 Task: Plan a trip to Shibin al Qanatir, Egypt from 9th November, 2023 to 16th November, 2023 for 2 adults.2 bedrooms having 2 beds and 1 bathroom. Property type can be flat. Booking option can be shelf check-in. Look for 5 properties as per requirement.
Action: Mouse moved to (551, 124)
Screenshot: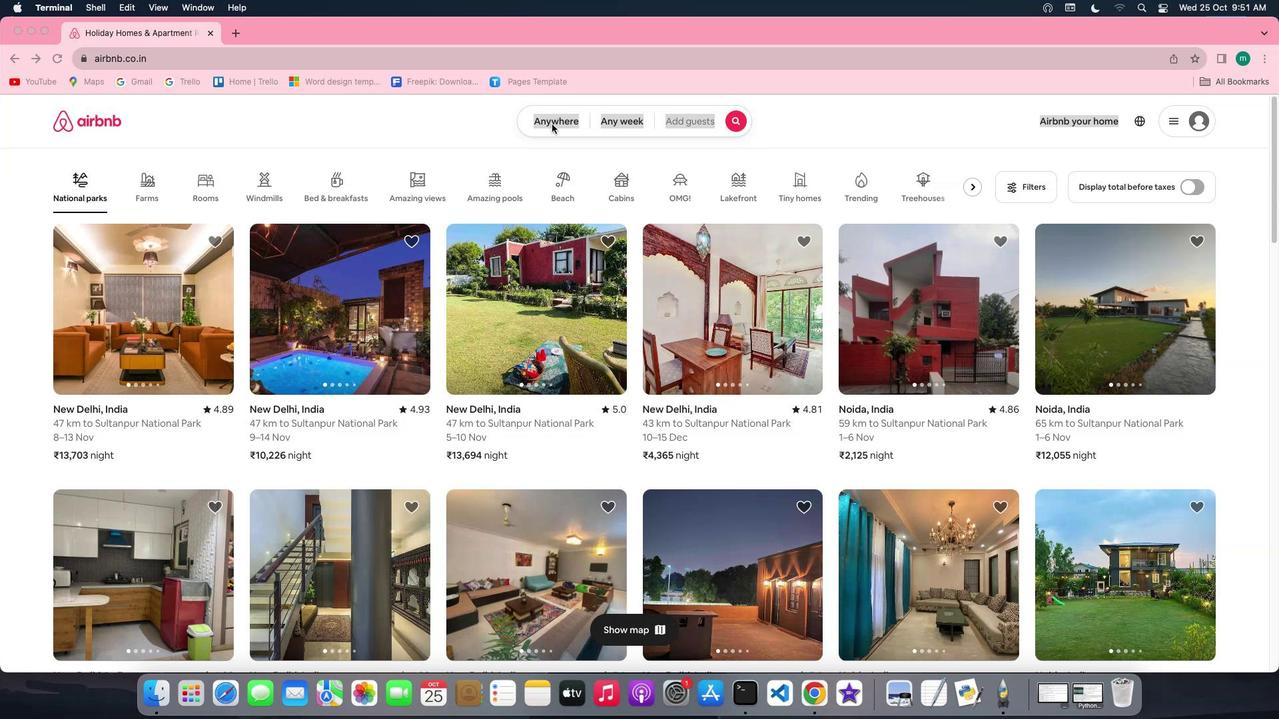 
Action: Mouse pressed left at (551, 124)
Screenshot: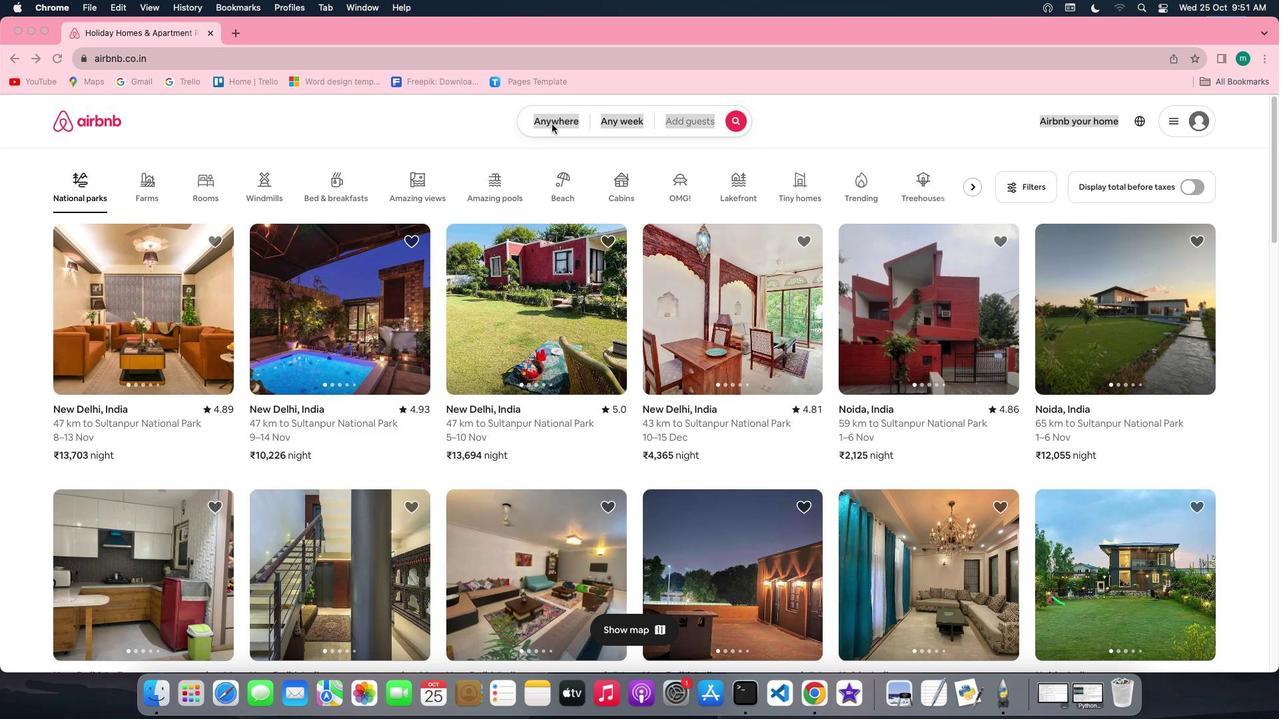 
Action: Mouse pressed left at (551, 124)
Screenshot: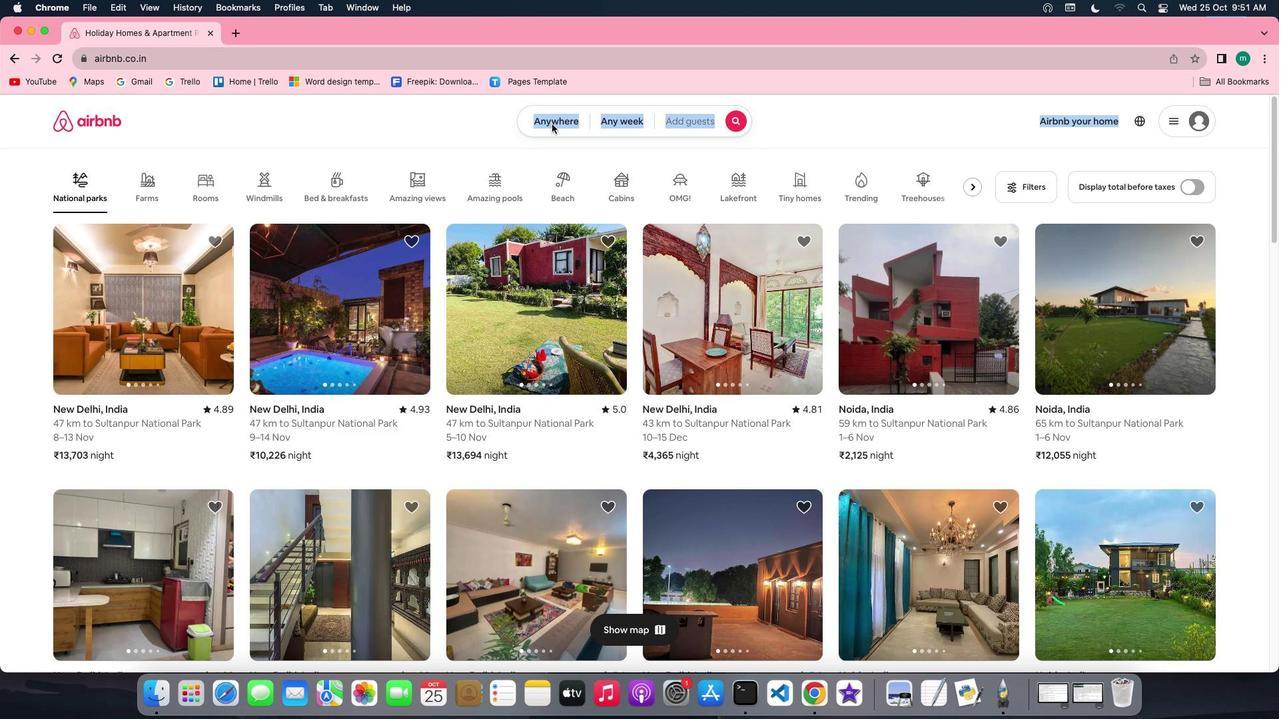 
Action: Mouse moved to (483, 167)
Screenshot: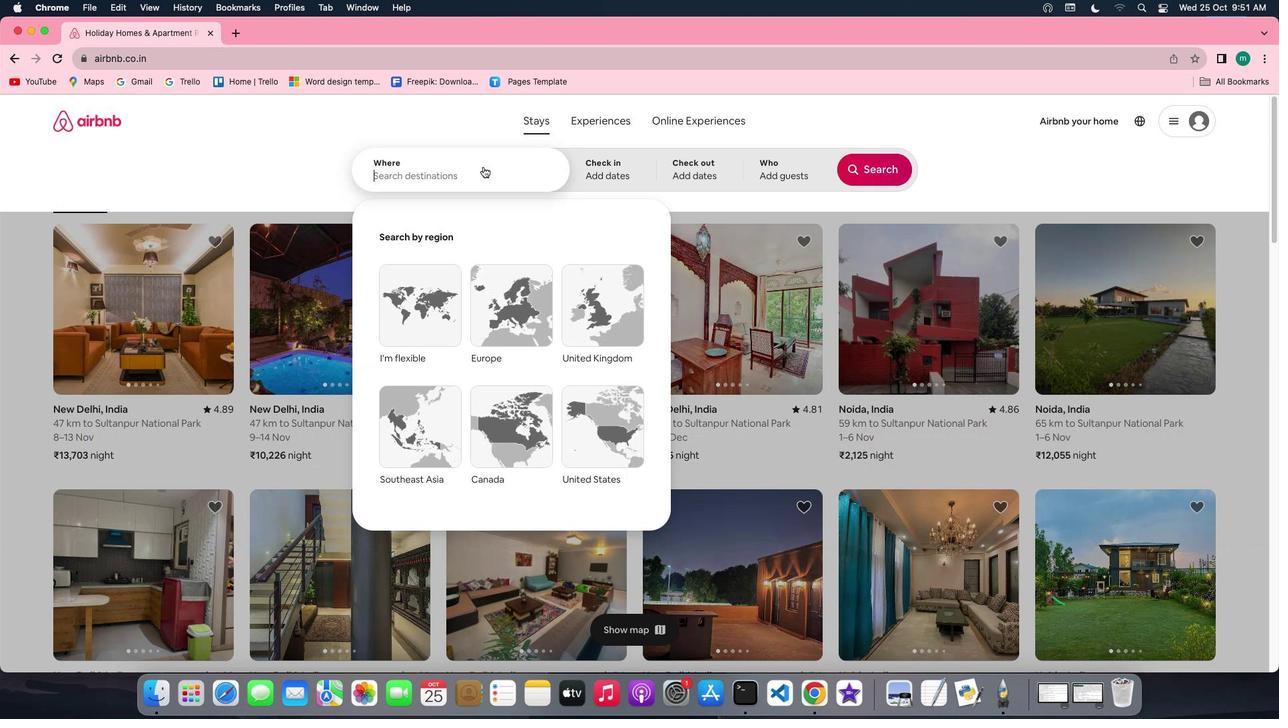 
Action: Key pressed Key.spaceKey.shift'S''h''i''b''i''n'Key.space'a''l'Key.spaceKey.shift'q''a''n''a''t''i''r'','Key.spaceKey.shift'E''g''y''p''t'
Screenshot: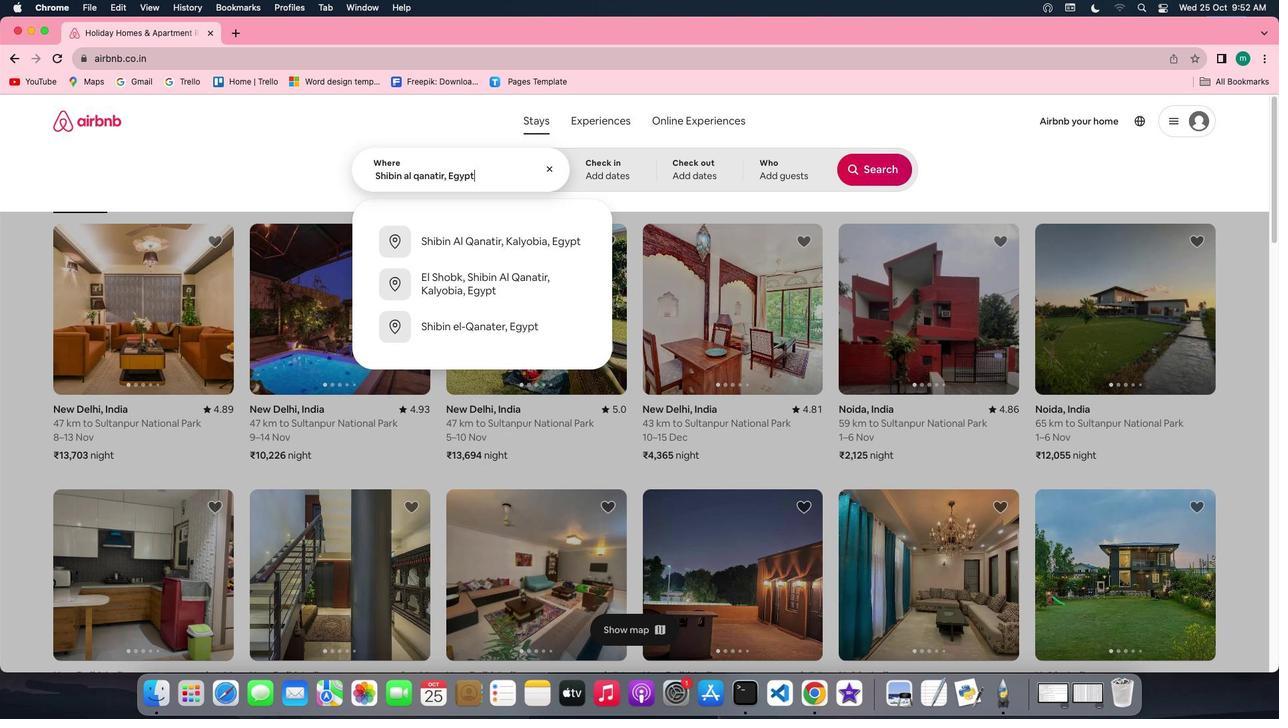 
Action: Mouse moved to (637, 165)
Screenshot: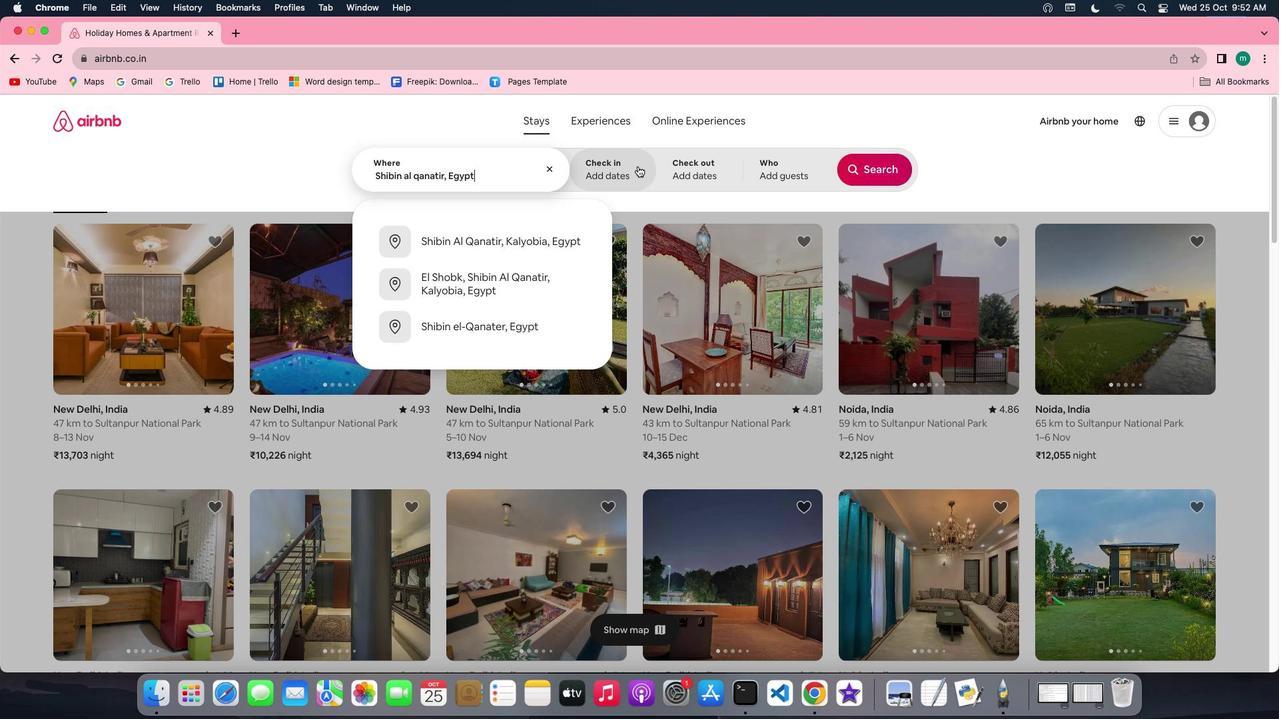 
Action: Mouse pressed left at (637, 165)
Screenshot: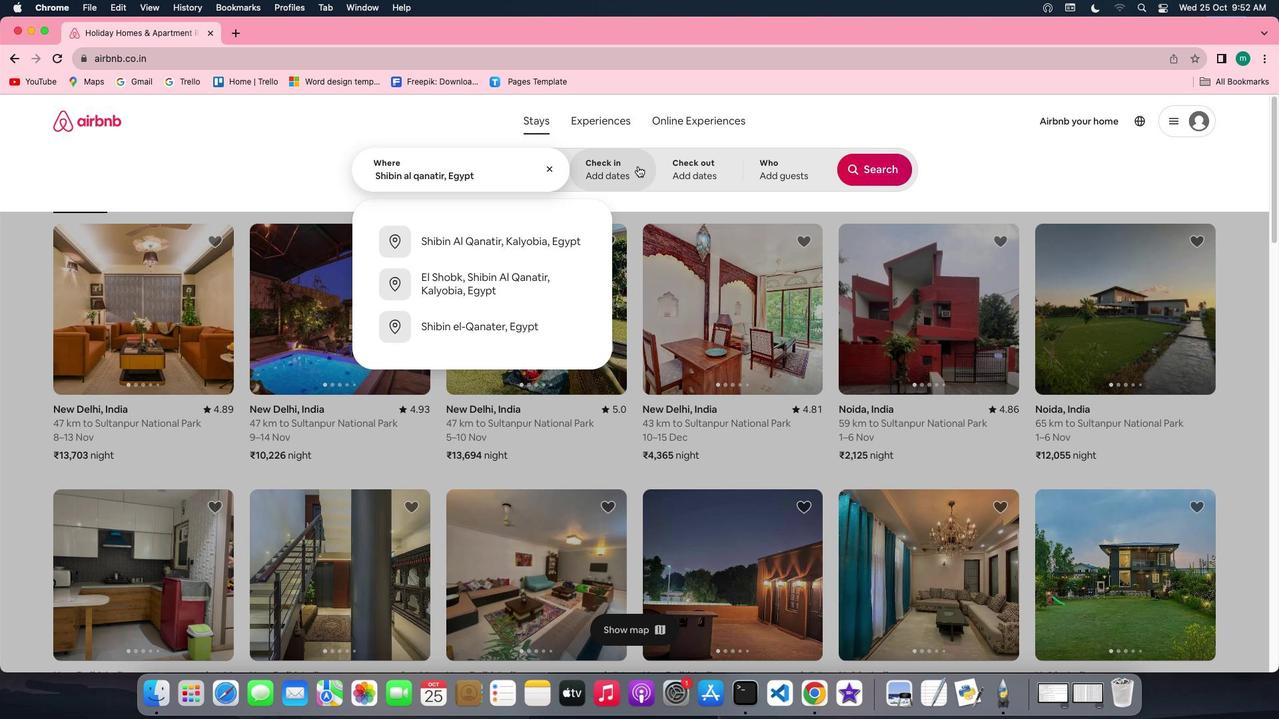 
Action: Mouse moved to (791, 360)
Screenshot: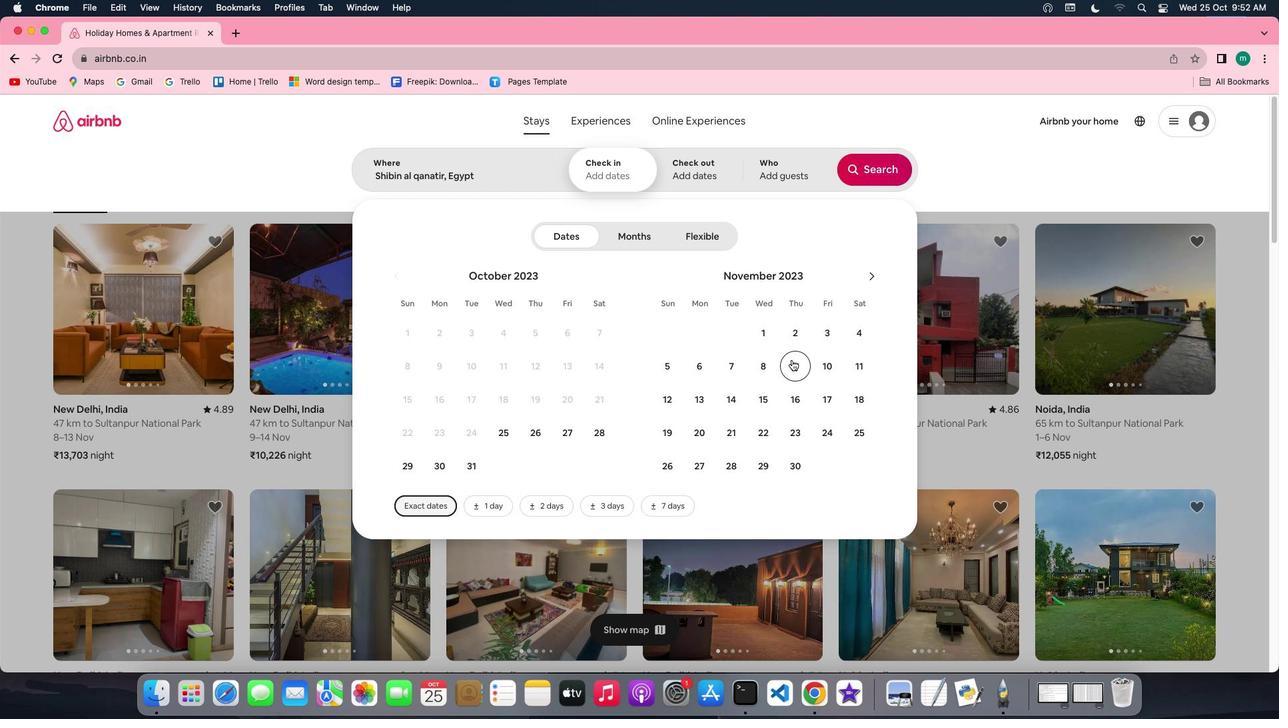 
Action: Mouse pressed left at (791, 360)
Screenshot: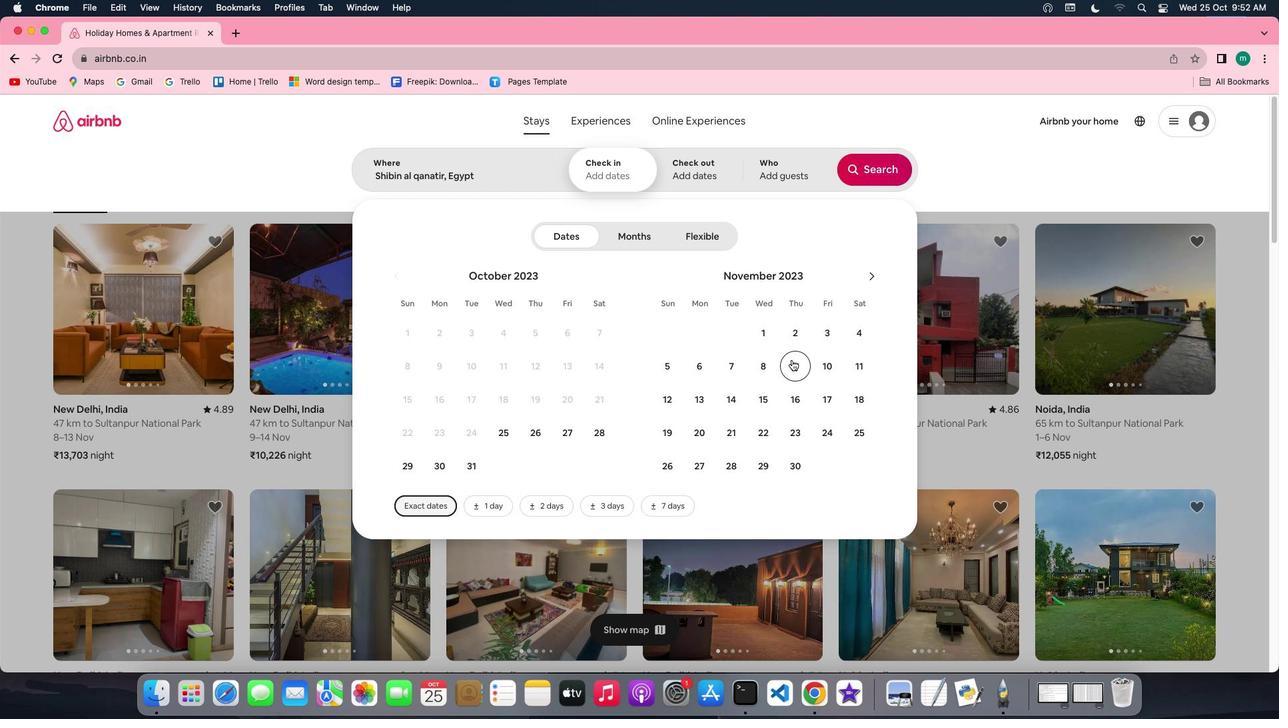 
Action: Mouse moved to (804, 408)
Screenshot: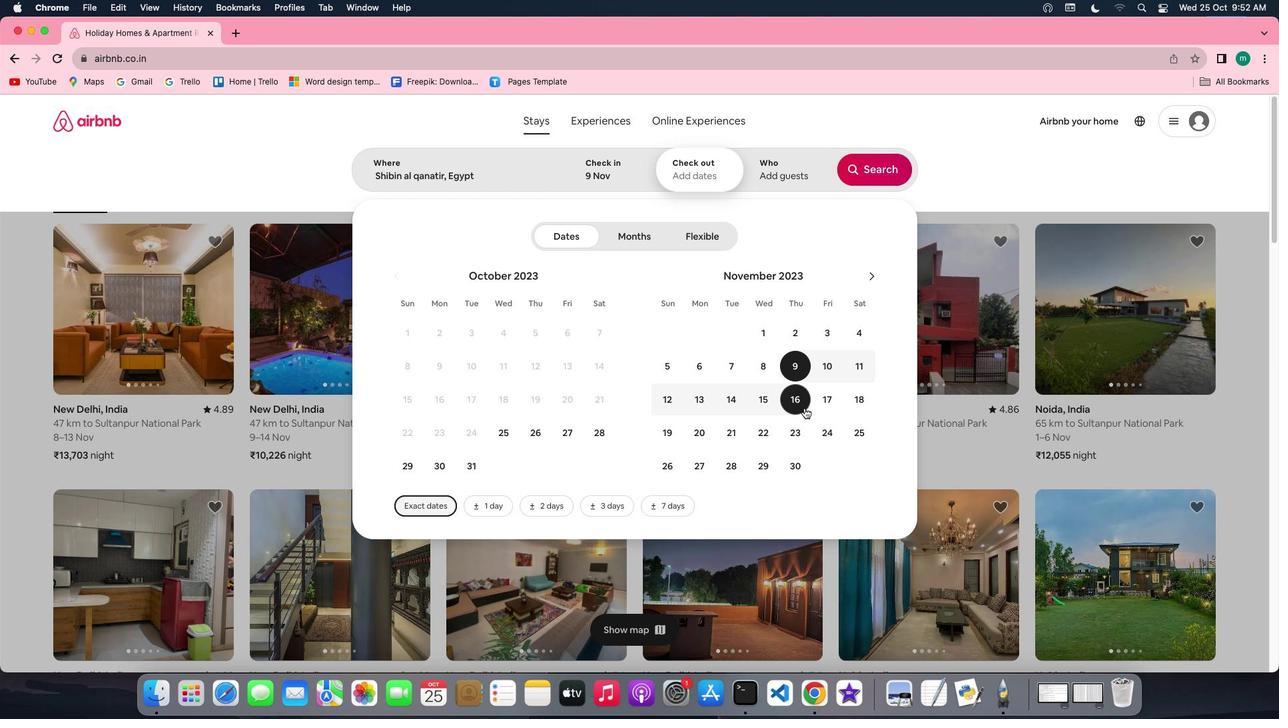 
Action: Mouse pressed left at (804, 408)
Screenshot: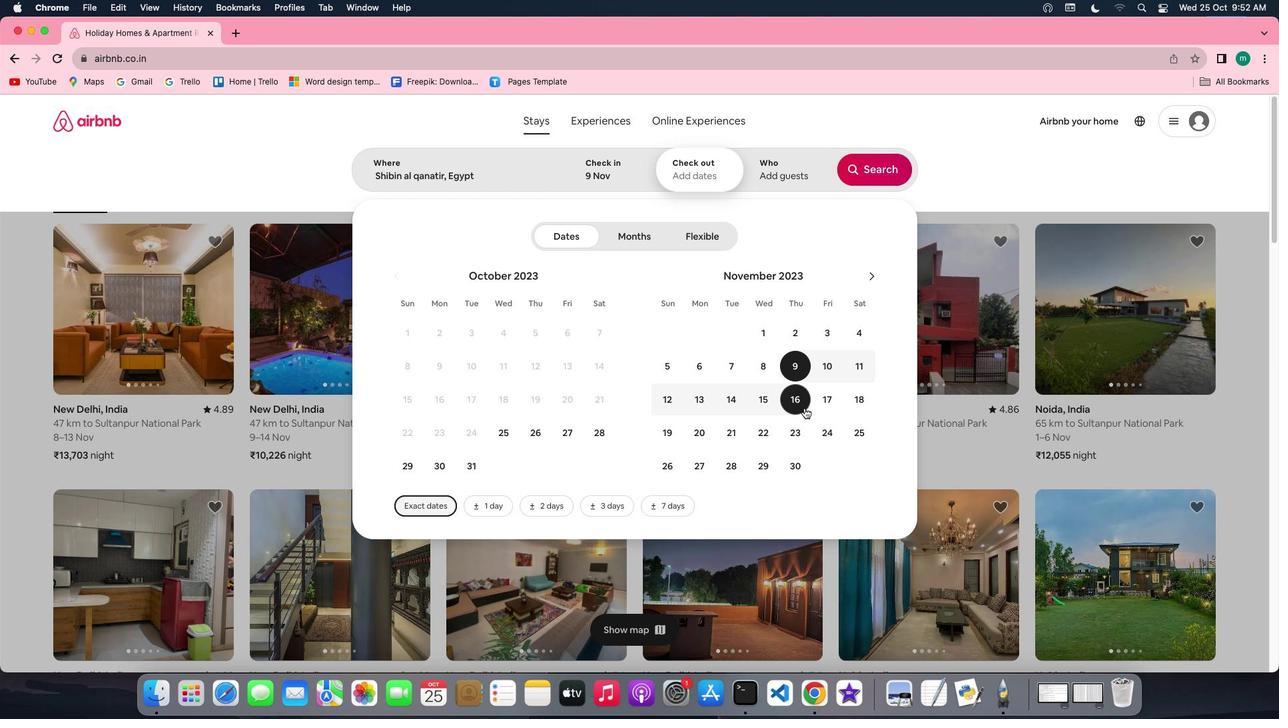 
Action: Mouse moved to (770, 153)
Screenshot: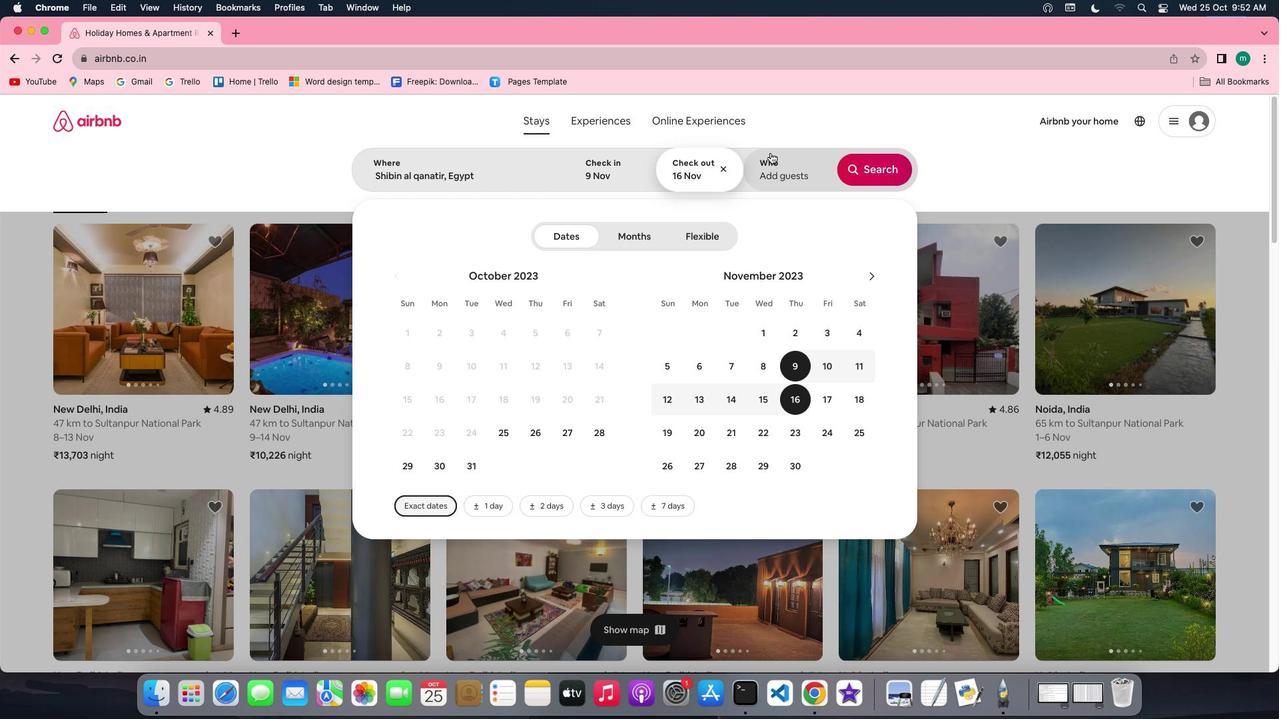 
Action: Mouse pressed left at (770, 153)
Screenshot: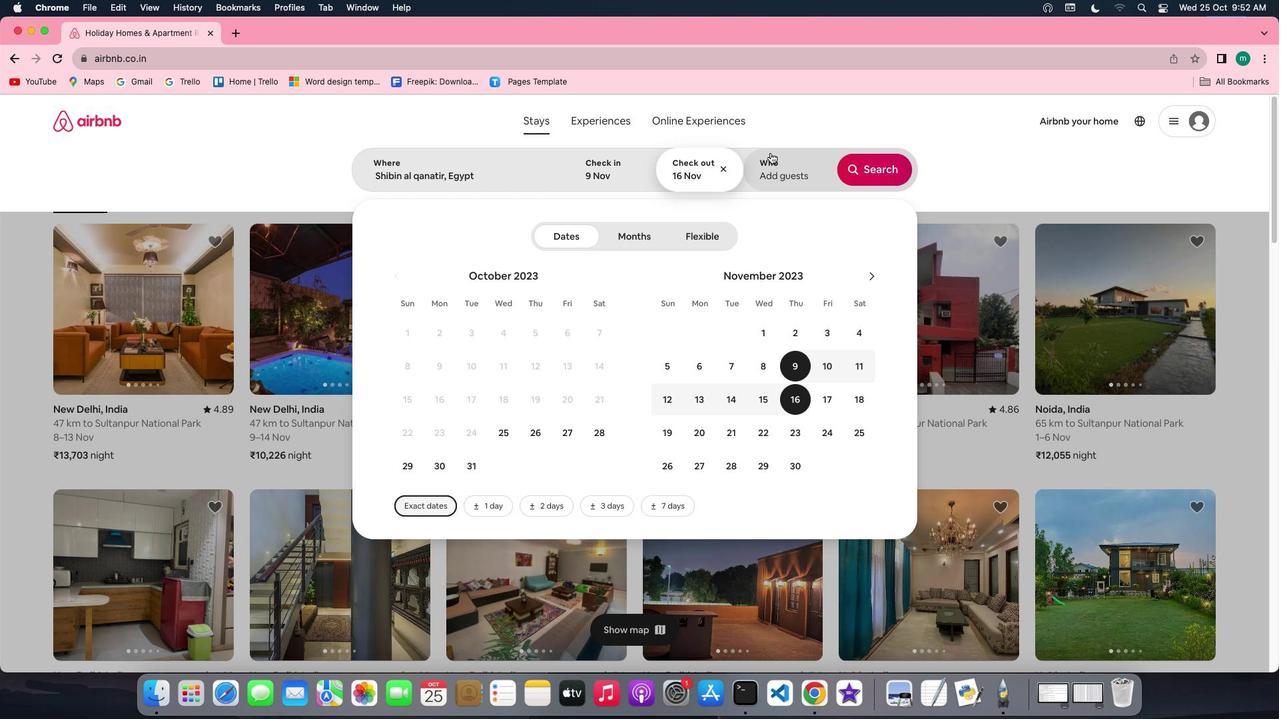 
Action: Mouse moved to (883, 243)
Screenshot: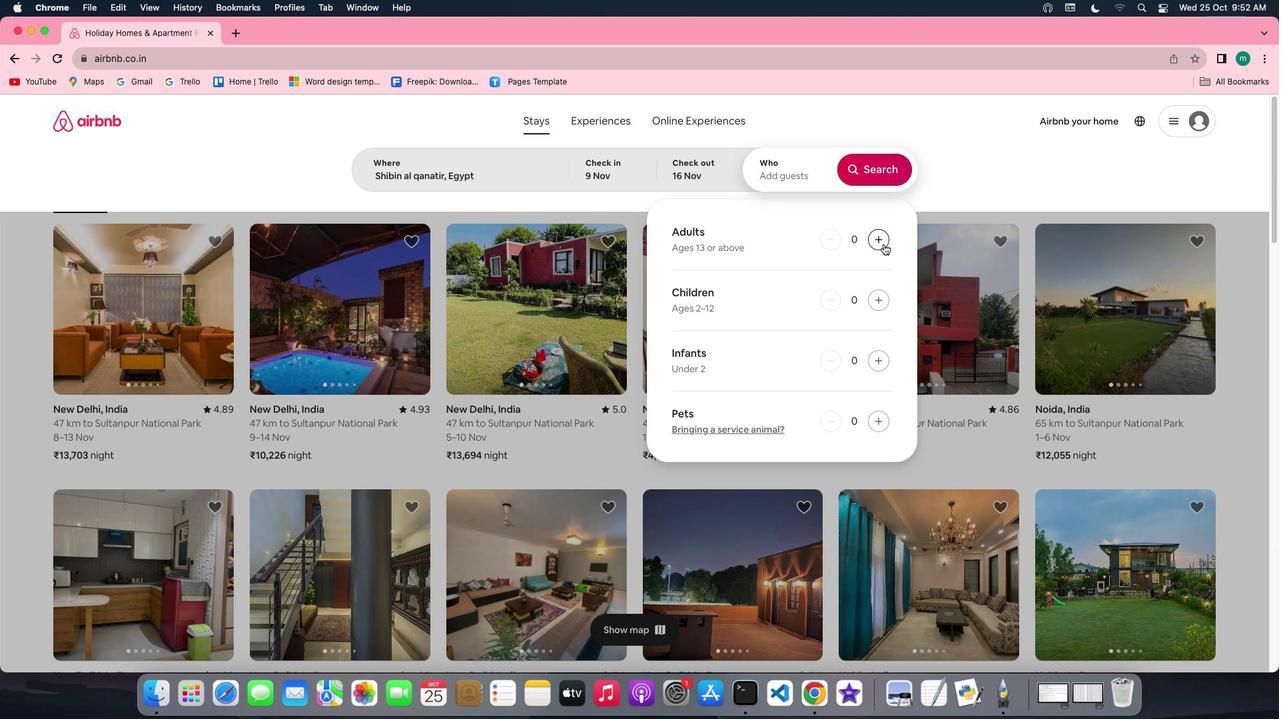 
Action: Mouse pressed left at (883, 243)
Screenshot: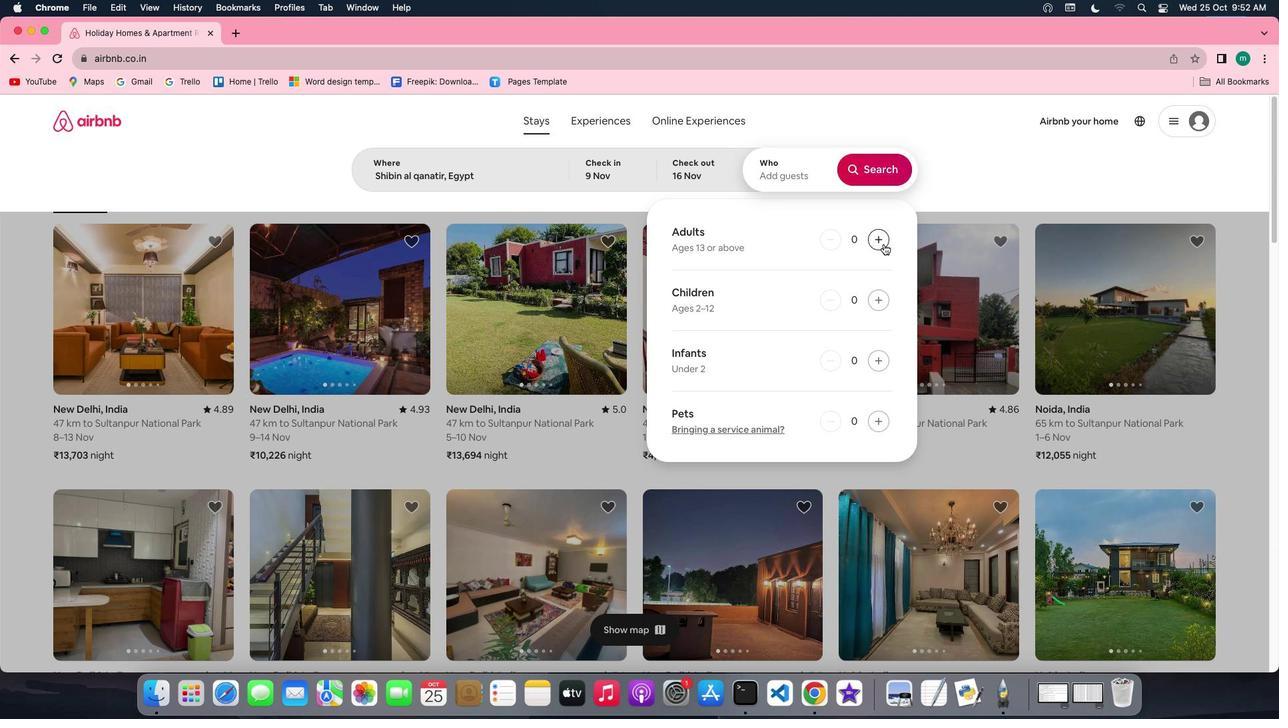 
Action: Mouse pressed left at (883, 243)
Screenshot: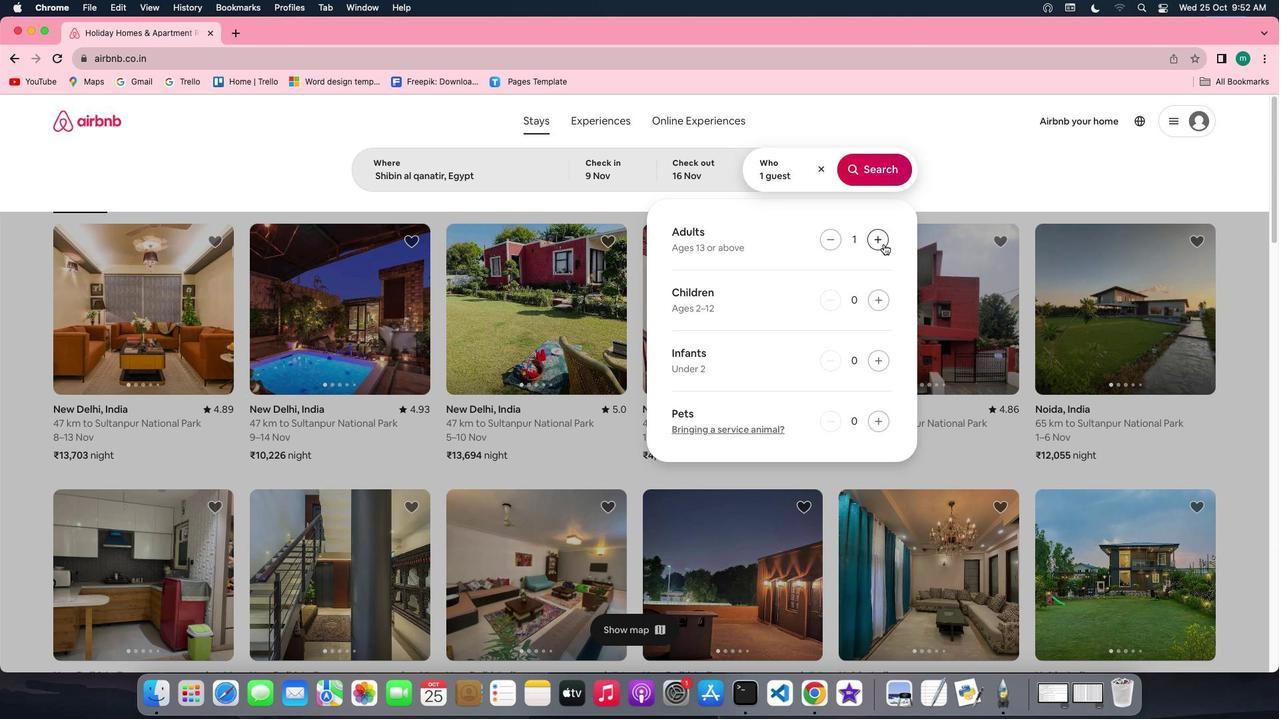
Action: Mouse moved to (871, 162)
Screenshot: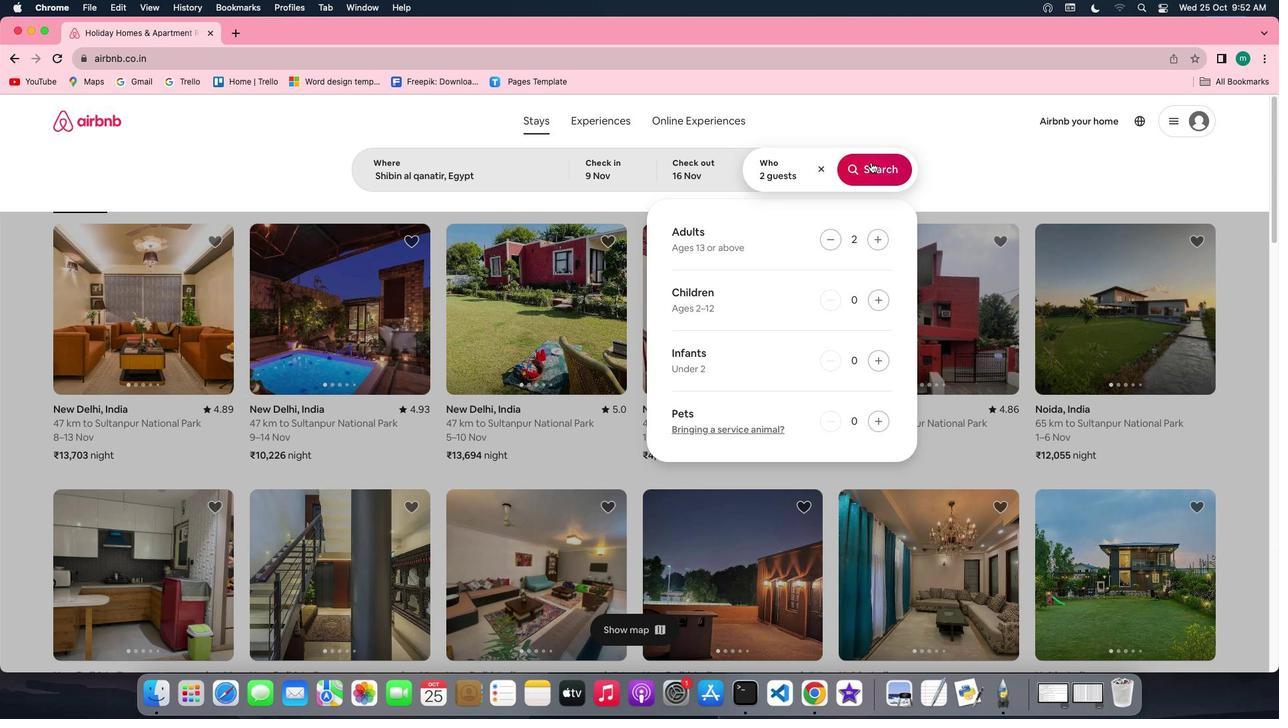 
Action: Mouse pressed left at (871, 162)
Screenshot: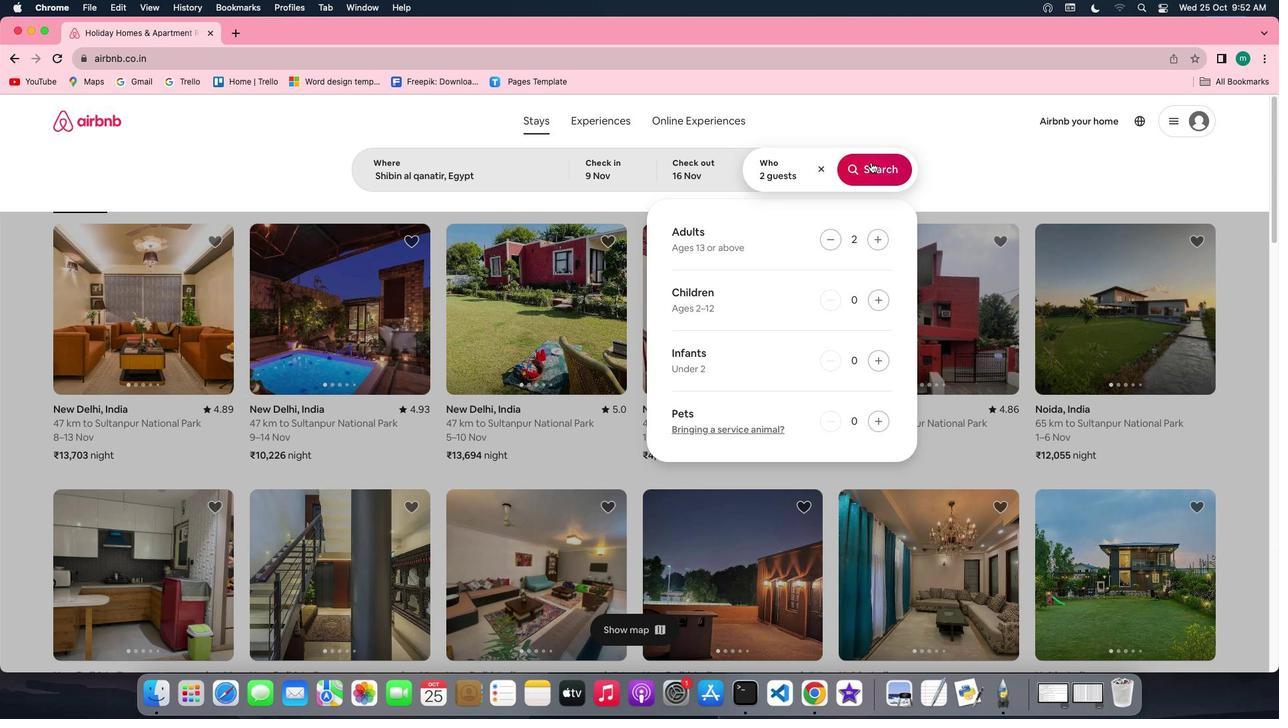
Action: Mouse moved to (1069, 183)
Screenshot: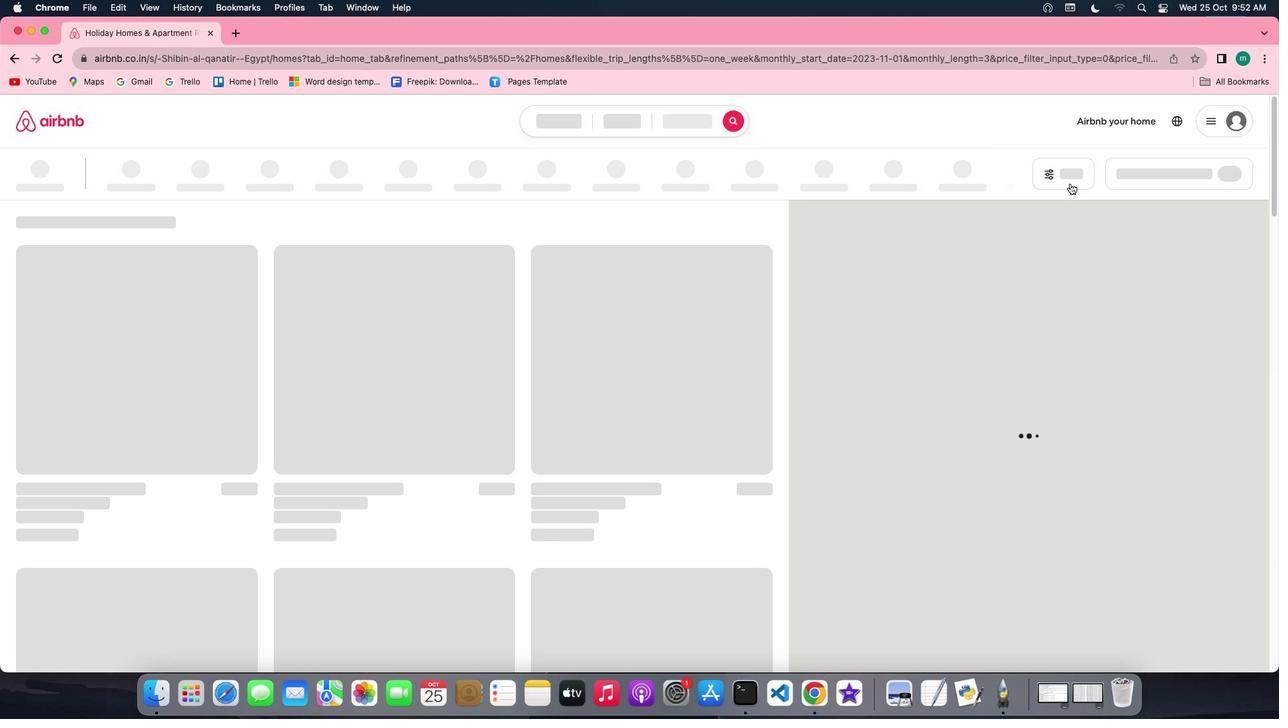 
Action: Mouse pressed left at (1069, 183)
Screenshot: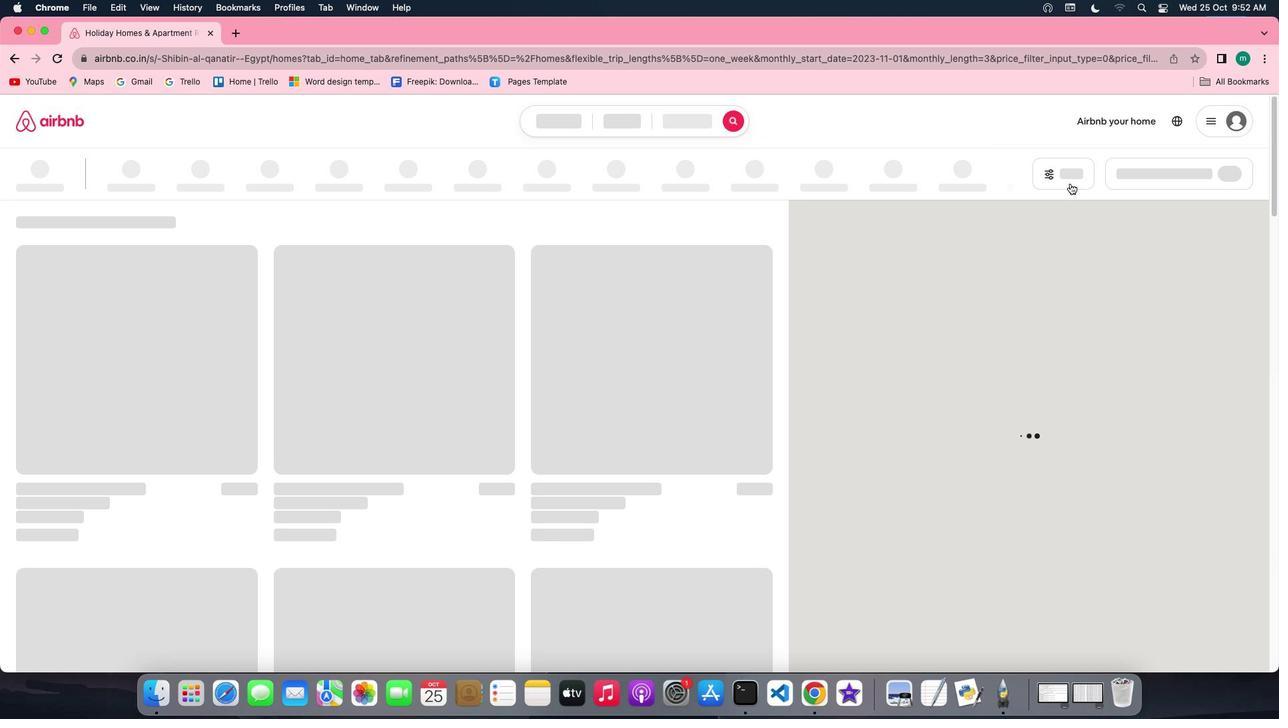 
Action: Mouse moved to (1069, 177)
Screenshot: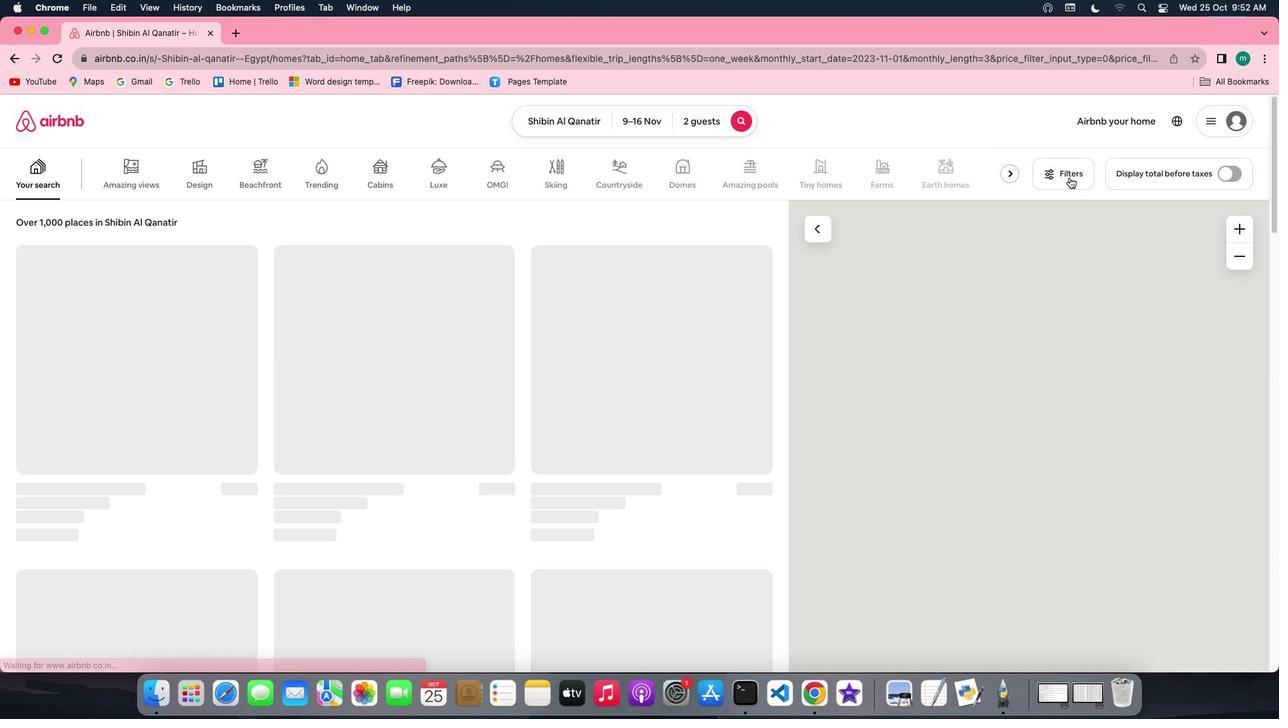 
Action: Mouse pressed left at (1069, 177)
Screenshot: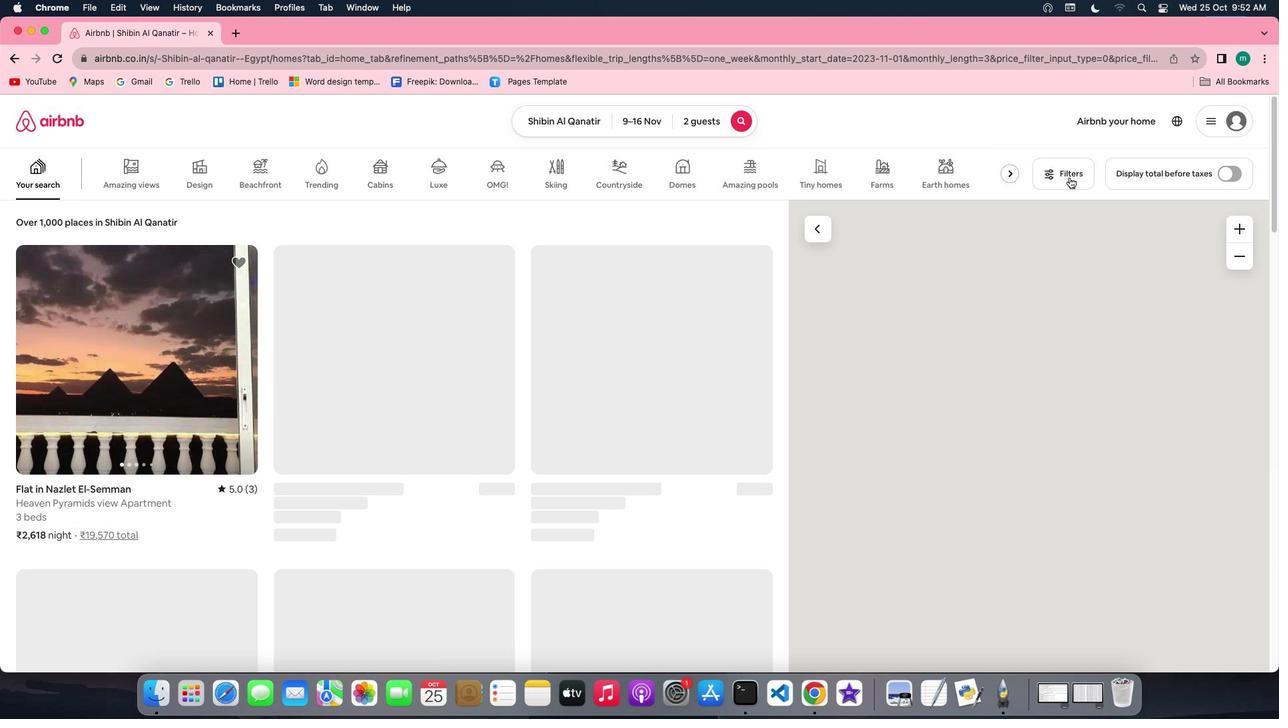 
Action: Mouse moved to (684, 357)
Screenshot: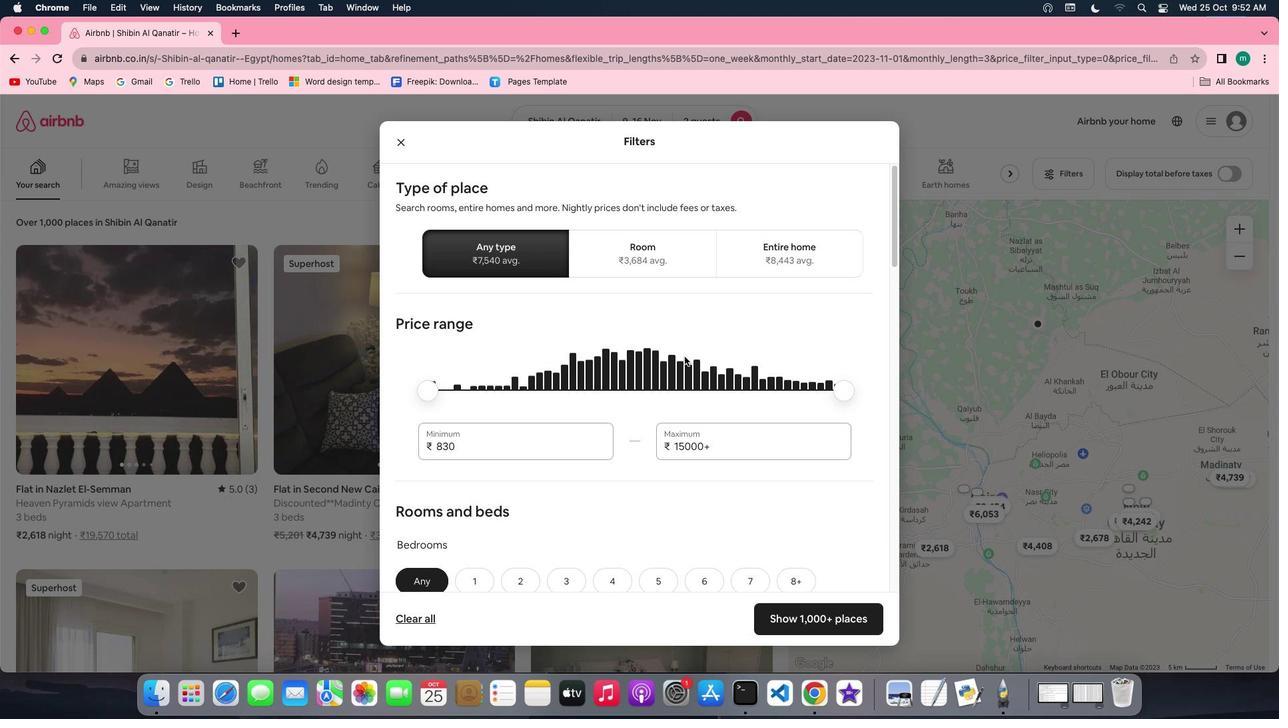 
Action: Mouse scrolled (684, 357) with delta (0, 0)
Screenshot: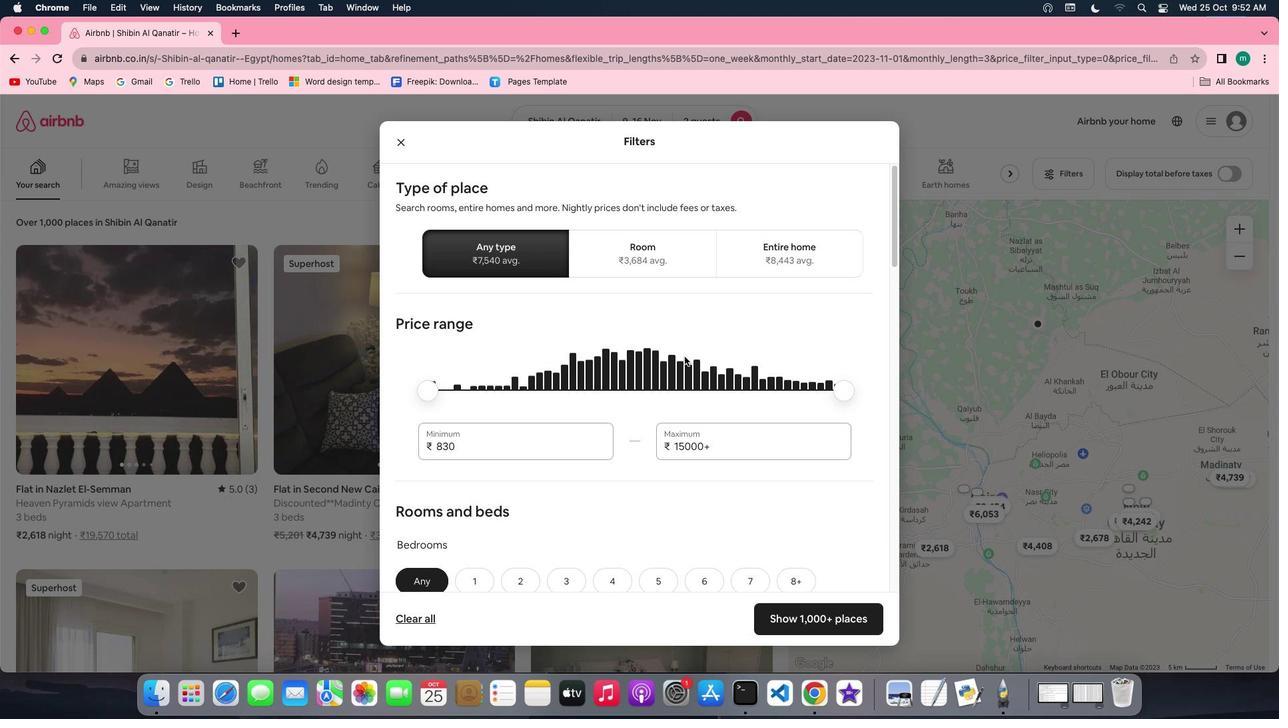 
Action: Mouse scrolled (684, 357) with delta (0, 0)
Screenshot: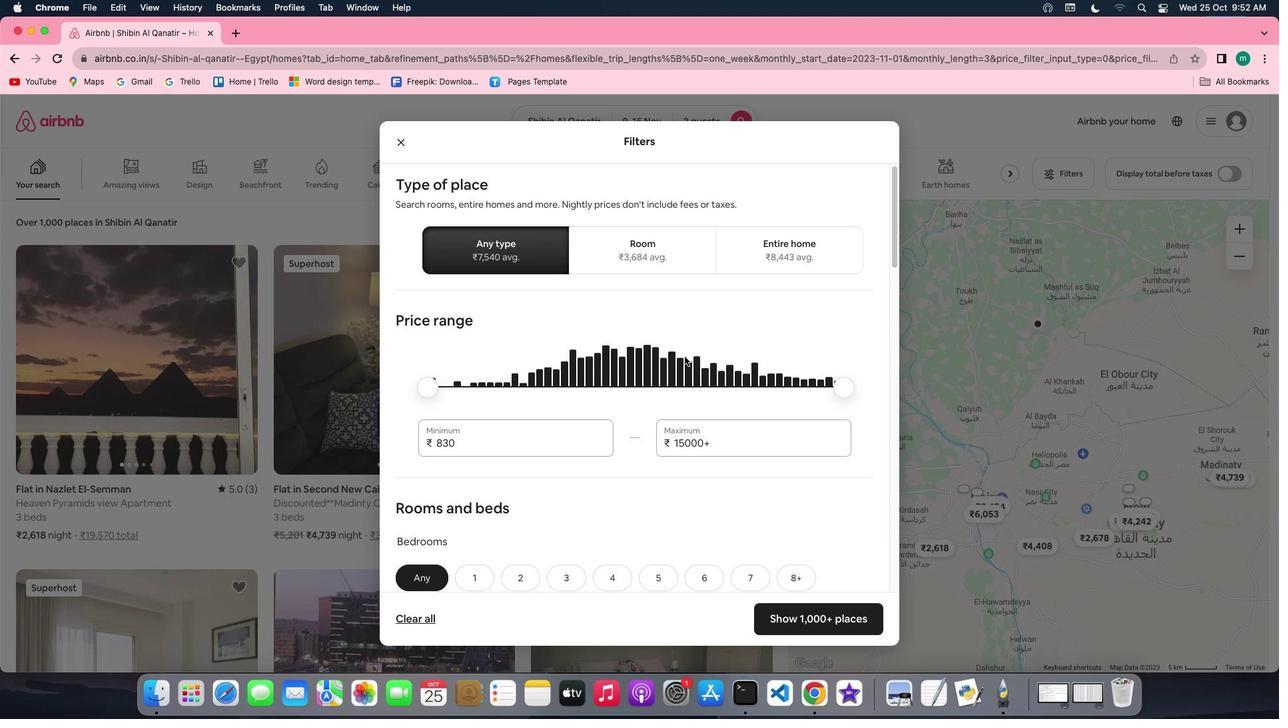 
Action: Mouse scrolled (684, 357) with delta (0, -1)
Screenshot: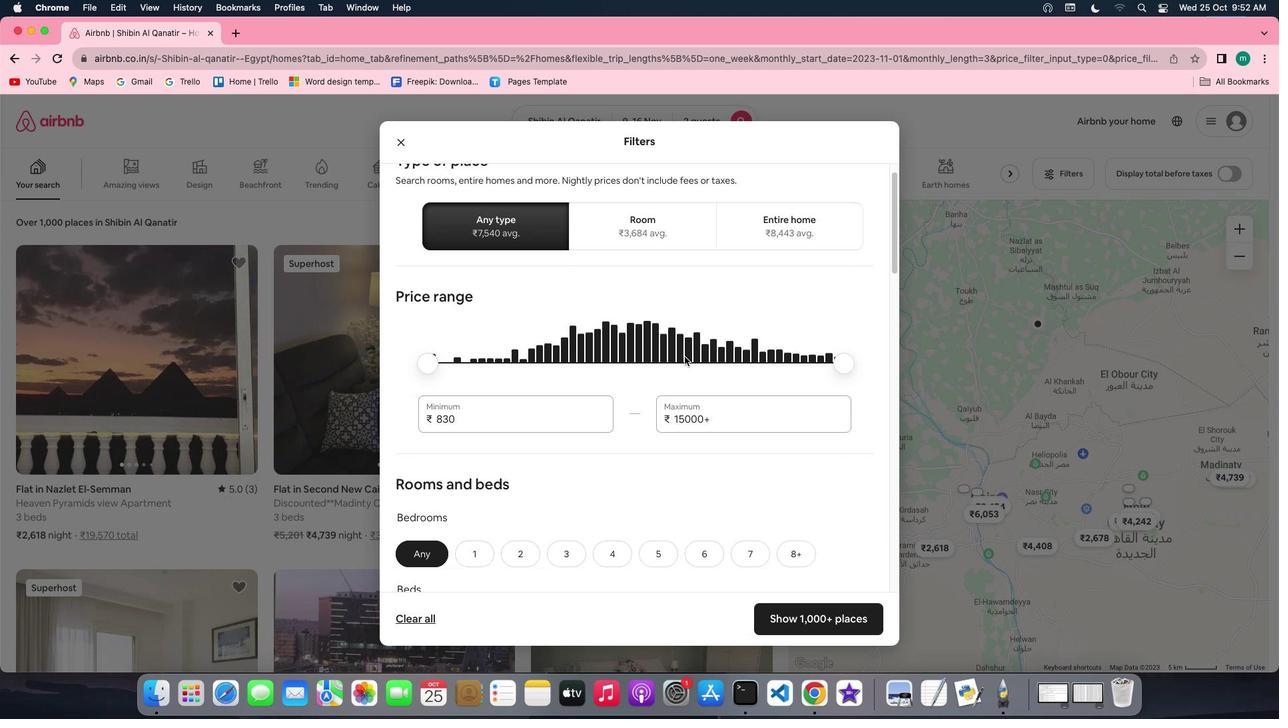 
Action: Mouse scrolled (684, 357) with delta (0, -1)
Screenshot: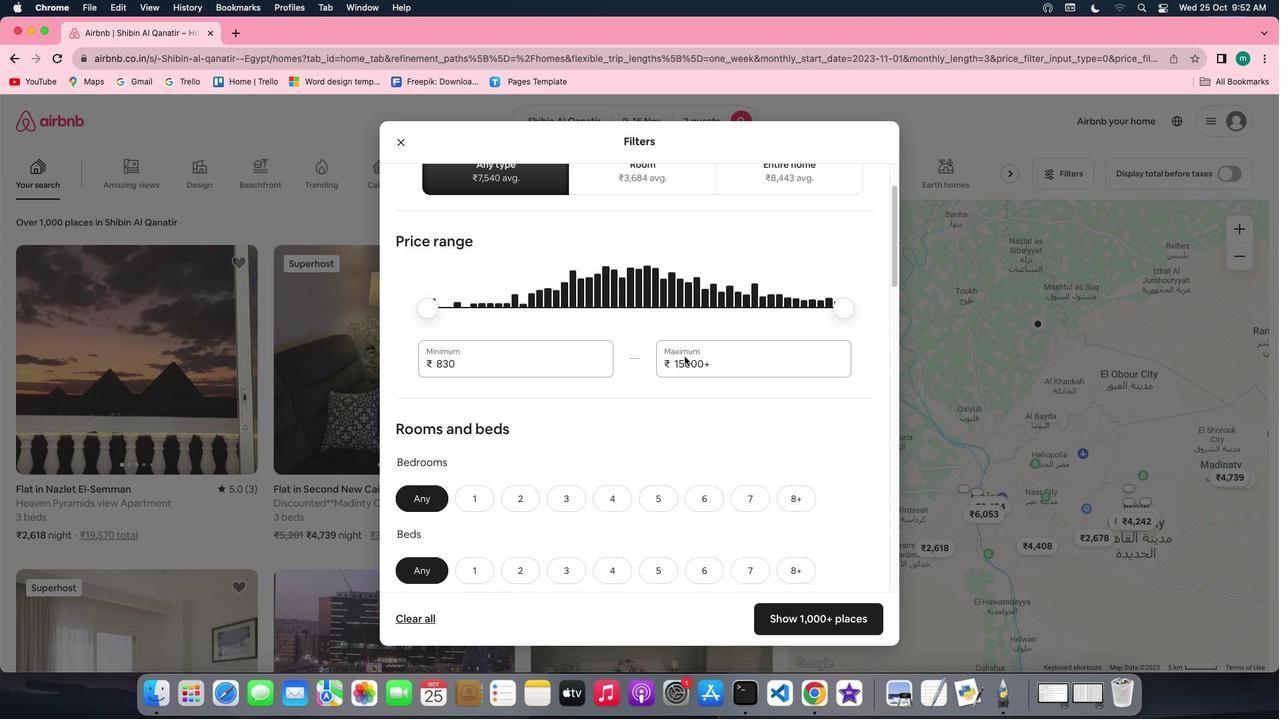 
Action: Mouse scrolled (684, 357) with delta (0, 0)
Screenshot: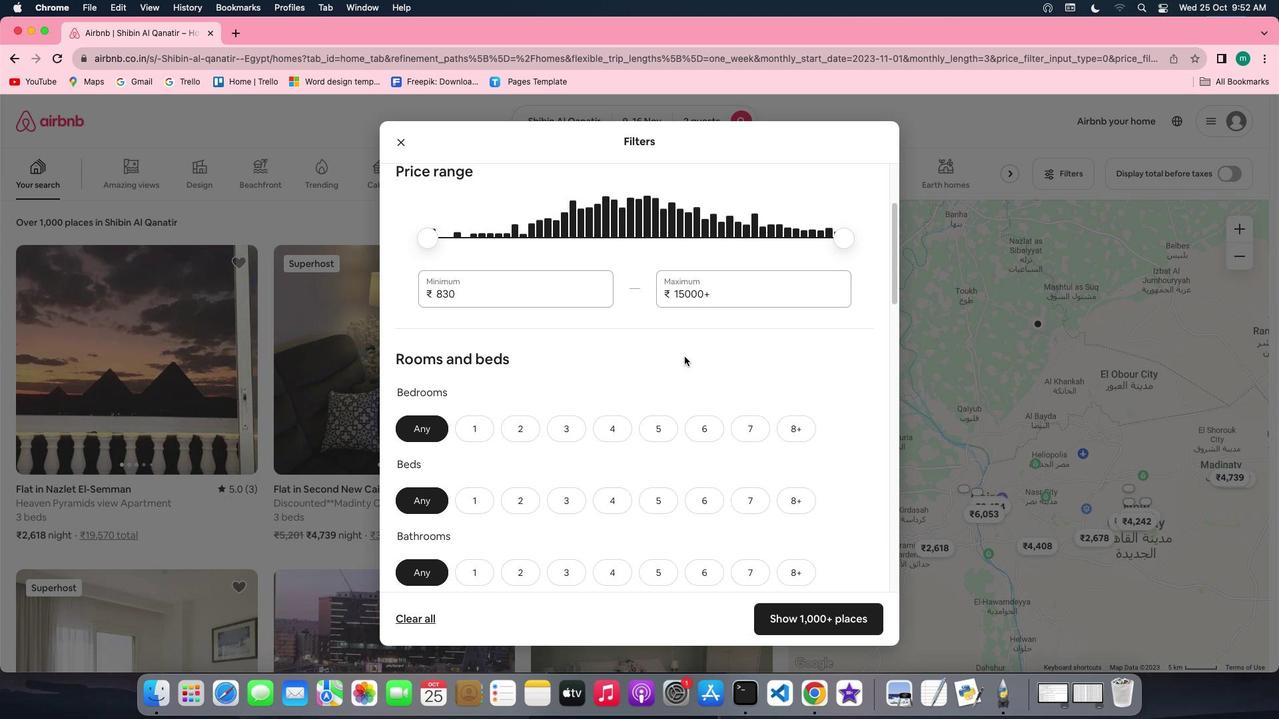 
Action: Mouse scrolled (684, 357) with delta (0, 0)
Screenshot: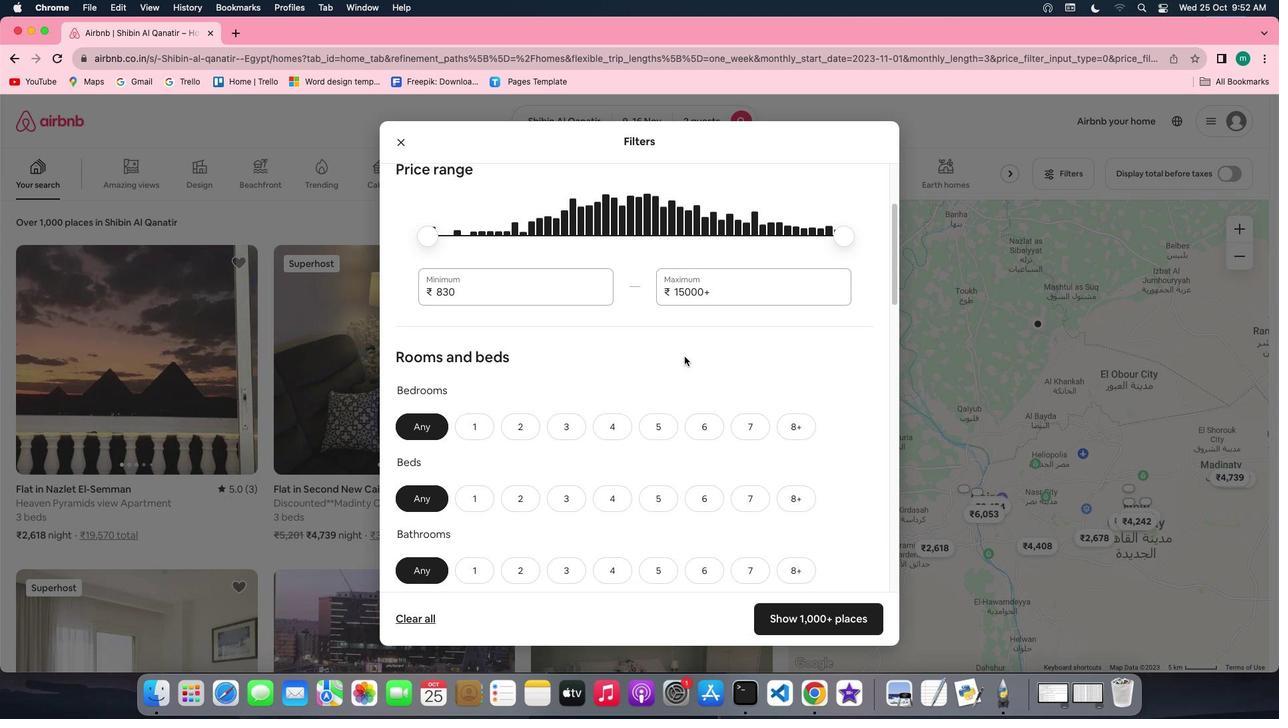 
Action: Mouse scrolled (684, 357) with delta (0, -1)
Screenshot: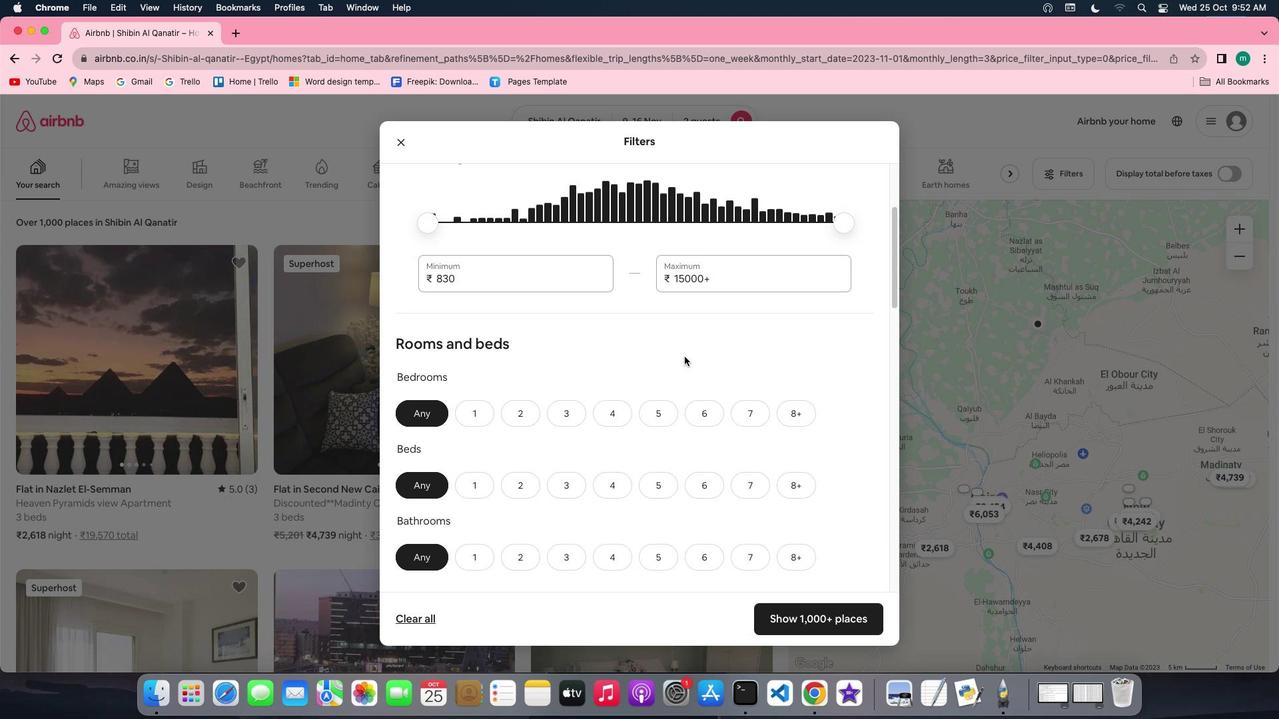 
Action: Mouse scrolled (684, 357) with delta (0, -1)
Screenshot: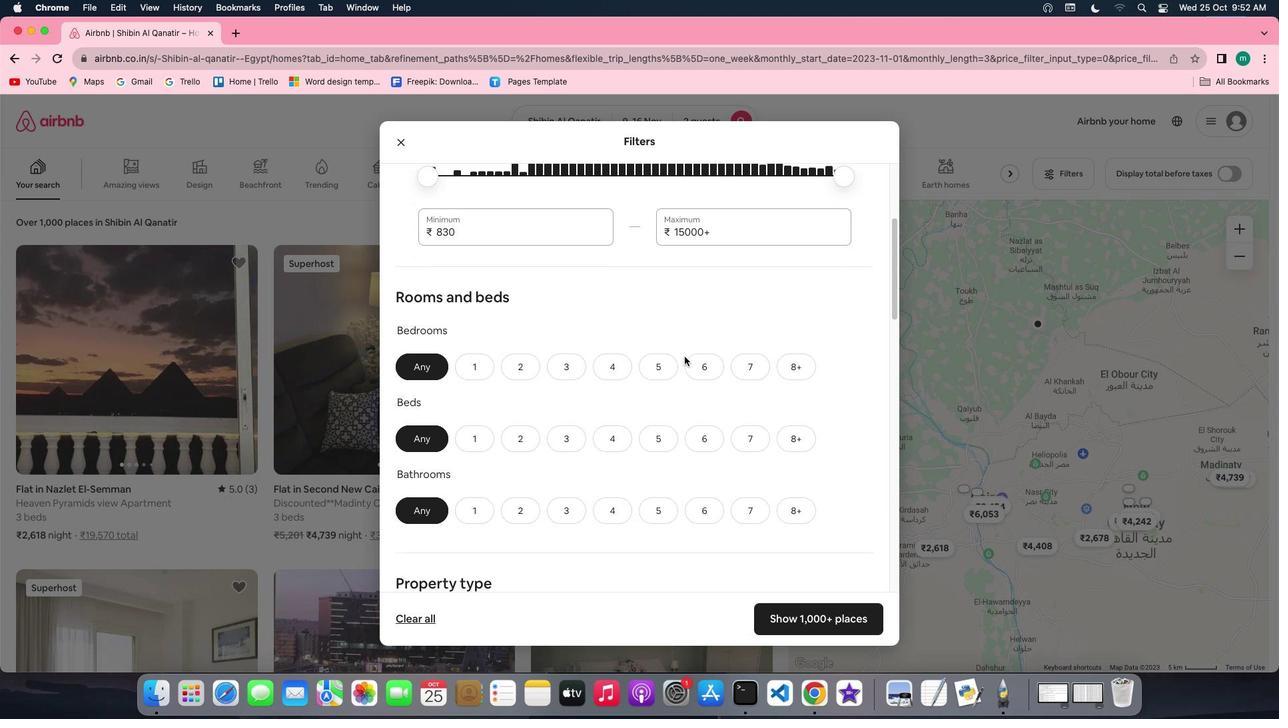 
Action: Mouse scrolled (684, 357) with delta (0, 0)
Screenshot: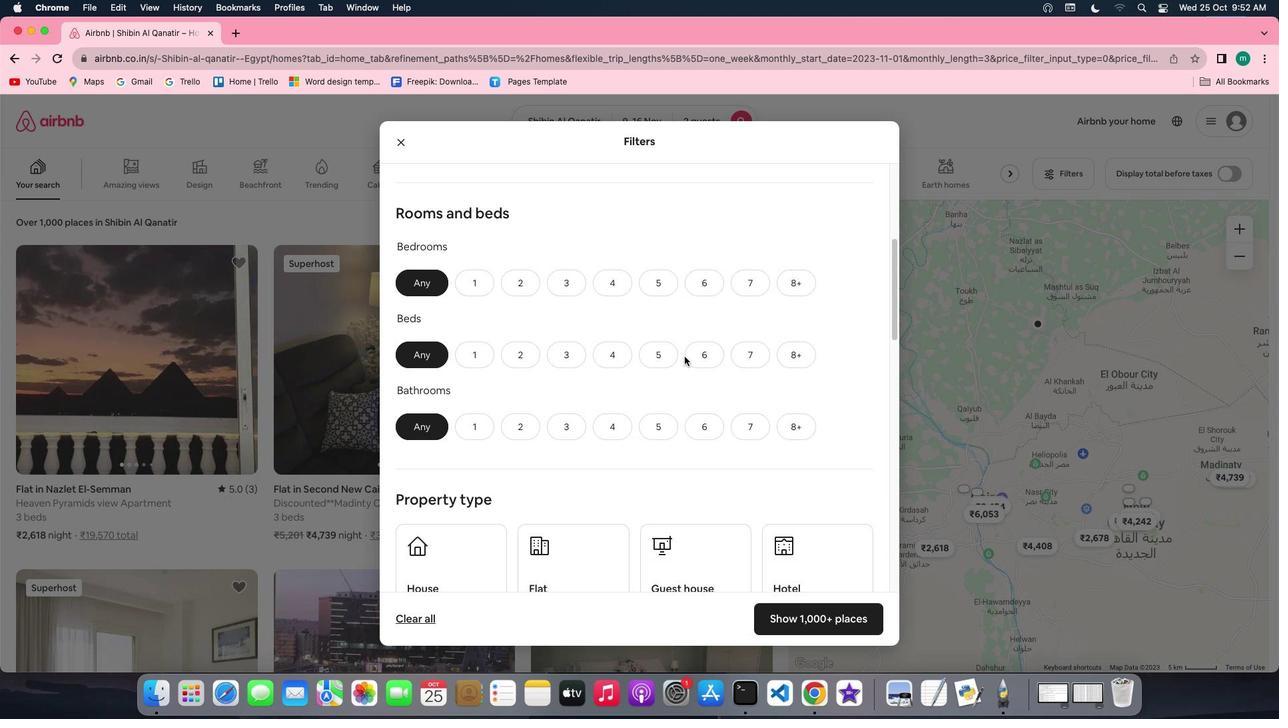 
Action: Mouse moved to (512, 275)
Screenshot: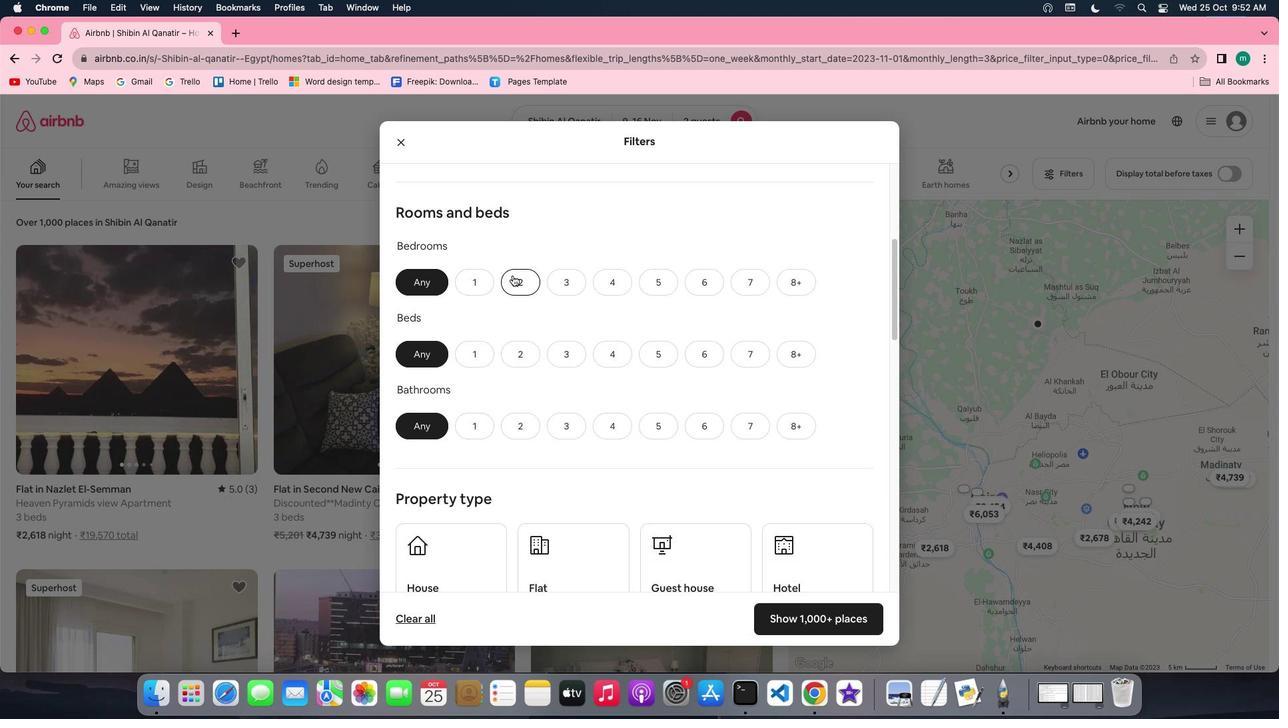 
Action: Mouse pressed left at (512, 275)
Screenshot: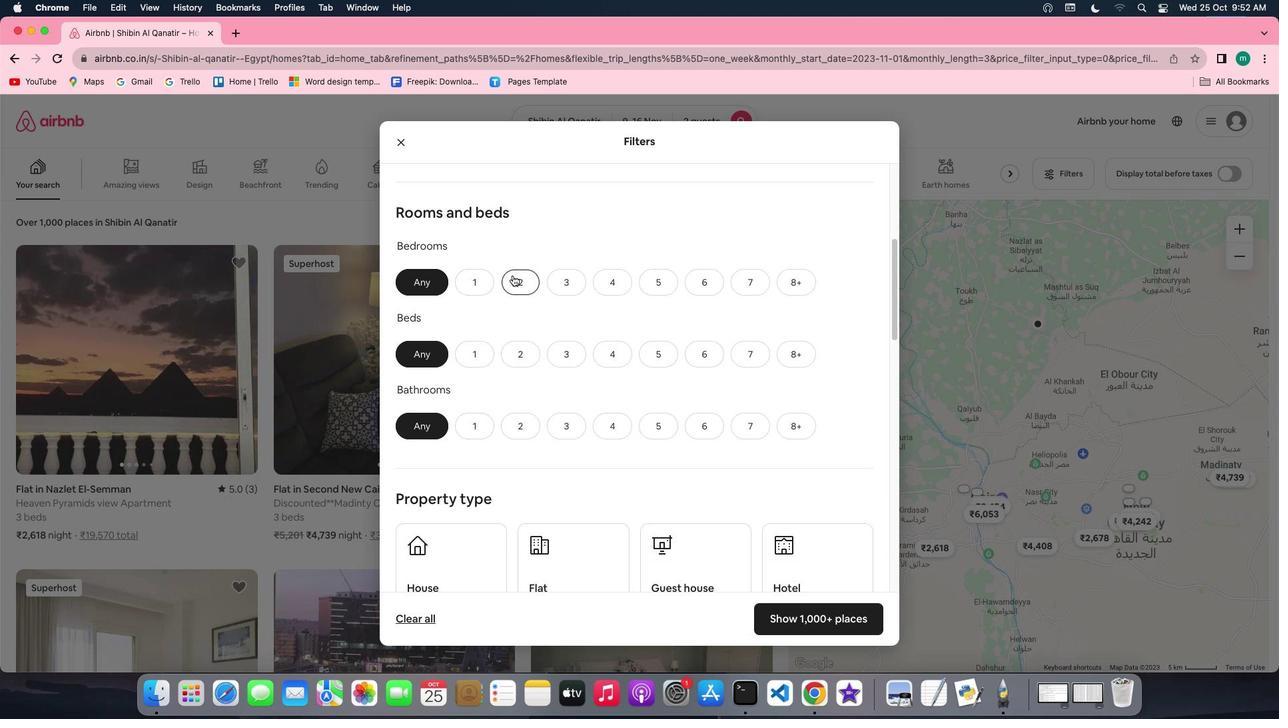 
Action: Mouse moved to (518, 361)
Screenshot: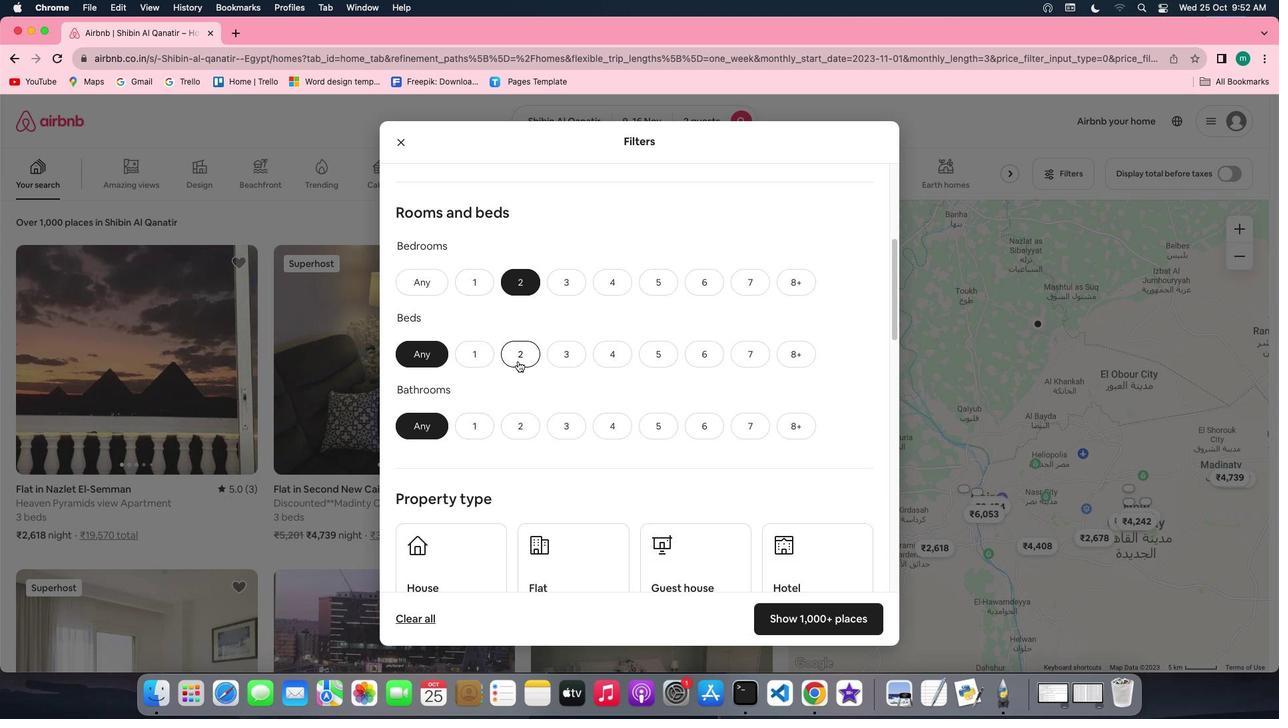 
Action: Mouse pressed left at (518, 361)
Screenshot: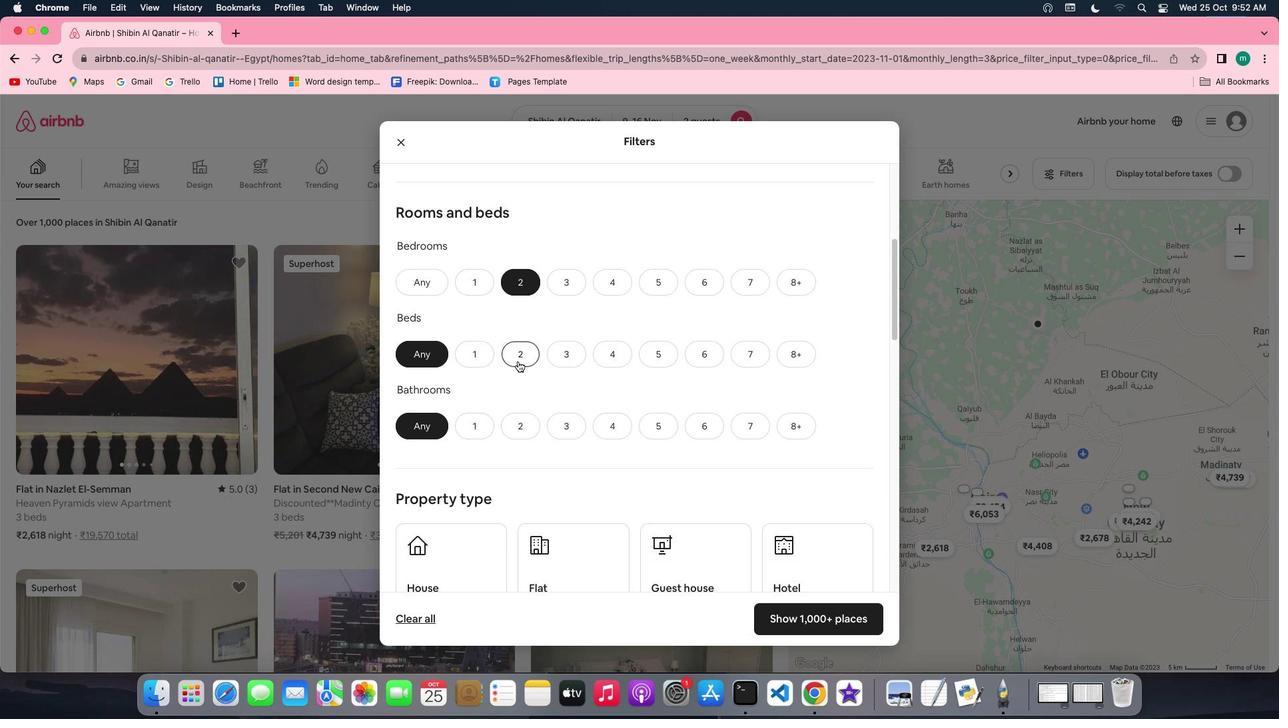 
Action: Mouse moved to (485, 421)
Screenshot: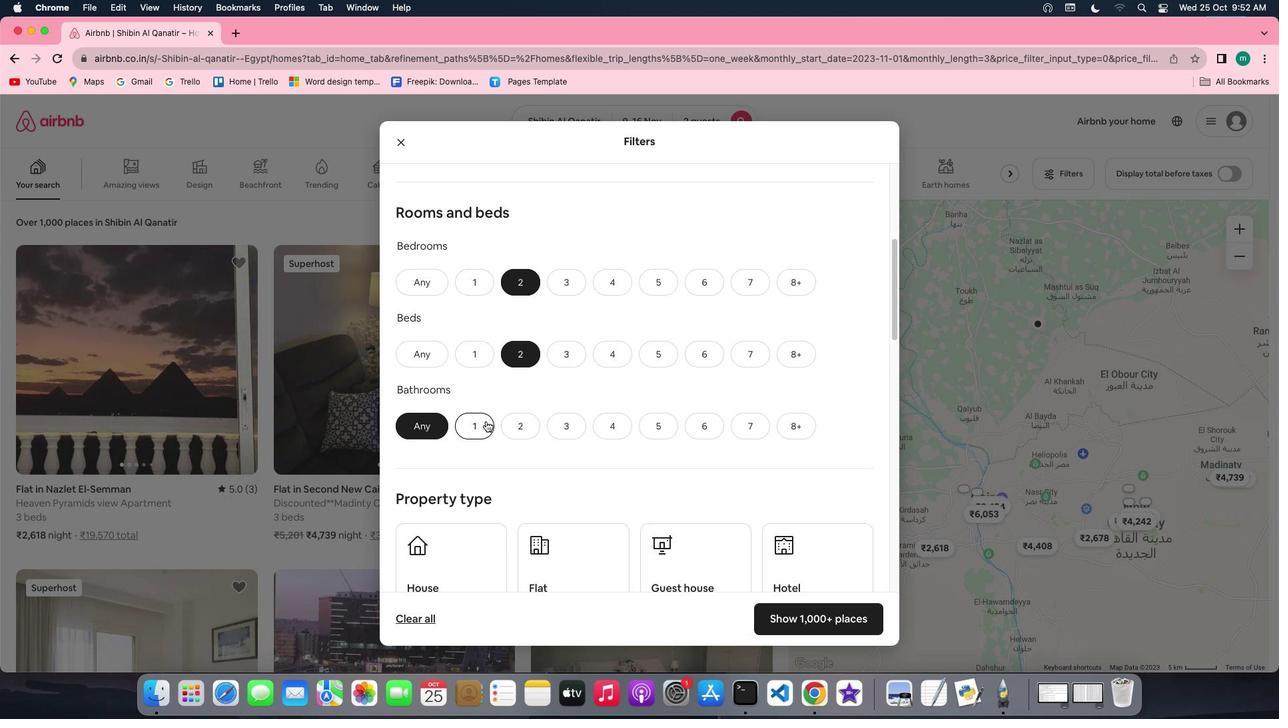 
Action: Mouse pressed left at (485, 421)
Screenshot: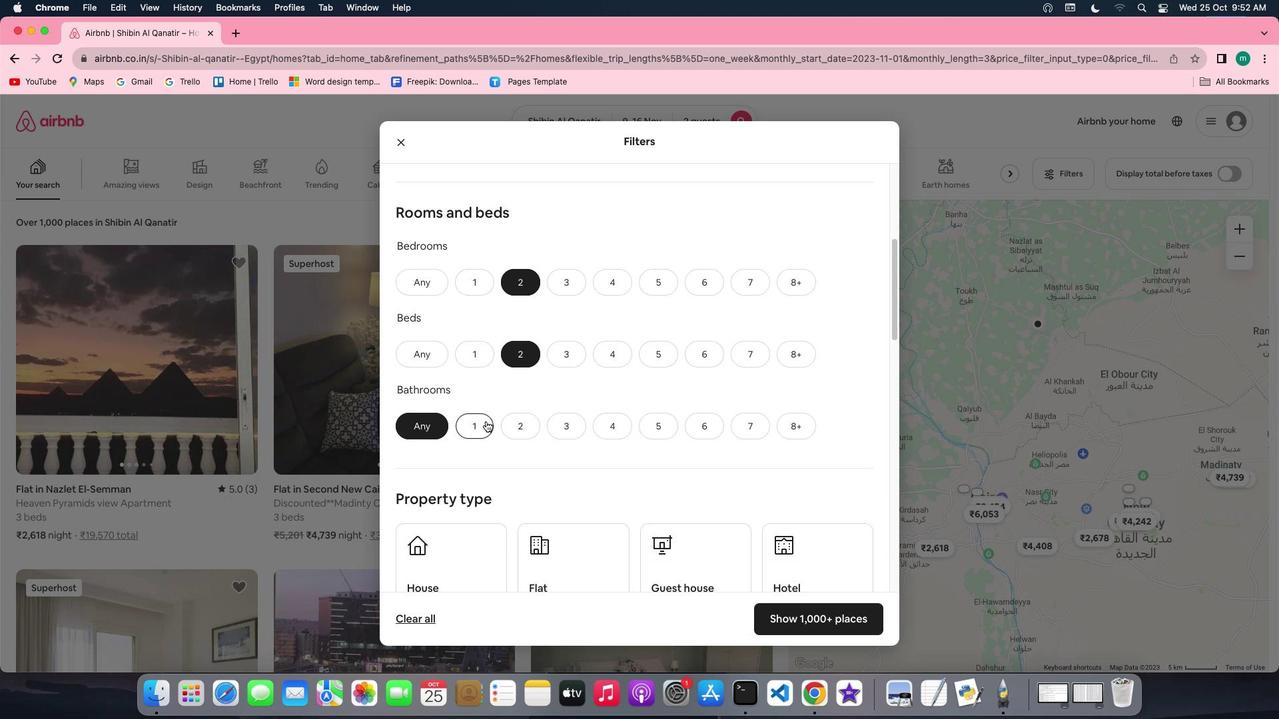 
Action: Mouse moved to (648, 420)
Screenshot: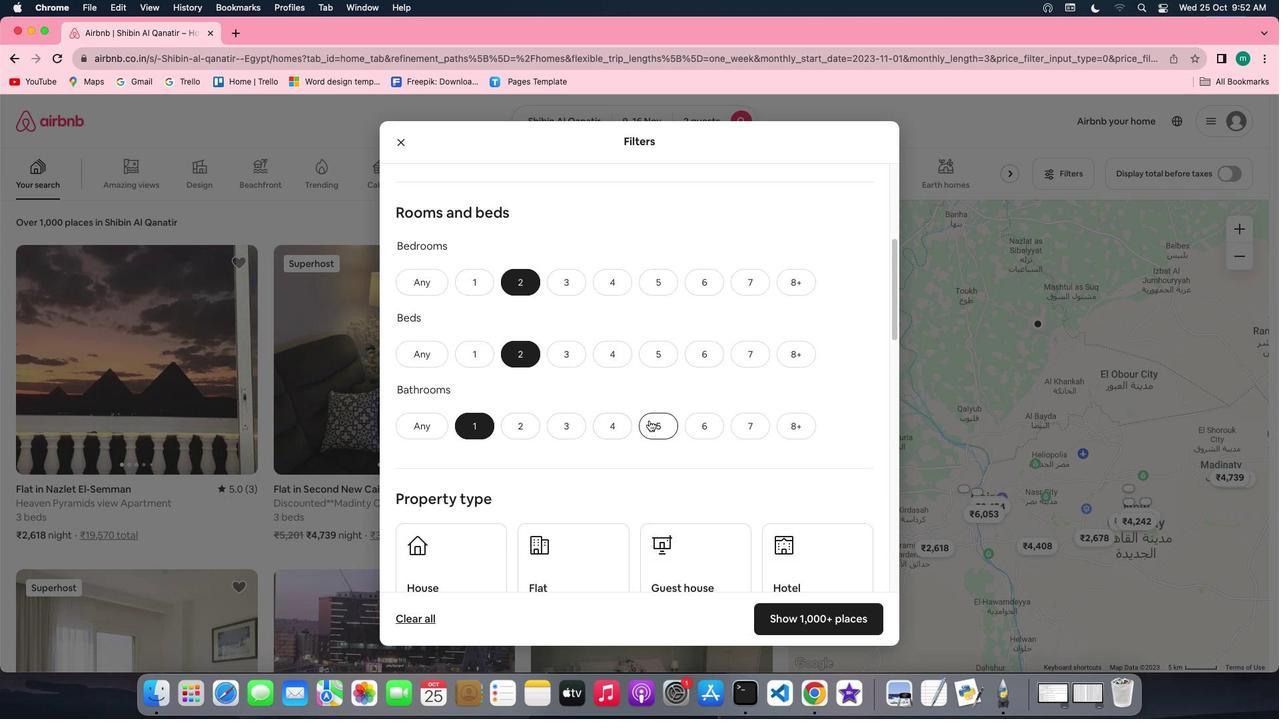 
Action: Mouse scrolled (648, 420) with delta (0, 0)
Screenshot: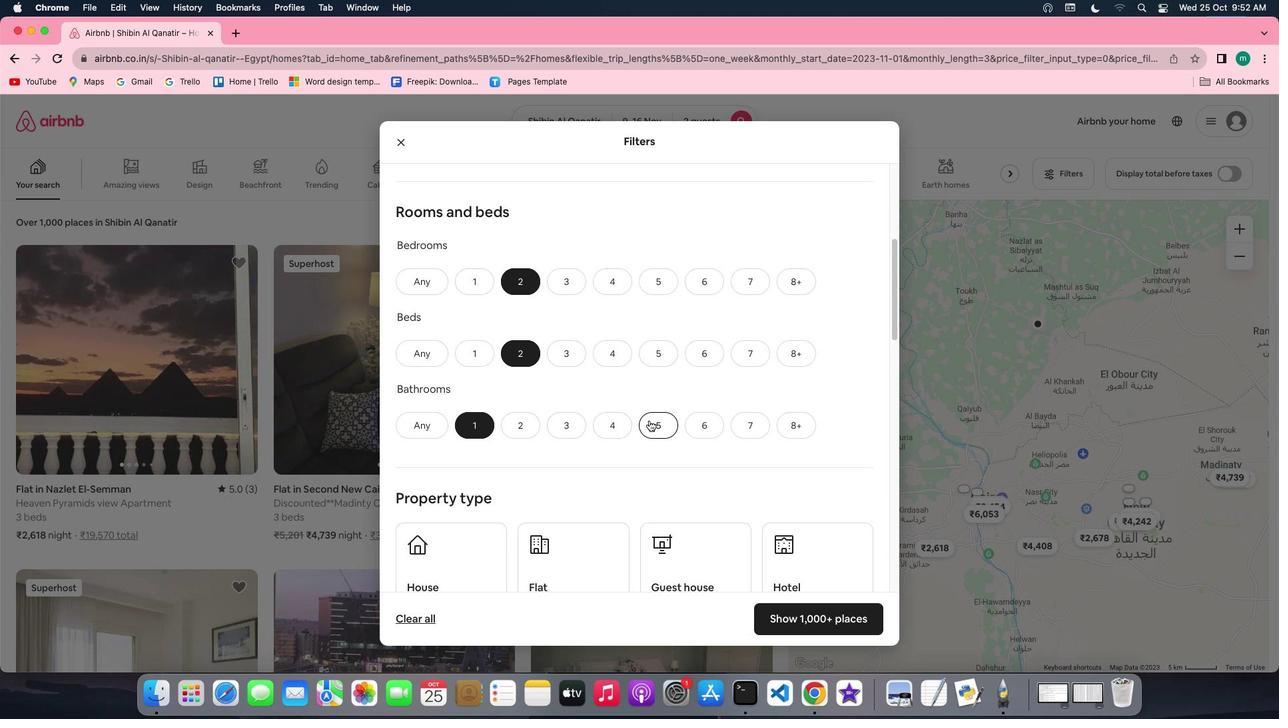 
Action: Mouse scrolled (648, 420) with delta (0, 0)
Screenshot: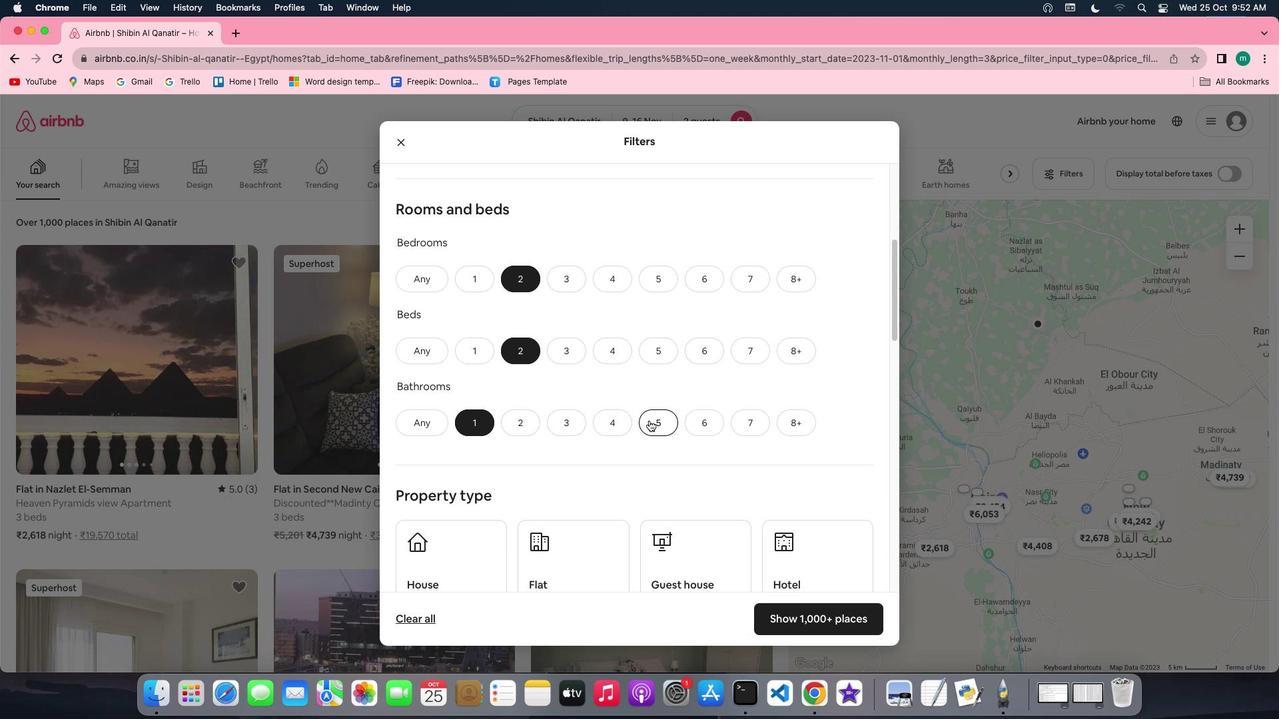 
Action: Mouse scrolled (648, 420) with delta (0, 0)
Screenshot: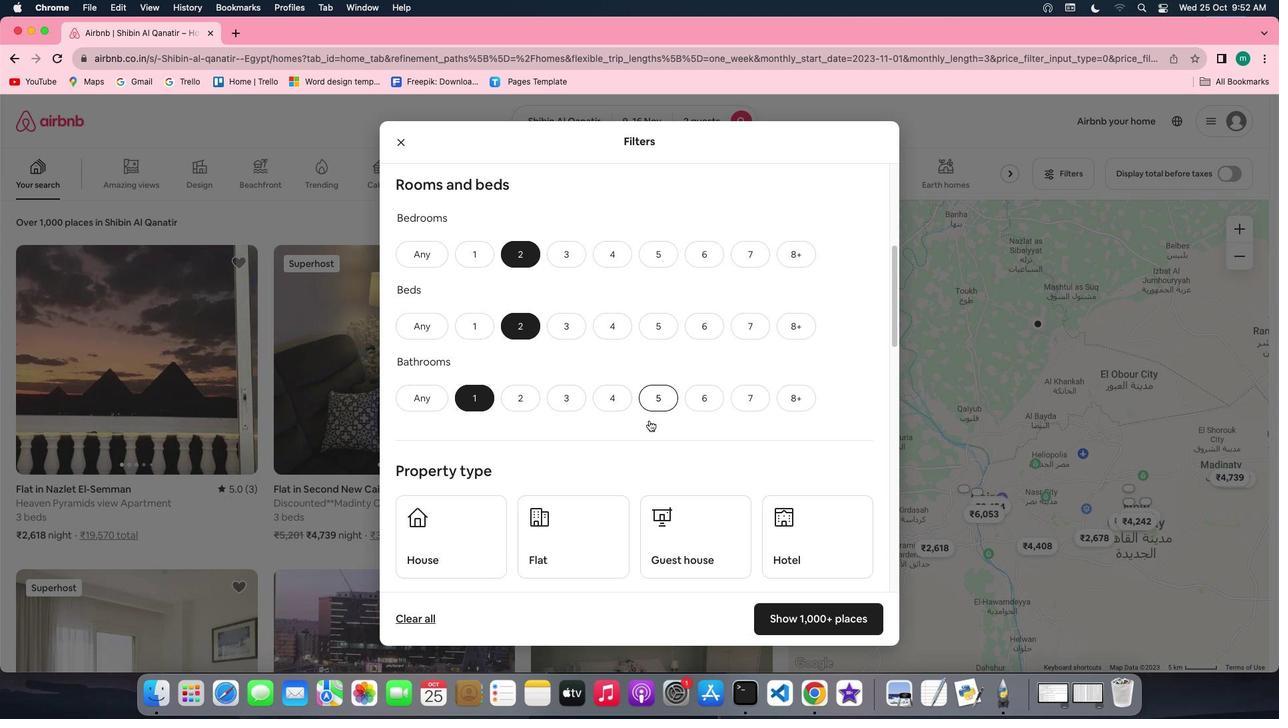 
Action: Mouse scrolled (648, 420) with delta (0, 0)
Screenshot: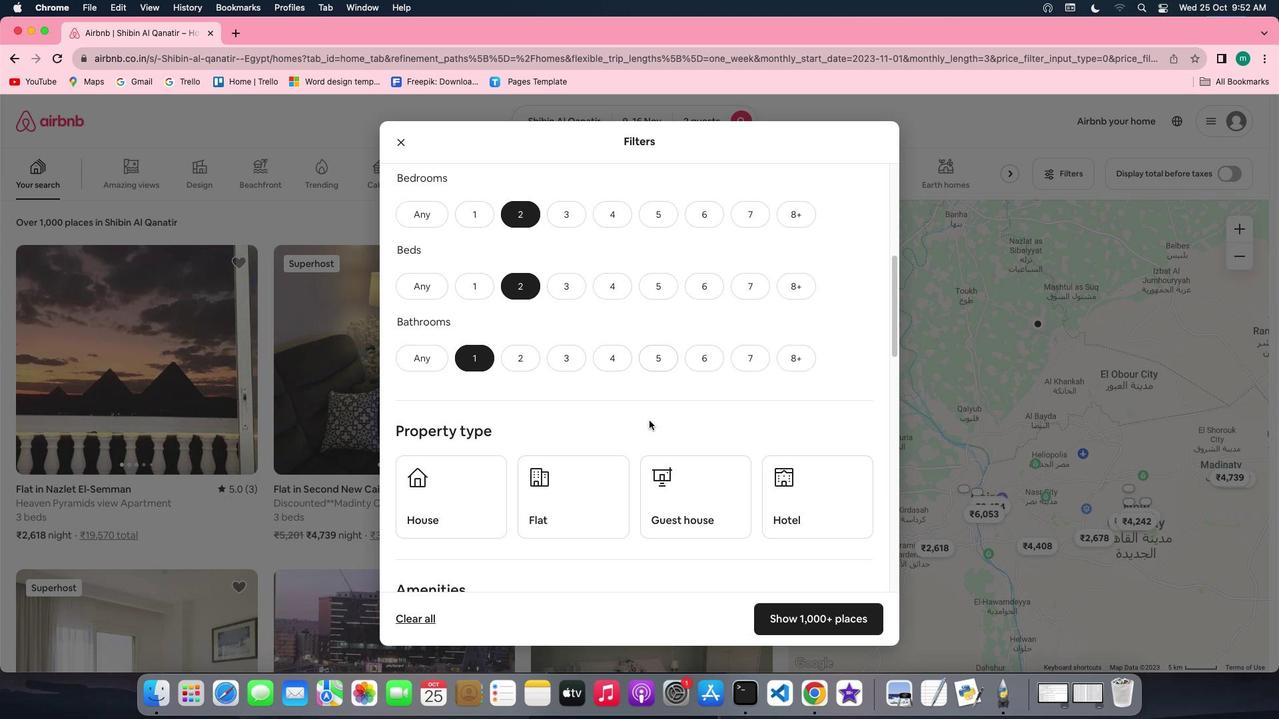 
Action: Mouse scrolled (648, 420) with delta (0, 0)
Screenshot: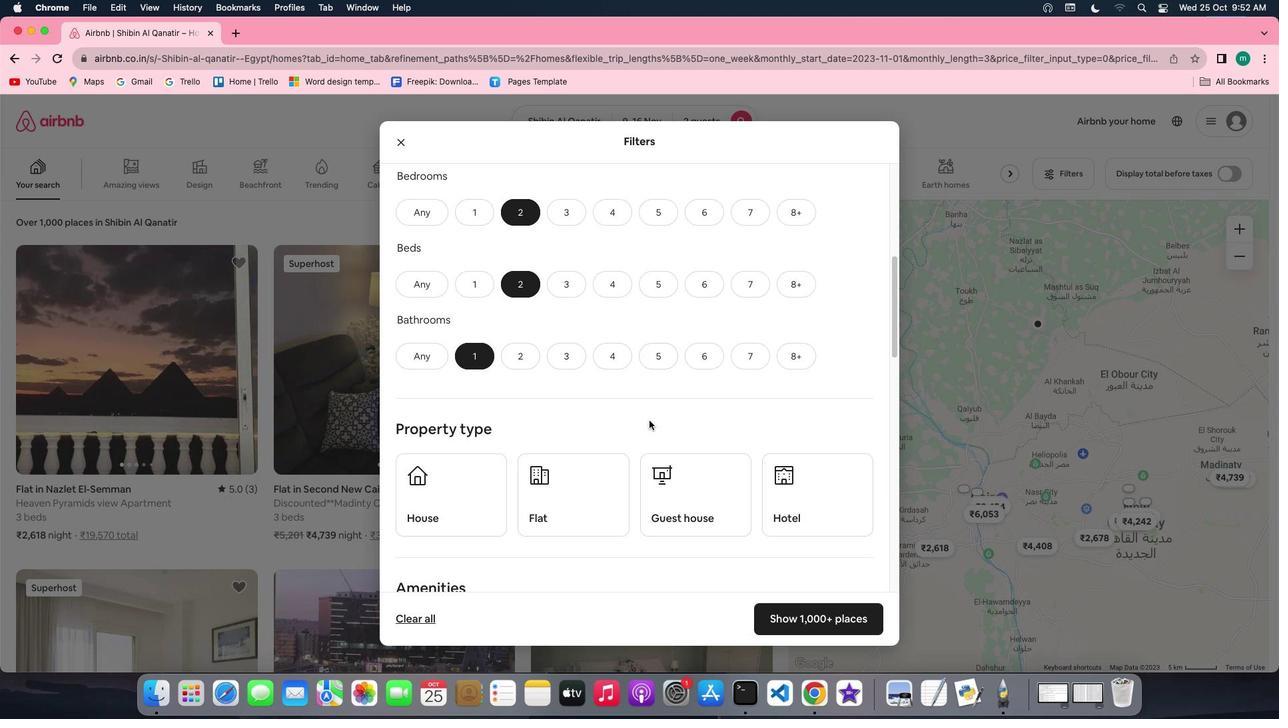 
Action: Mouse scrolled (648, 420) with delta (0, 0)
Screenshot: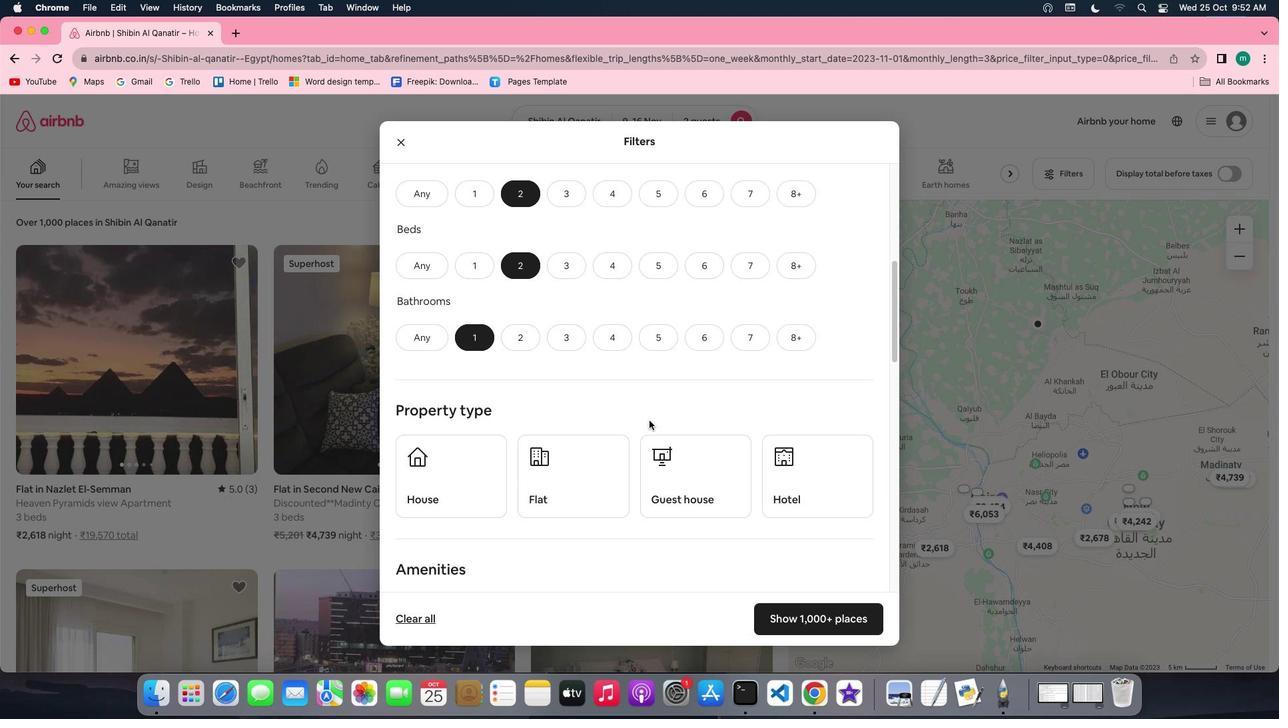 
Action: Mouse scrolled (648, 420) with delta (0, 0)
Screenshot: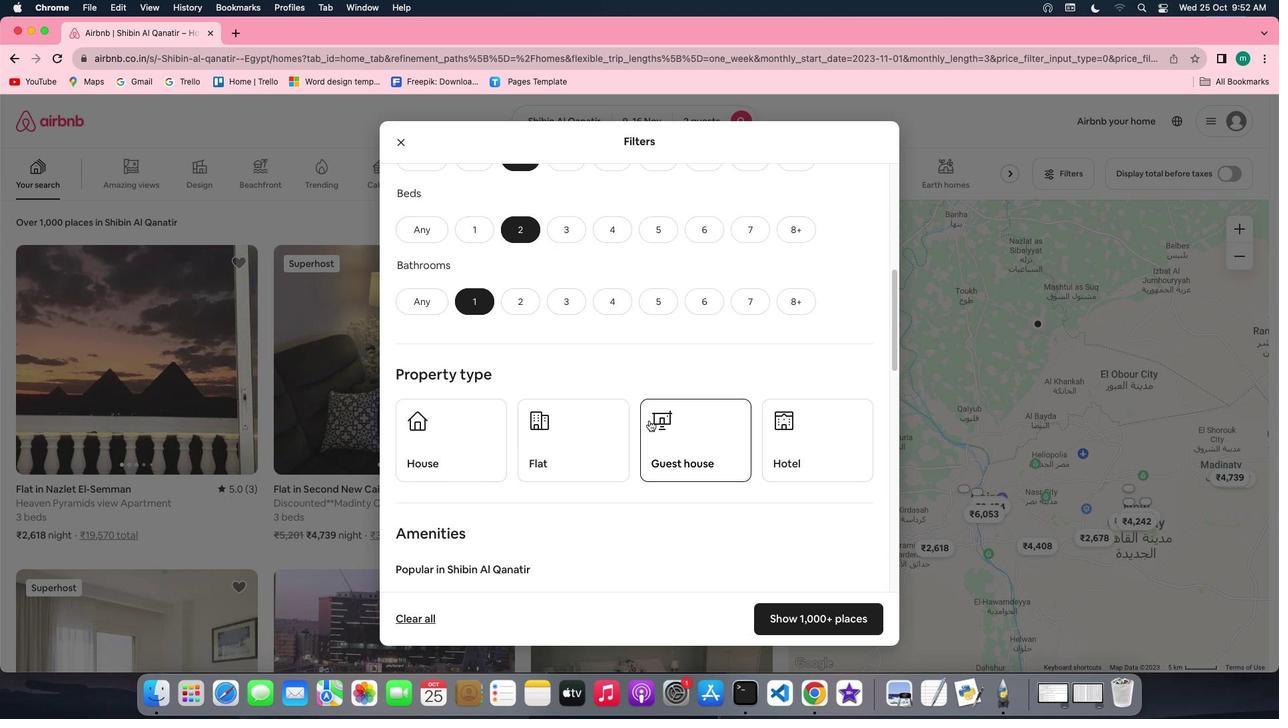 
Action: Mouse scrolled (648, 420) with delta (0, 0)
Screenshot: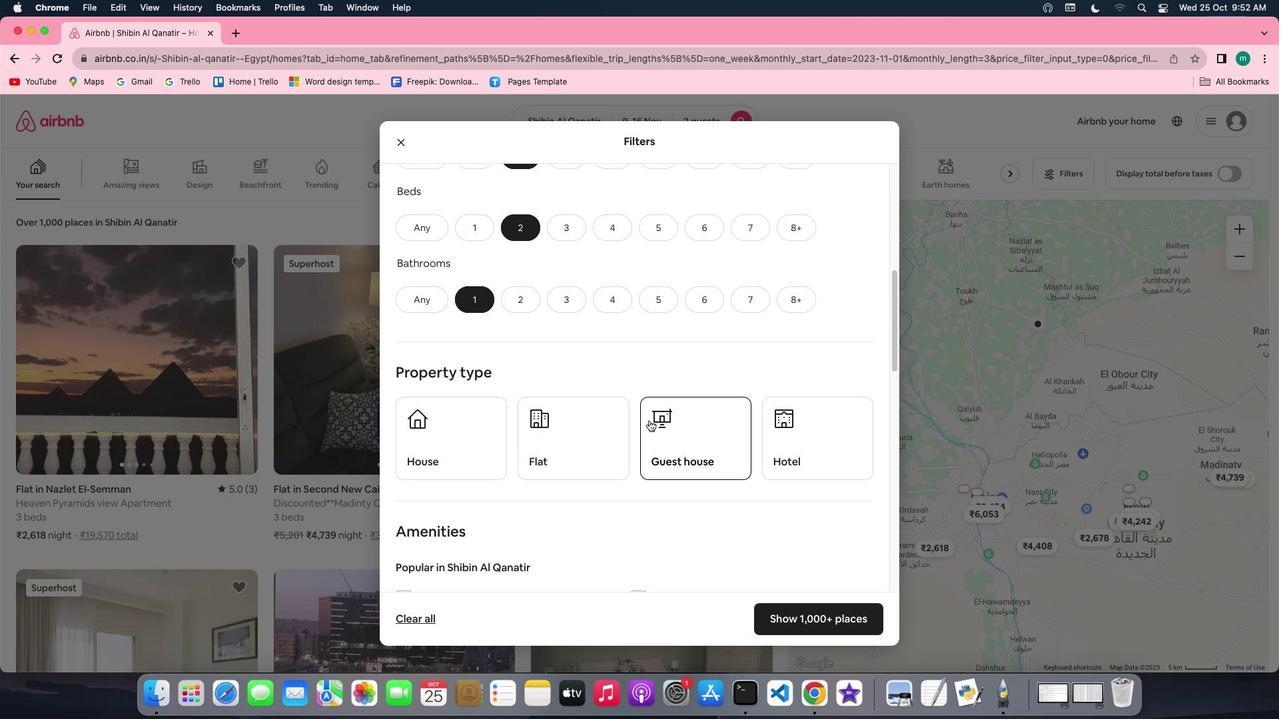 
Action: Mouse scrolled (648, 420) with delta (0, 0)
Screenshot: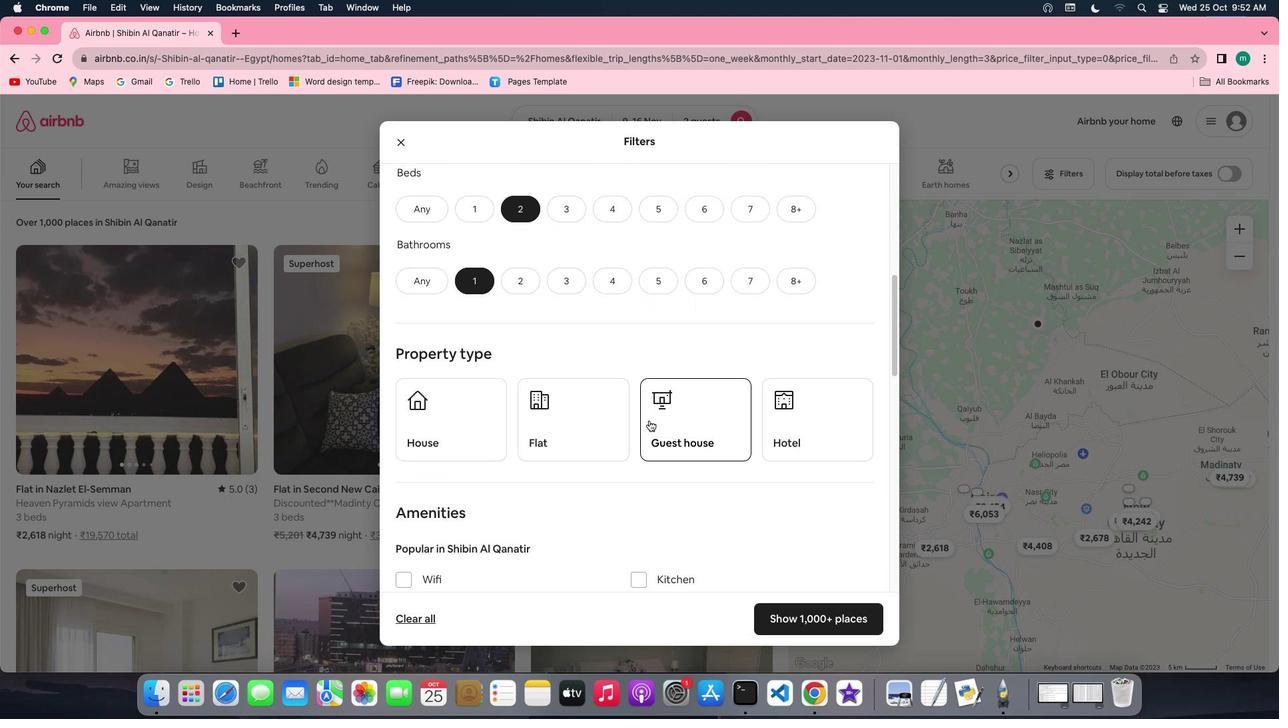 
Action: Mouse moved to (583, 405)
Screenshot: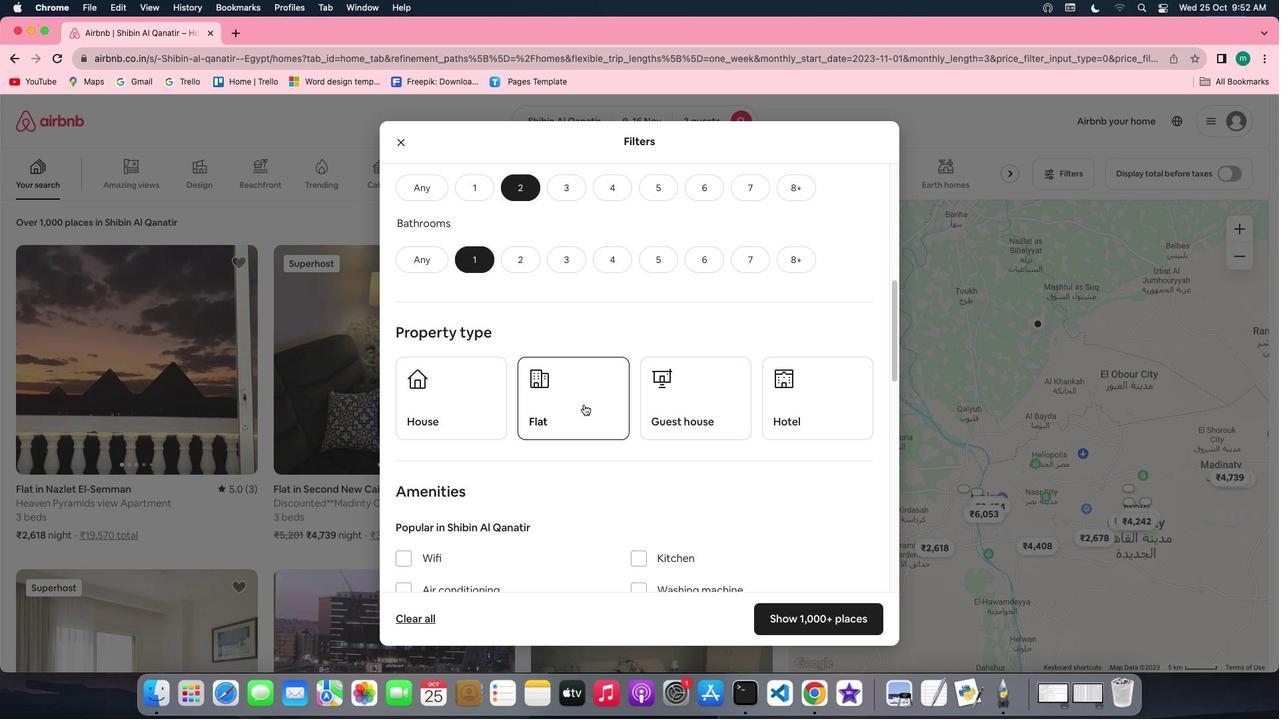 
Action: Mouse pressed left at (583, 405)
Screenshot: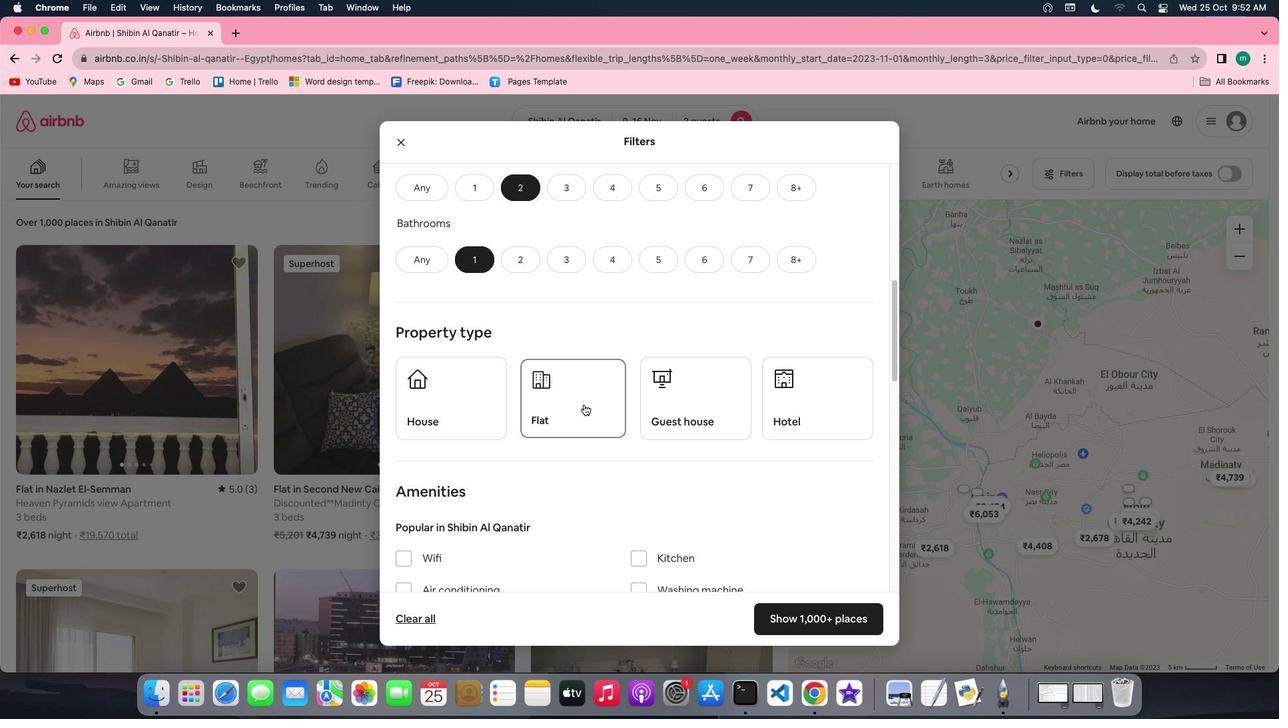 
Action: Mouse moved to (788, 438)
Screenshot: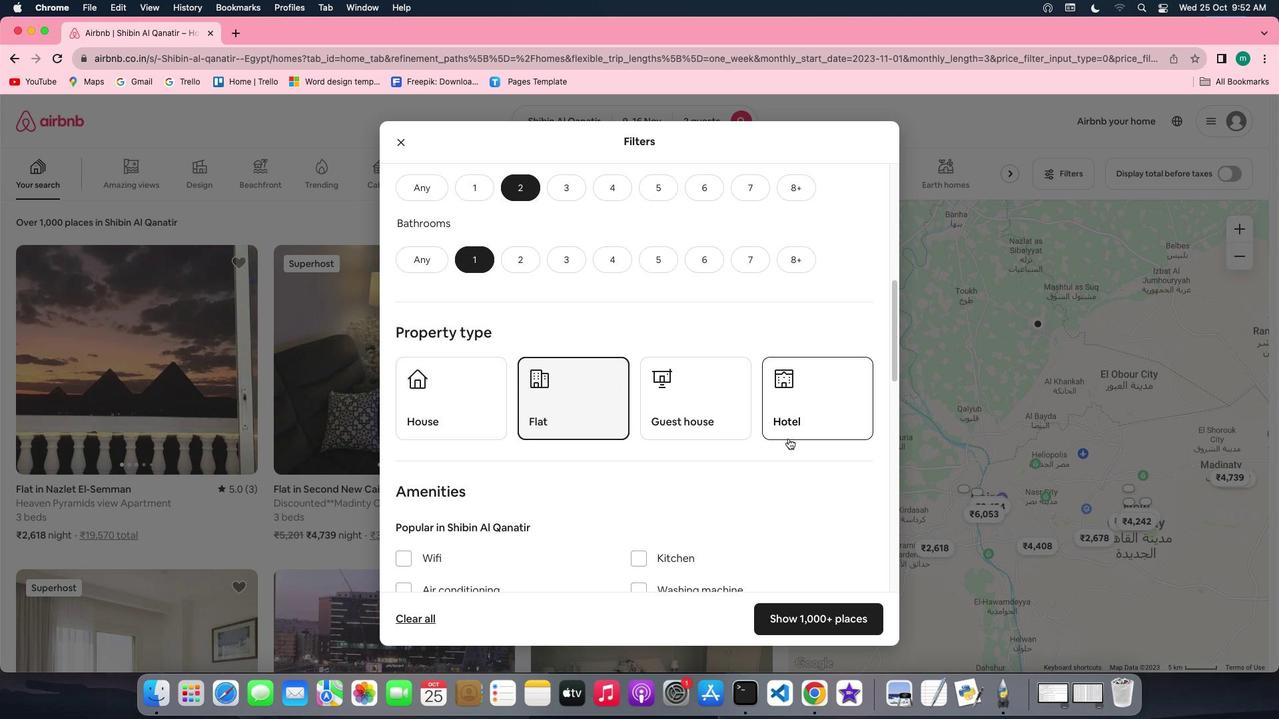
Action: Mouse scrolled (788, 438) with delta (0, 0)
Screenshot: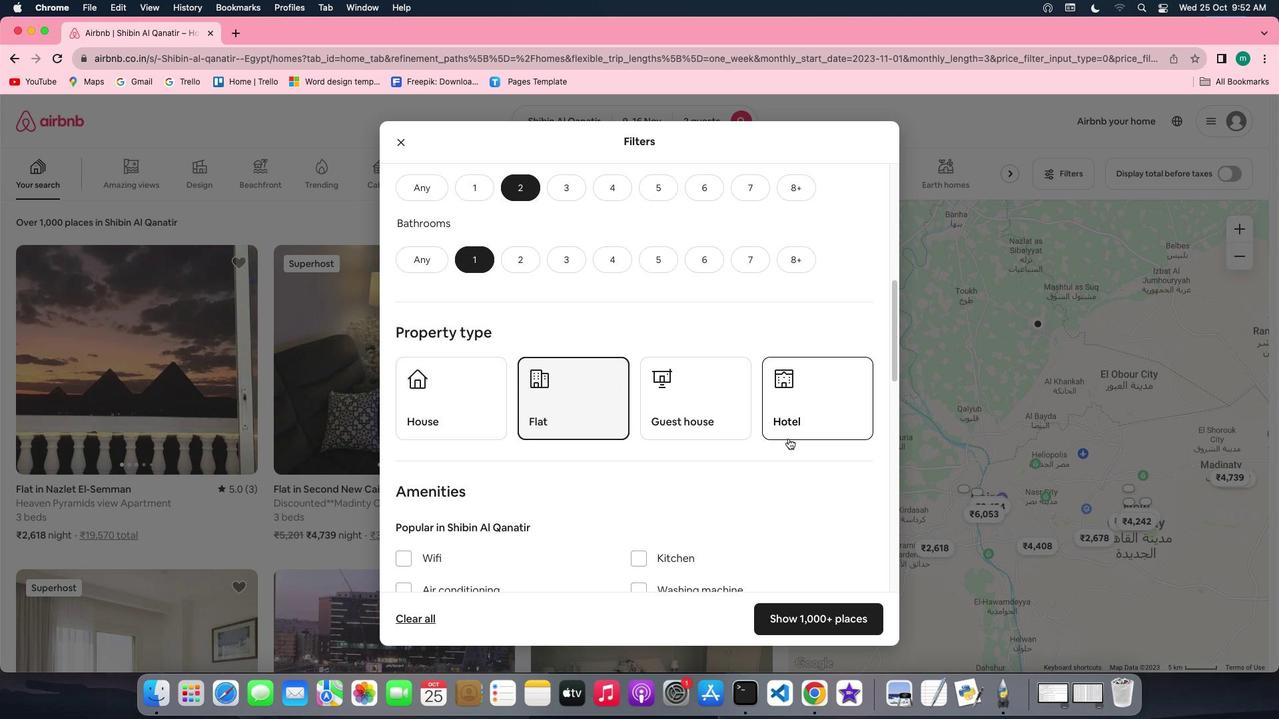 
Action: Mouse scrolled (788, 438) with delta (0, 0)
Screenshot: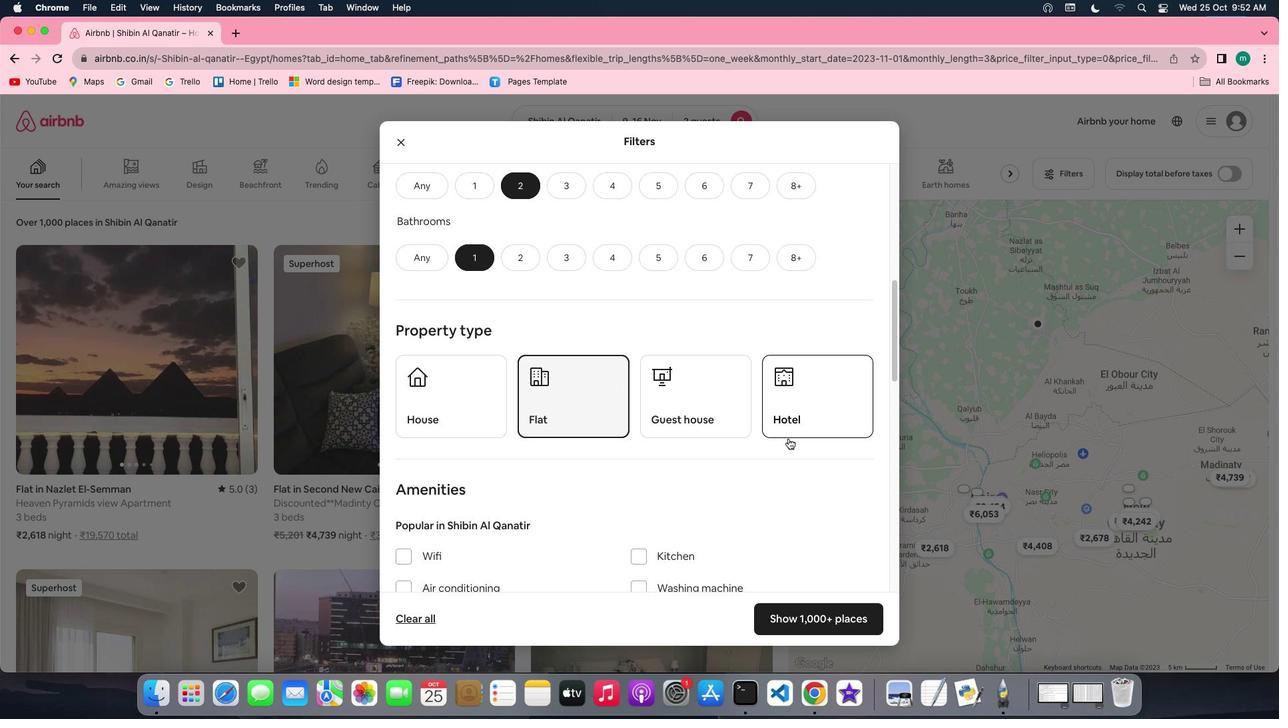 
Action: Mouse scrolled (788, 438) with delta (0, -1)
Screenshot: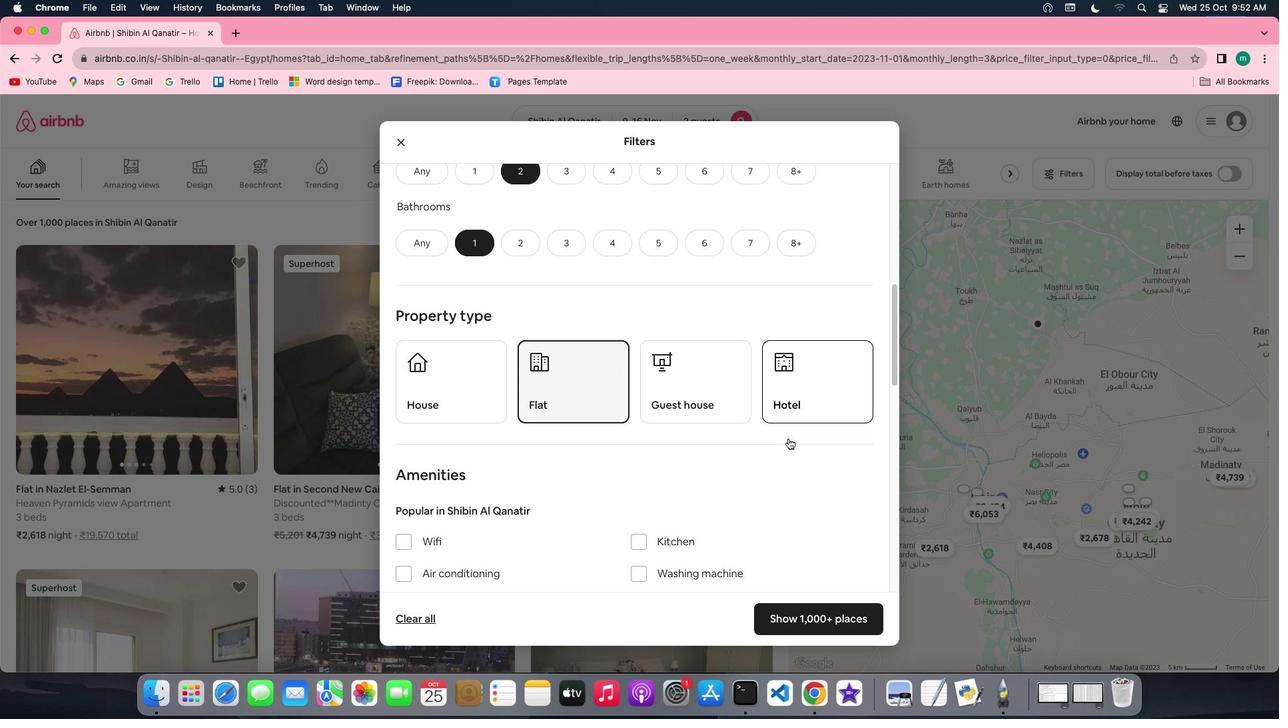 
Action: Mouse scrolled (788, 438) with delta (0, 0)
Screenshot: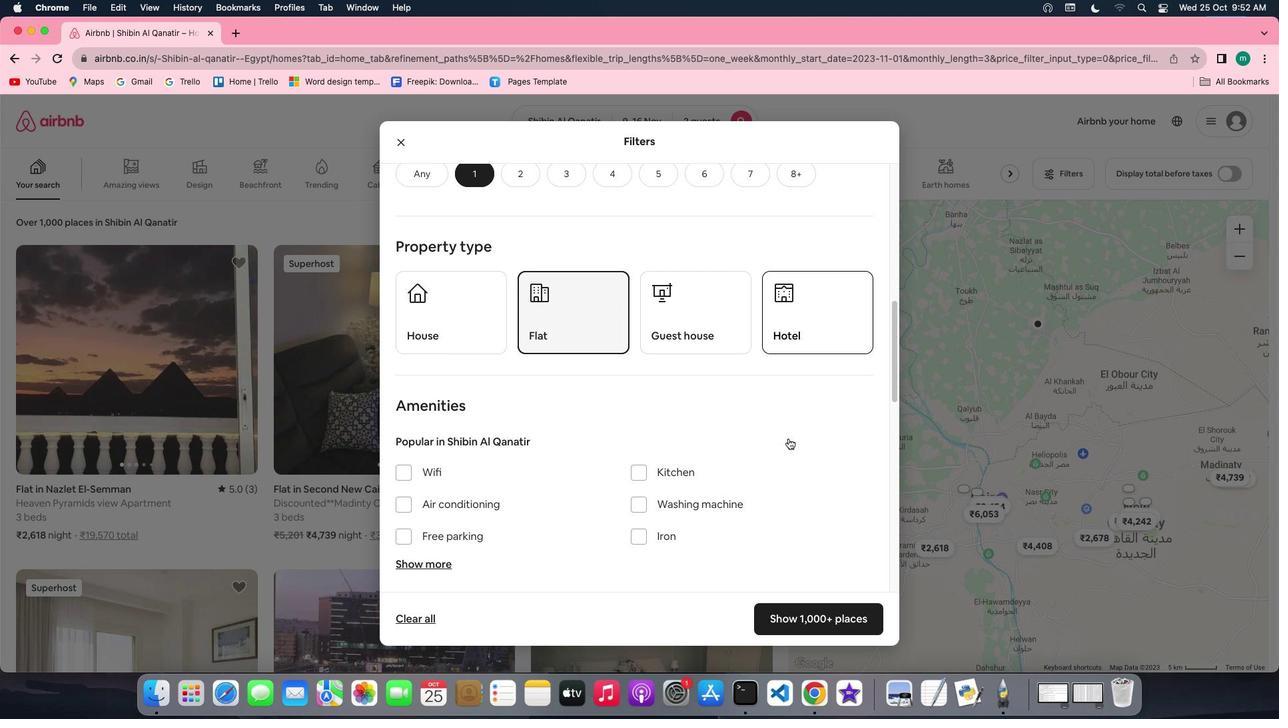 
Action: Mouse scrolled (788, 438) with delta (0, 0)
Screenshot: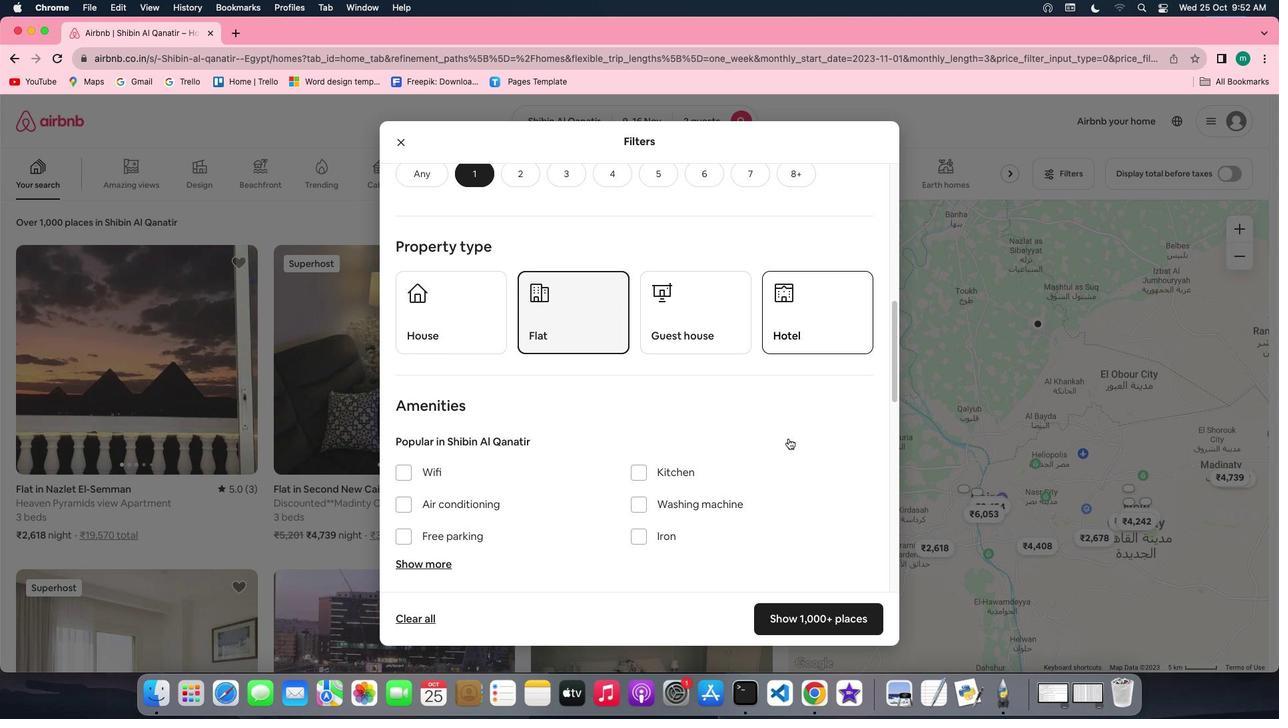 
Action: Mouse scrolled (788, 438) with delta (0, 0)
Screenshot: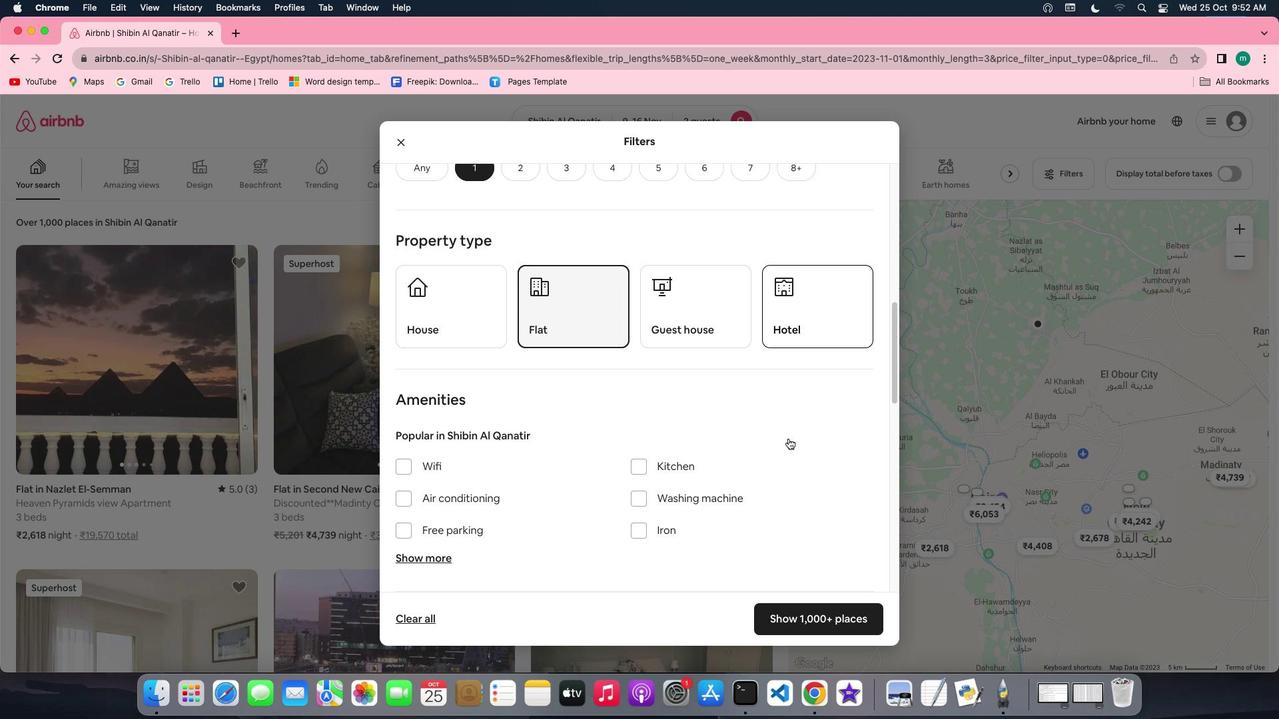 
Action: Mouse scrolled (788, 438) with delta (0, 0)
Screenshot: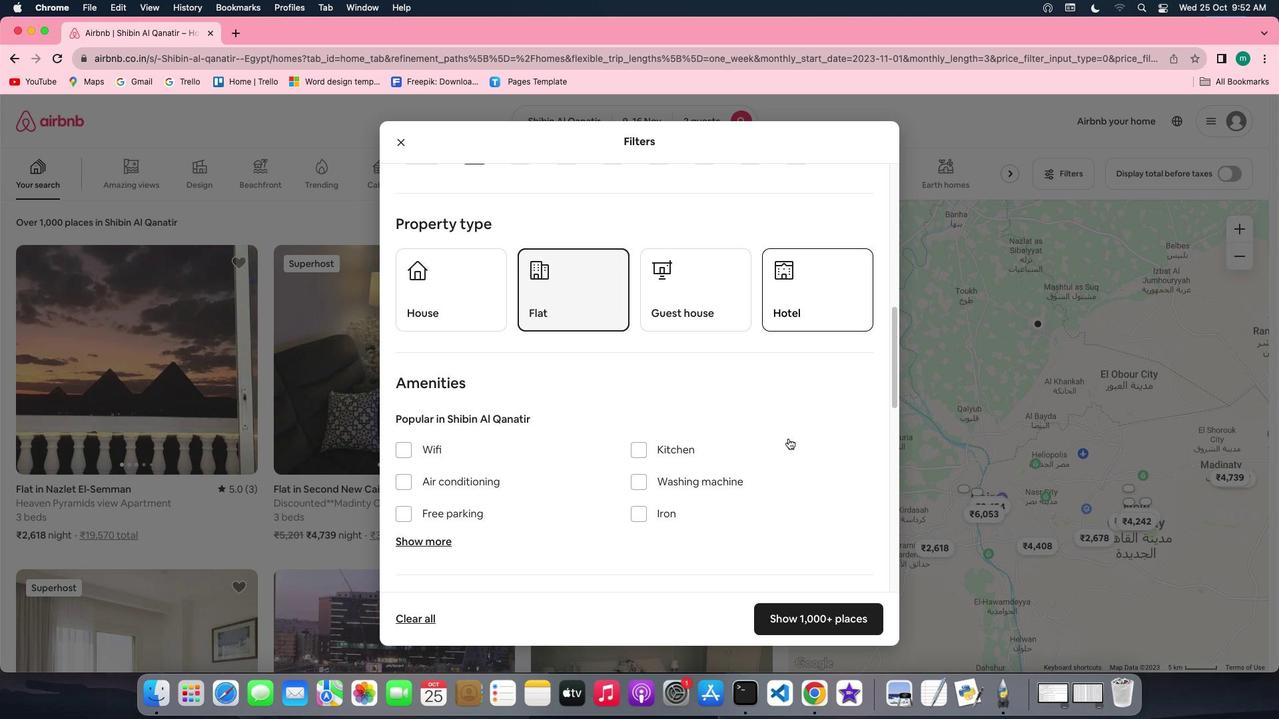 
Action: Mouse scrolled (788, 438) with delta (0, 0)
Screenshot: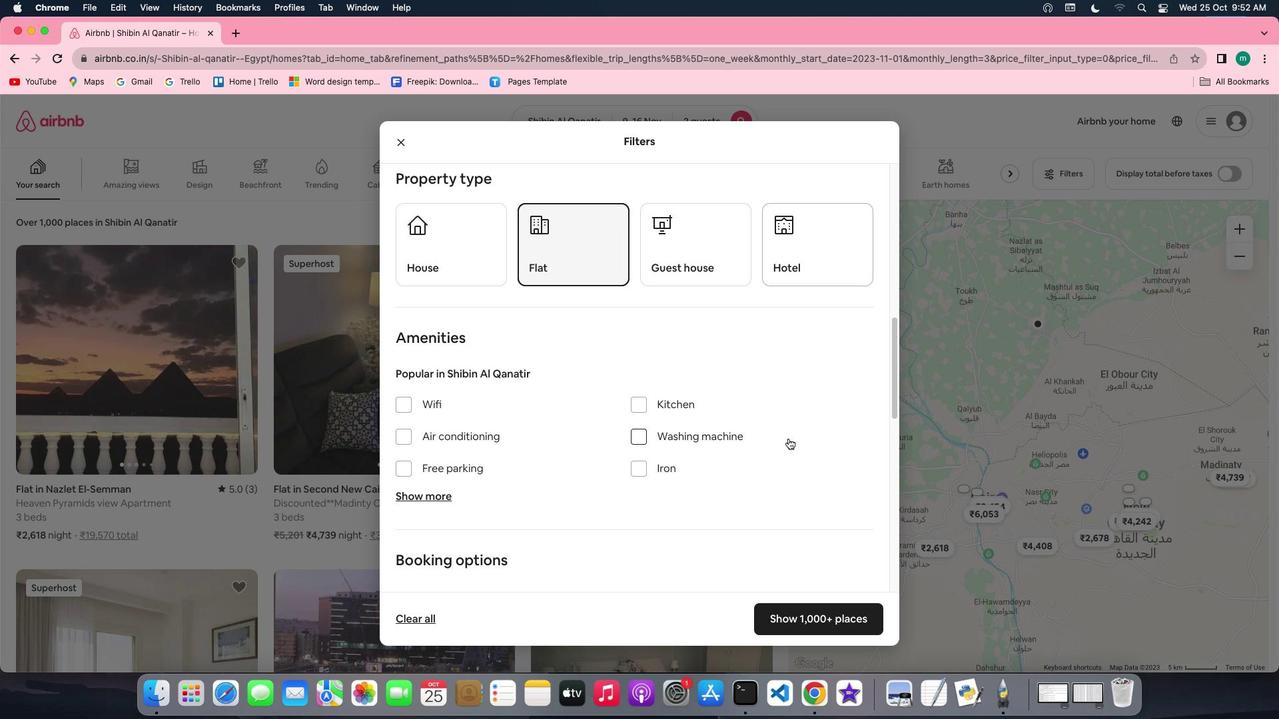 
Action: Mouse scrolled (788, 438) with delta (0, 0)
Screenshot: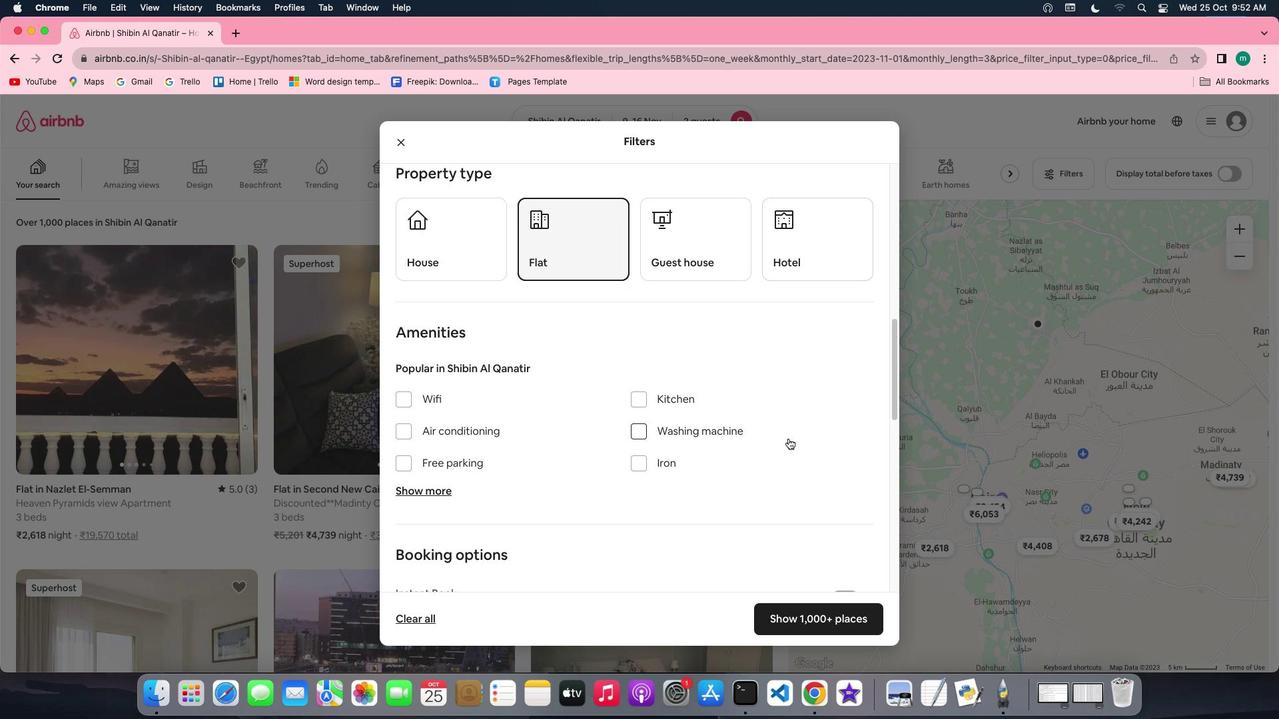 
Action: Mouse scrolled (788, 438) with delta (0, -1)
Screenshot: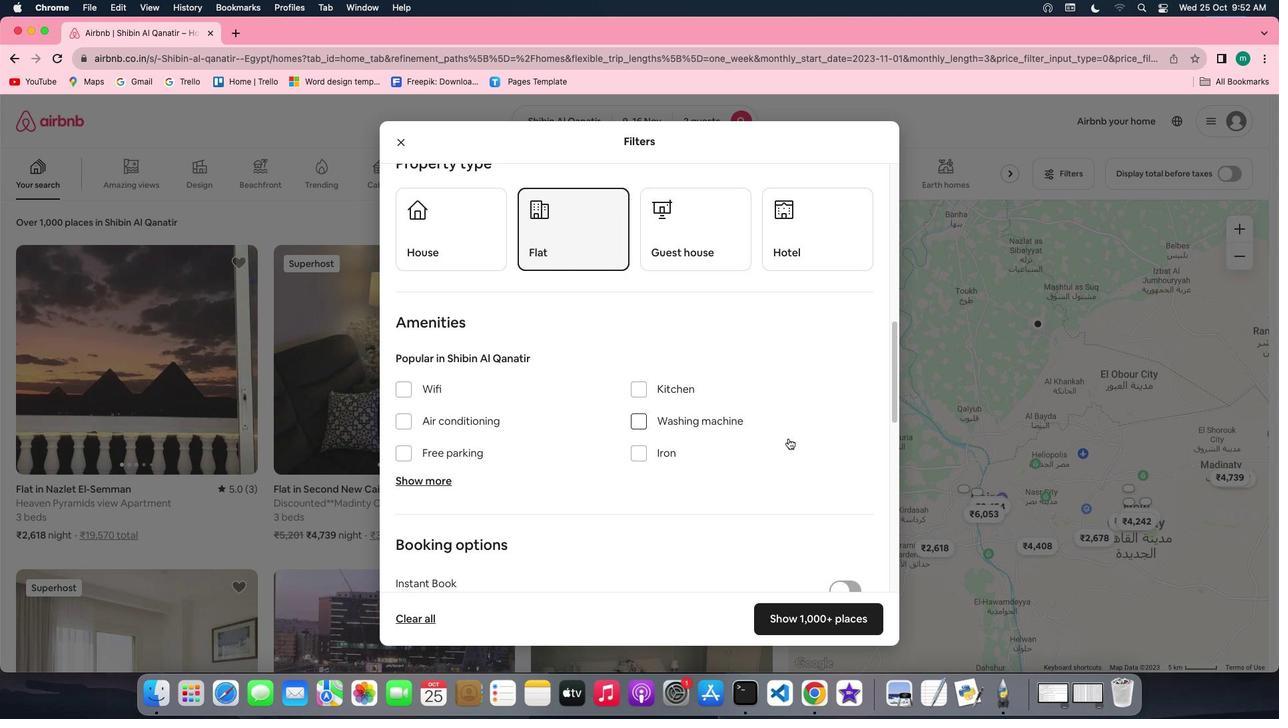 
Action: Mouse scrolled (788, 438) with delta (0, -1)
Screenshot: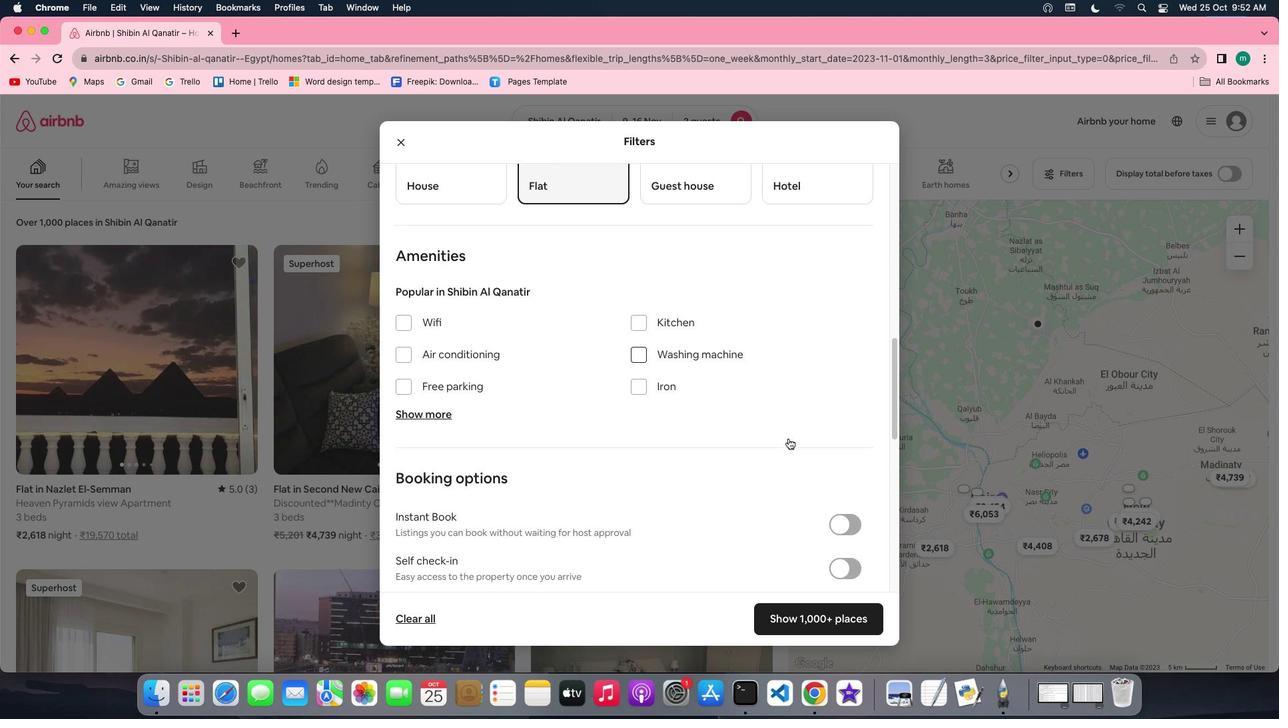 
Action: Mouse scrolled (788, 438) with delta (0, 0)
Screenshot: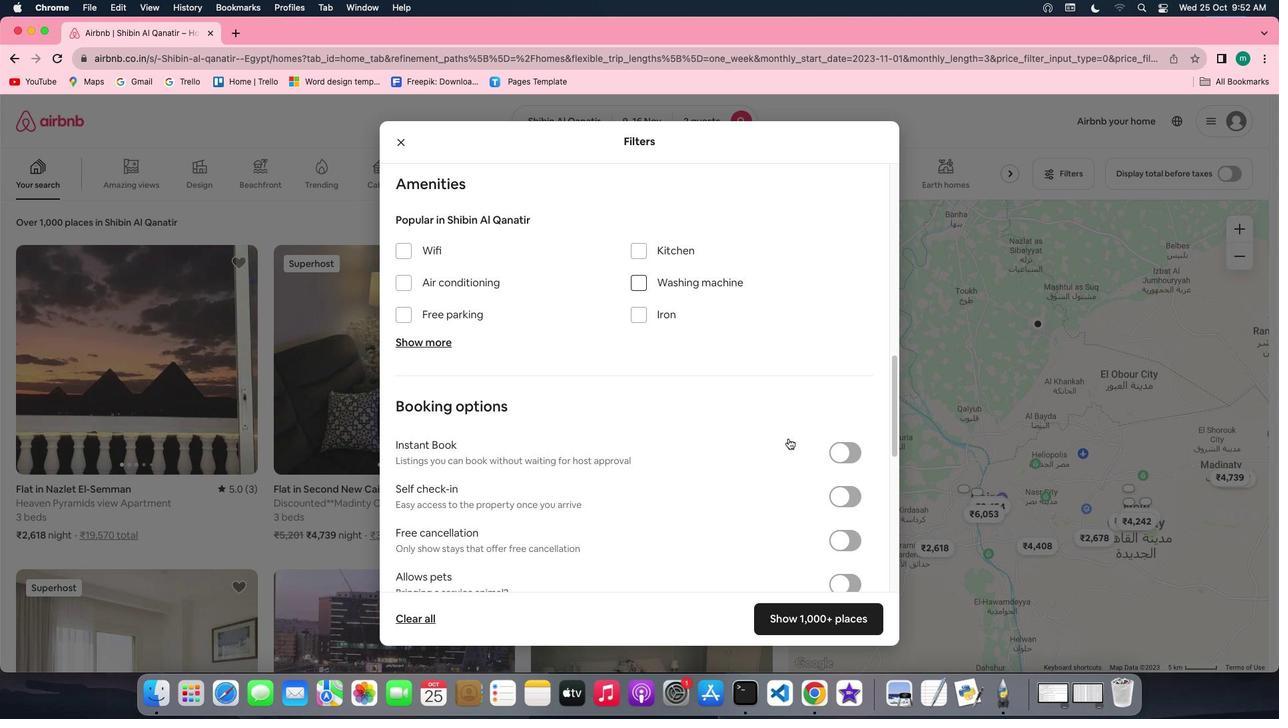 
Action: Mouse scrolled (788, 438) with delta (0, 0)
Screenshot: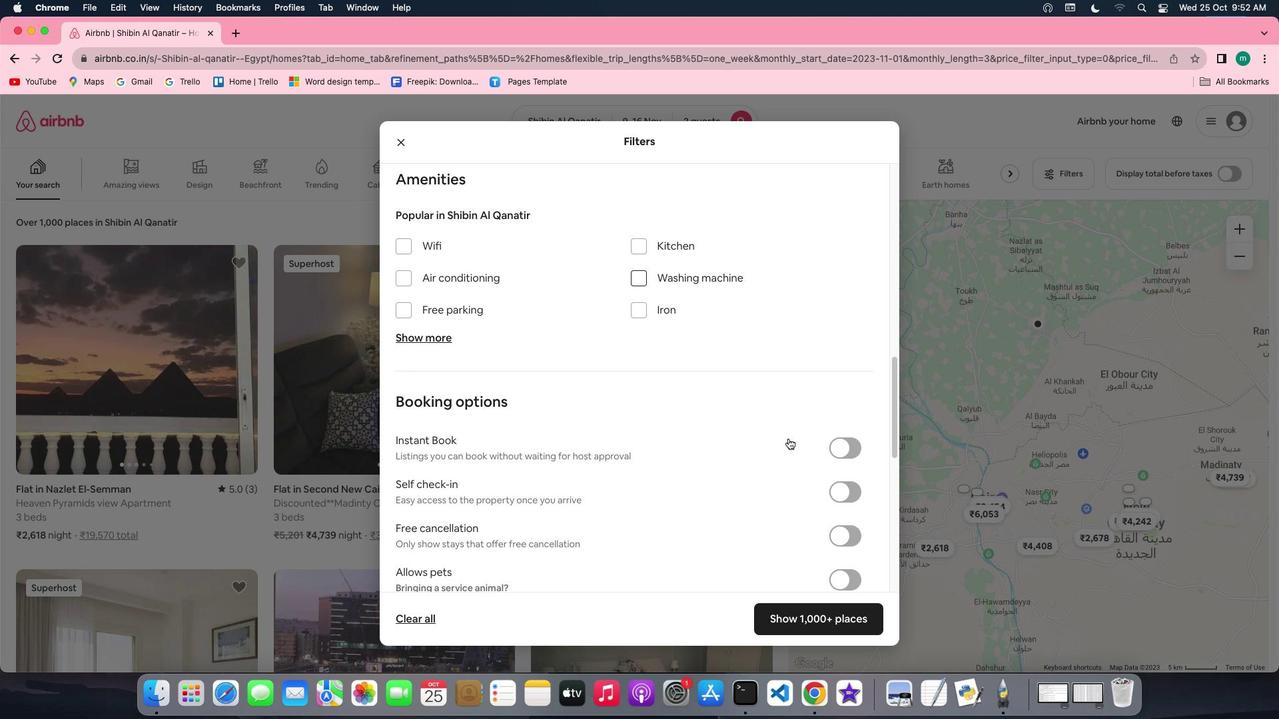 
Action: Mouse scrolled (788, 438) with delta (0, -1)
Screenshot: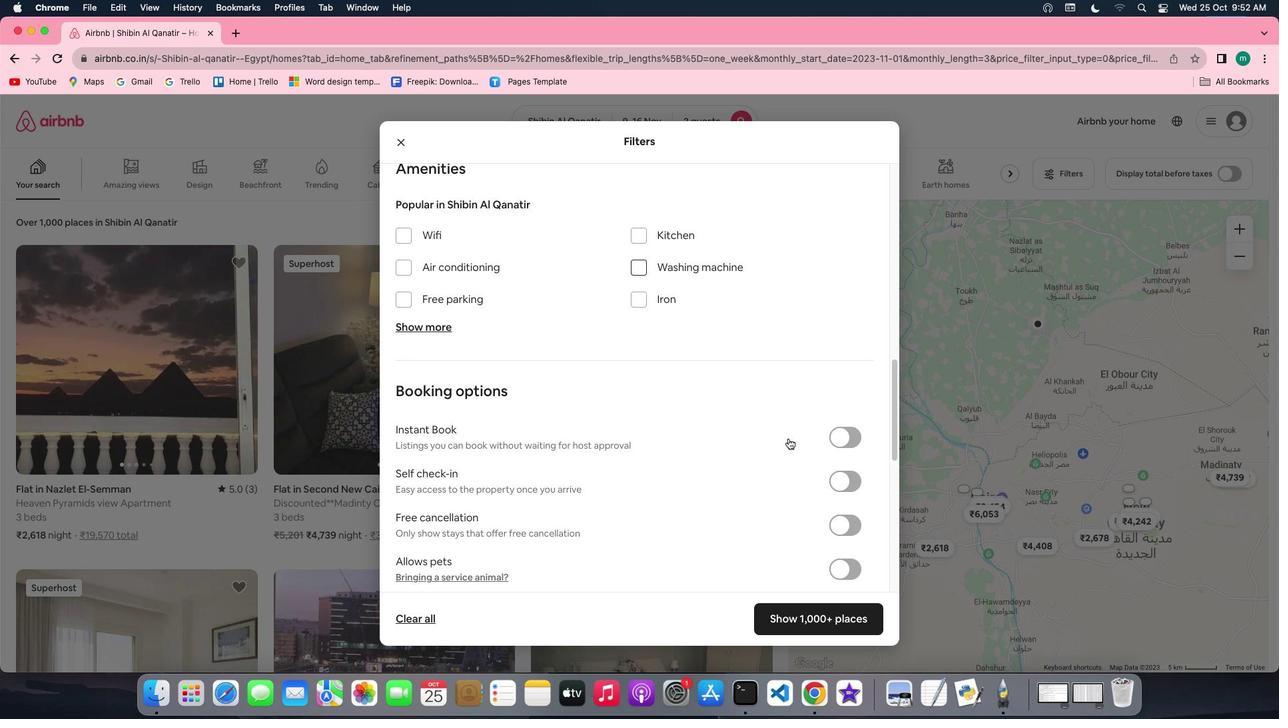 
Action: Mouse scrolled (788, 438) with delta (0, -1)
Screenshot: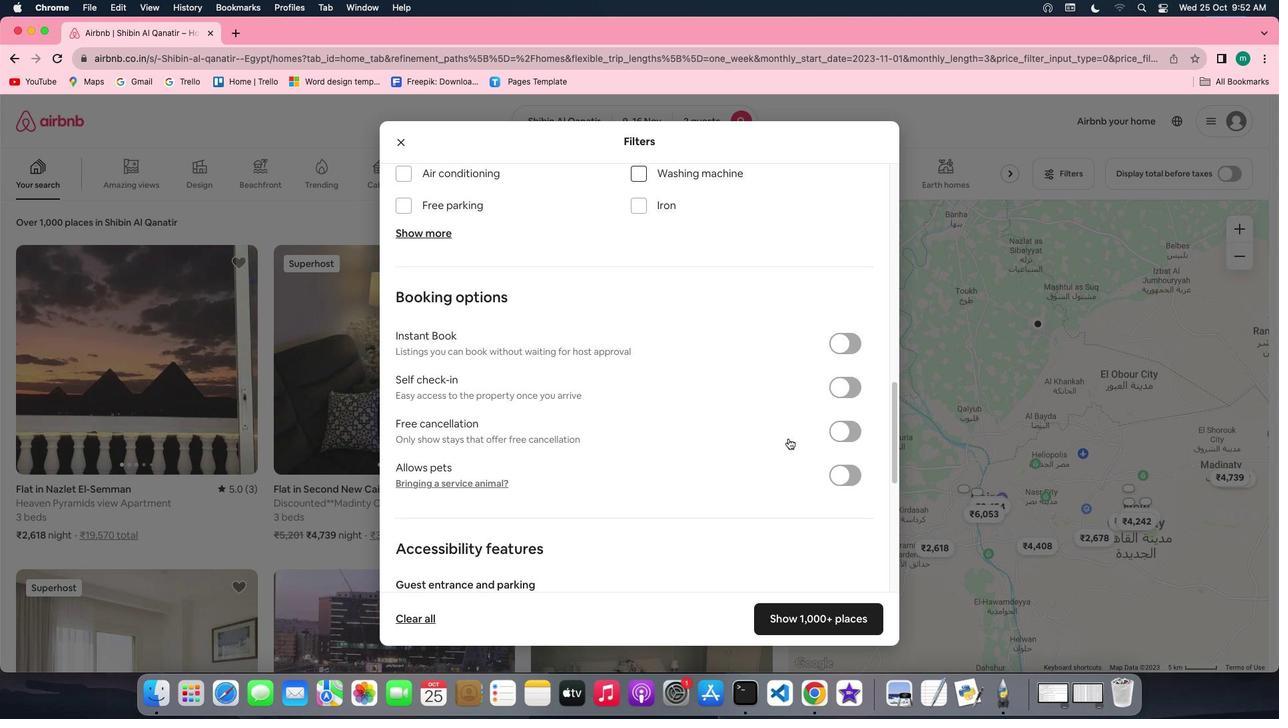 
Action: Mouse moved to (854, 333)
Screenshot: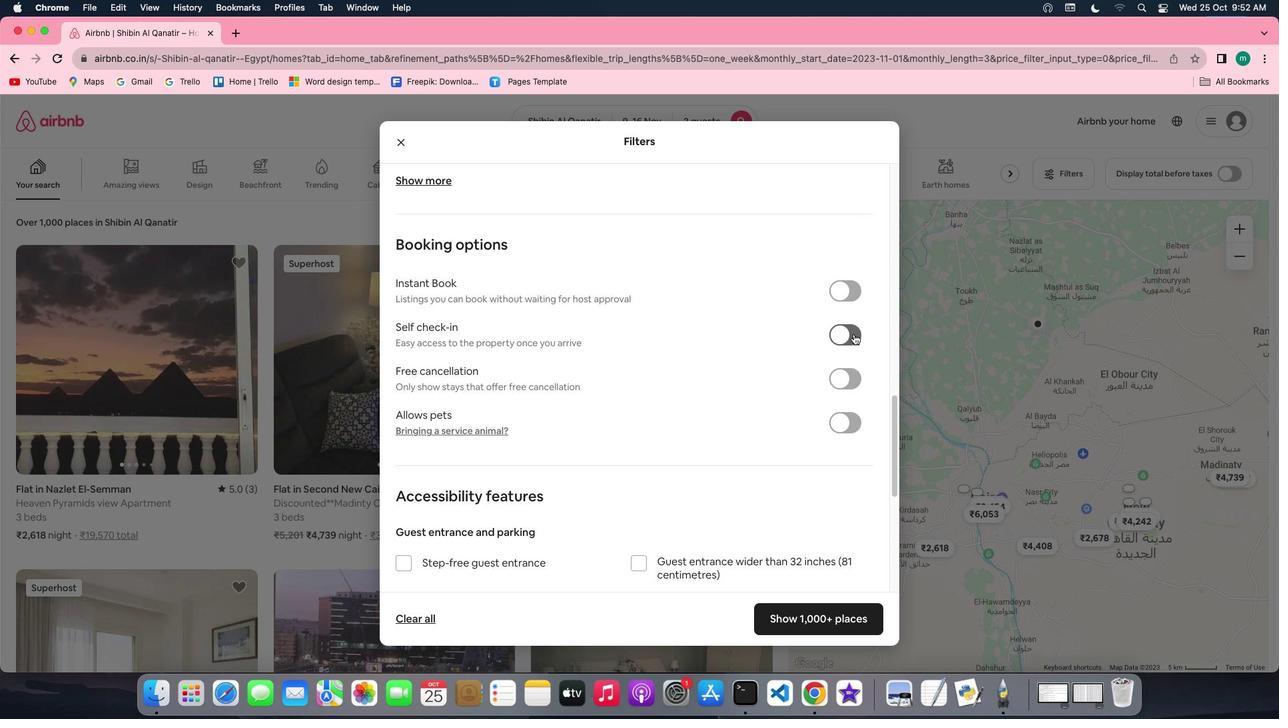 
Action: Mouse pressed left at (854, 333)
Screenshot: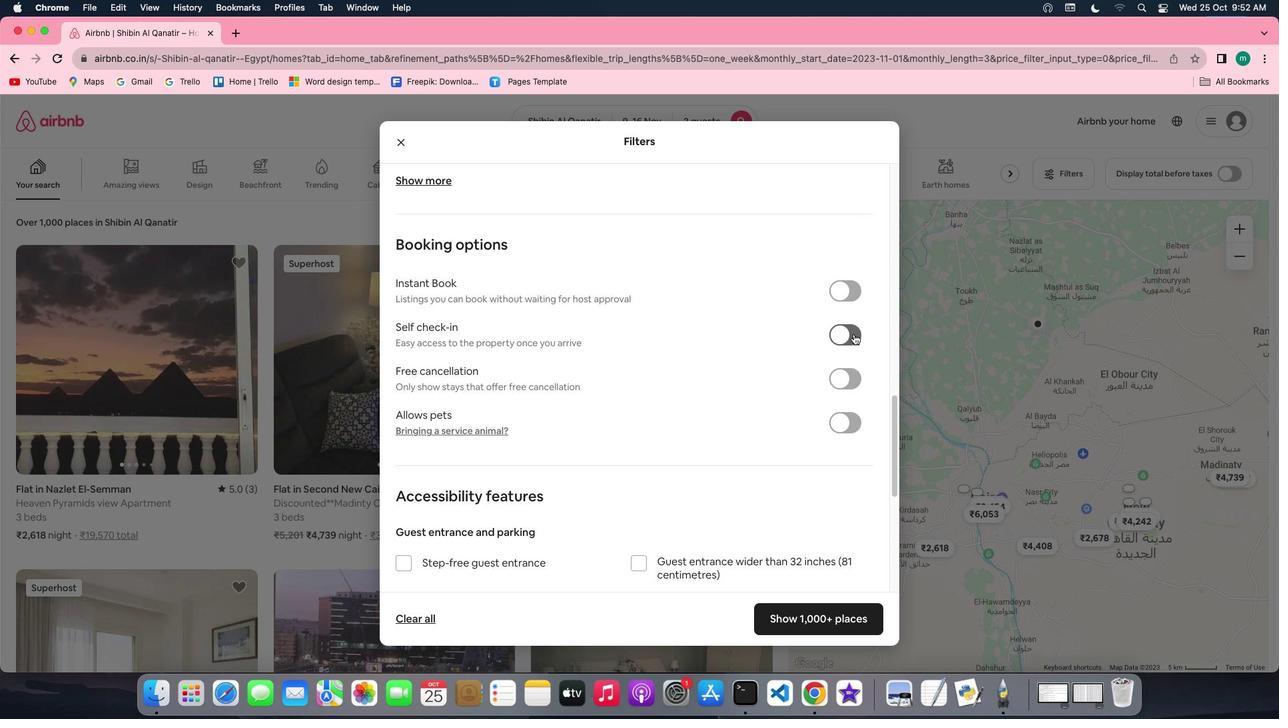 
Action: Mouse moved to (774, 524)
Screenshot: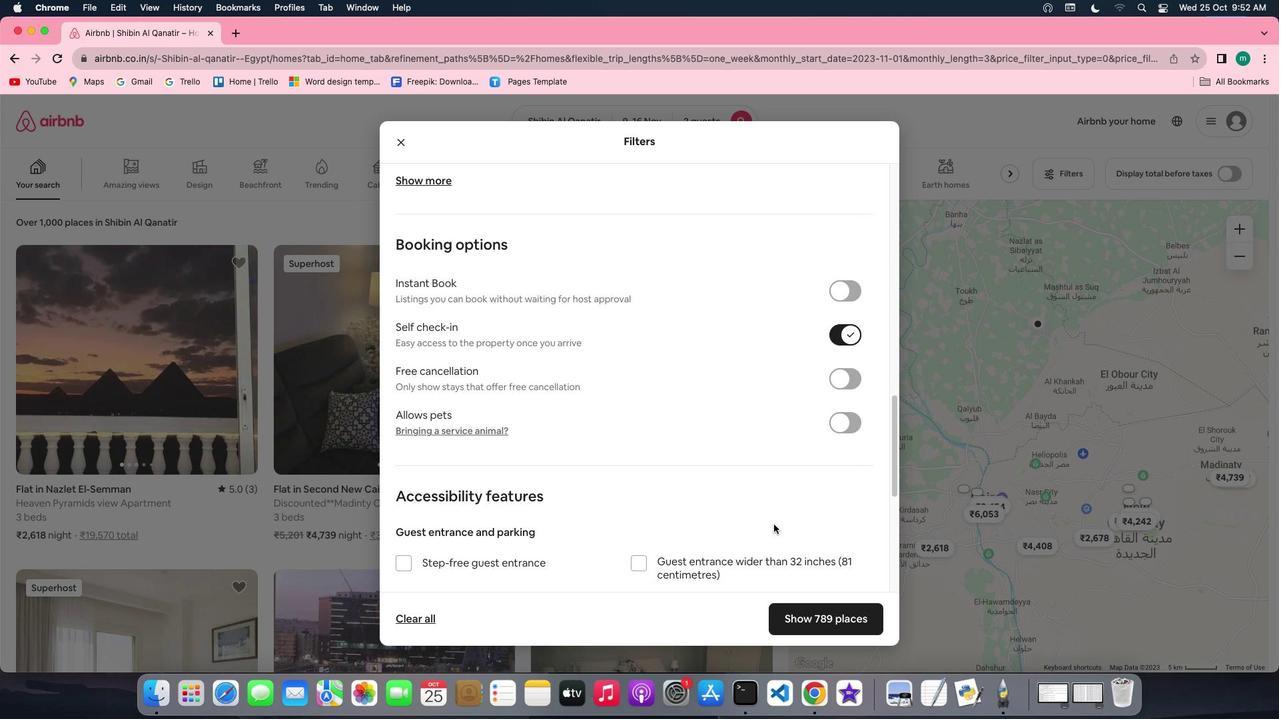
Action: Mouse scrolled (774, 524) with delta (0, 0)
Screenshot: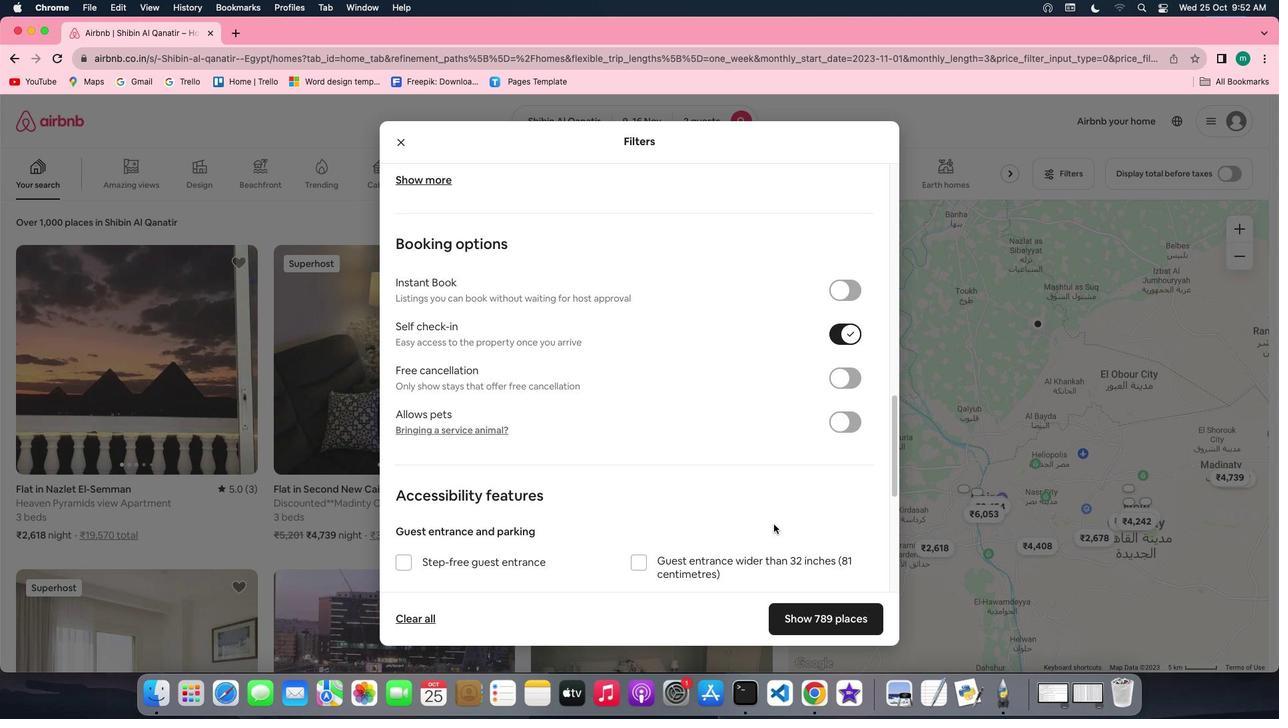 
Action: Mouse scrolled (774, 524) with delta (0, 0)
Screenshot: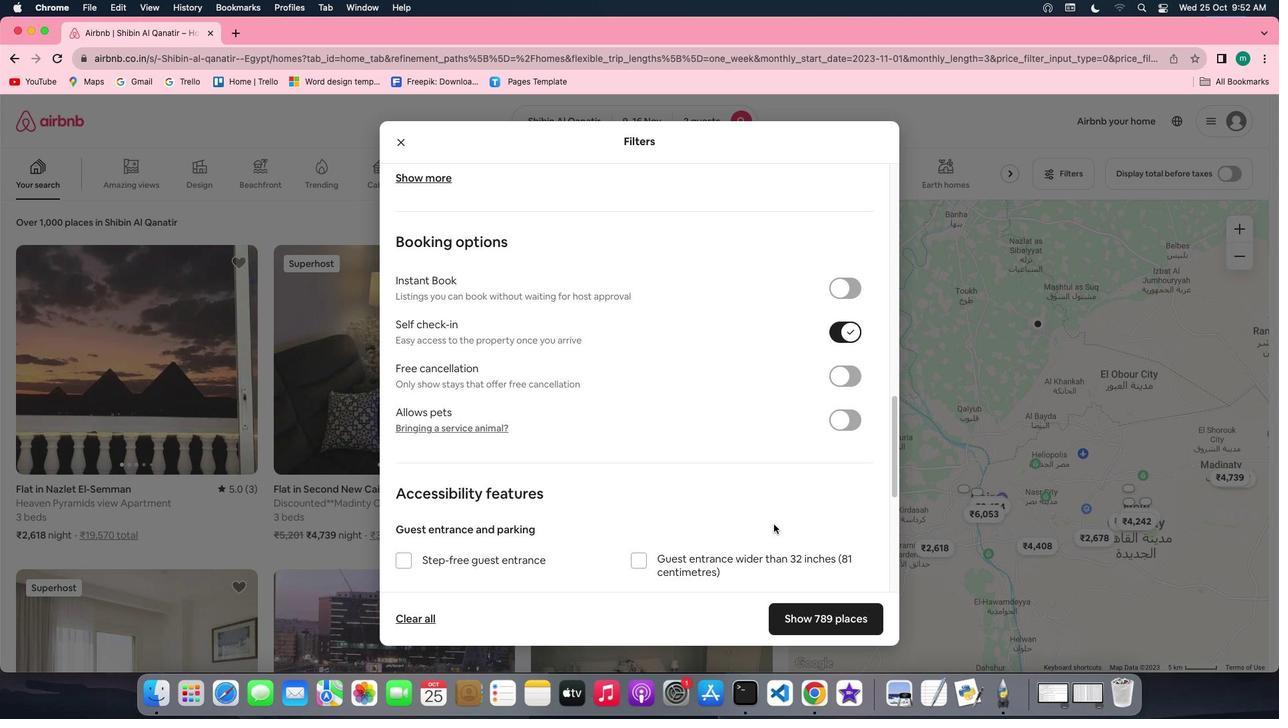 
Action: Mouse scrolled (774, 524) with delta (0, 0)
Screenshot: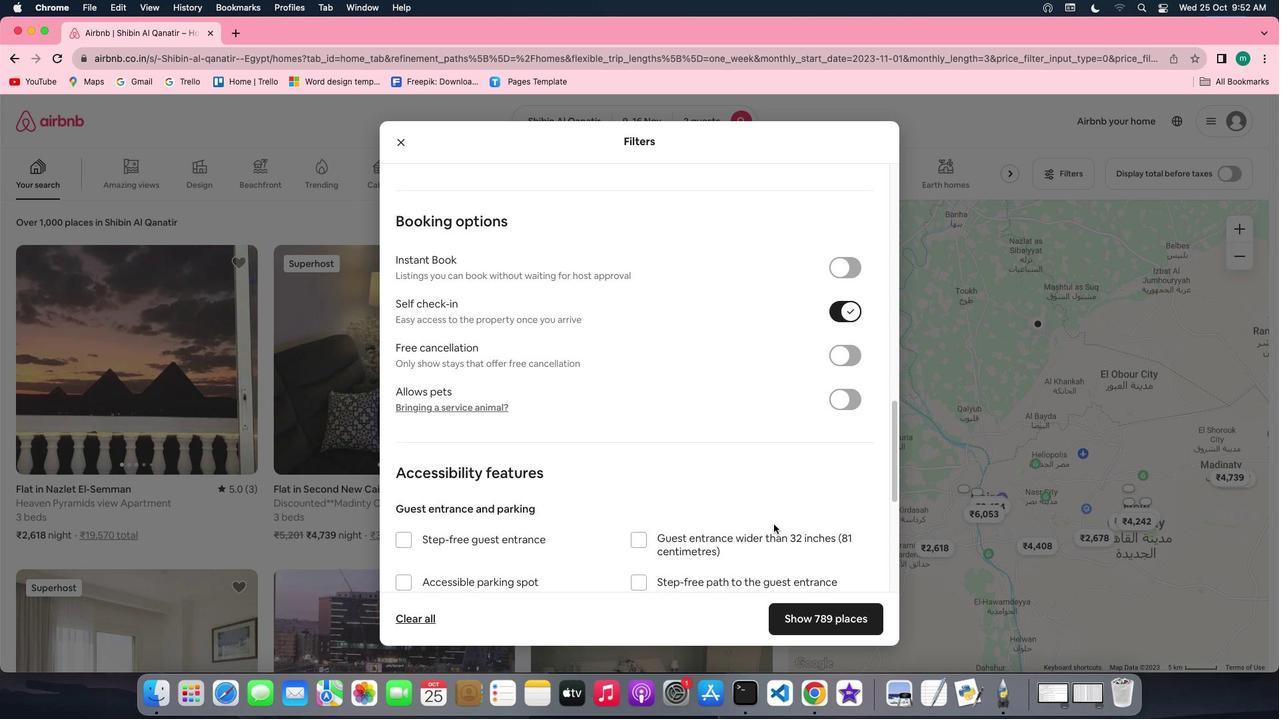 
Action: Mouse scrolled (774, 524) with delta (0, 0)
Screenshot: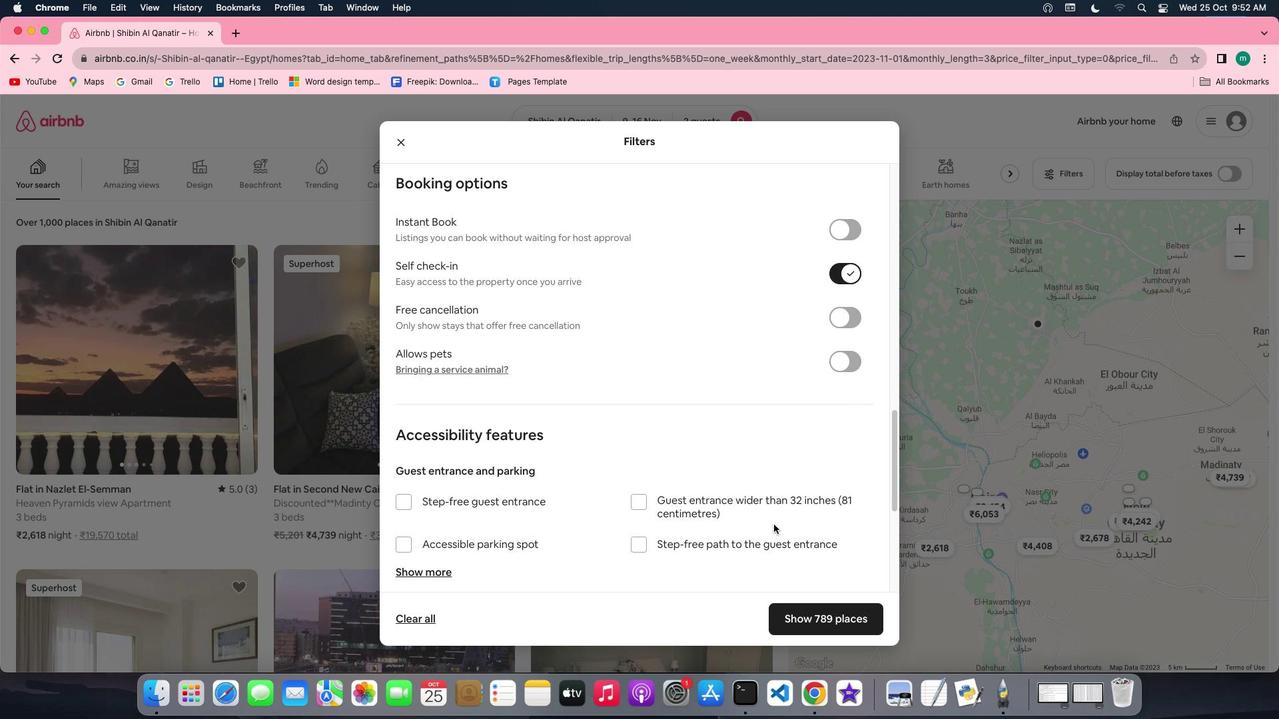 
Action: Mouse moved to (782, 557)
Screenshot: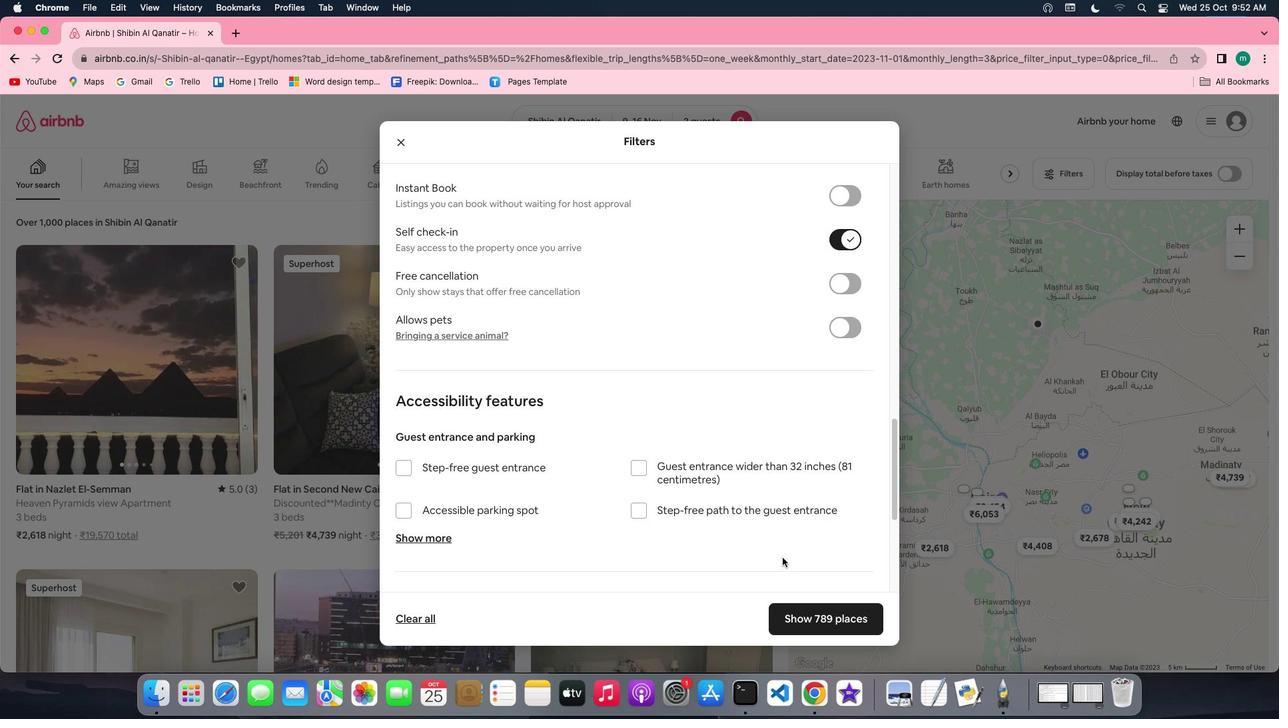 
Action: Mouse scrolled (782, 557) with delta (0, 0)
Screenshot: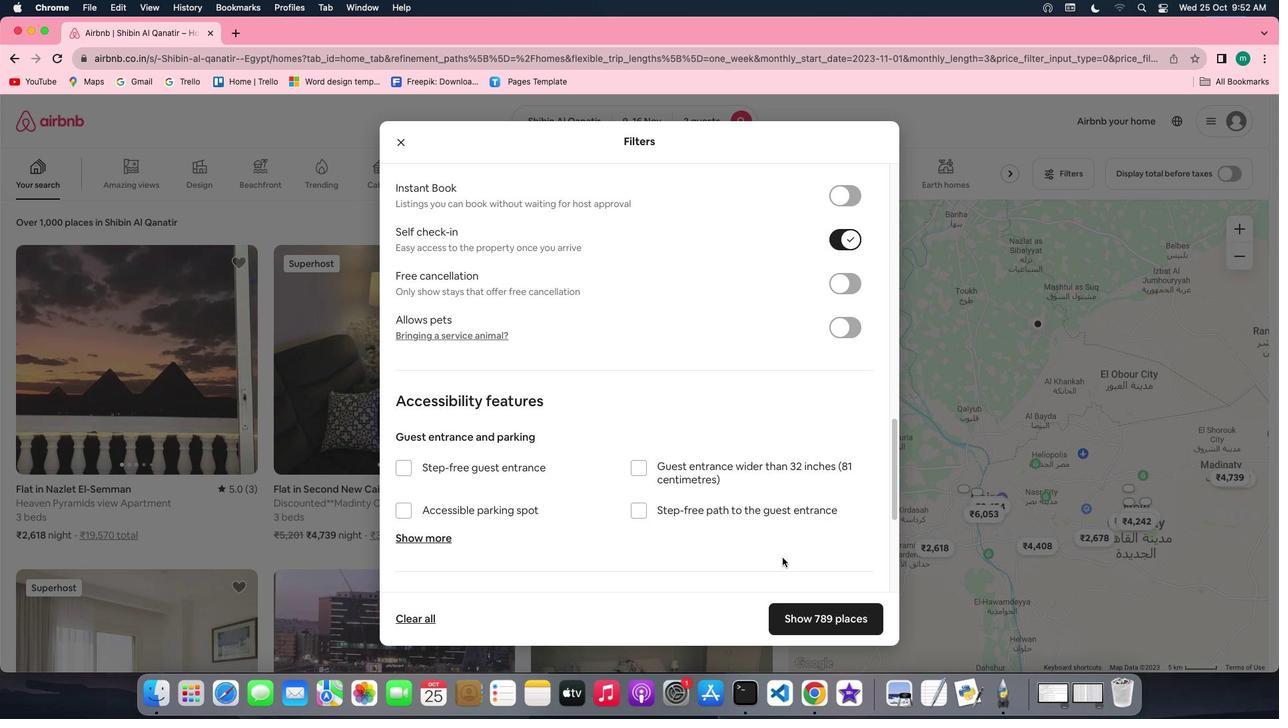 
Action: Mouse moved to (782, 558)
Screenshot: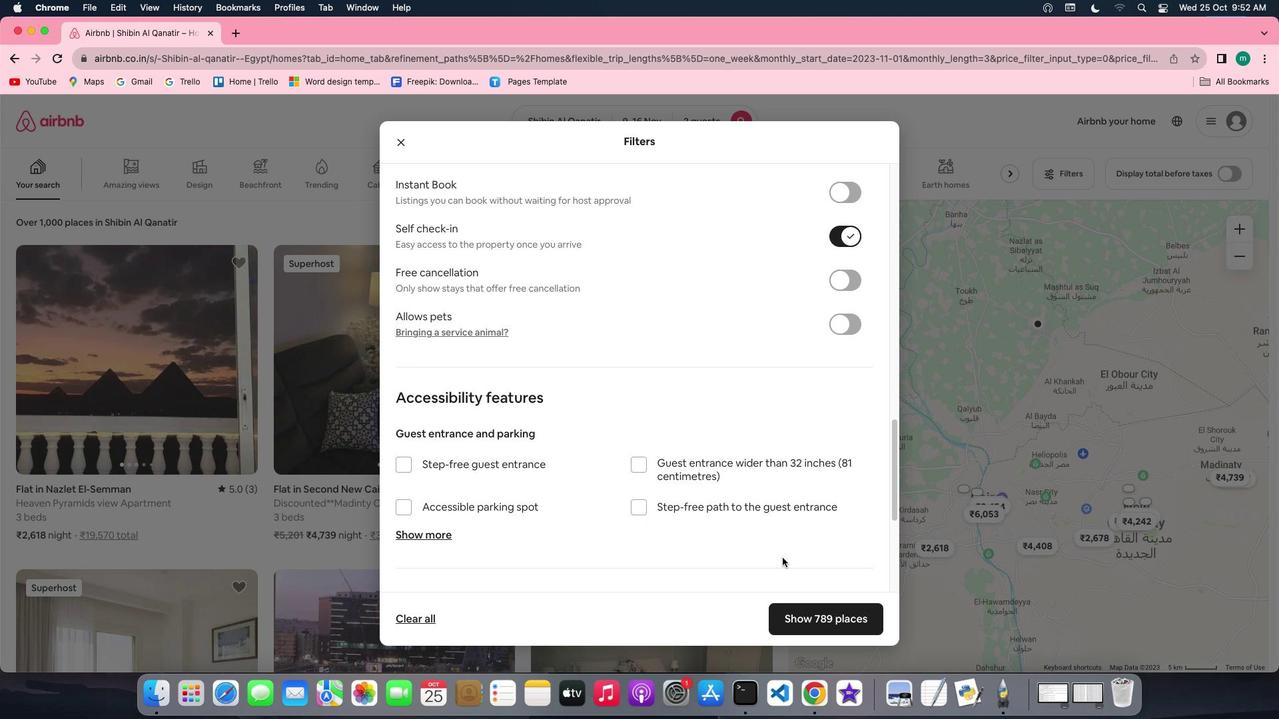 
Action: Mouse scrolled (782, 558) with delta (0, 0)
Screenshot: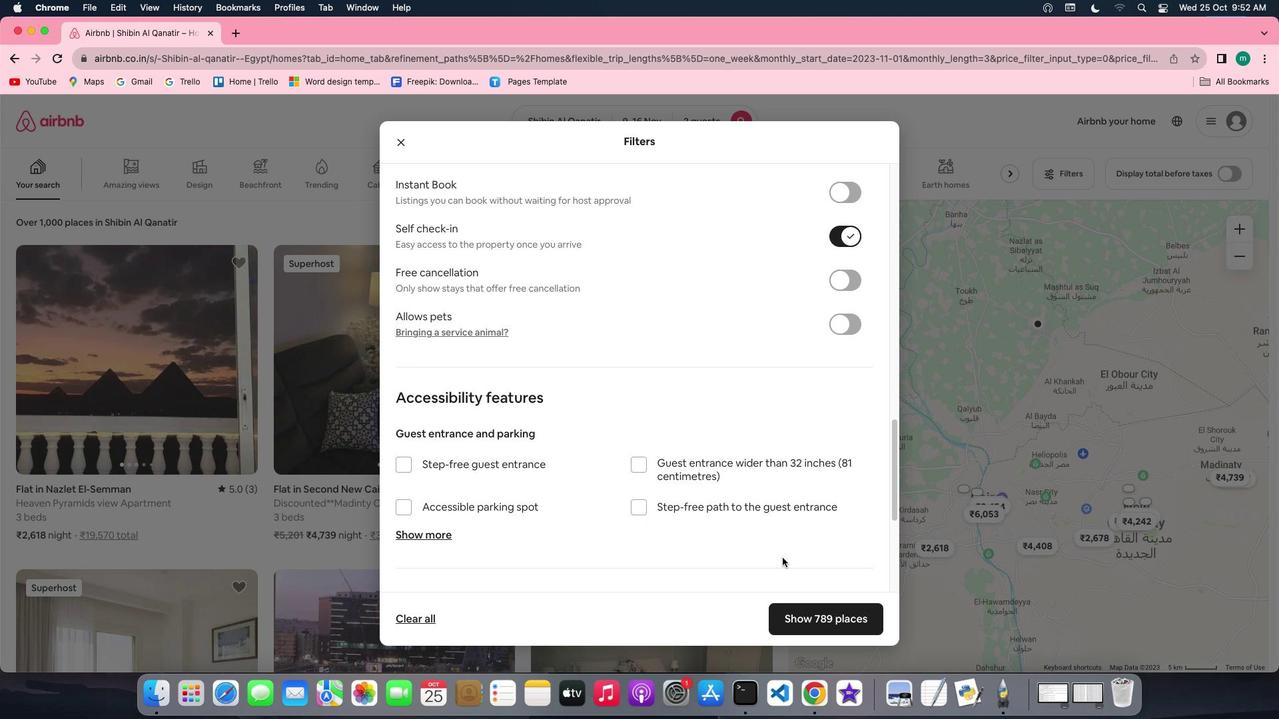 
Action: Mouse scrolled (782, 558) with delta (0, 0)
Screenshot: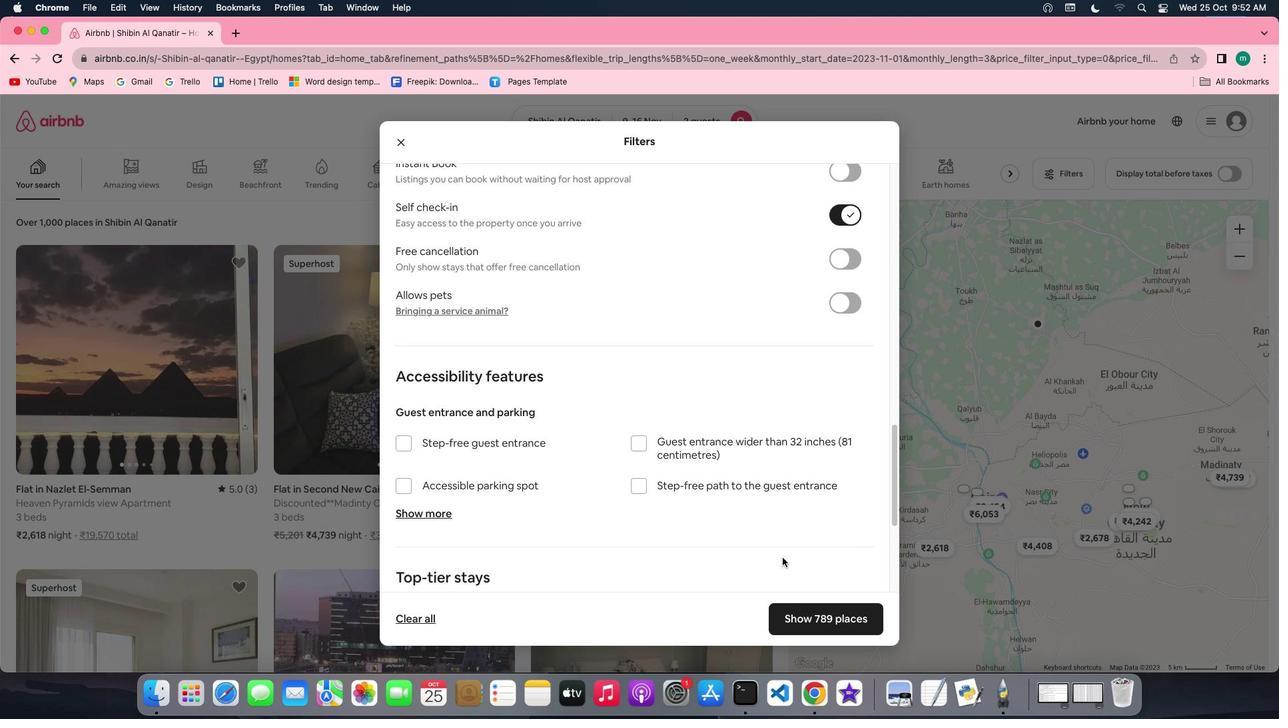 
Action: Mouse scrolled (782, 558) with delta (0, 0)
Screenshot: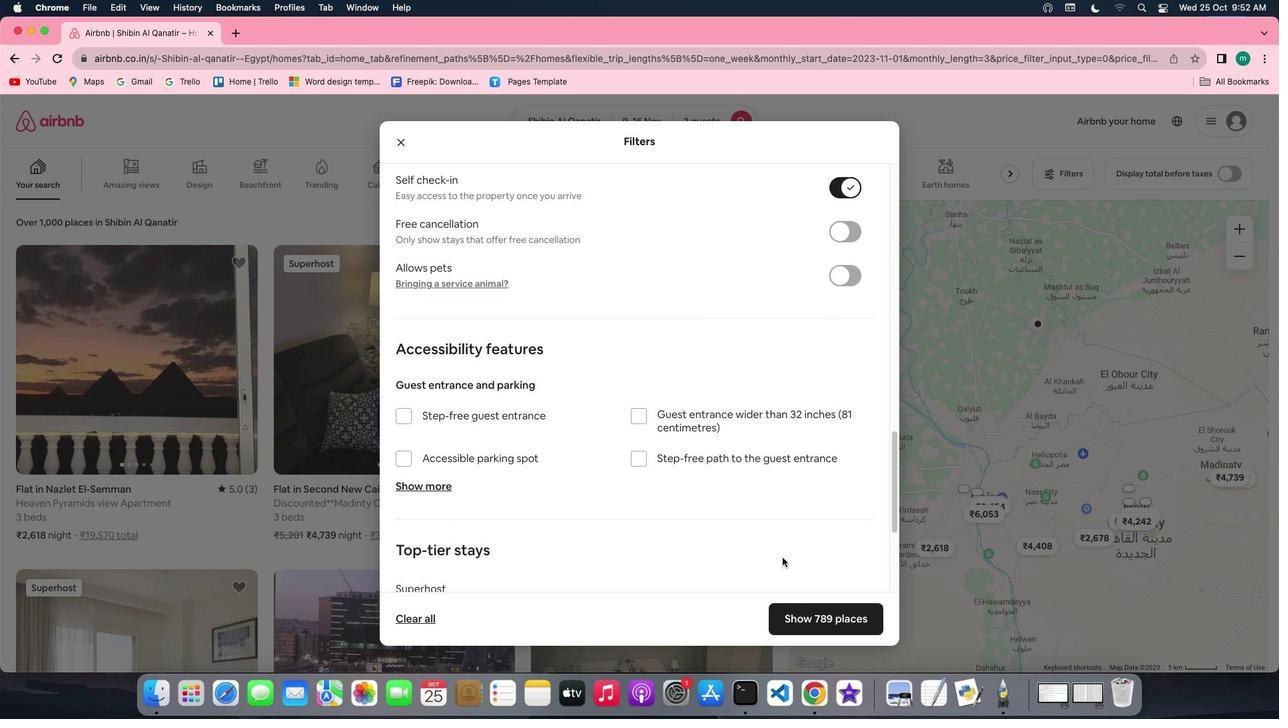 
Action: Mouse scrolled (782, 558) with delta (0, 0)
Screenshot: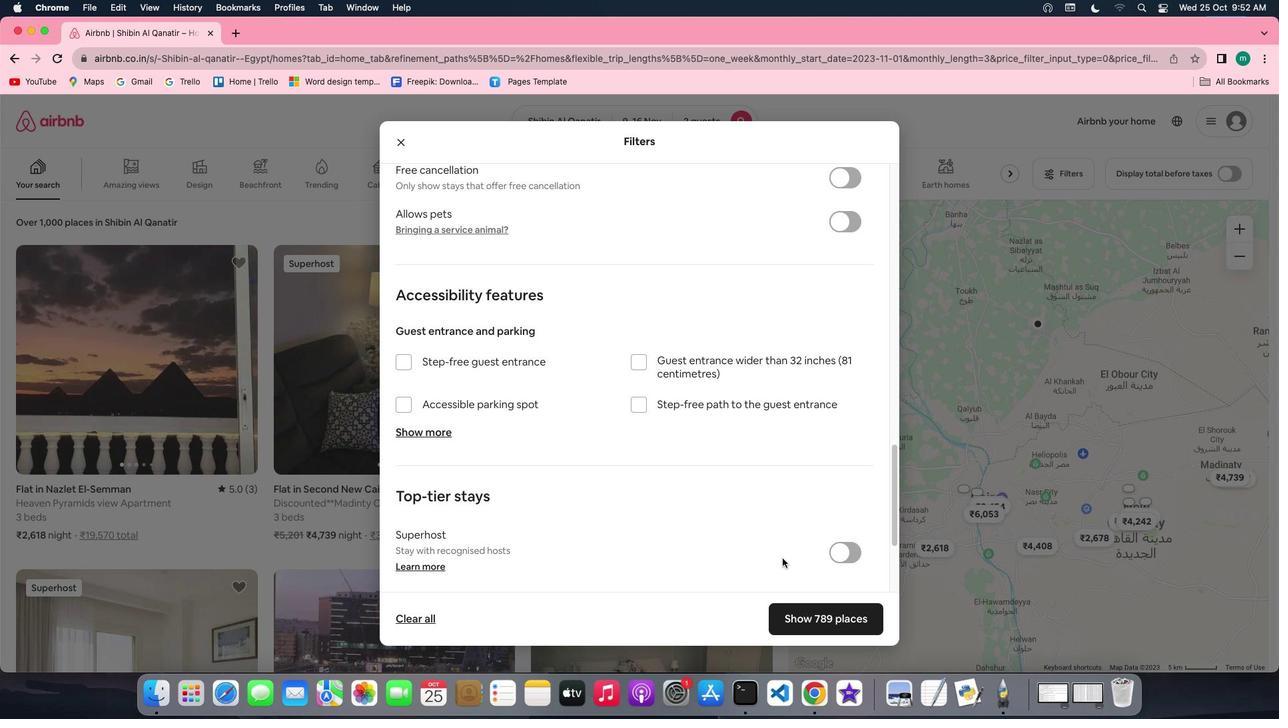 
Action: Mouse scrolled (782, 558) with delta (0, 0)
Screenshot: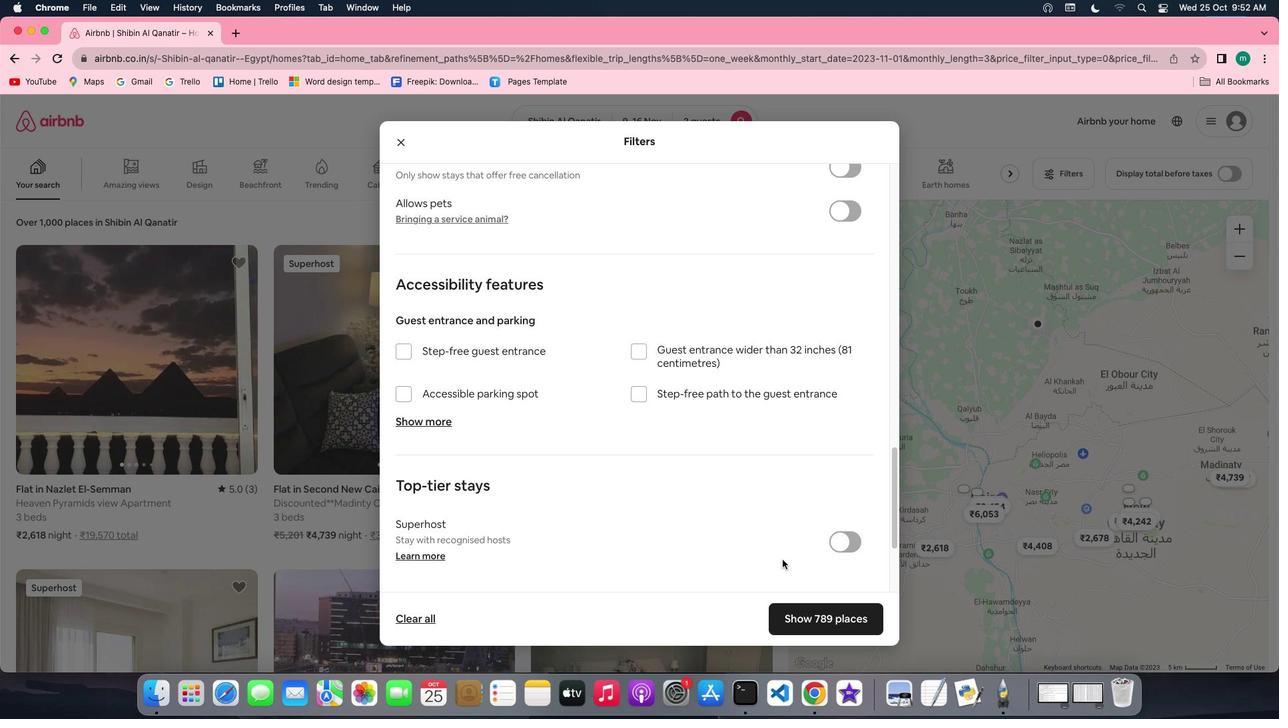
Action: Mouse scrolled (782, 558) with delta (0, -1)
Screenshot: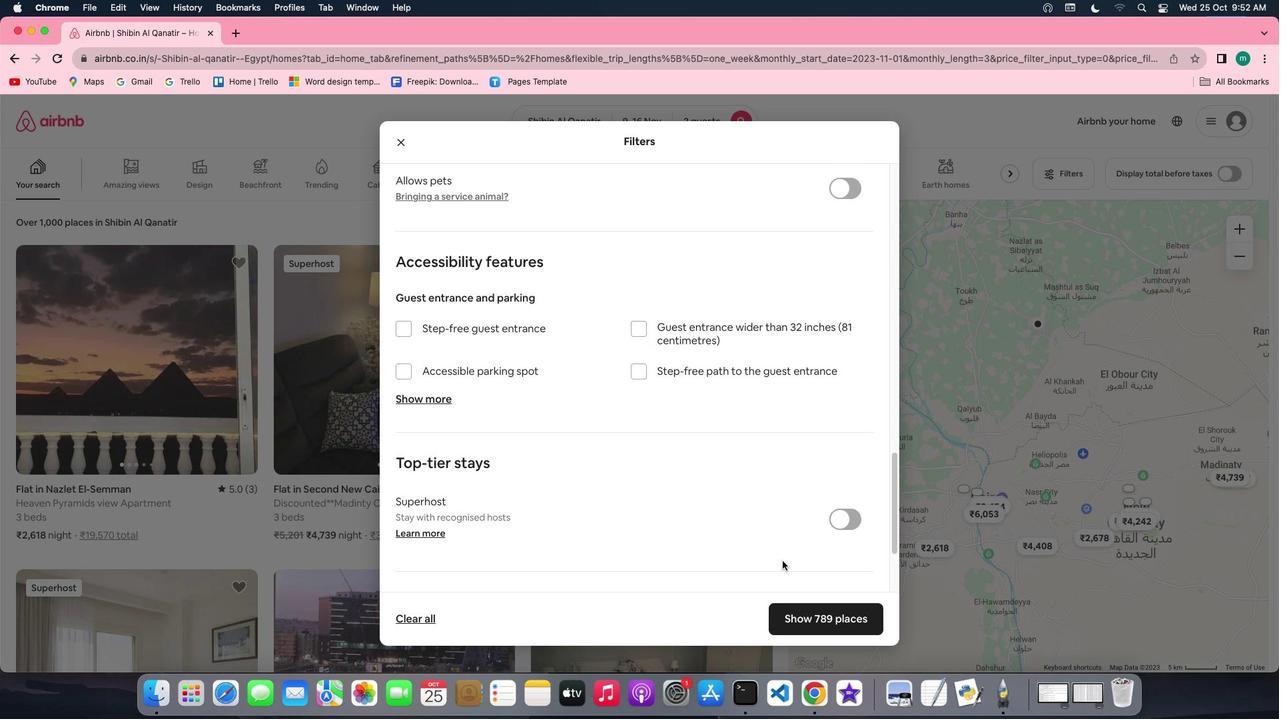 
Action: Mouse moved to (782, 558)
Screenshot: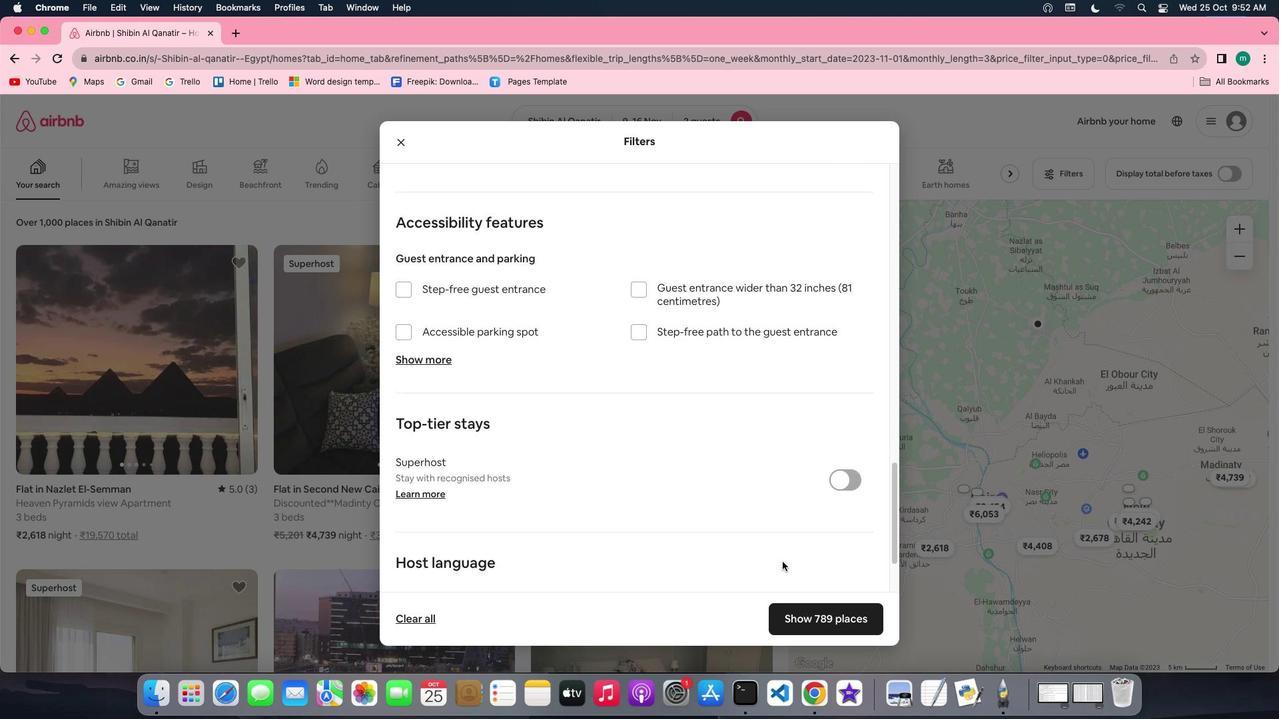 
Action: Mouse scrolled (782, 558) with delta (0, -2)
Screenshot: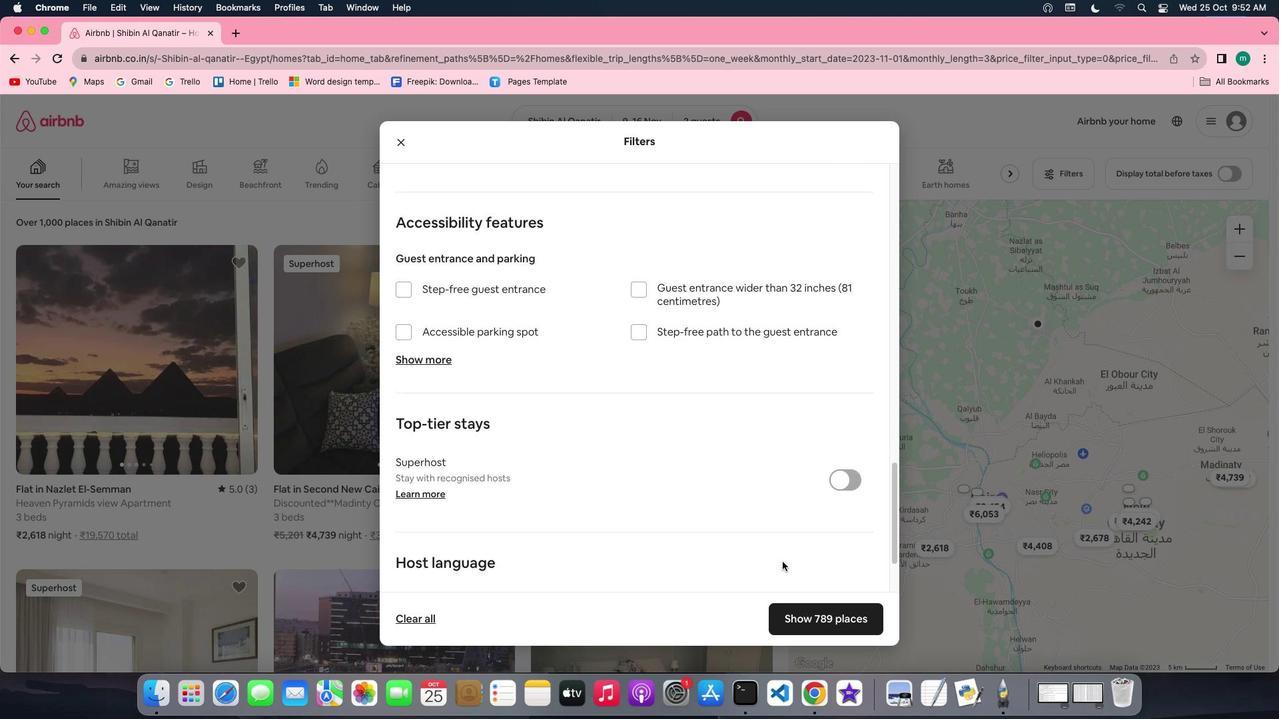 
Action: Mouse moved to (782, 562)
Screenshot: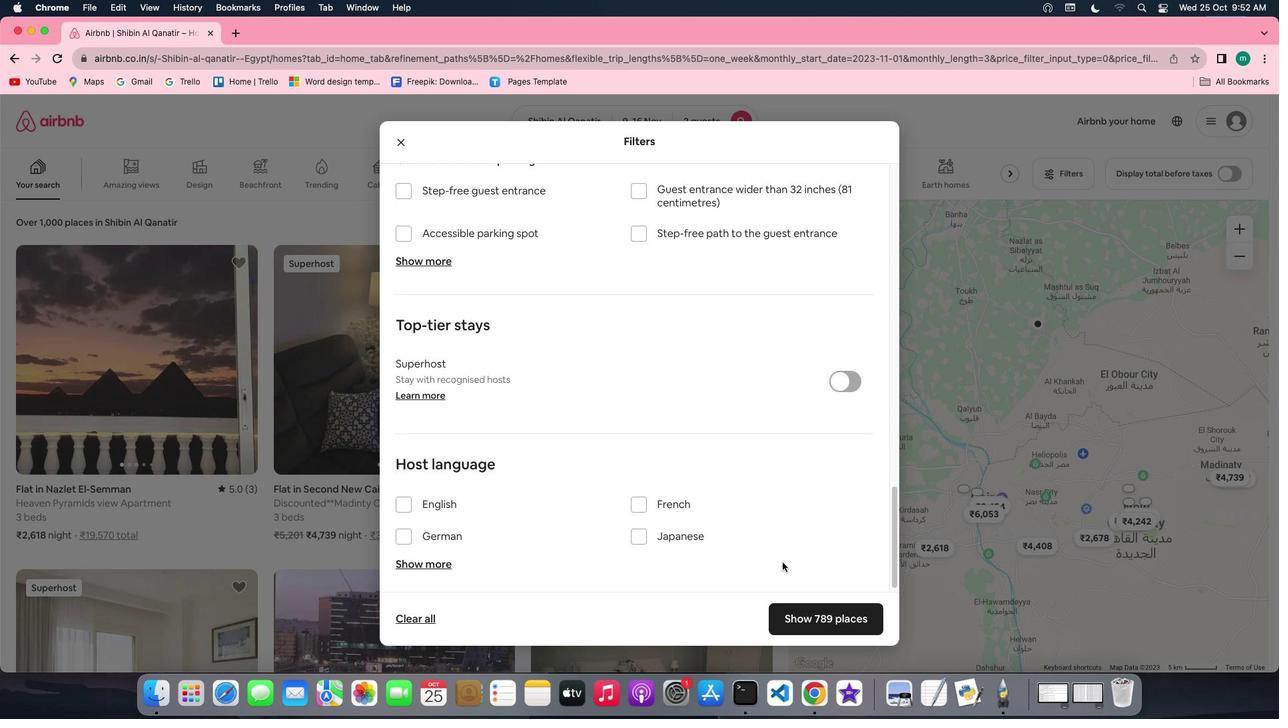 
Action: Mouse scrolled (782, 562) with delta (0, -1)
Screenshot: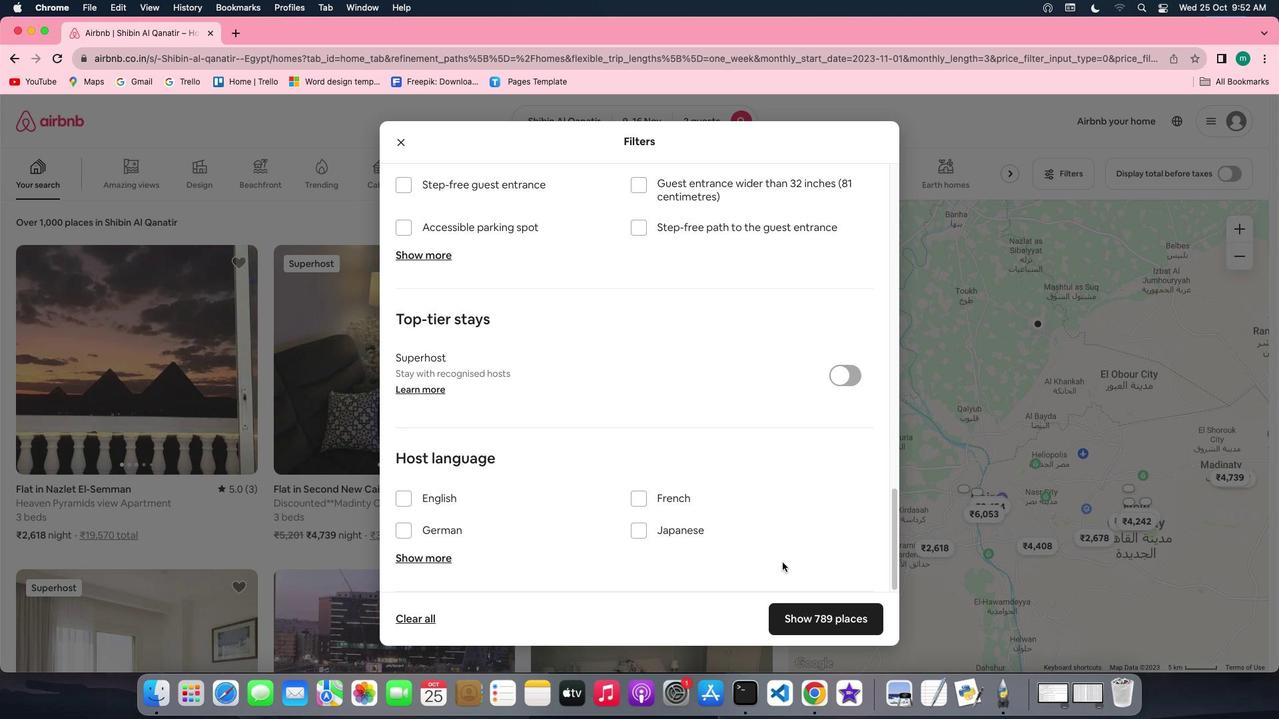 
Action: Mouse moved to (782, 562)
Screenshot: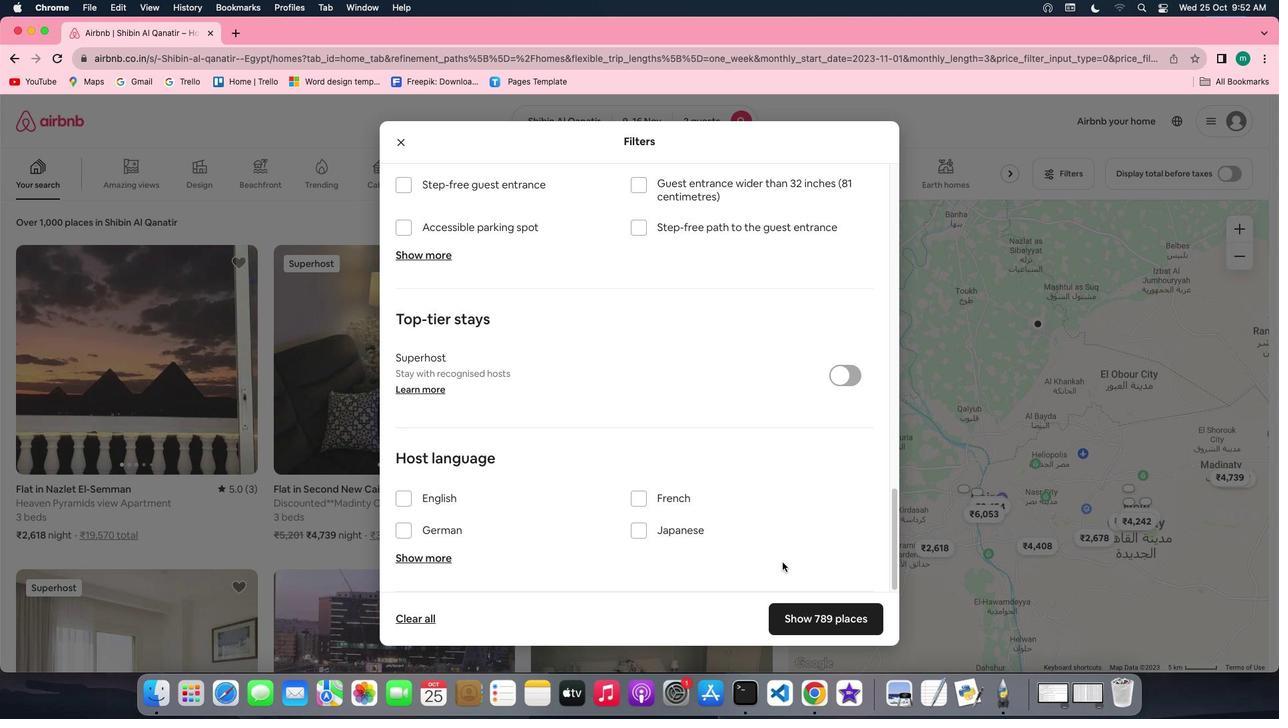 
Action: Mouse scrolled (782, 562) with delta (0, 0)
Screenshot: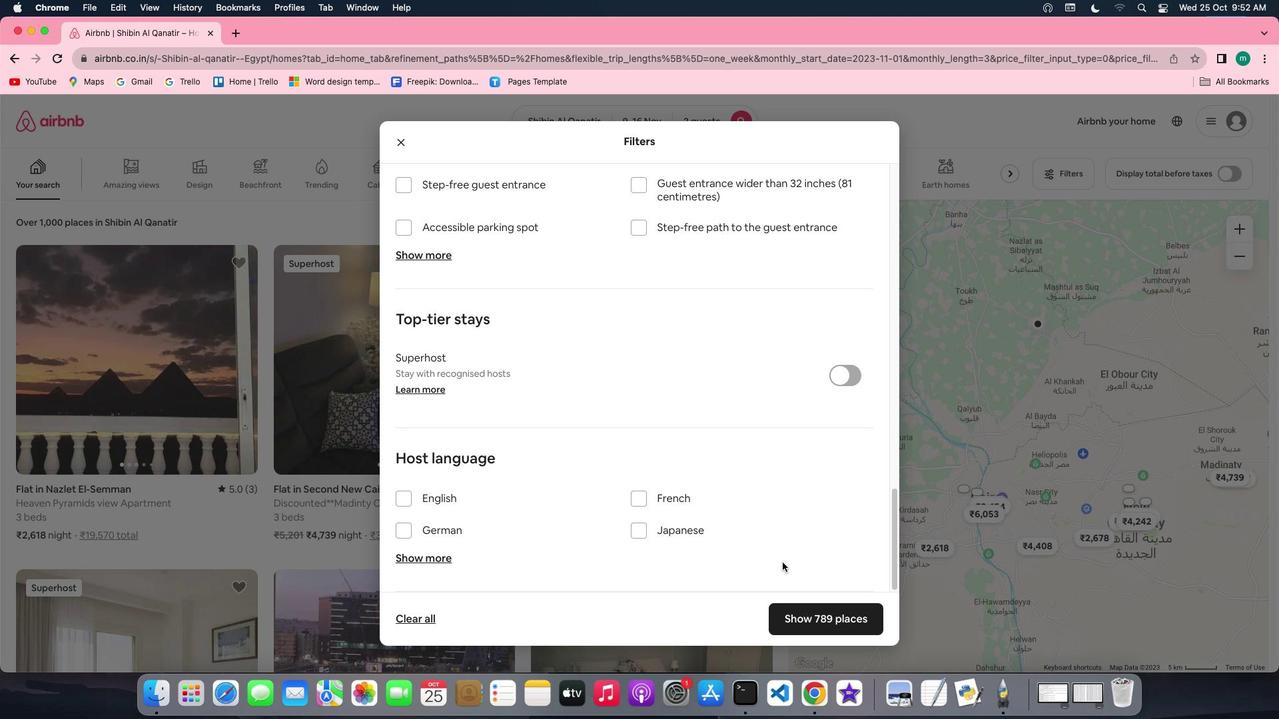 
Action: Mouse scrolled (782, 562) with delta (0, 0)
Screenshot: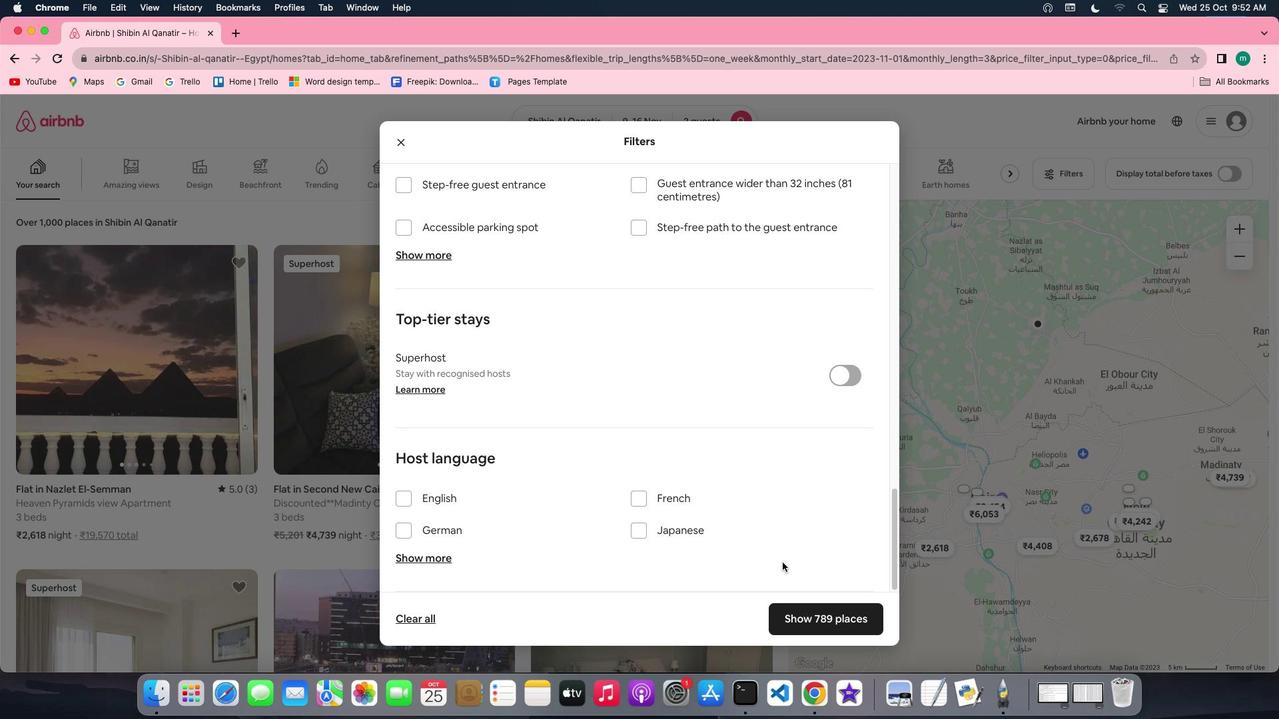 
Action: Mouse scrolled (782, 562) with delta (0, -1)
Screenshot: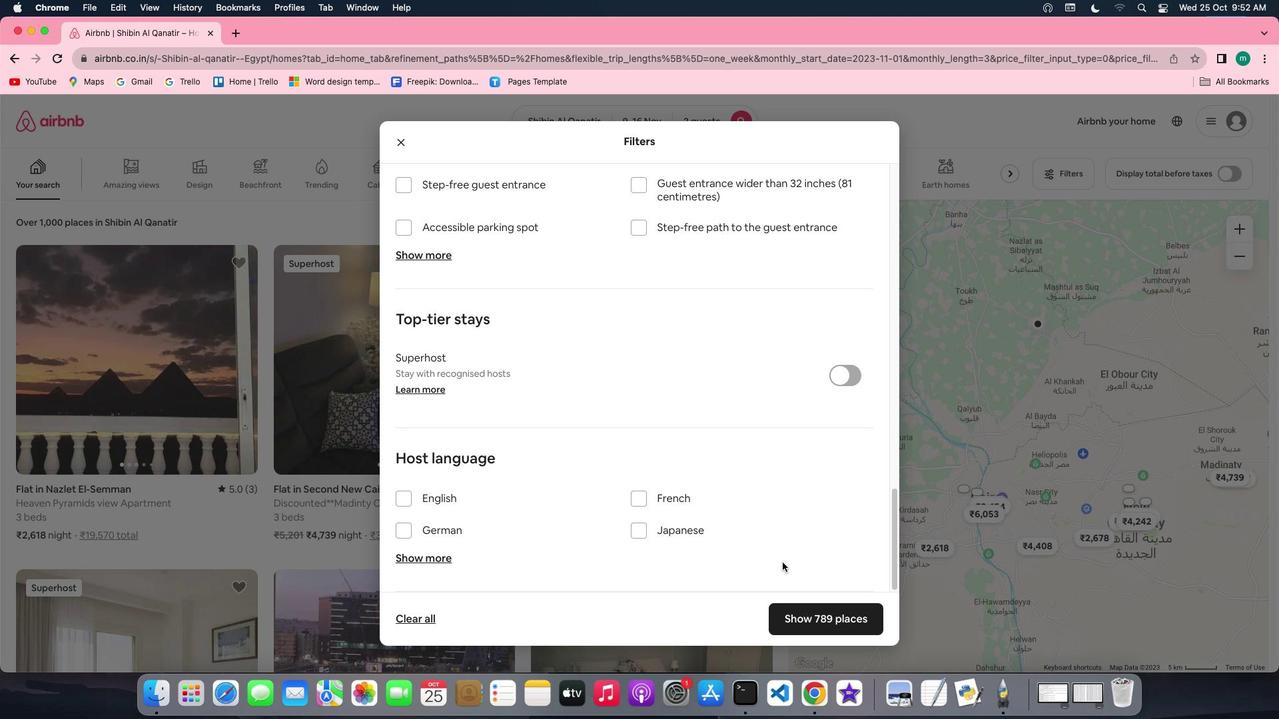 
Action: Mouse scrolled (782, 562) with delta (0, -2)
Screenshot: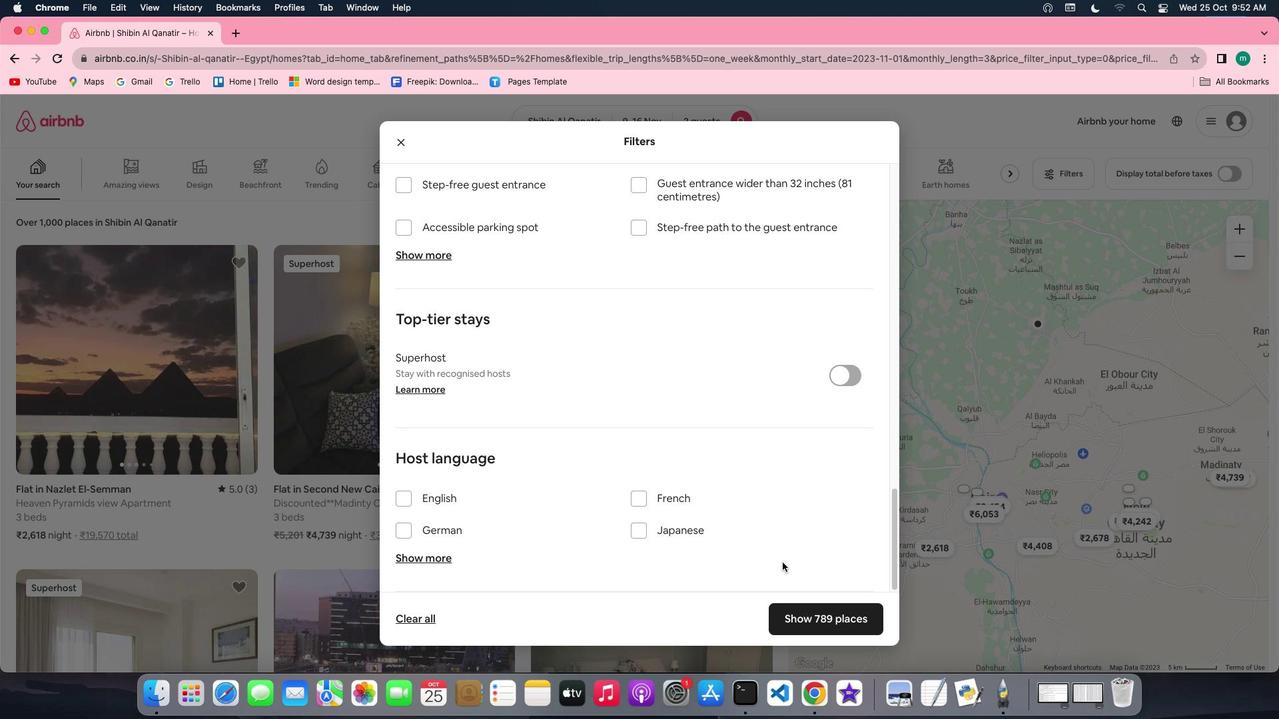 
Action: Mouse scrolled (782, 562) with delta (0, -2)
Screenshot: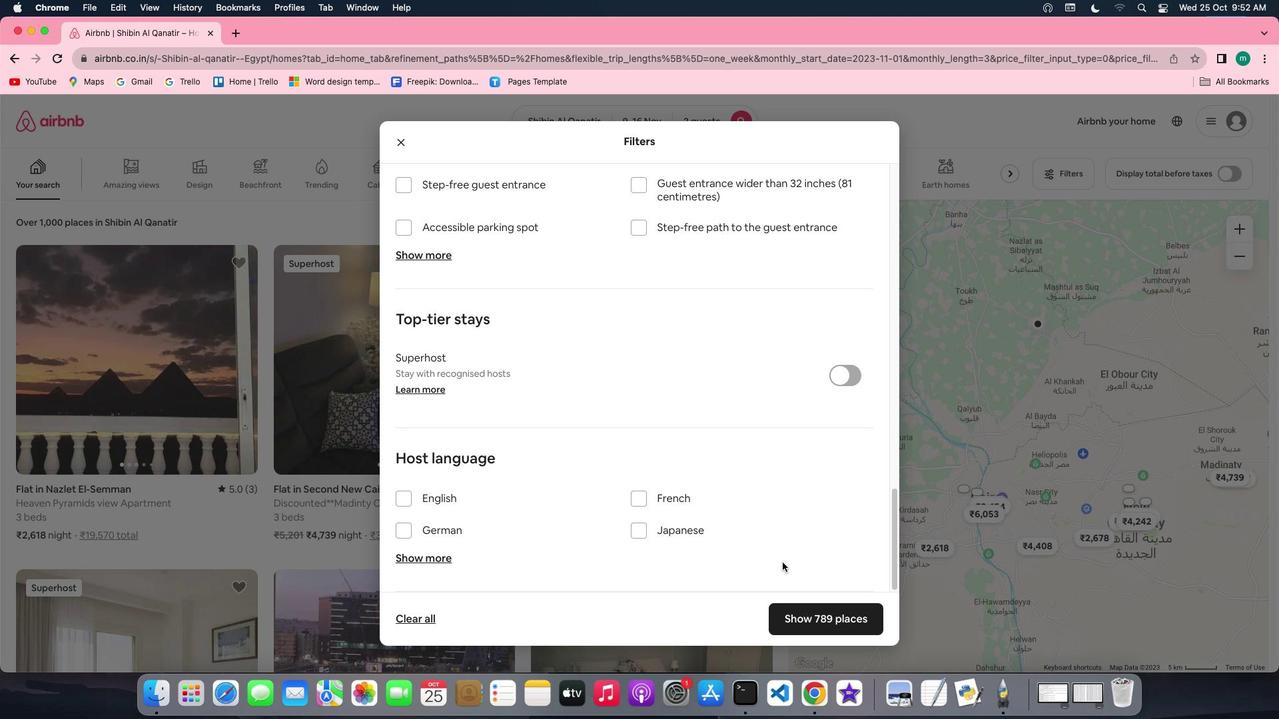 
Action: Mouse moved to (802, 608)
Screenshot: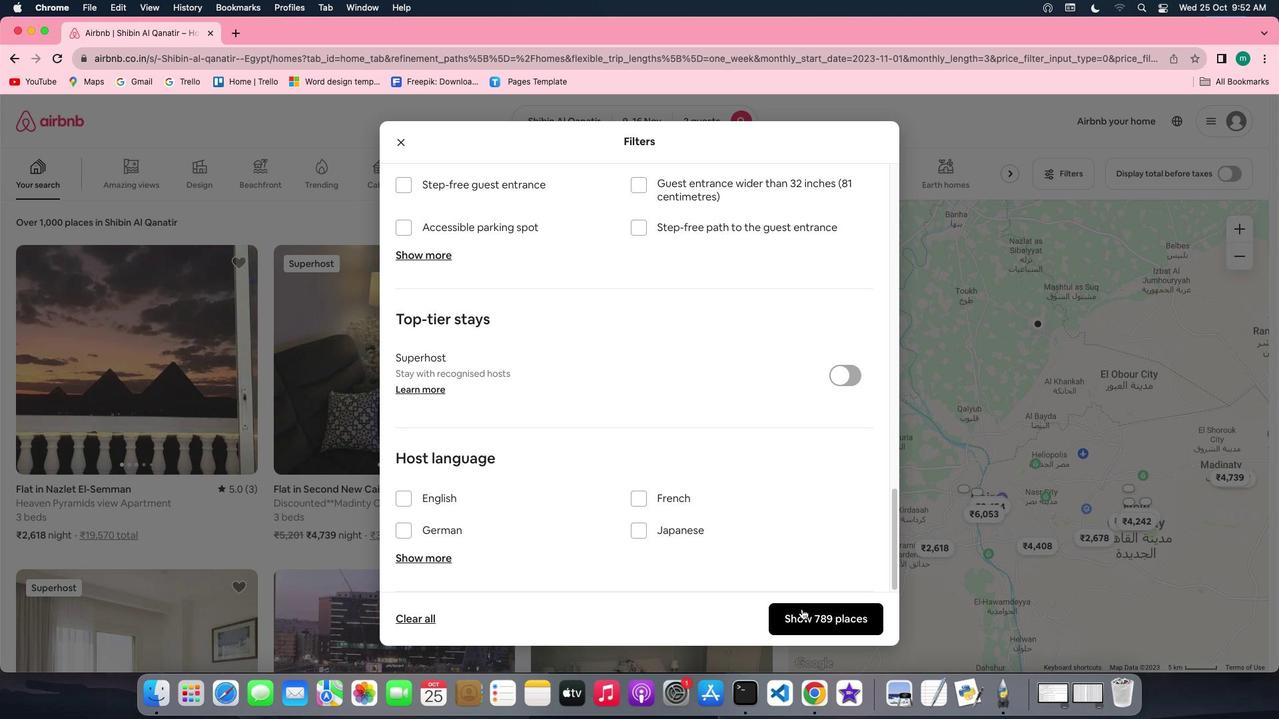
Action: Mouse pressed left at (802, 608)
Screenshot: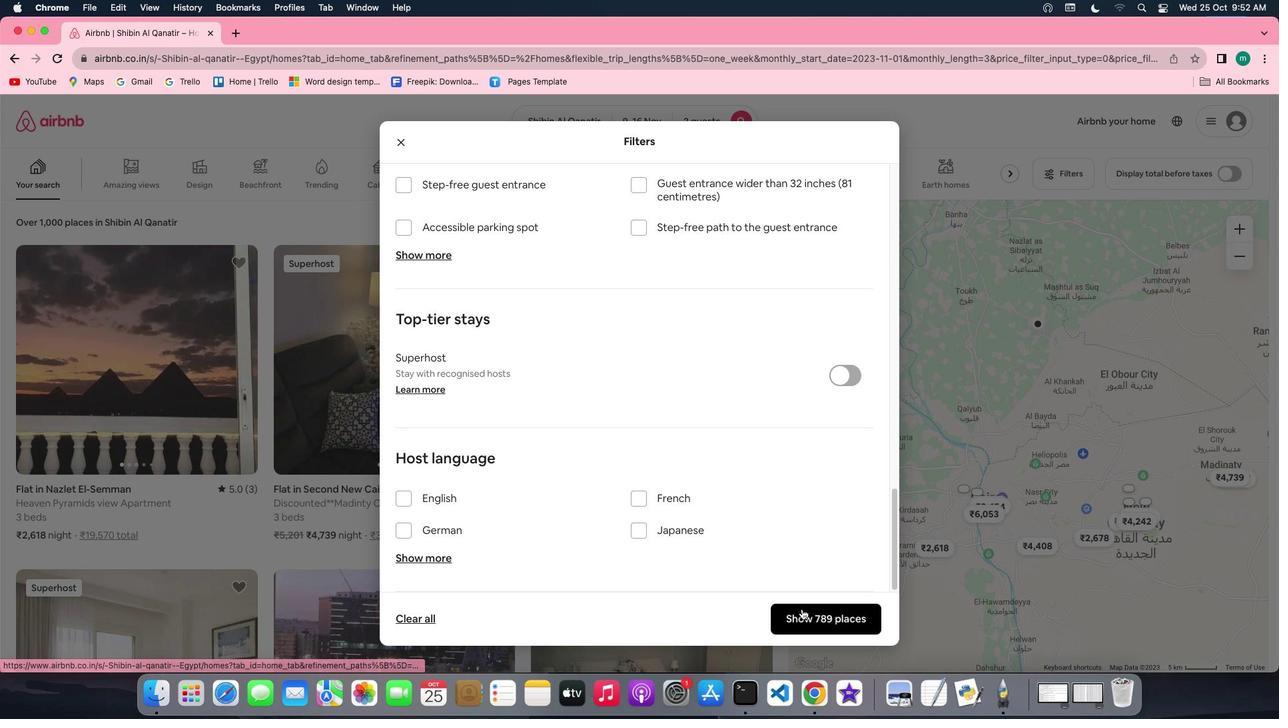 
Action: Mouse moved to (647, 457)
Screenshot: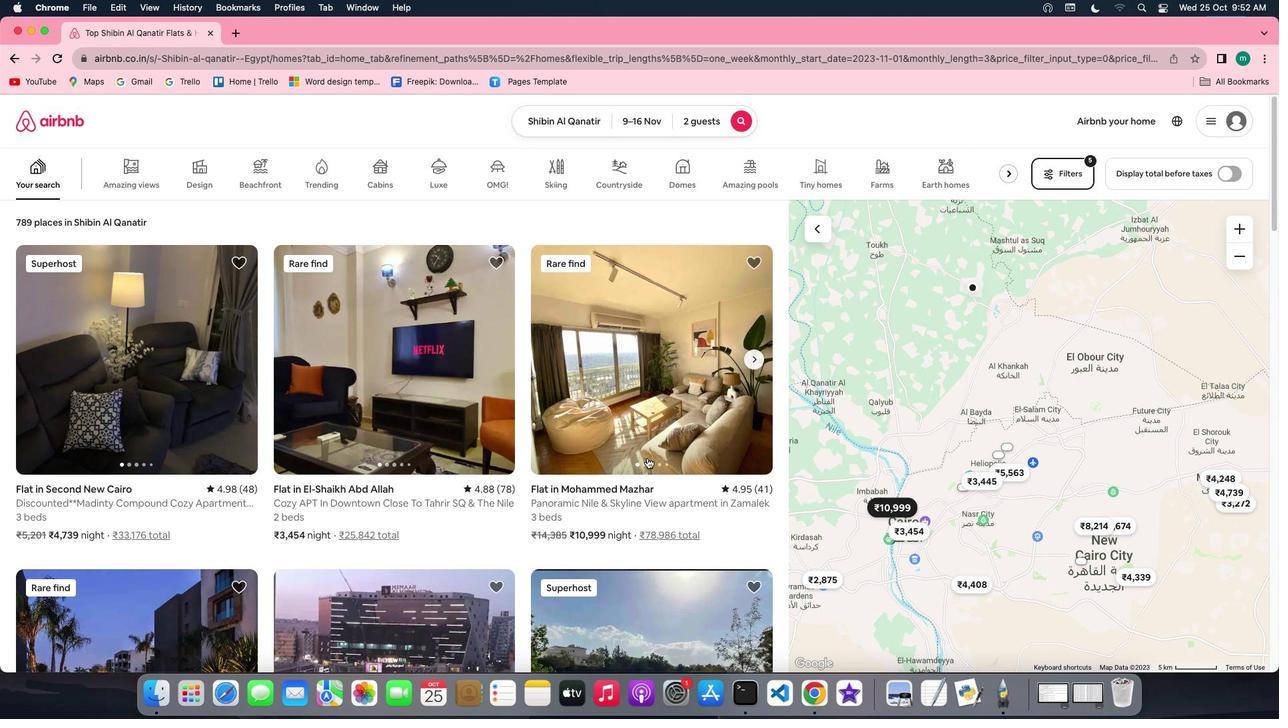 
Action: Mouse pressed left at (647, 457)
Screenshot: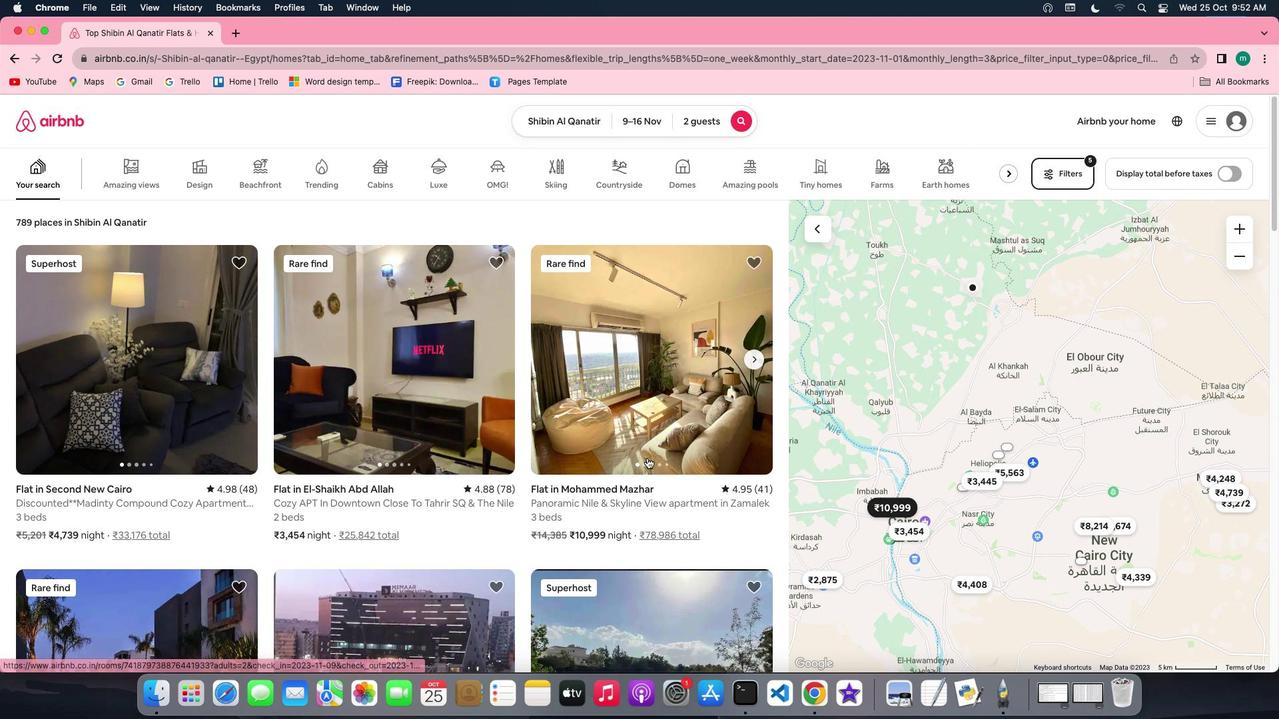 
Action: Mouse moved to (924, 501)
Screenshot: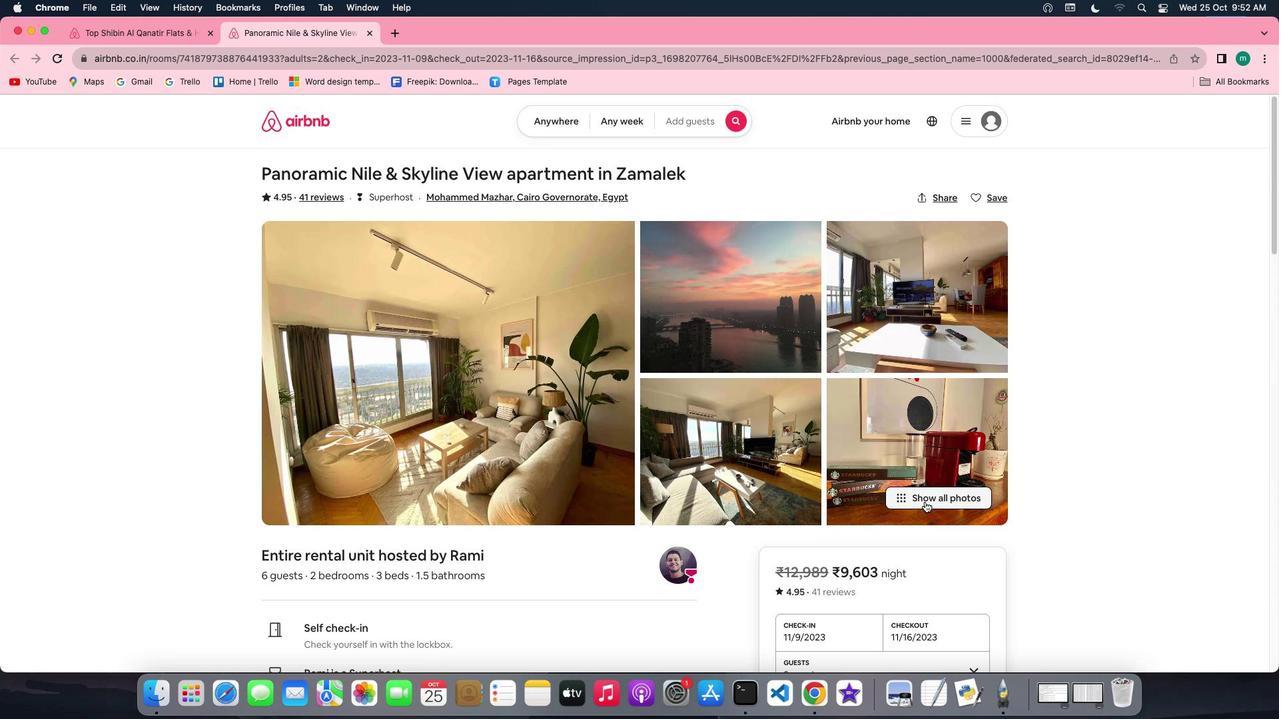 
Action: Mouse pressed left at (924, 501)
Screenshot: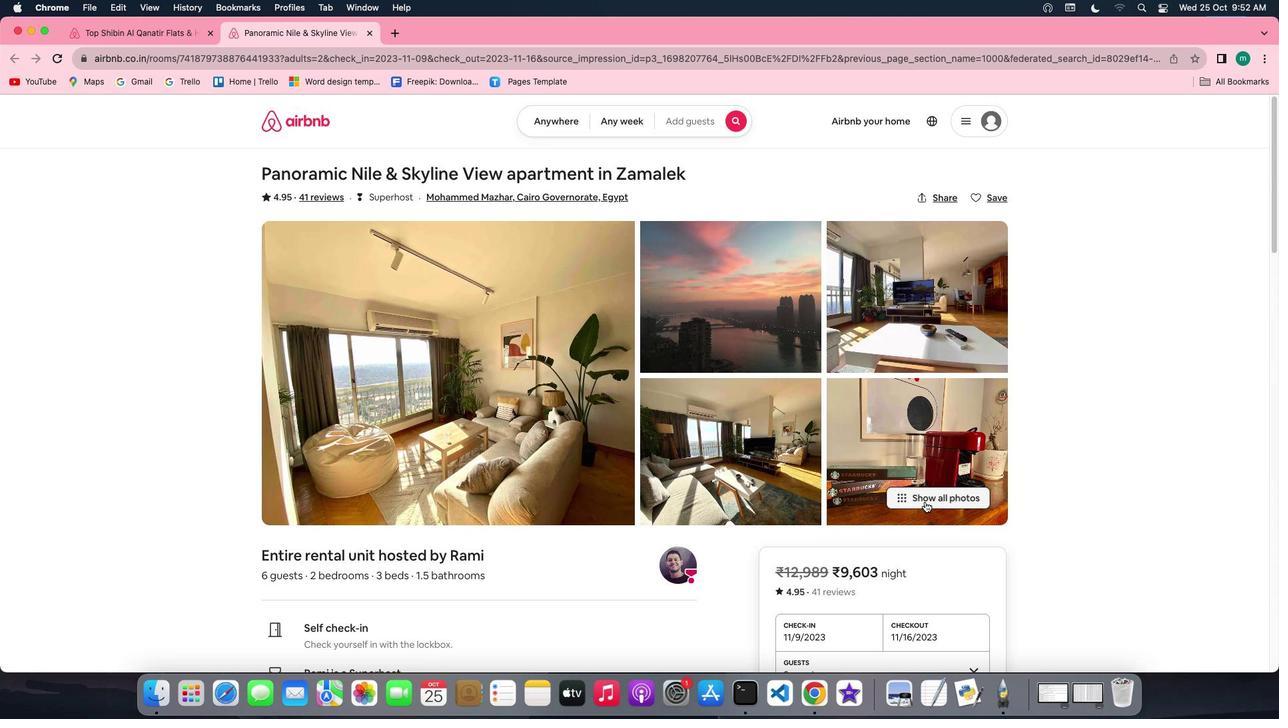 
Action: Mouse moved to (450, 488)
Screenshot: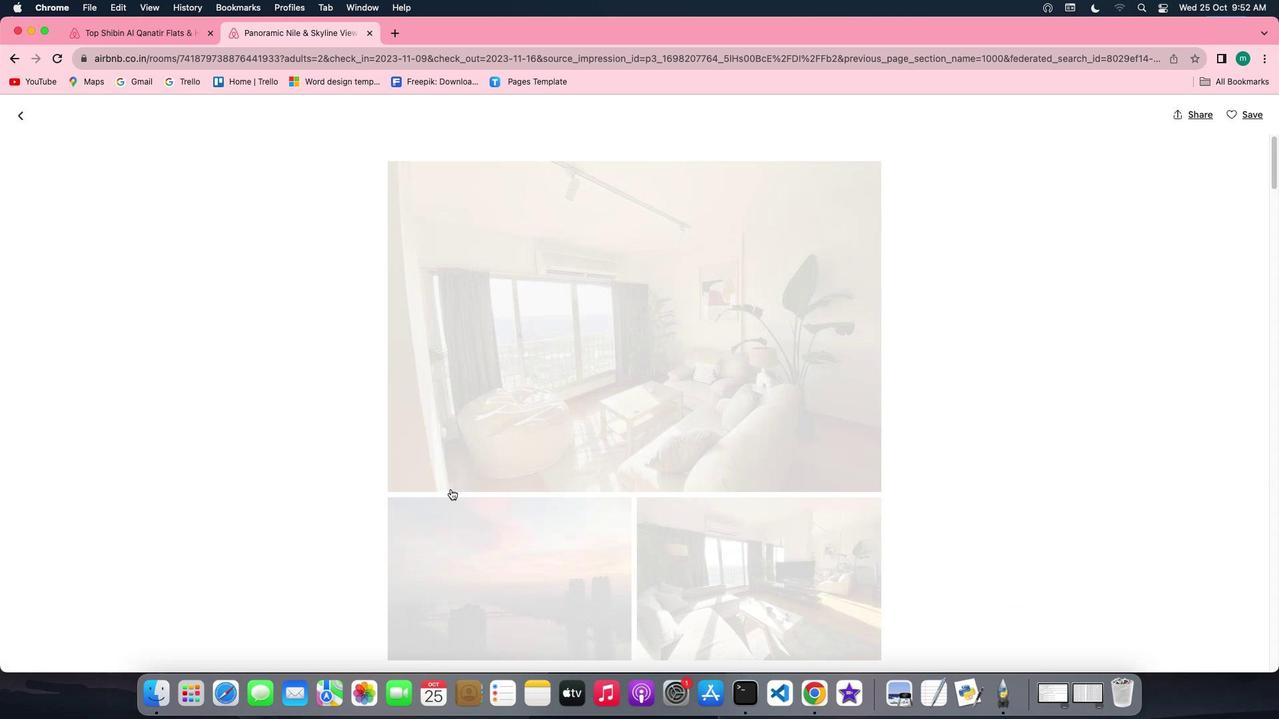 
Action: Mouse scrolled (450, 488) with delta (0, 0)
Screenshot: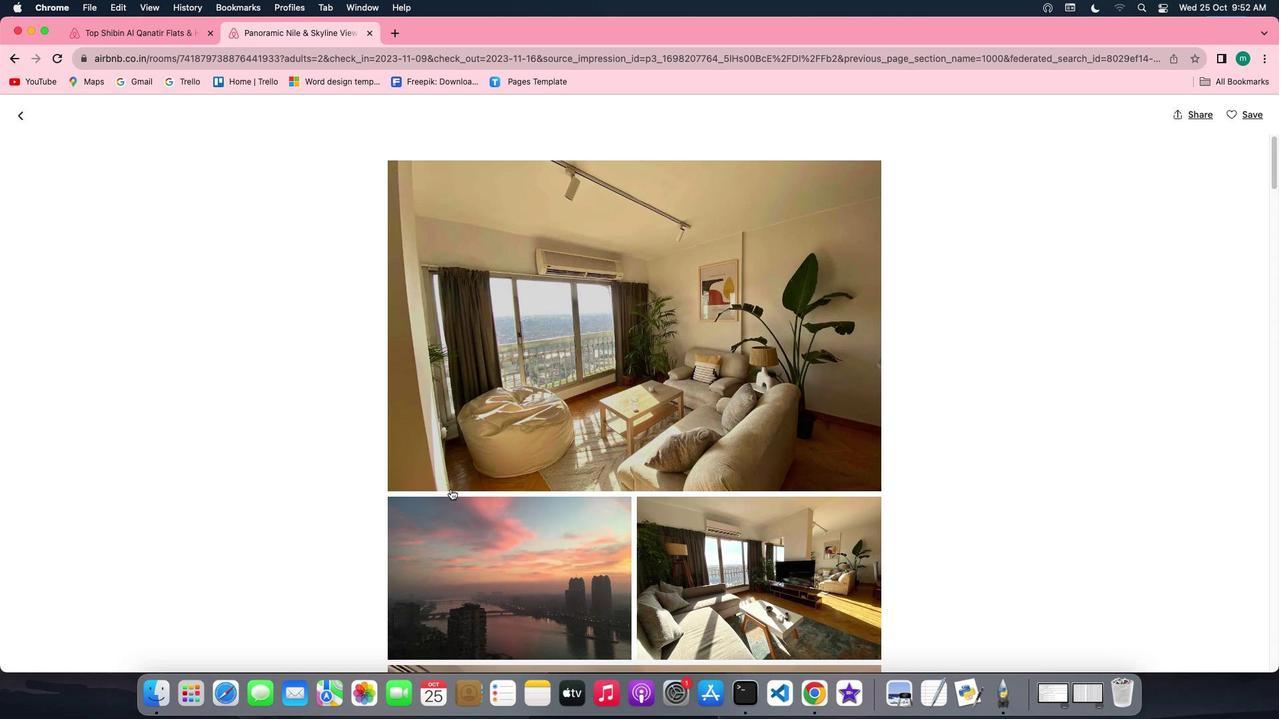 
Action: Mouse scrolled (450, 488) with delta (0, 0)
Screenshot: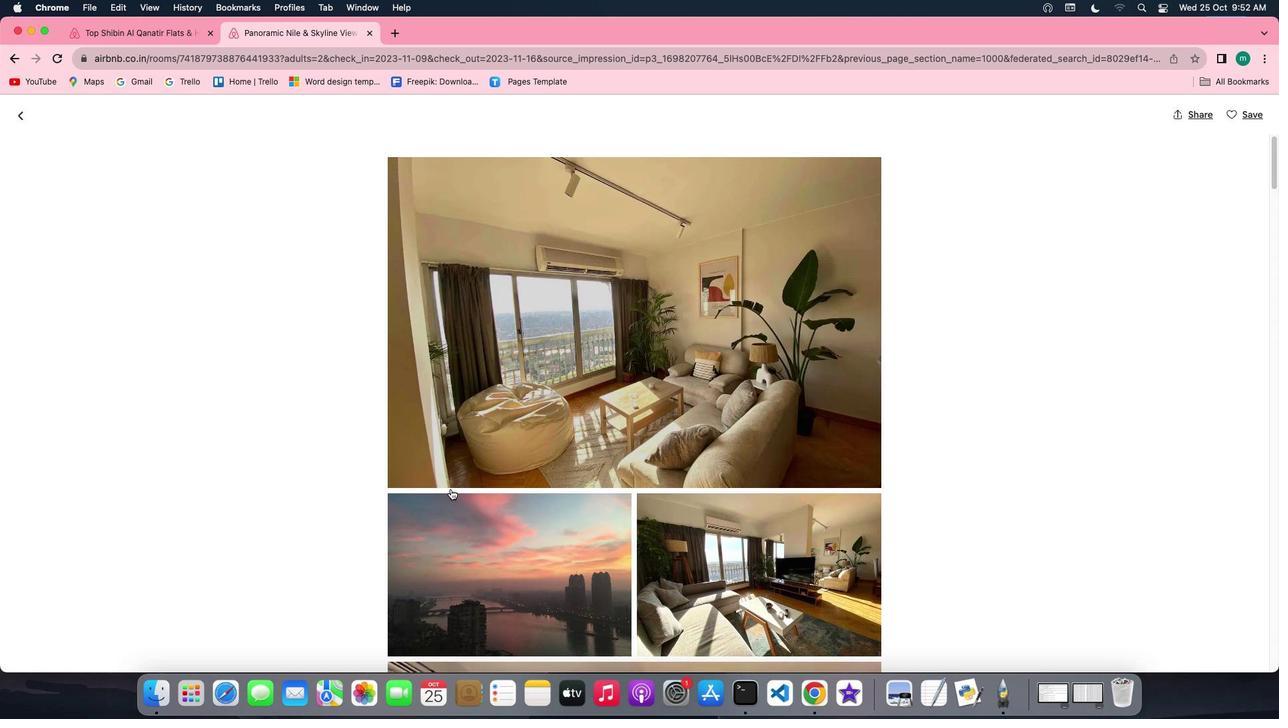 
Action: Mouse scrolled (450, 488) with delta (0, 0)
Screenshot: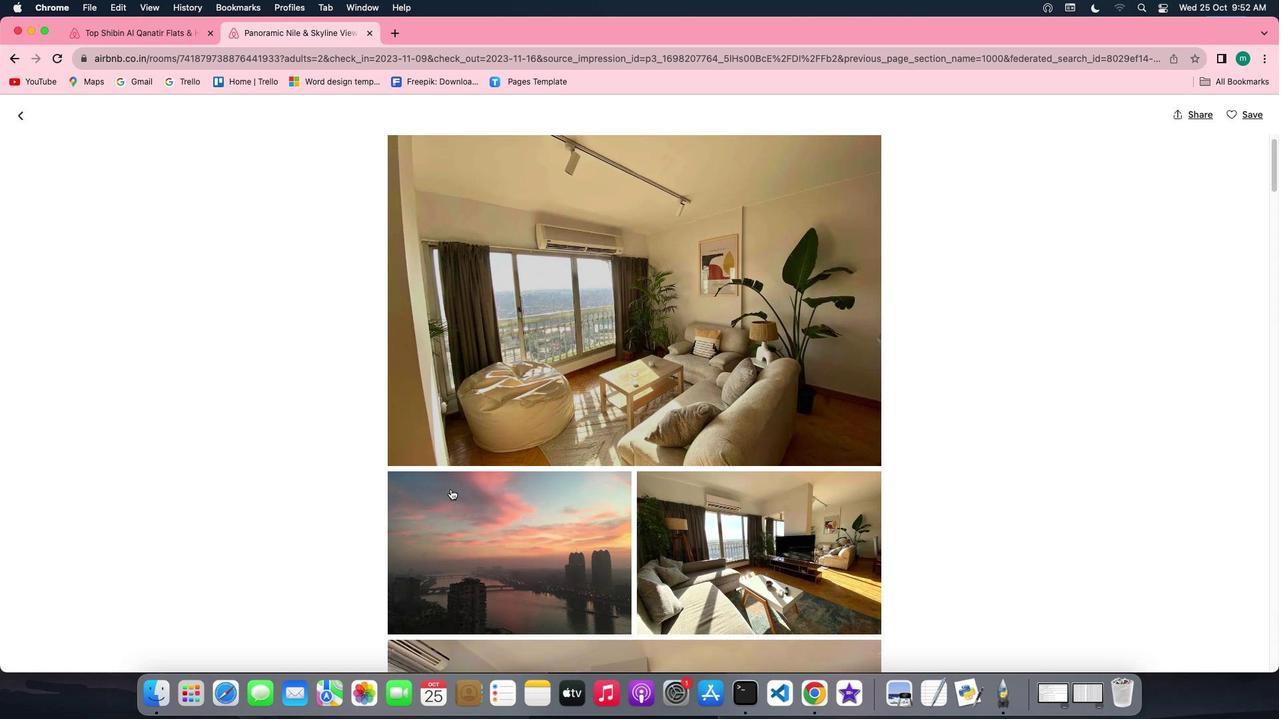 
Action: Mouse scrolled (450, 488) with delta (0, 0)
Screenshot: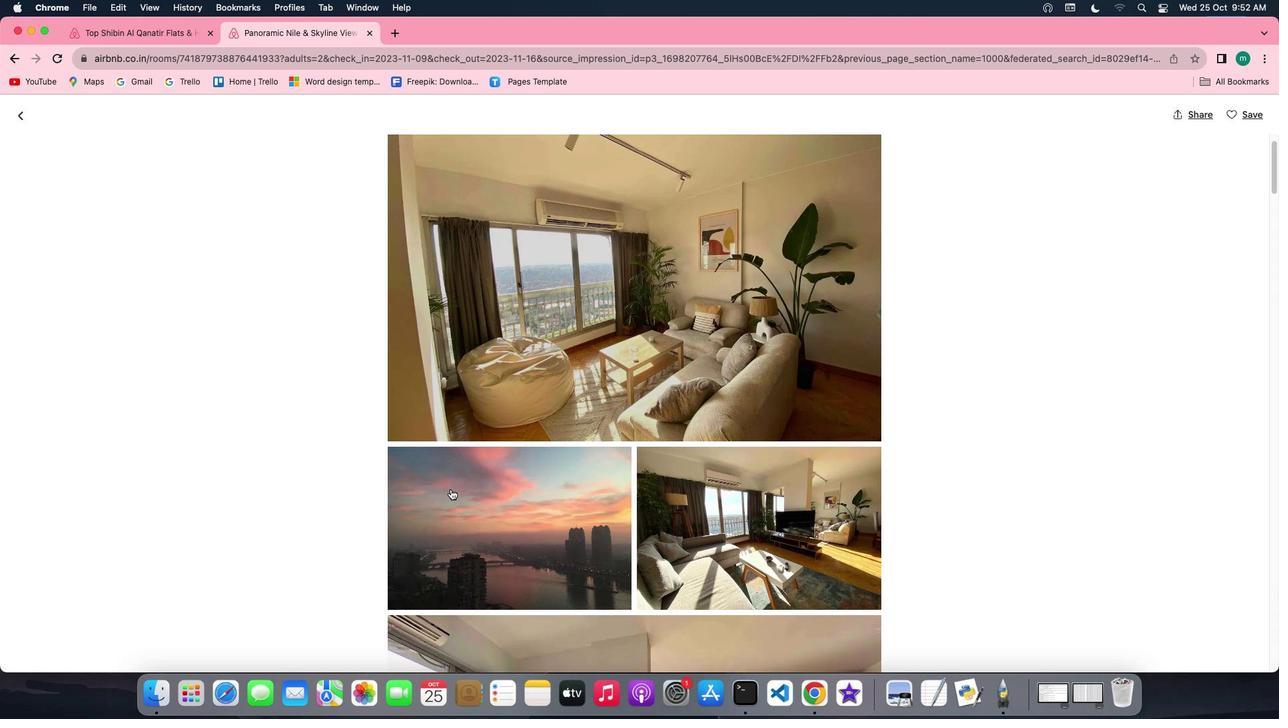 
Action: Mouse scrolled (450, 488) with delta (0, 0)
Screenshot: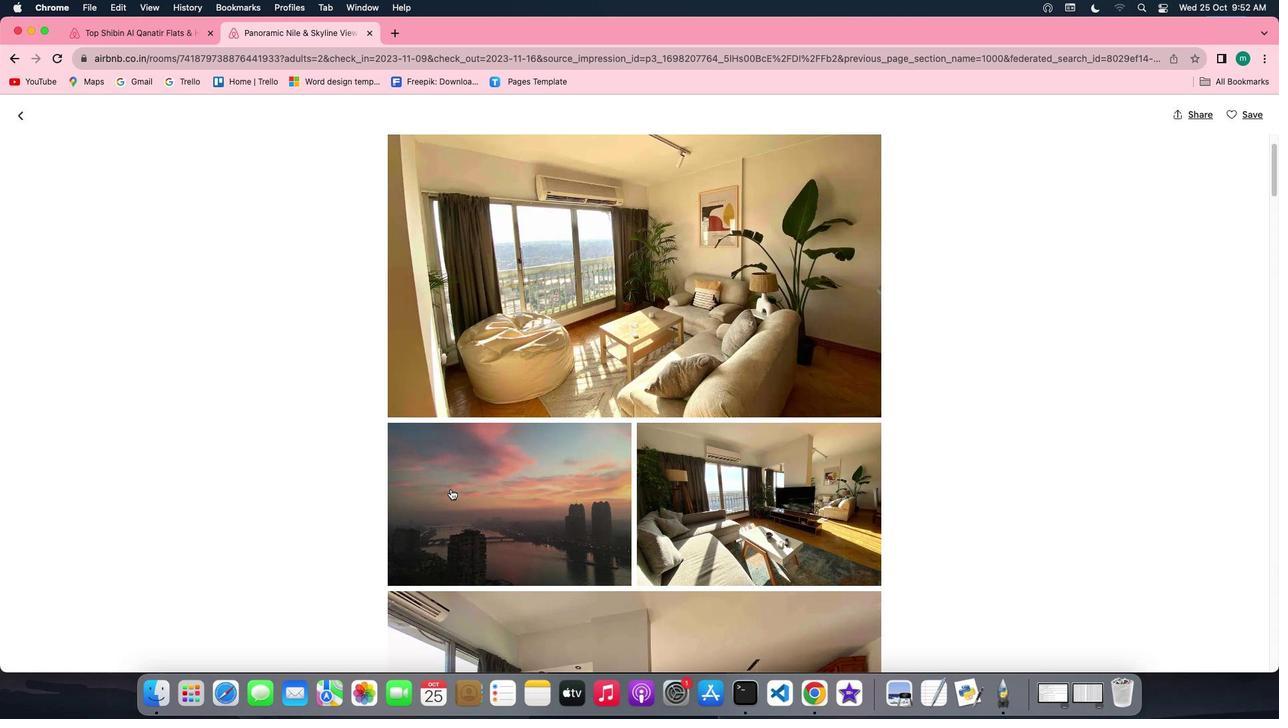 
Action: Mouse scrolled (450, 488) with delta (0, 0)
Screenshot: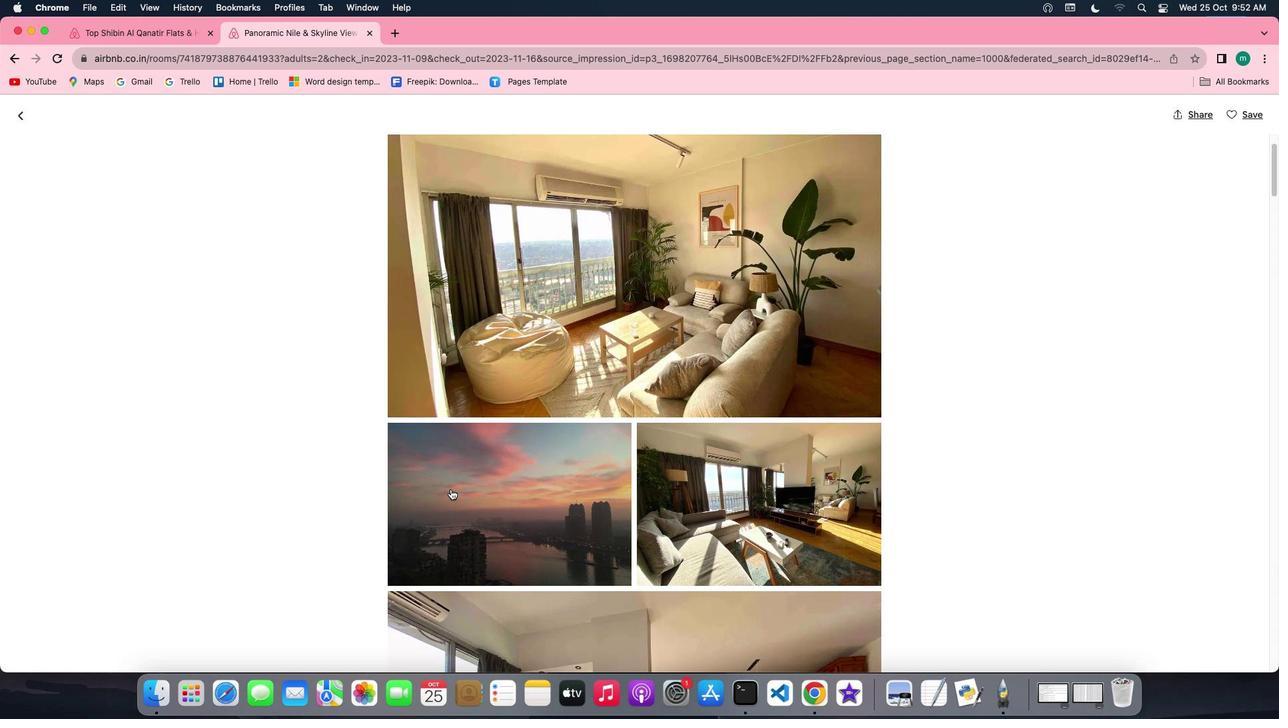 
Action: Mouse scrolled (450, 488) with delta (0, 0)
Screenshot: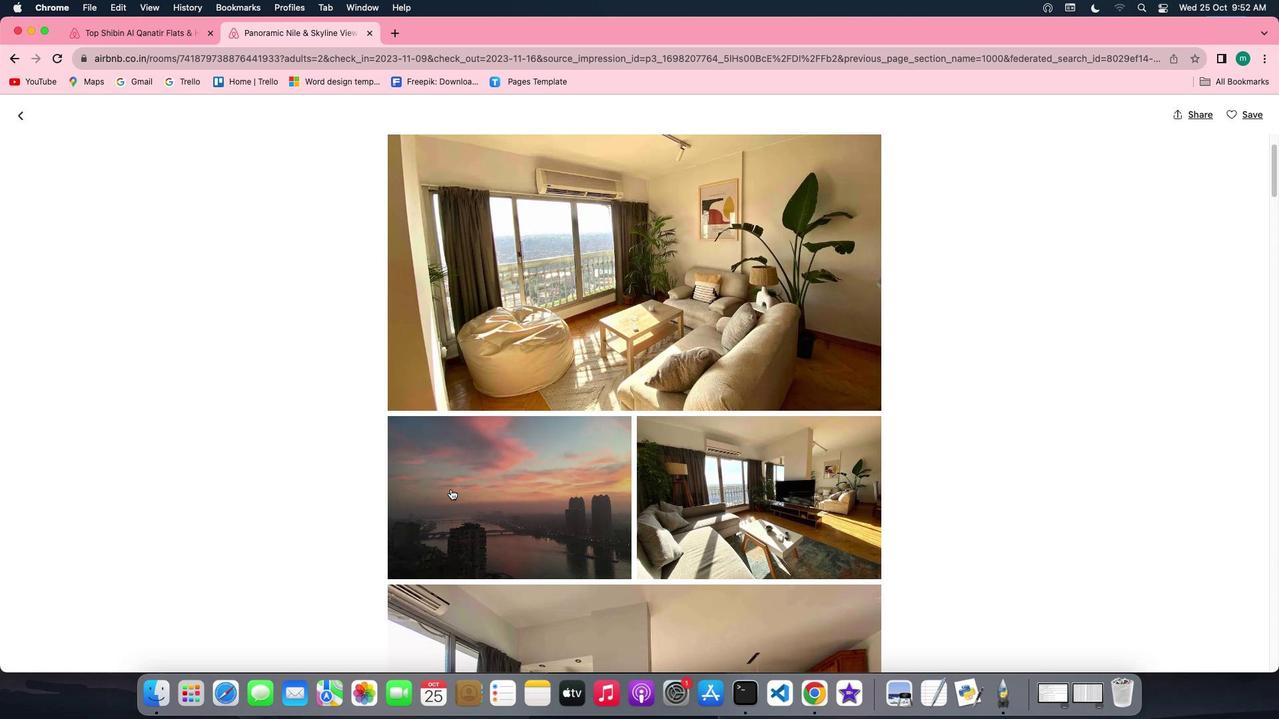 
Action: Mouse scrolled (450, 488) with delta (0, 0)
Screenshot: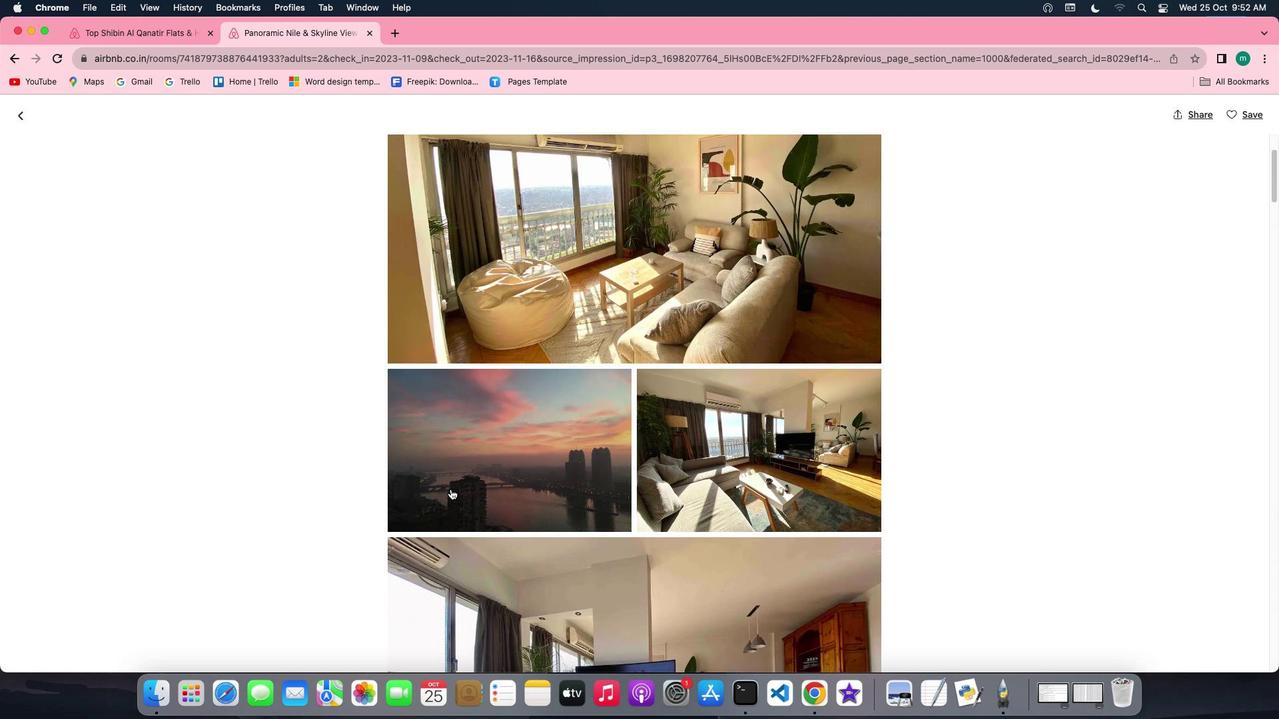 
Action: Mouse scrolled (450, 488) with delta (0, 0)
Screenshot: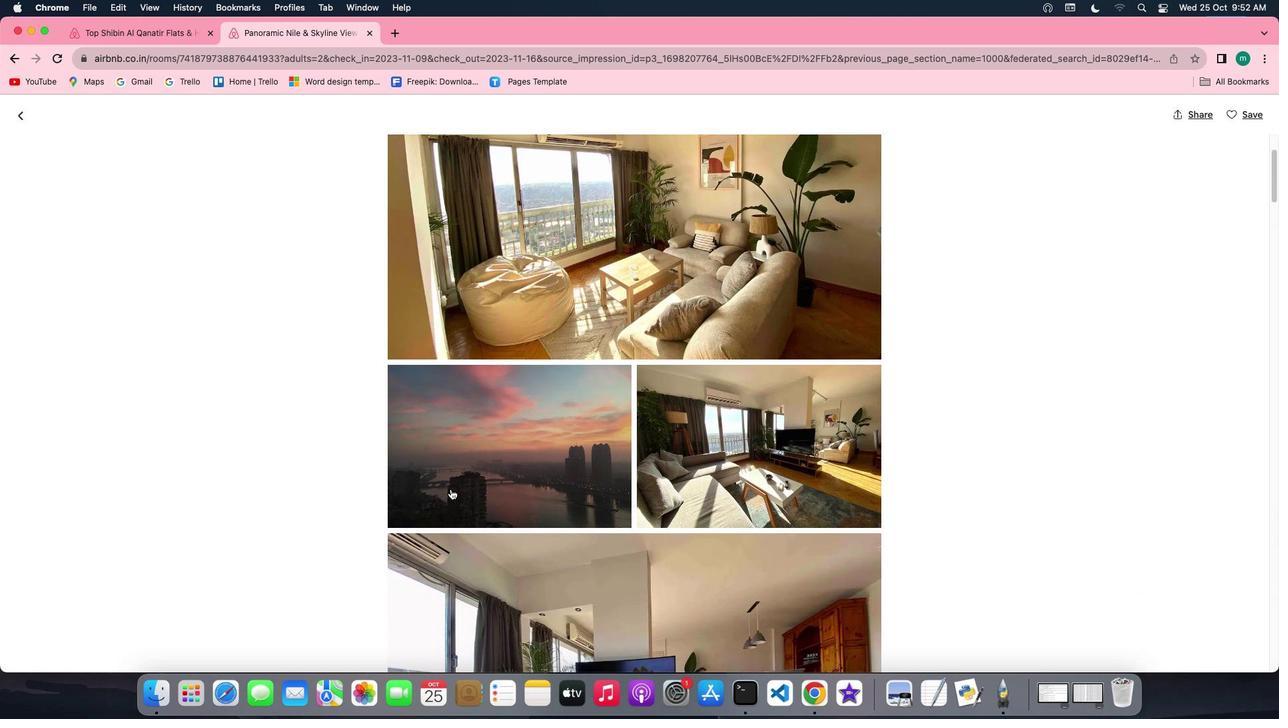 
Action: Mouse scrolled (450, 488) with delta (0, 0)
Screenshot: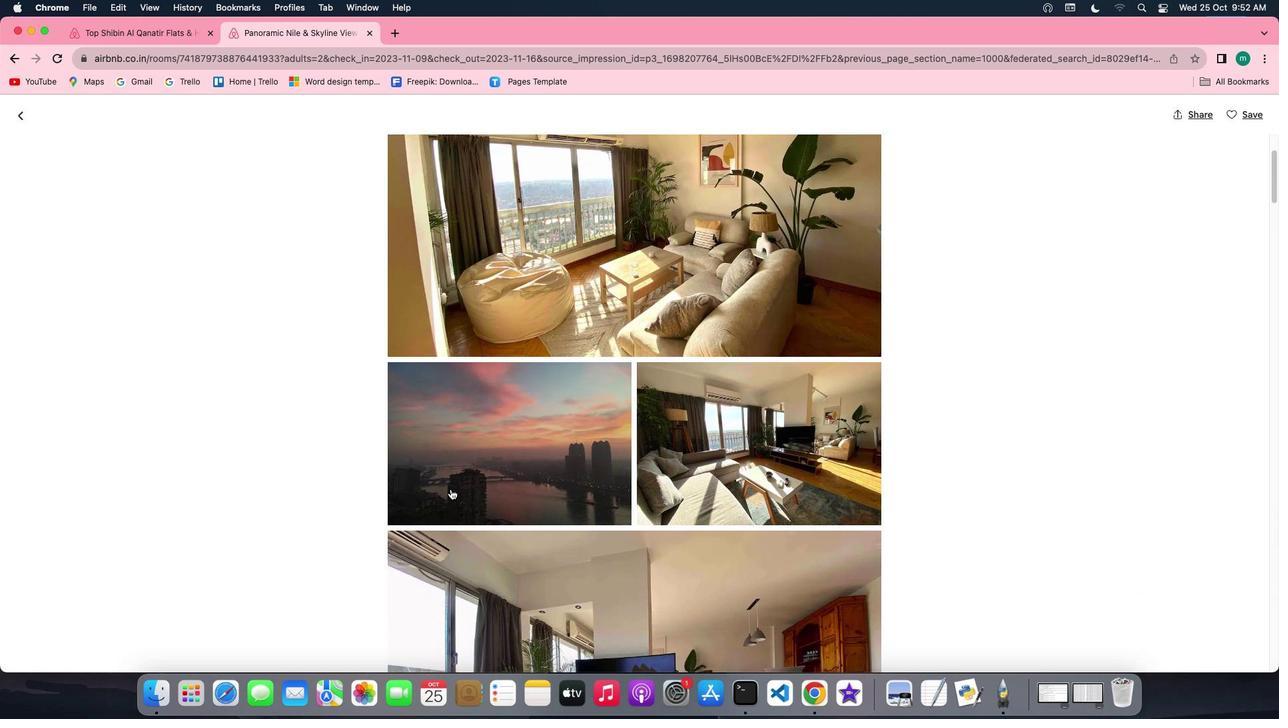 
Action: Mouse scrolled (450, 488) with delta (0, 0)
Screenshot: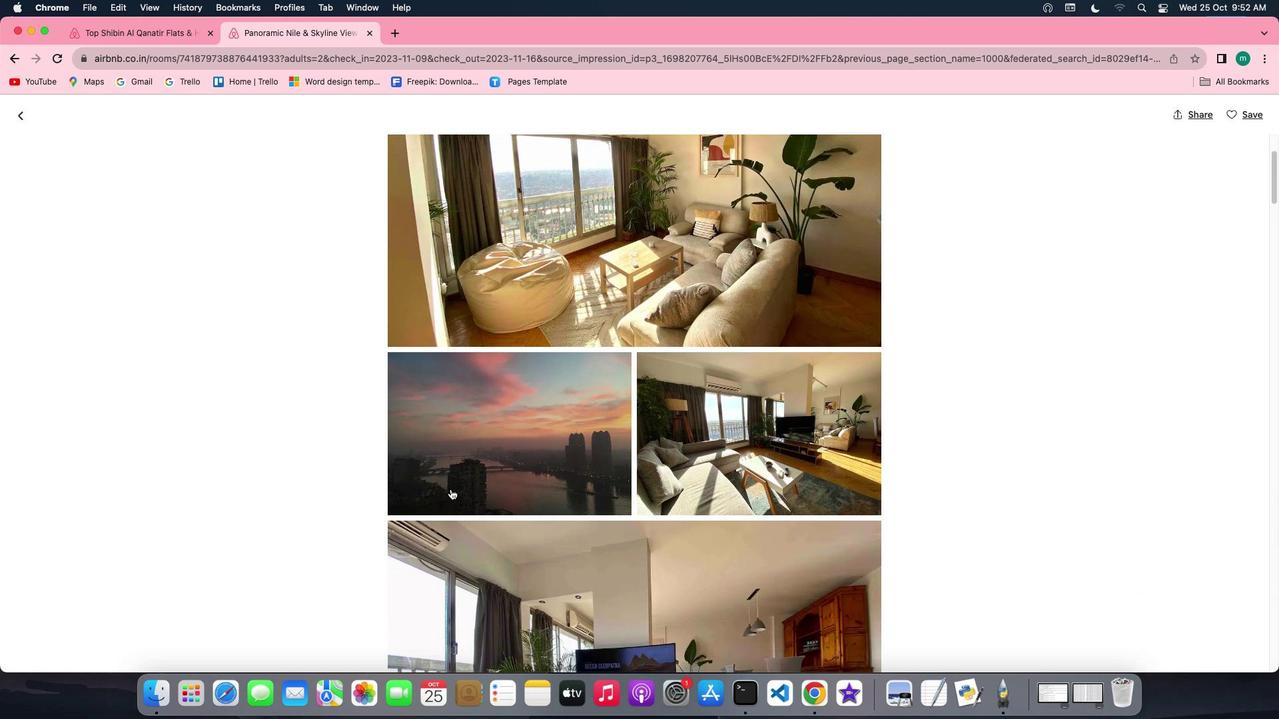 
Action: Mouse scrolled (450, 488) with delta (0, 0)
Screenshot: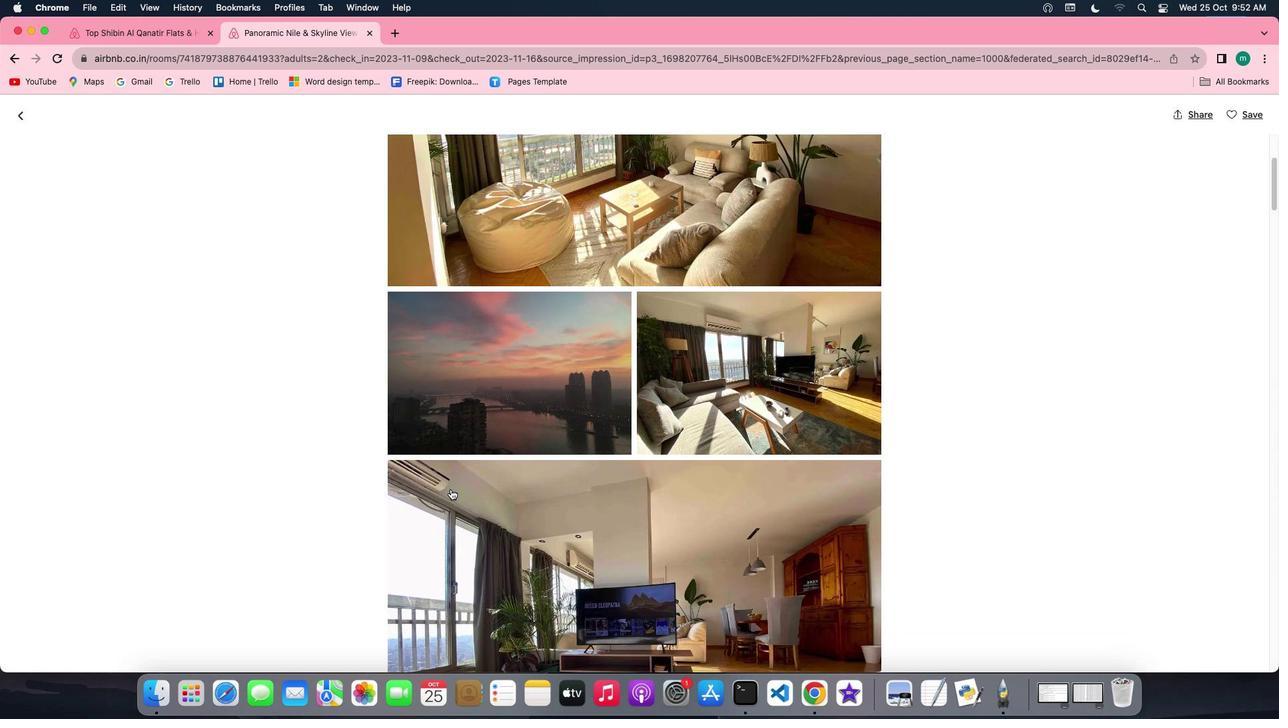 
Action: Mouse scrolled (450, 488) with delta (0, 0)
Screenshot: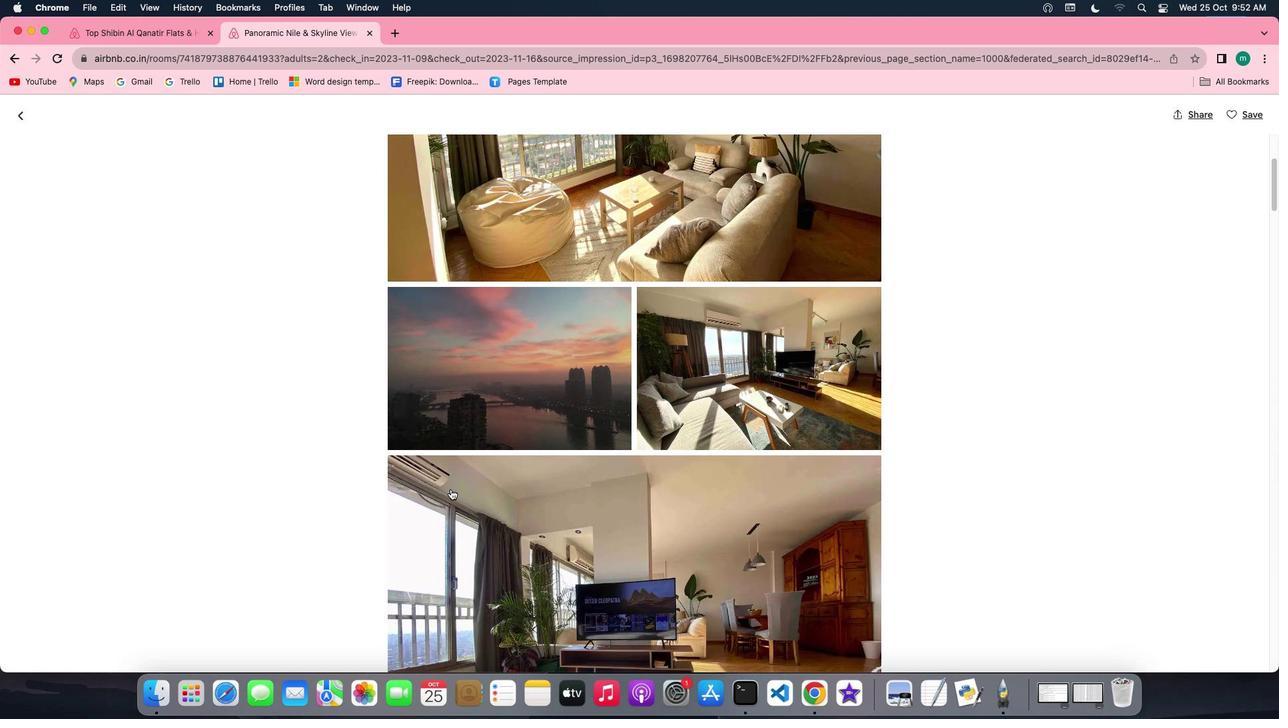 
Action: Mouse scrolled (450, 488) with delta (0, -1)
Screenshot: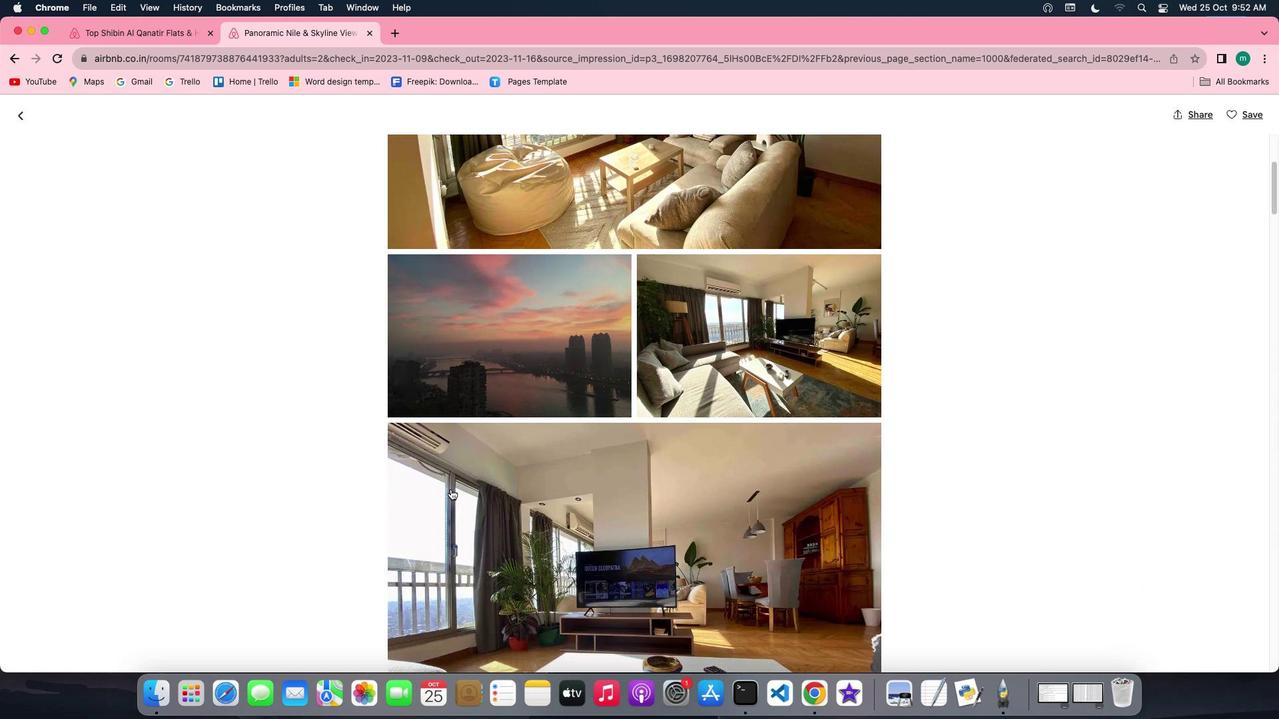 
Action: Mouse scrolled (450, 488) with delta (0, -1)
Screenshot: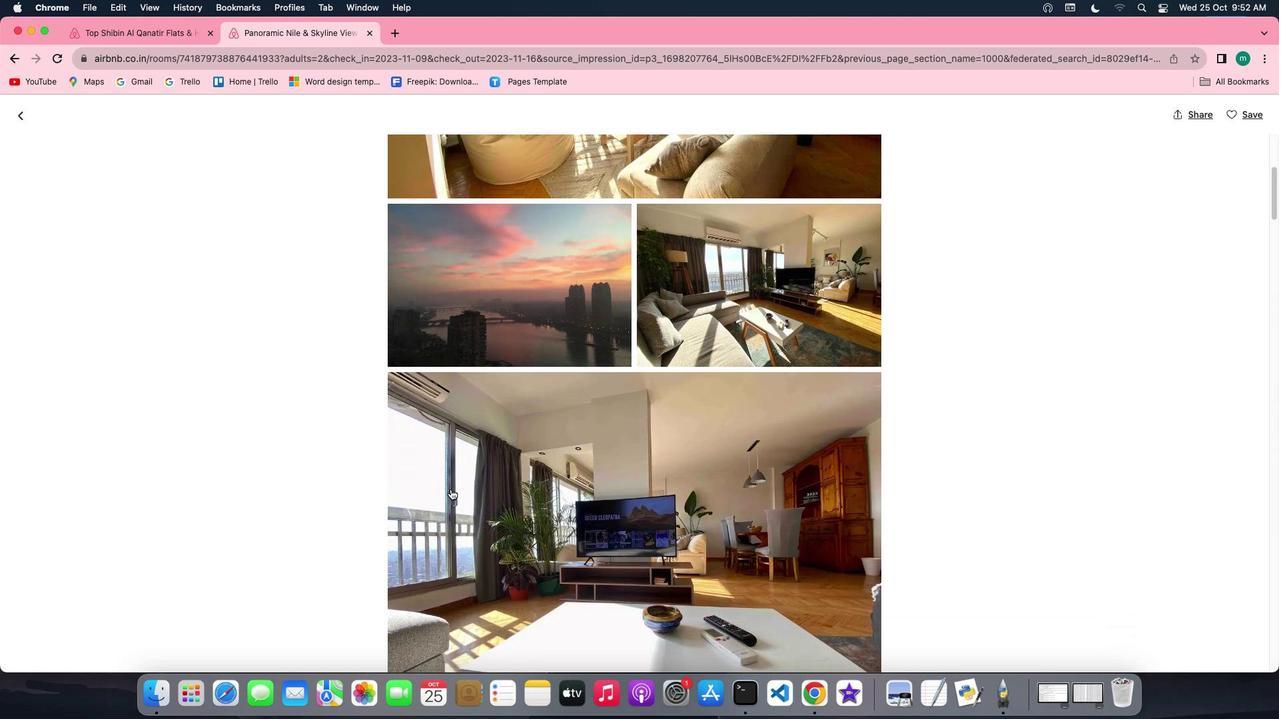 
Action: Mouse scrolled (450, 488) with delta (0, 0)
Screenshot: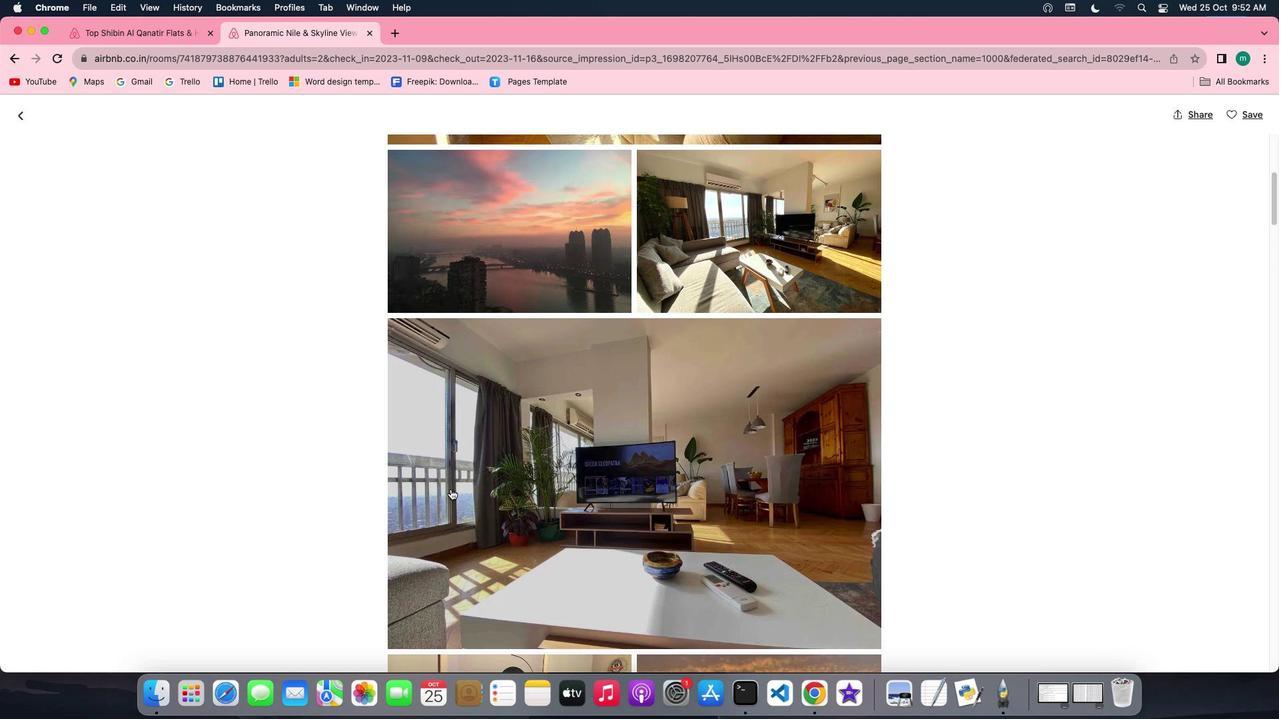 
Action: Mouse scrolled (450, 488) with delta (0, 0)
Screenshot: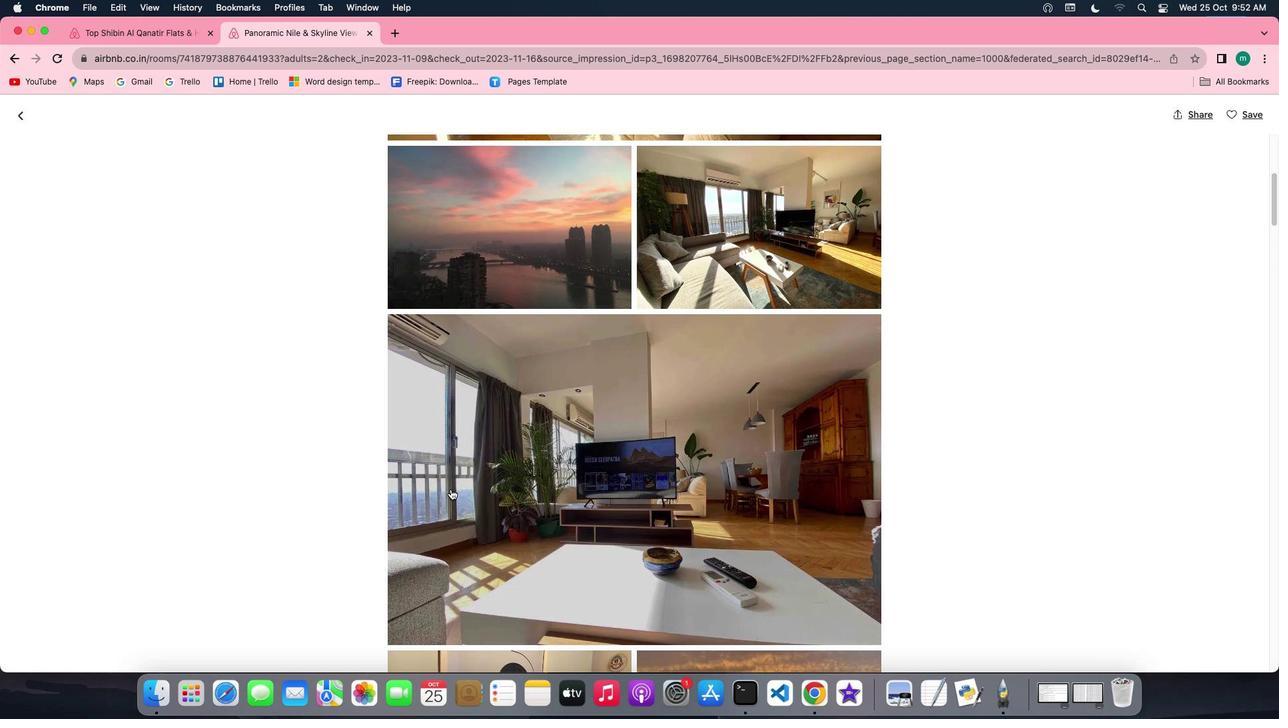 
Action: Mouse scrolled (450, 488) with delta (0, -1)
Screenshot: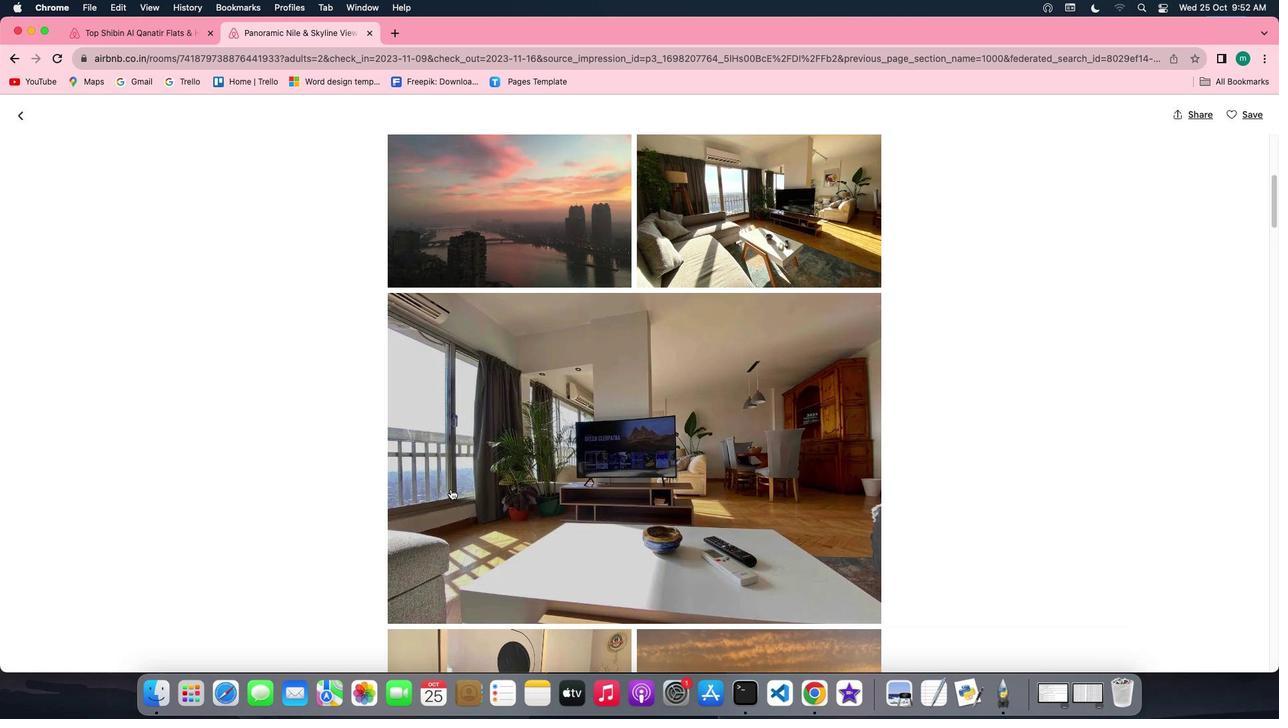 
Action: Mouse scrolled (450, 488) with delta (0, -1)
Screenshot: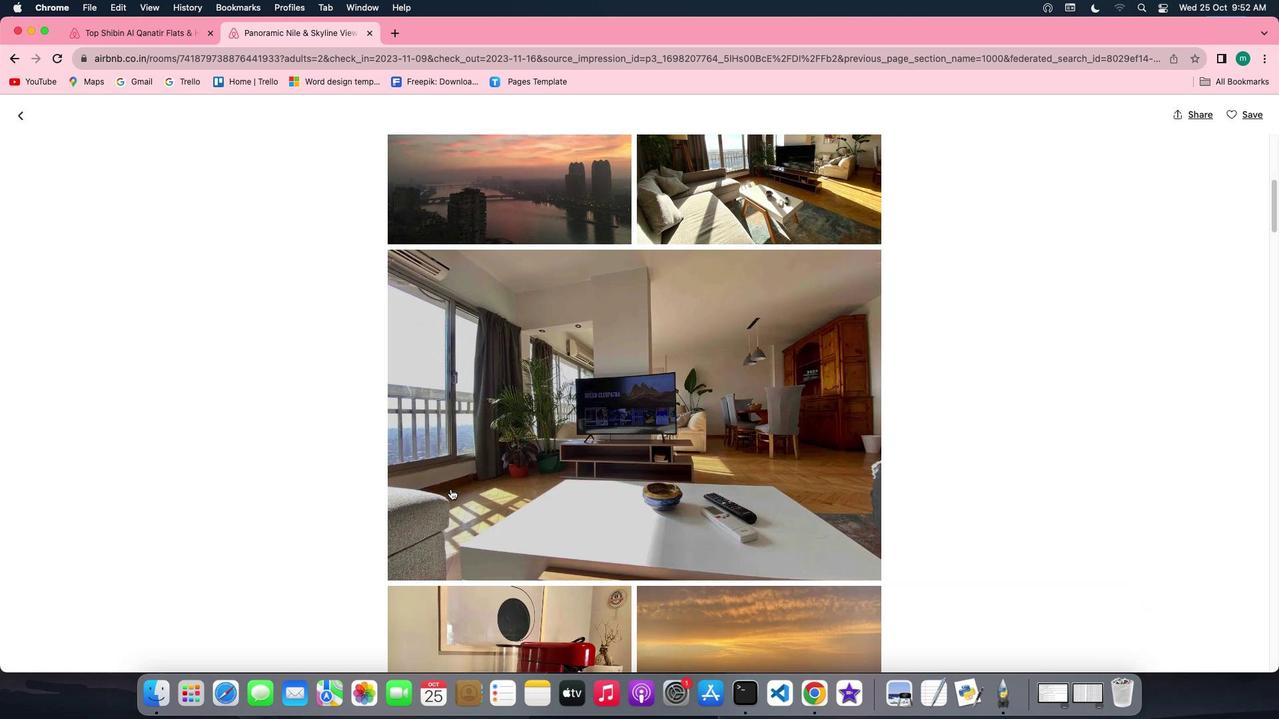 
Action: Mouse scrolled (450, 488) with delta (0, 0)
Screenshot: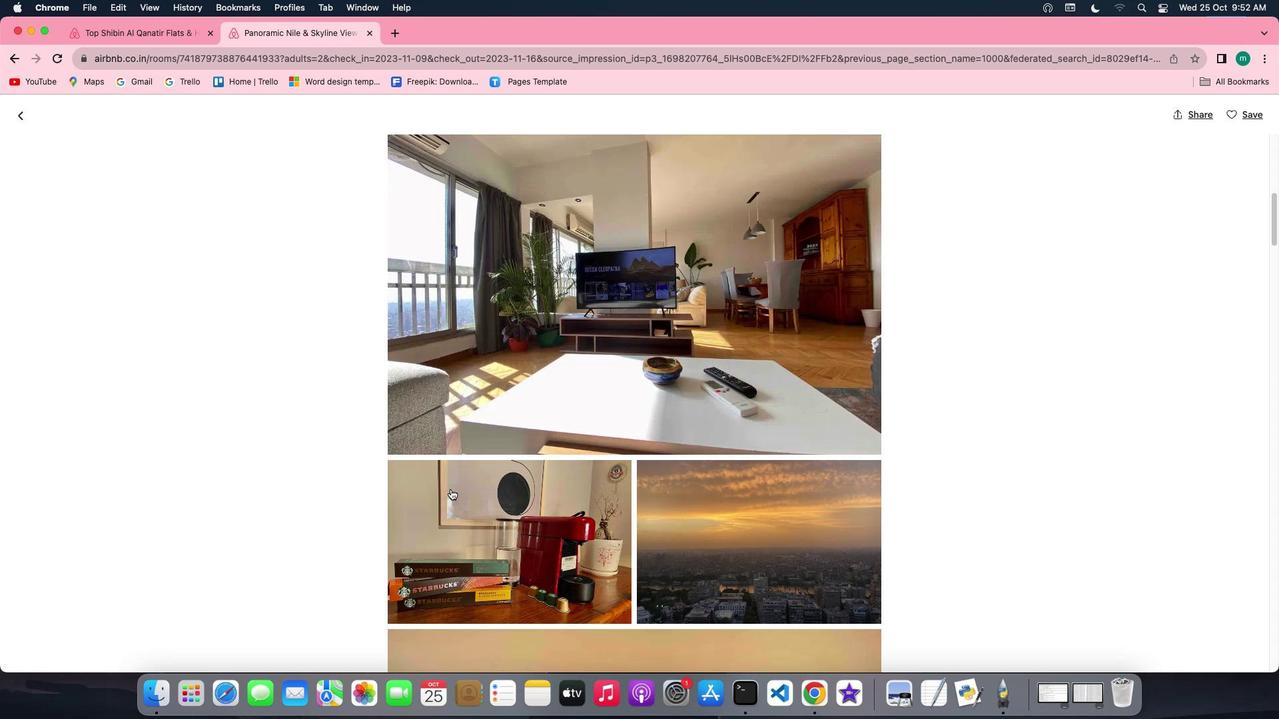 
Action: Mouse scrolled (450, 488) with delta (0, 0)
Screenshot: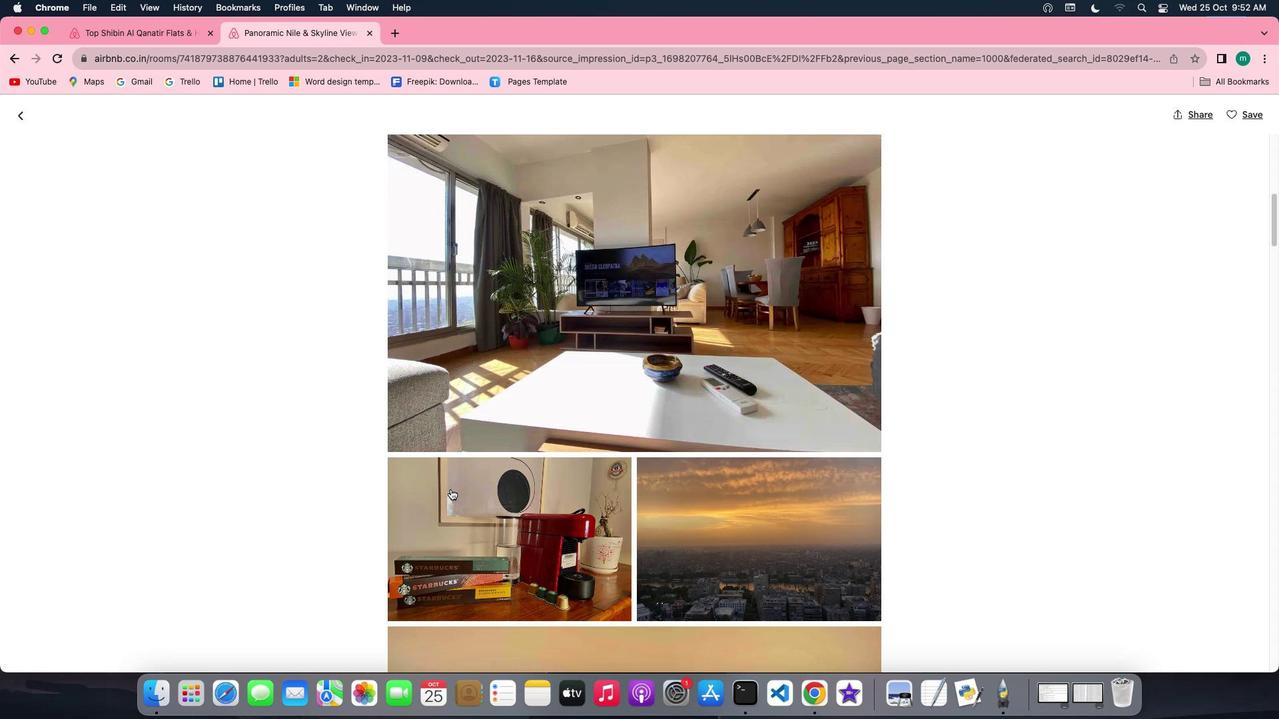 
Action: Mouse scrolled (450, 488) with delta (0, -1)
Screenshot: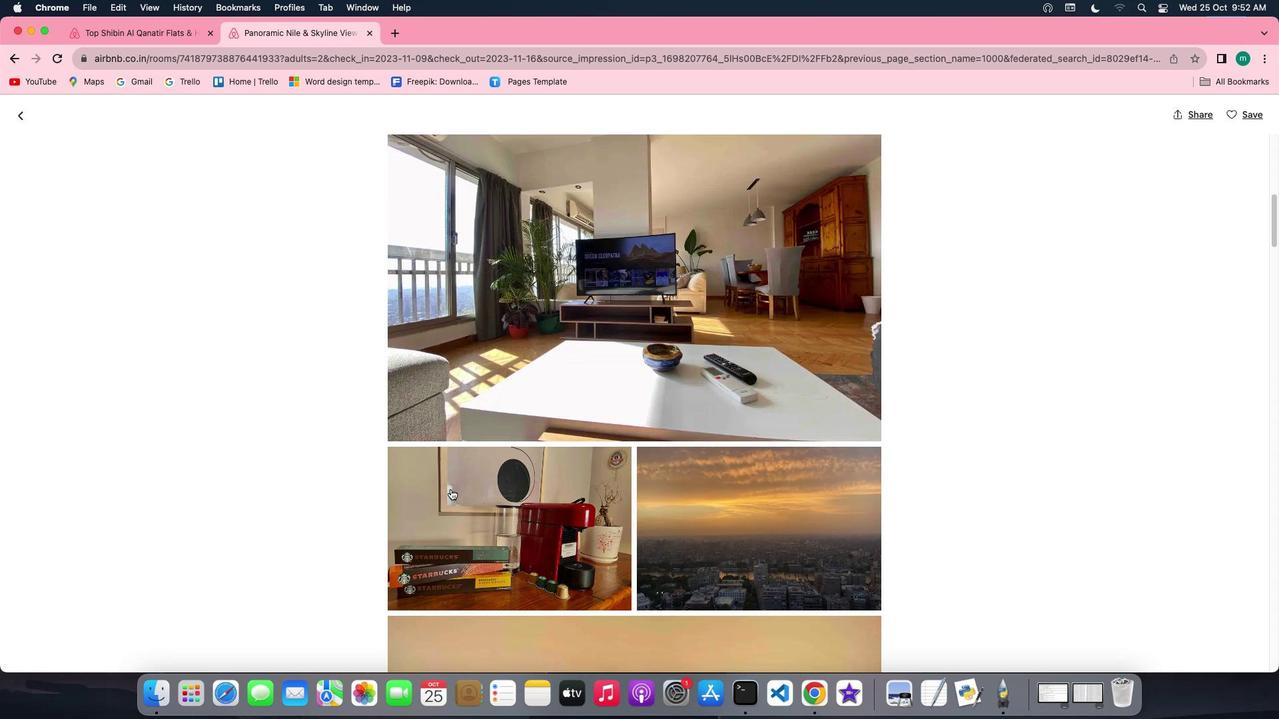 
Action: Mouse scrolled (450, 488) with delta (0, 0)
Screenshot: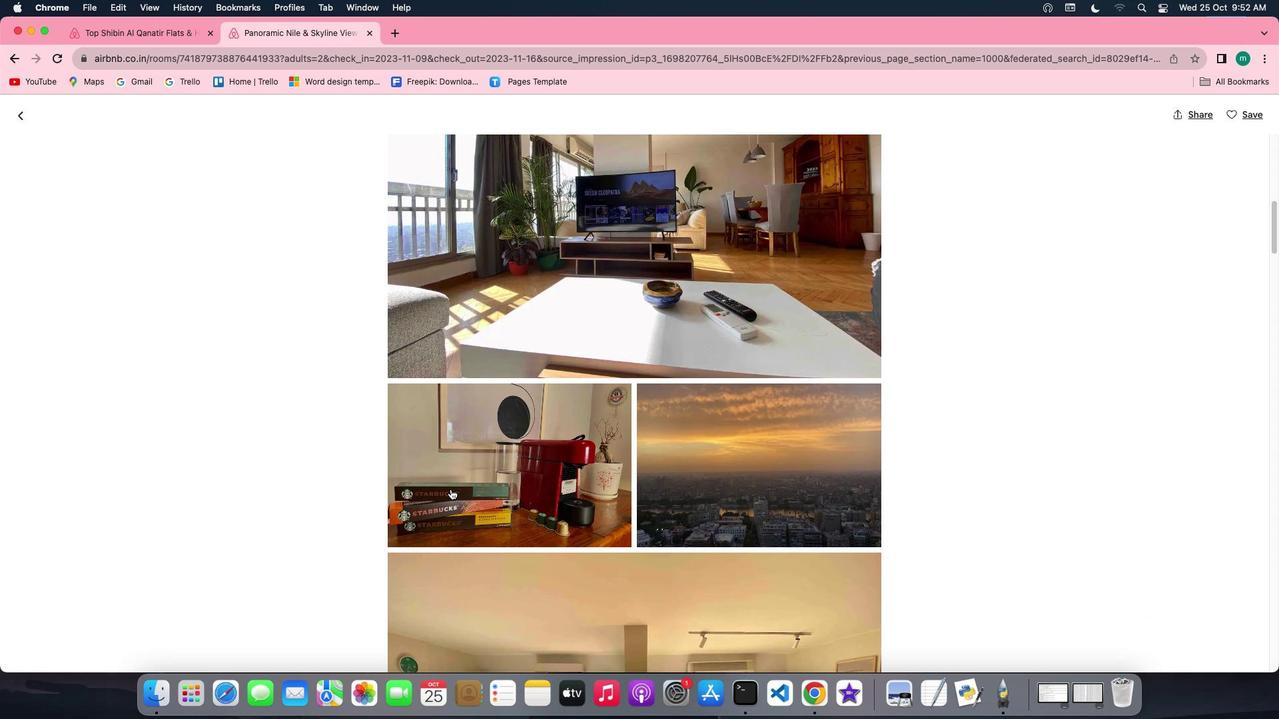 
Action: Mouse scrolled (450, 488) with delta (0, 0)
Screenshot: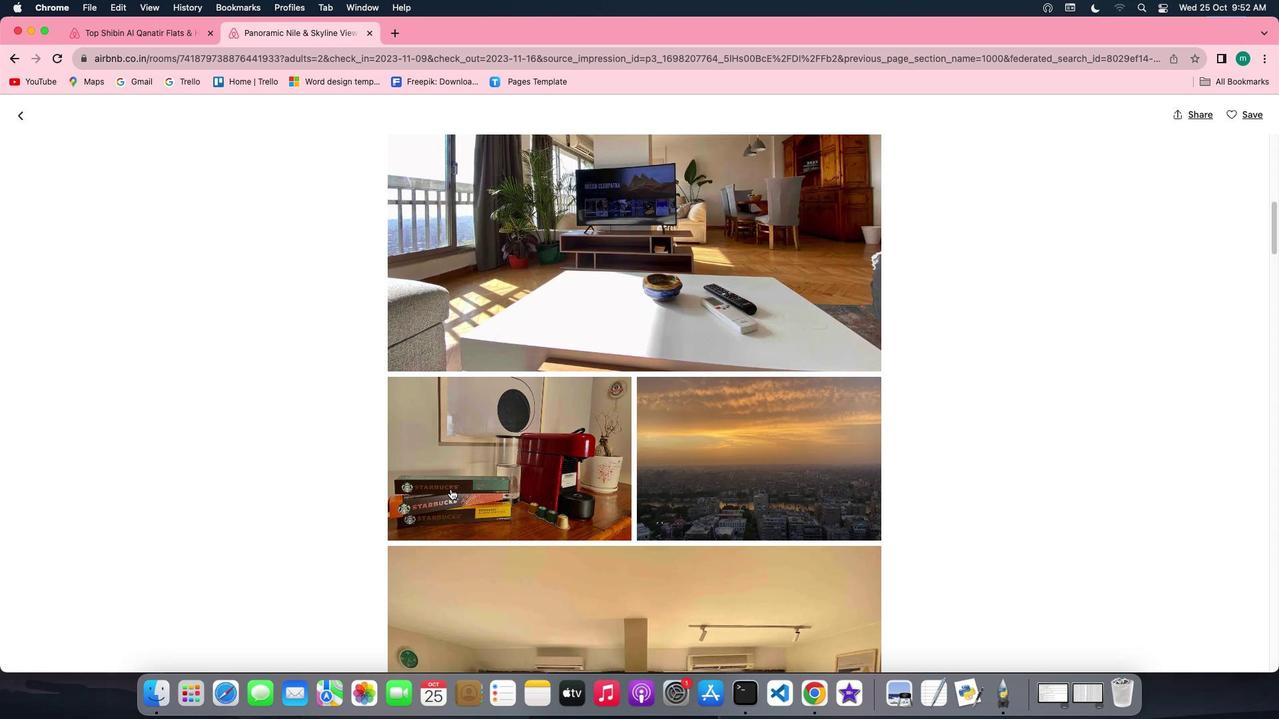 
Action: Mouse scrolled (450, 488) with delta (0, 0)
Screenshot: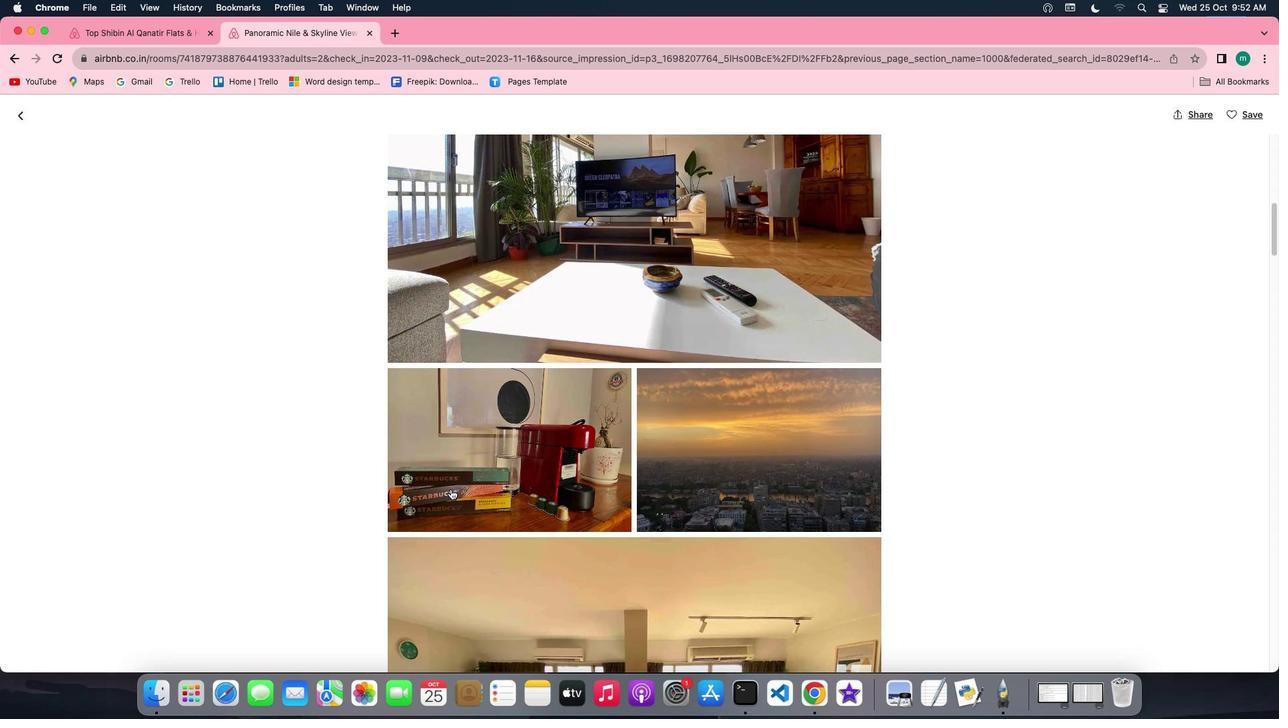
Action: Mouse scrolled (450, 488) with delta (0, 0)
Screenshot: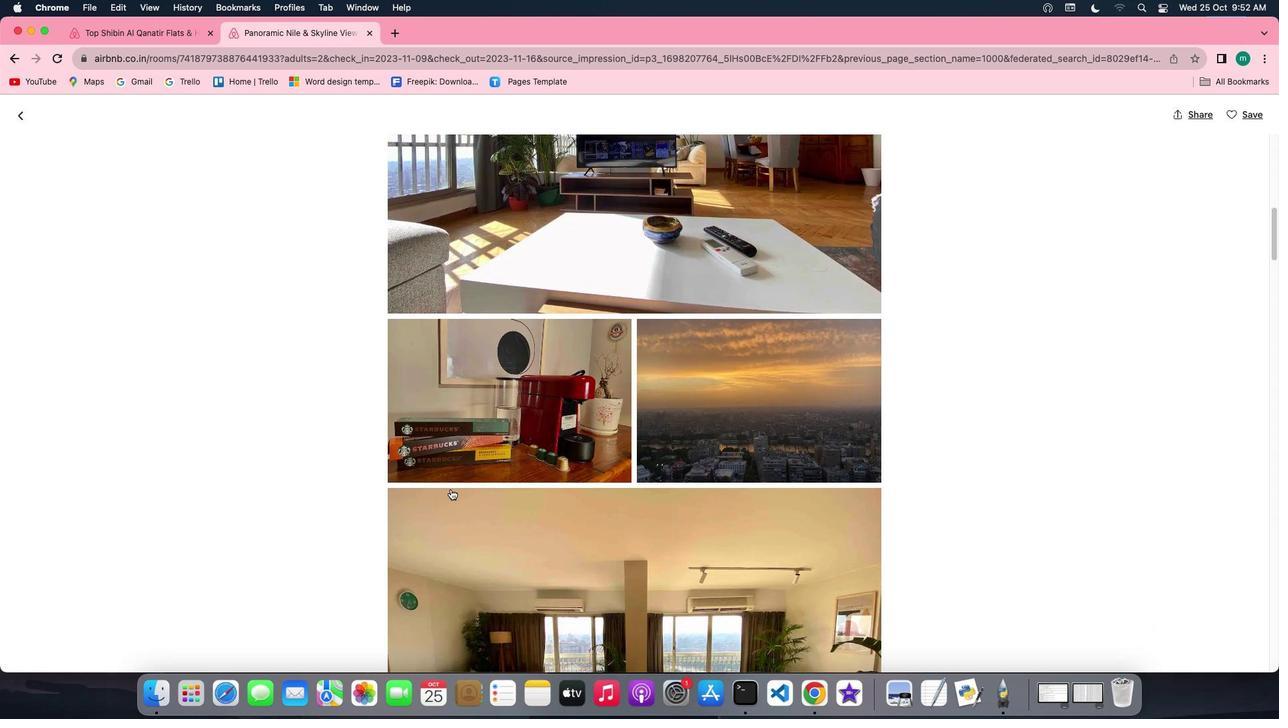 
Action: Mouse scrolled (450, 488) with delta (0, 0)
Screenshot: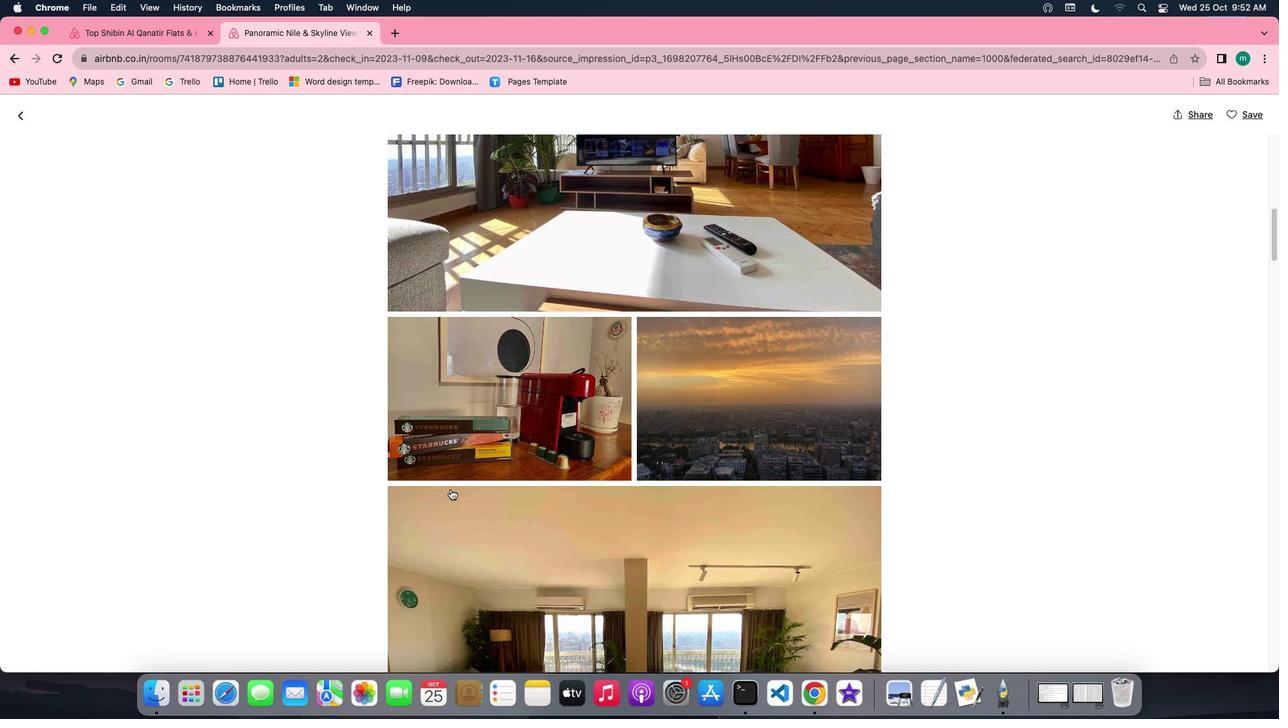
Action: Mouse scrolled (450, 488) with delta (0, 0)
Screenshot: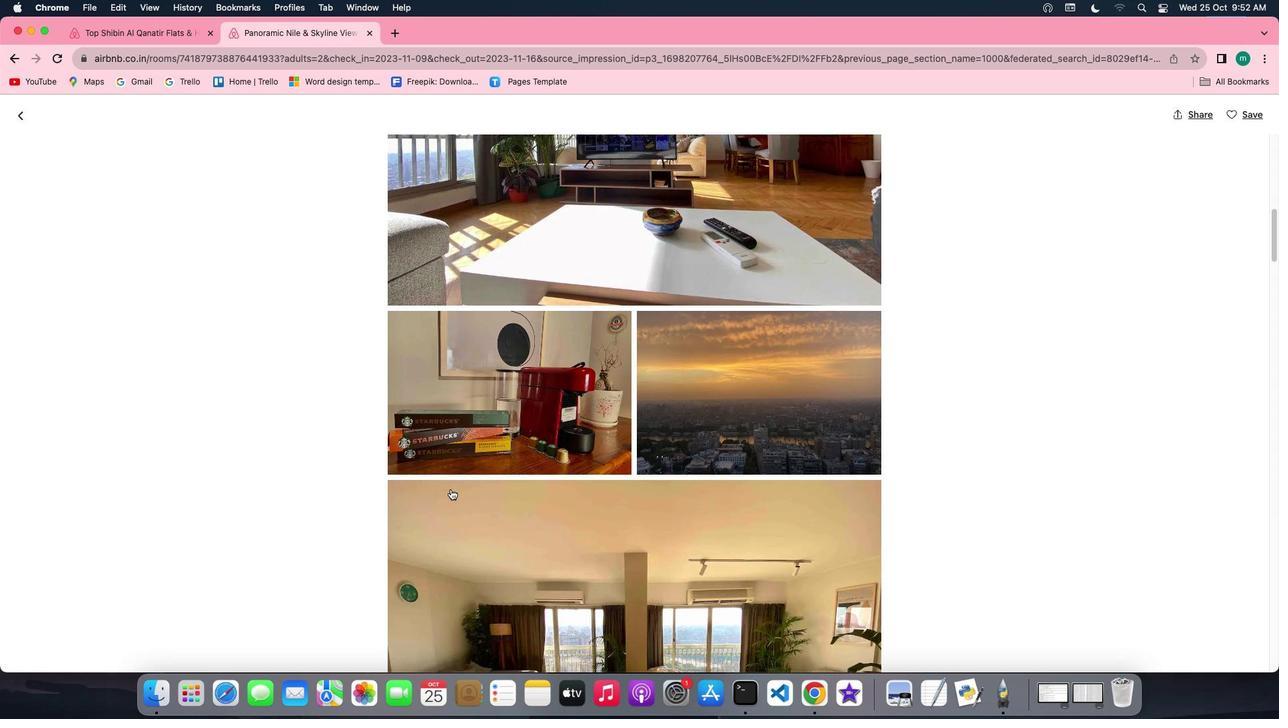 
Action: Mouse scrolled (450, 488) with delta (0, -1)
Screenshot: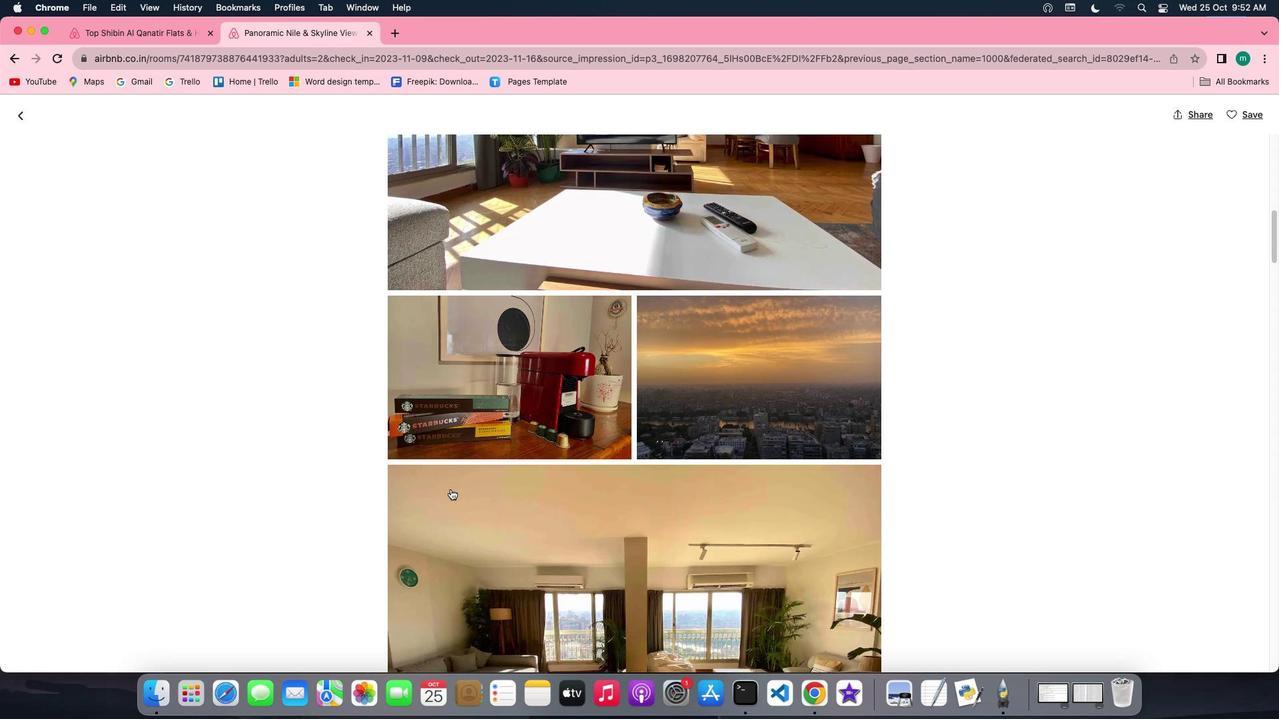 
Action: Mouse scrolled (450, 488) with delta (0, 0)
Screenshot: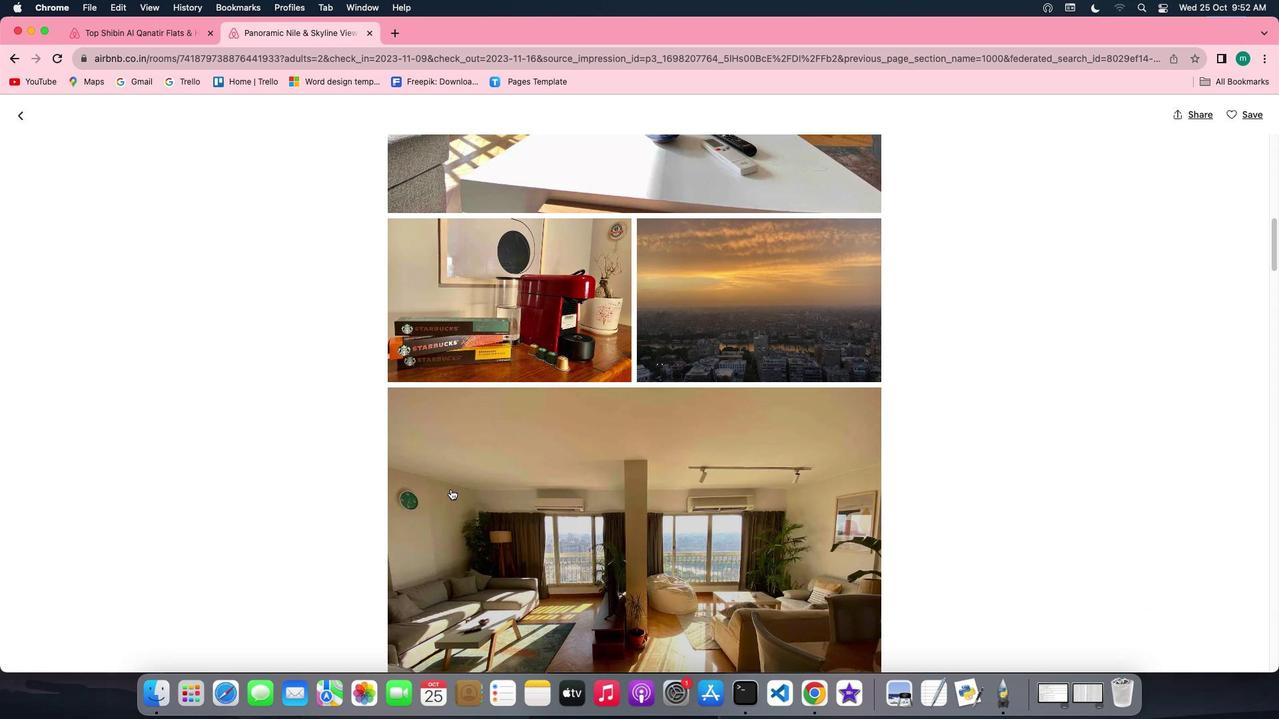 
Action: Mouse scrolled (450, 488) with delta (0, 0)
Screenshot: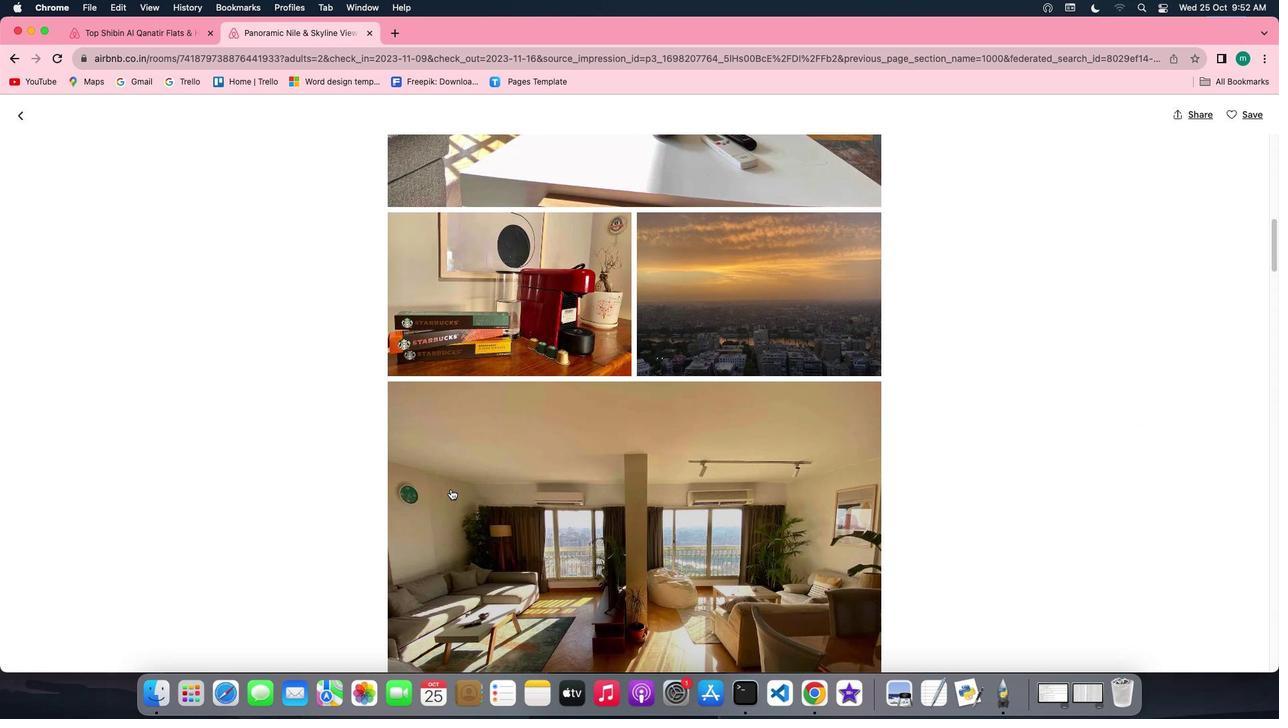 
Action: Mouse scrolled (450, 488) with delta (0, -1)
Screenshot: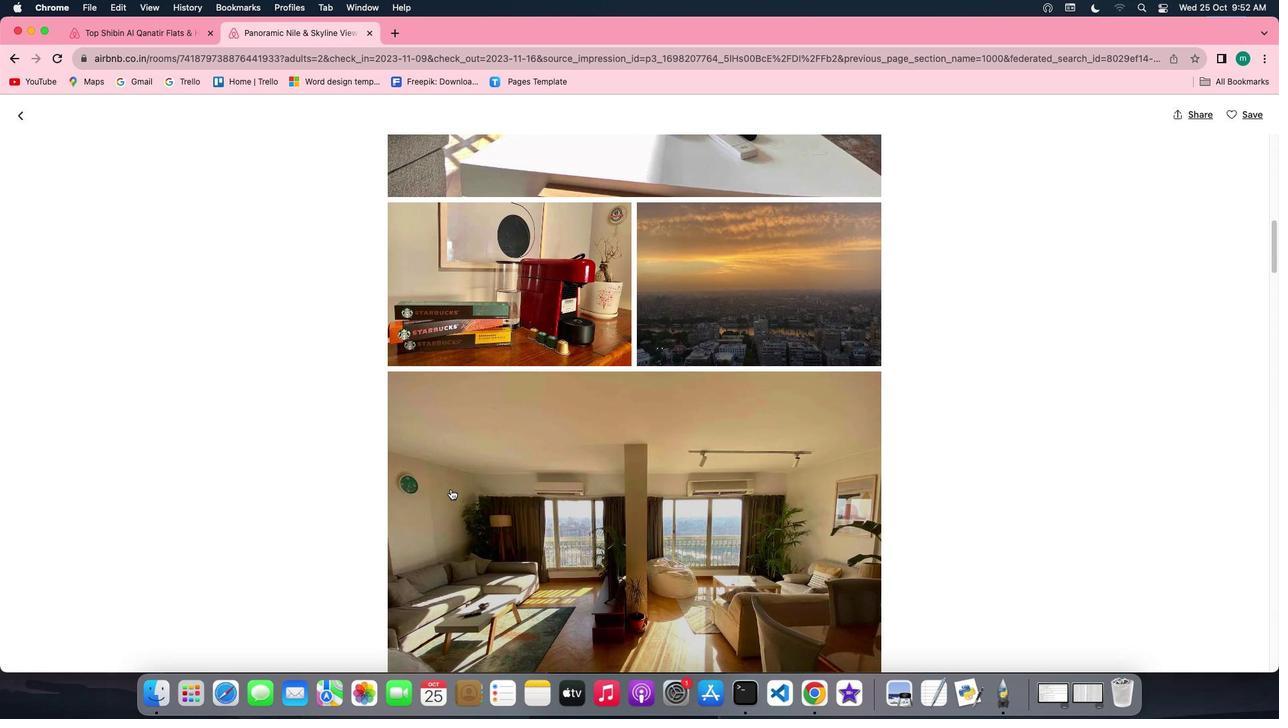 
Action: Mouse scrolled (450, 488) with delta (0, 0)
Screenshot: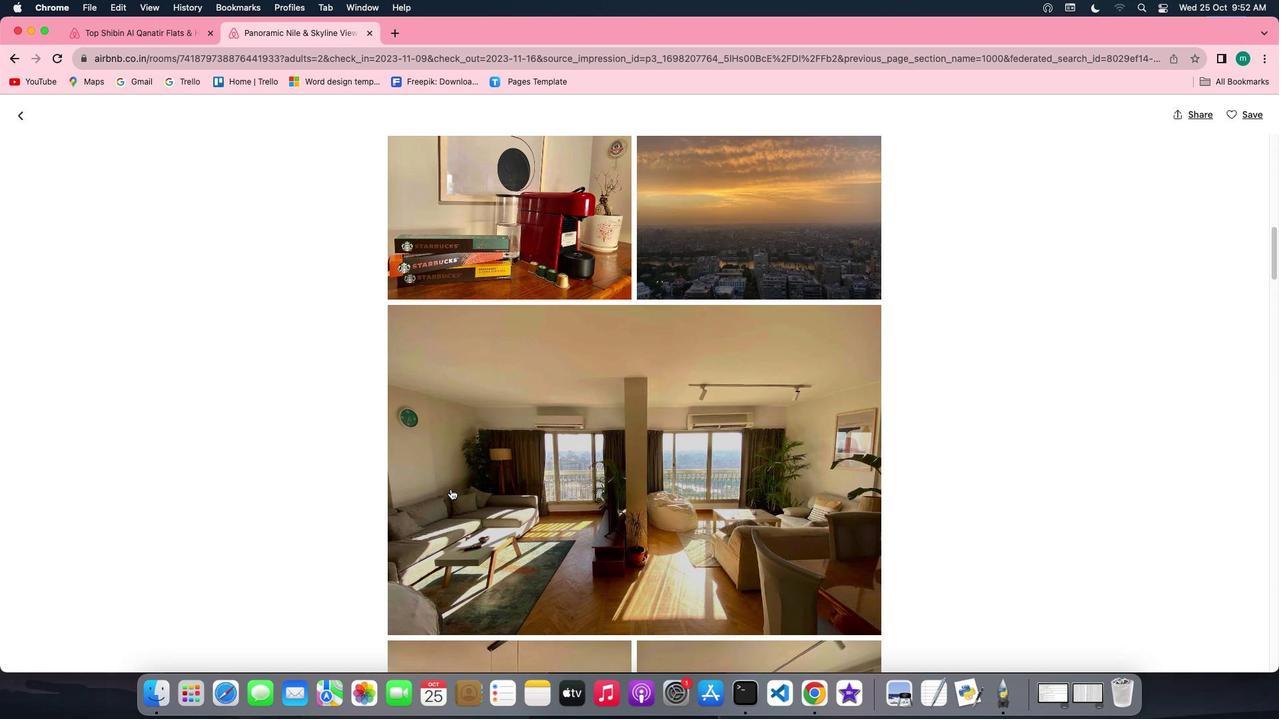
Action: Mouse scrolled (450, 488) with delta (0, 0)
Screenshot: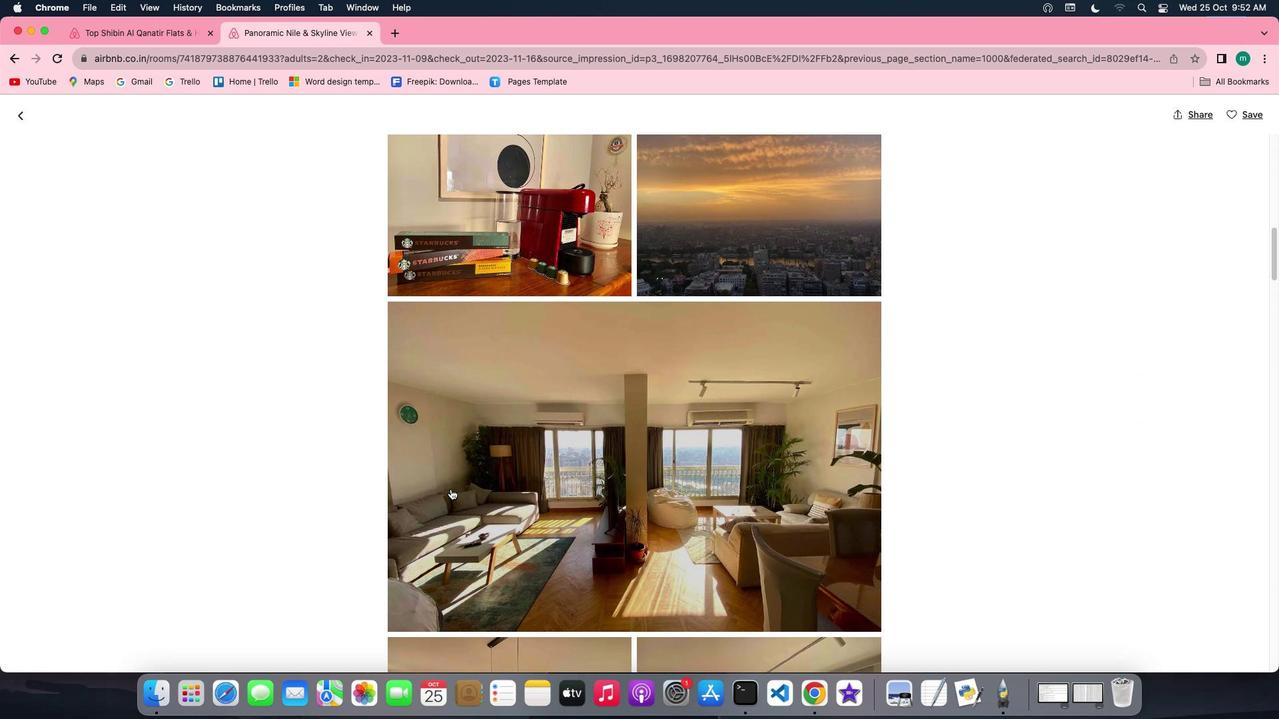 
Action: Mouse scrolled (450, 488) with delta (0, 0)
Screenshot: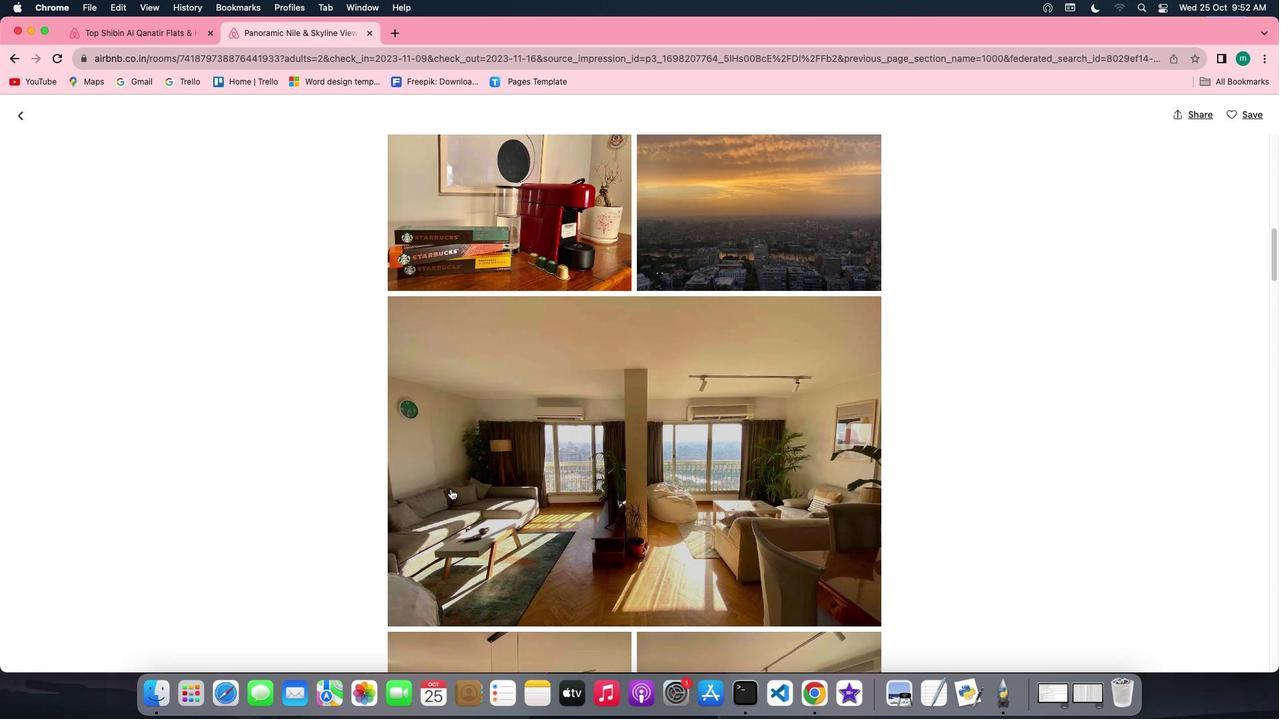 
Action: Mouse scrolled (450, 488) with delta (0, -1)
Screenshot: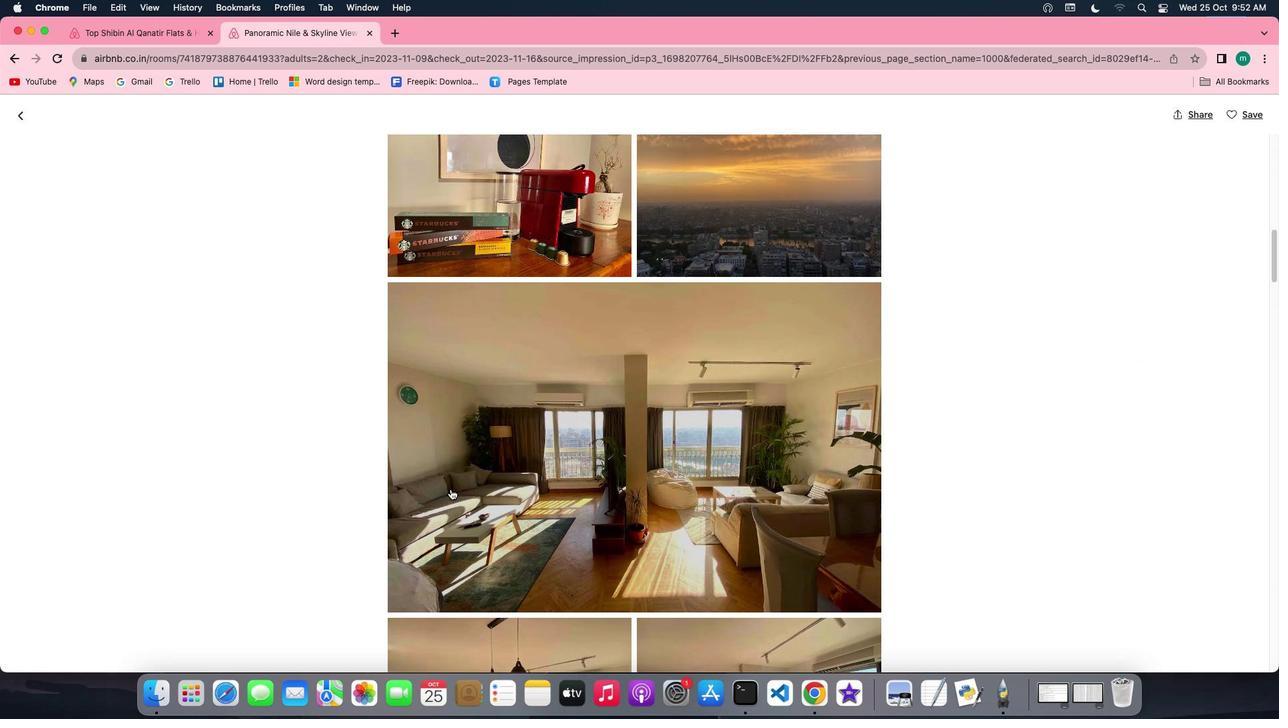 
Action: Mouse scrolled (450, 488) with delta (0, -1)
Screenshot: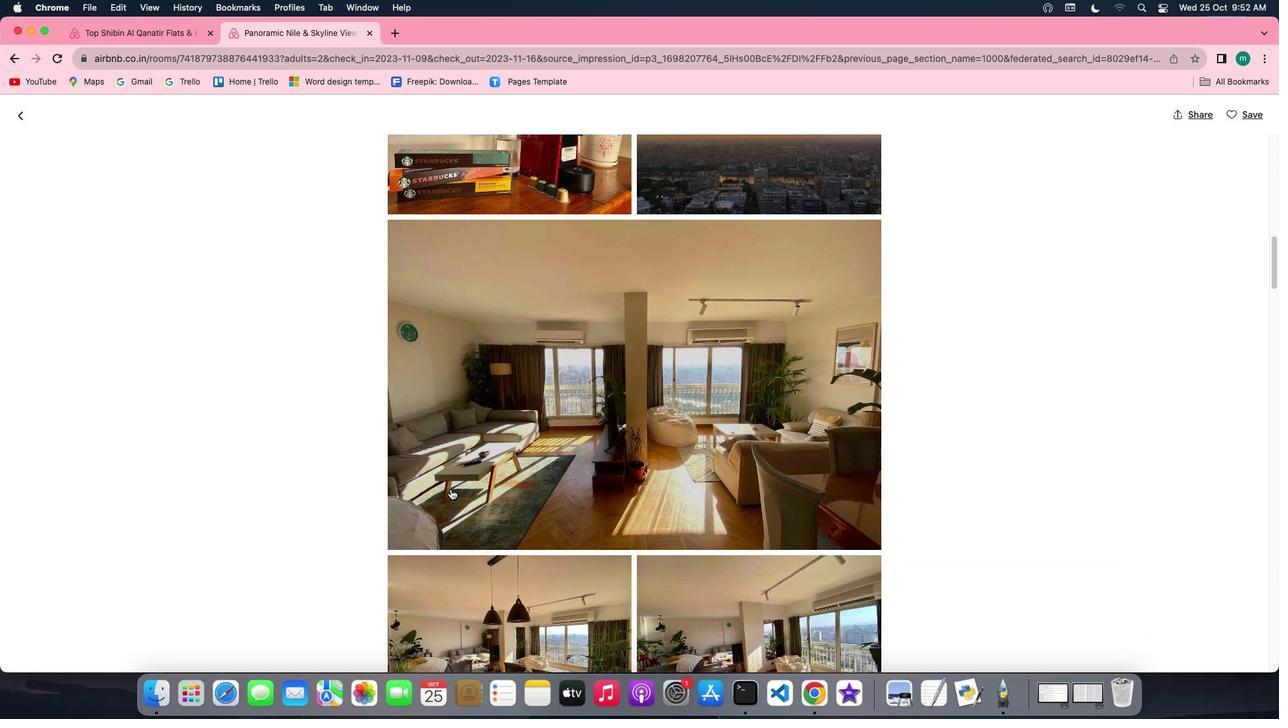 
Action: Mouse scrolled (450, 488) with delta (0, 0)
Screenshot: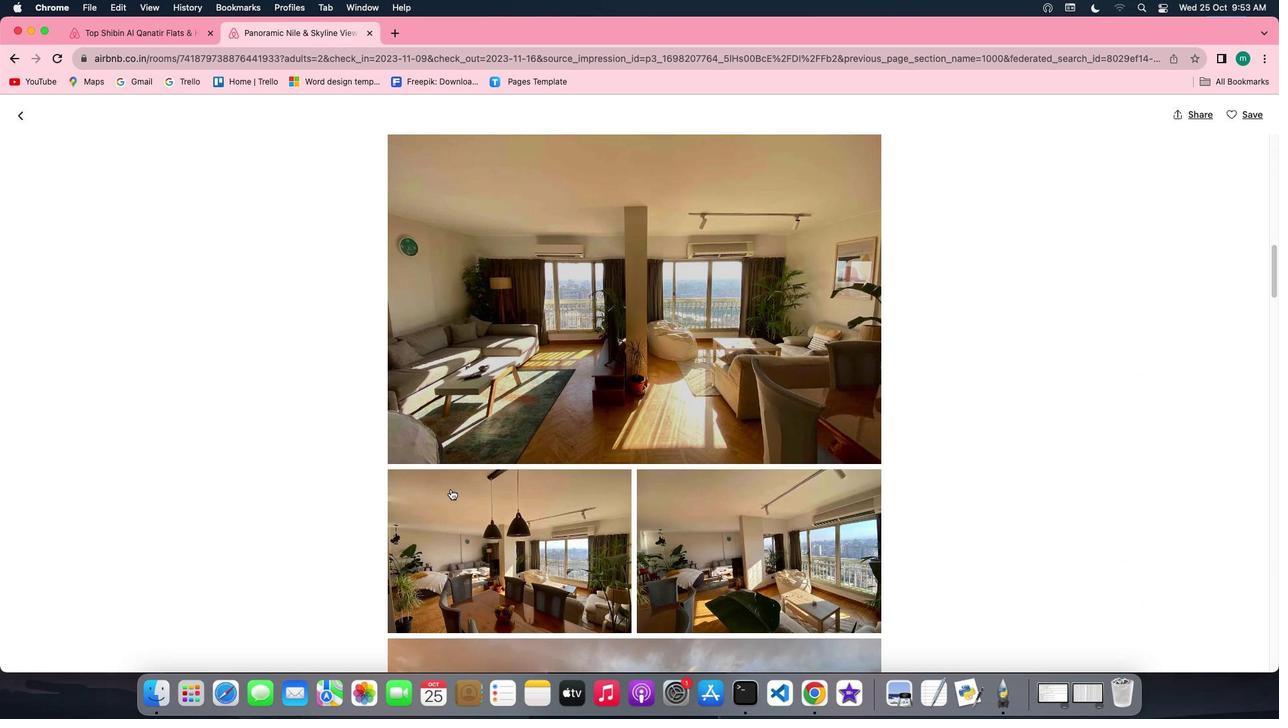 
Action: Mouse scrolled (450, 488) with delta (0, 0)
Screenshot: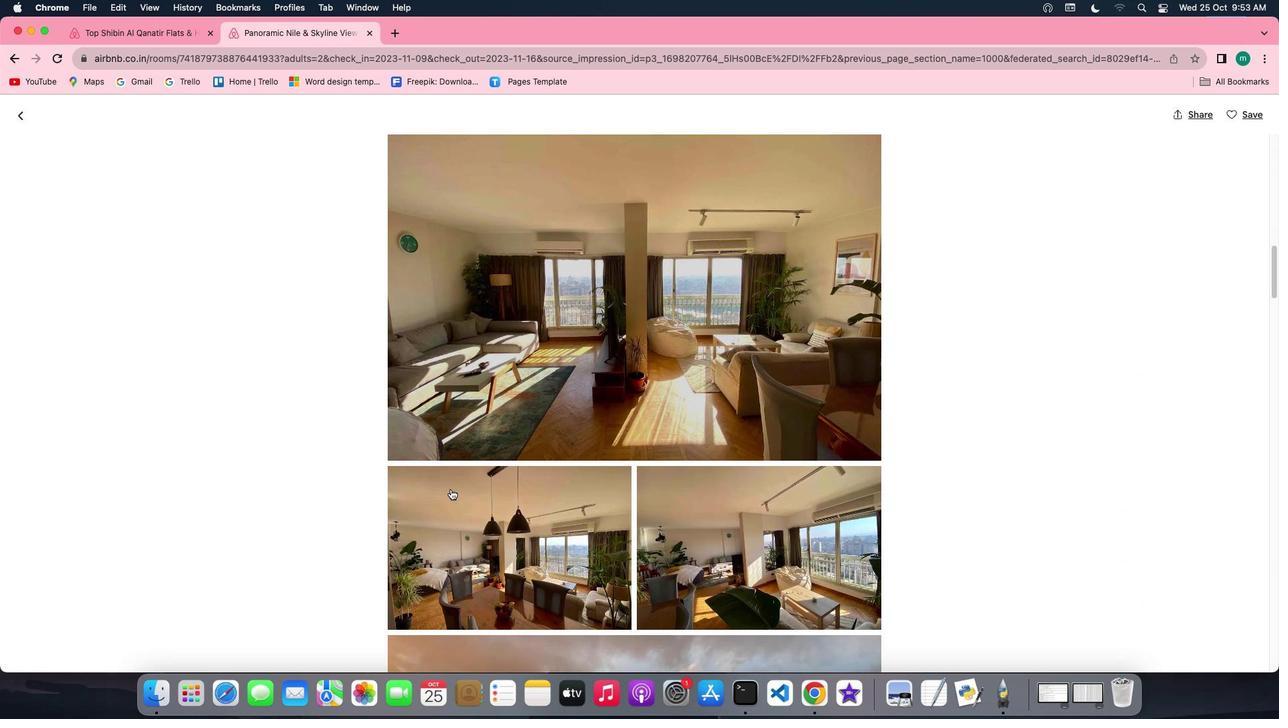 
Action: Mouse scrolled (450, 488) with delta (0, -1)
Screenshot: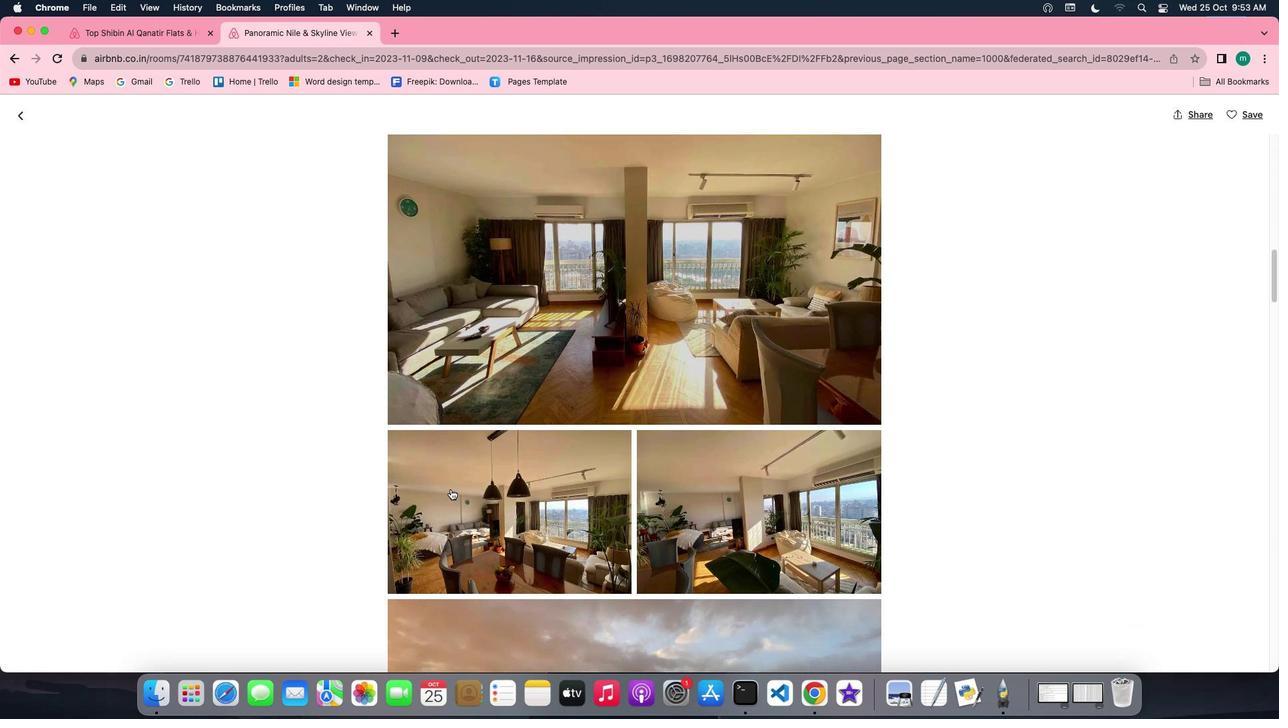 
Action: Mouse scrolled (450, 488) with delta (0, -1)
Screenshot: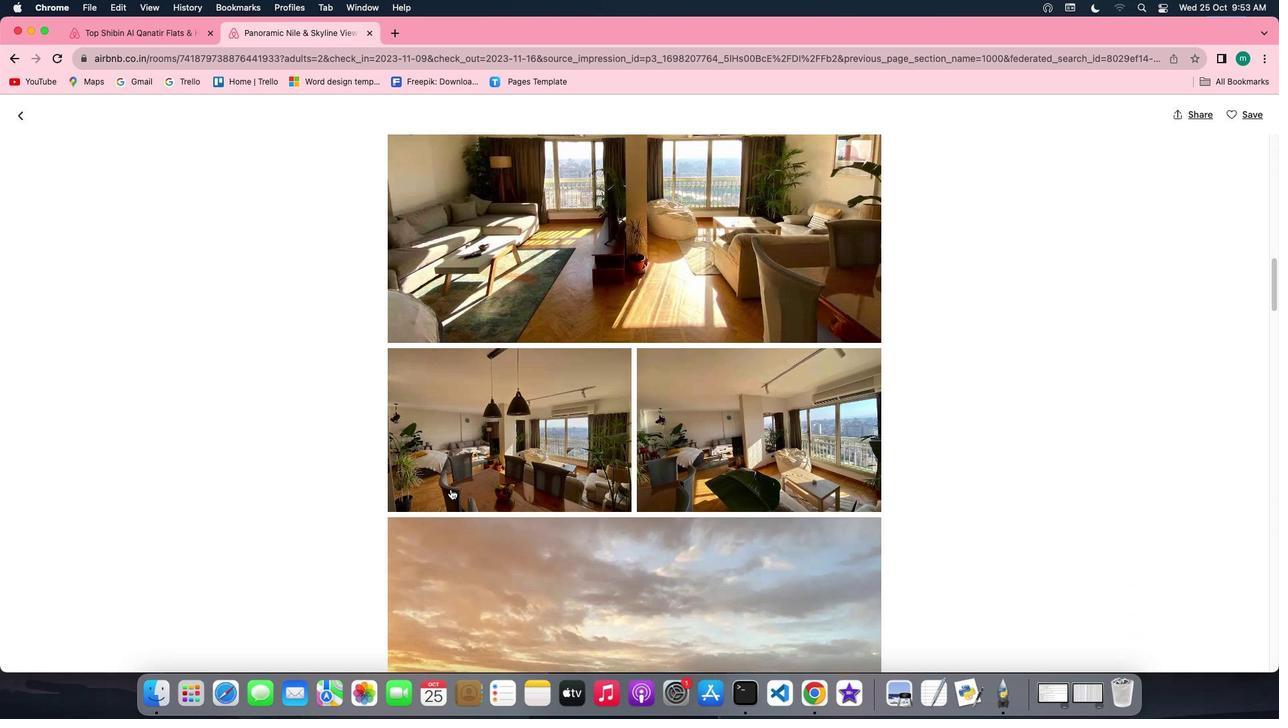 
Action: Mouse scrolled (450, 488) with delta (0, 0)
Screenshot: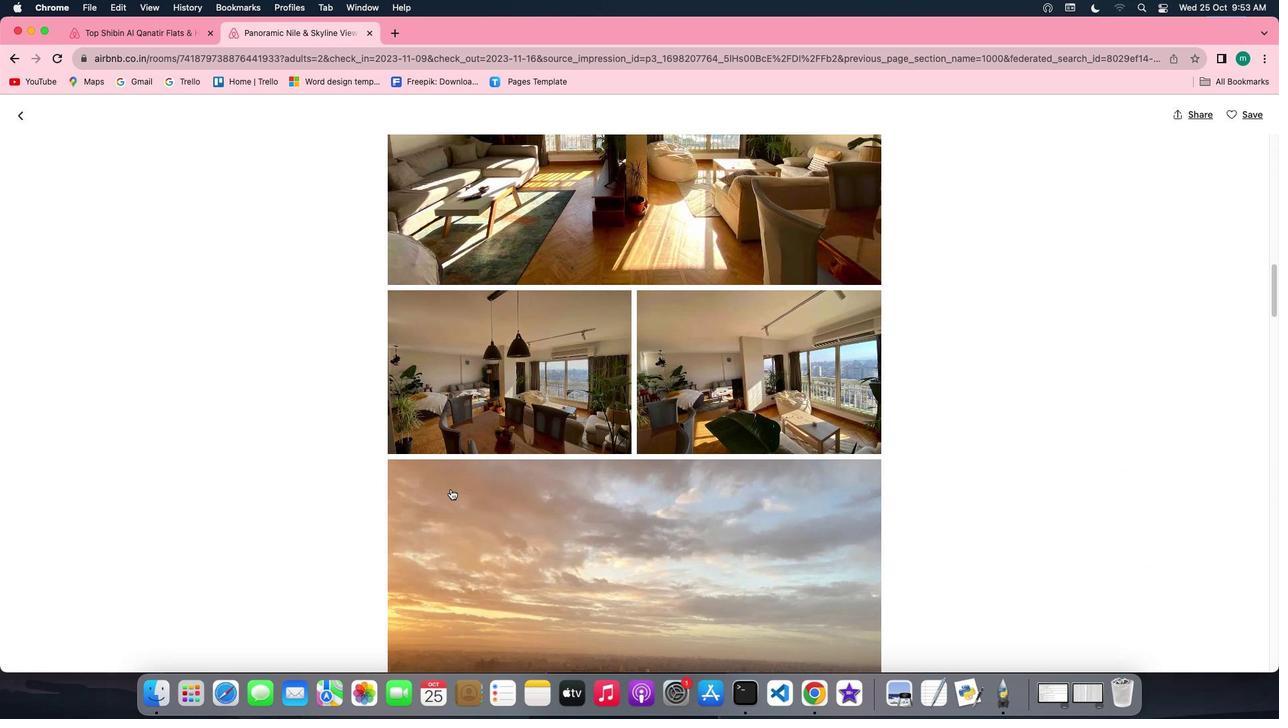 
Action: Mouse scrolled (450, 488) with delta (0, 0)
Screenshot: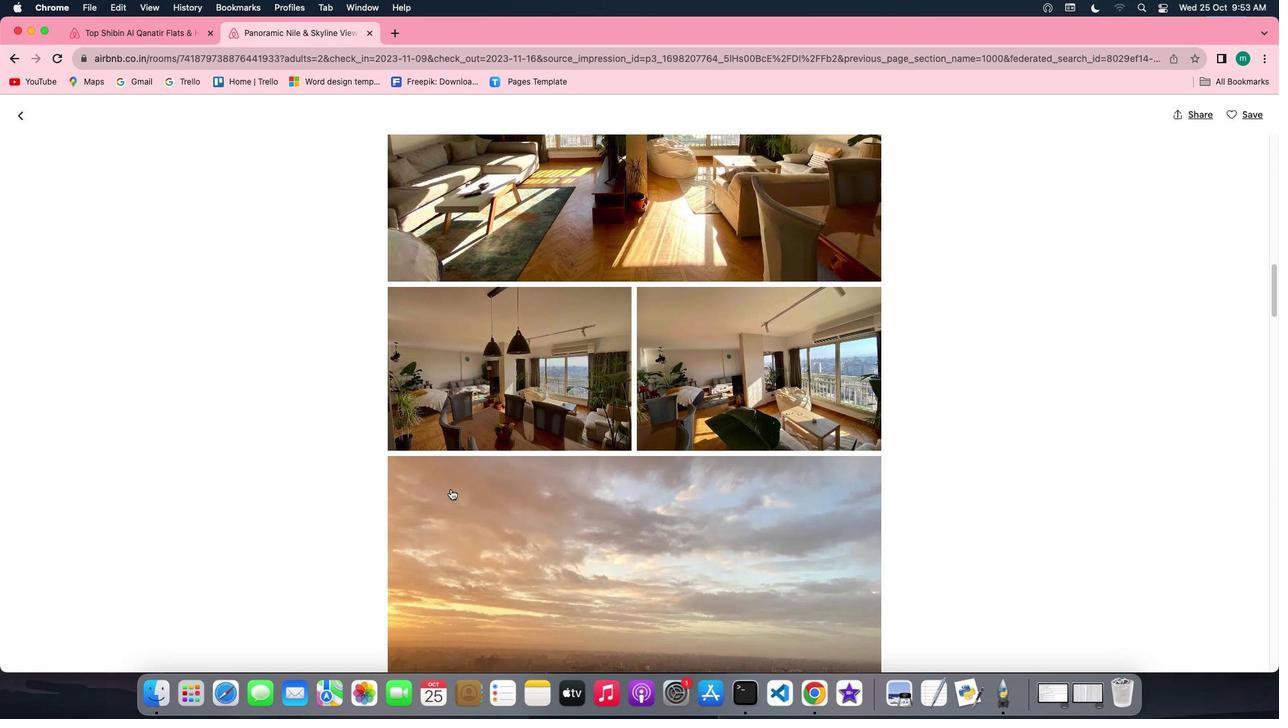 
Action: Mouse scrolled (450, 488) with delta (0, -1)
Screenshot: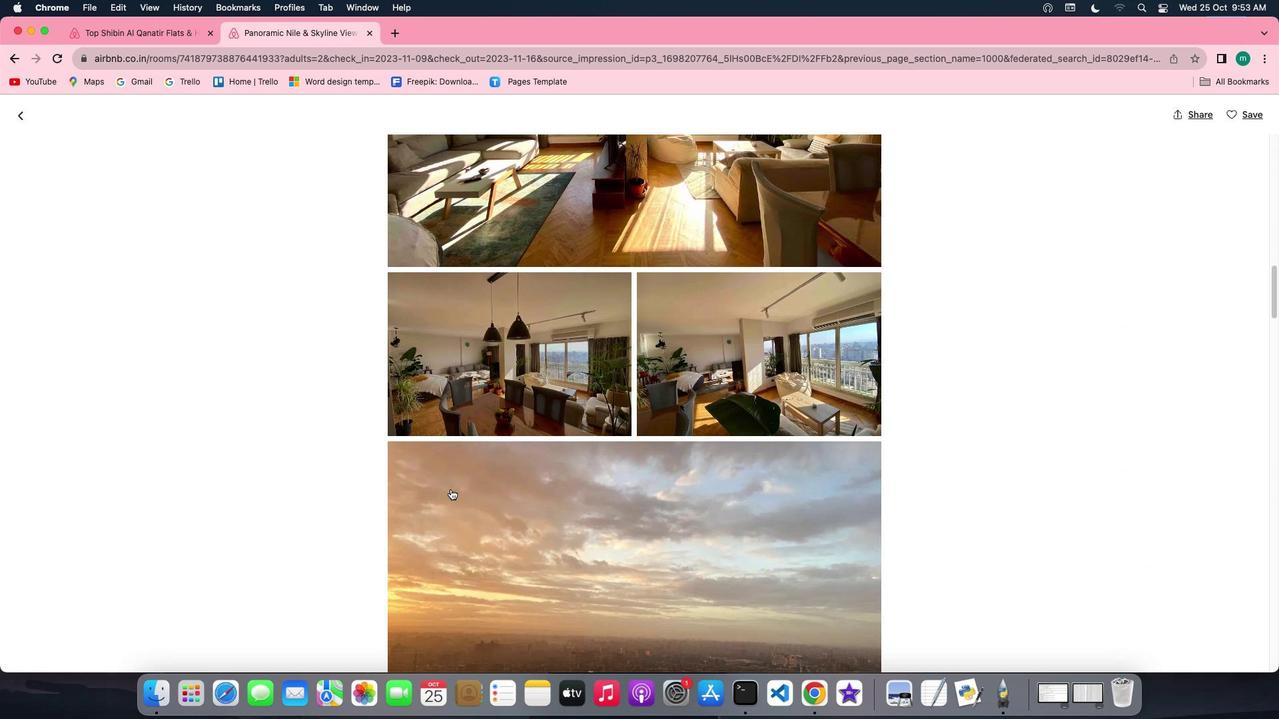 
Action: Mouse scrolled (450, 488) with delta (0, 0)
Screenshot: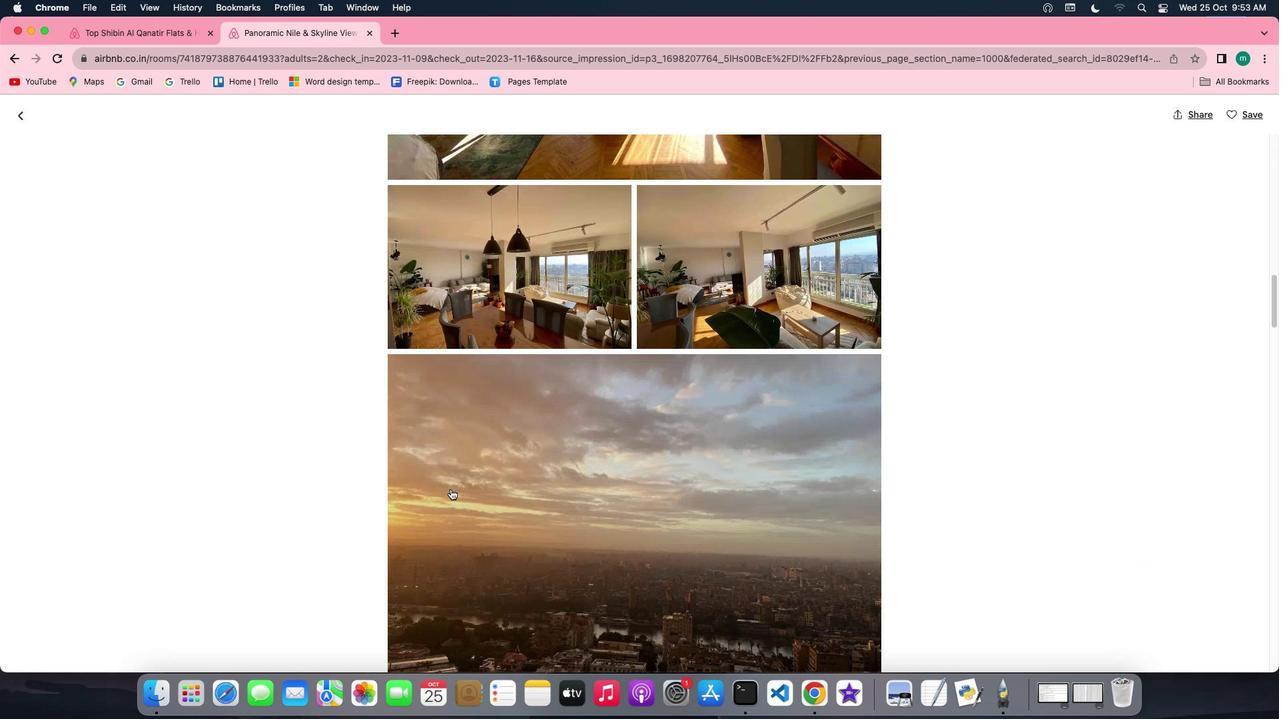 
Action: Mouse scrolled (450, 488) with delta (0, 0)
Screenshot: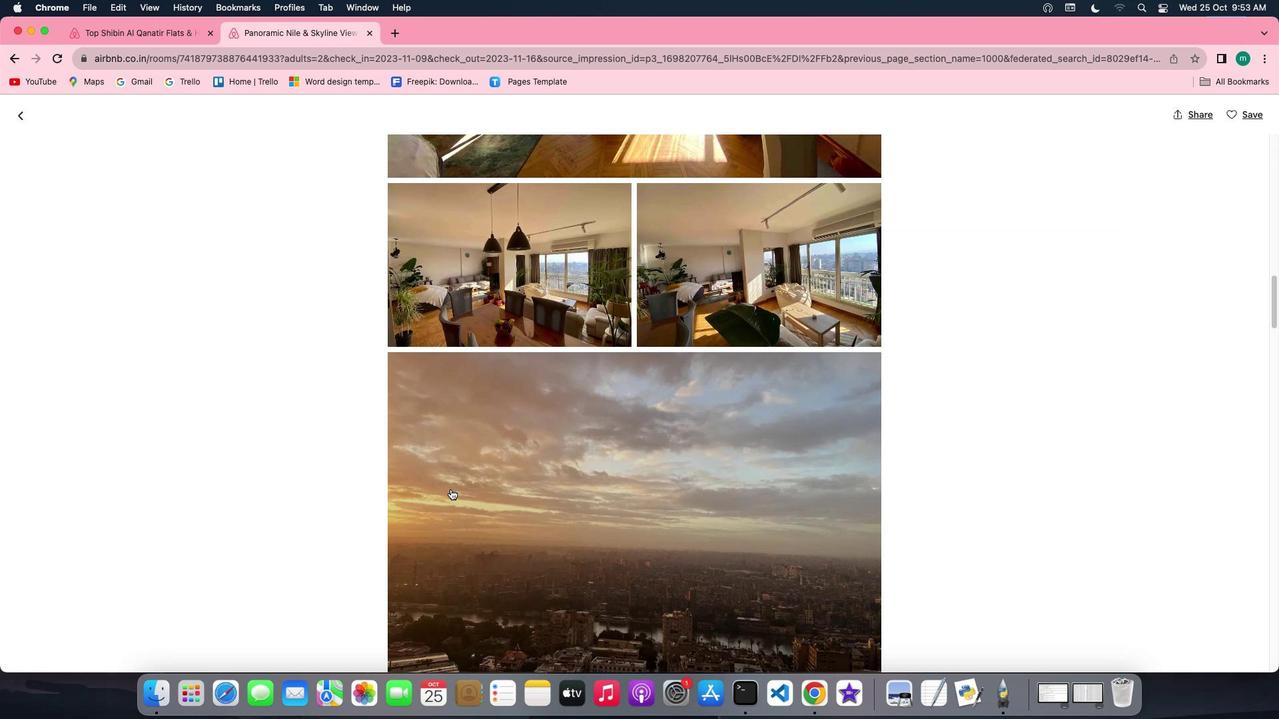 
Action: Mouse scrolled (450, 488) with delta (0, 0)
Screenshot: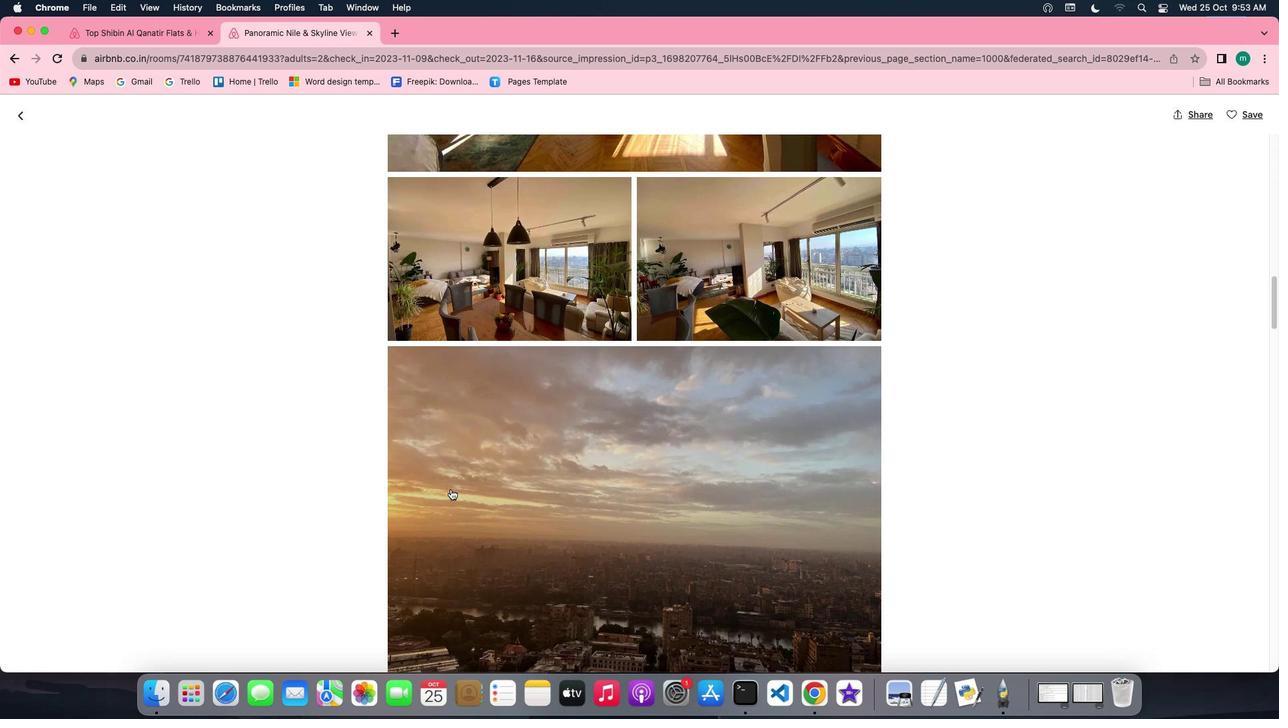 
Action: Mouse scrolled (450, 488) with delta (0, -1)
Screenshot: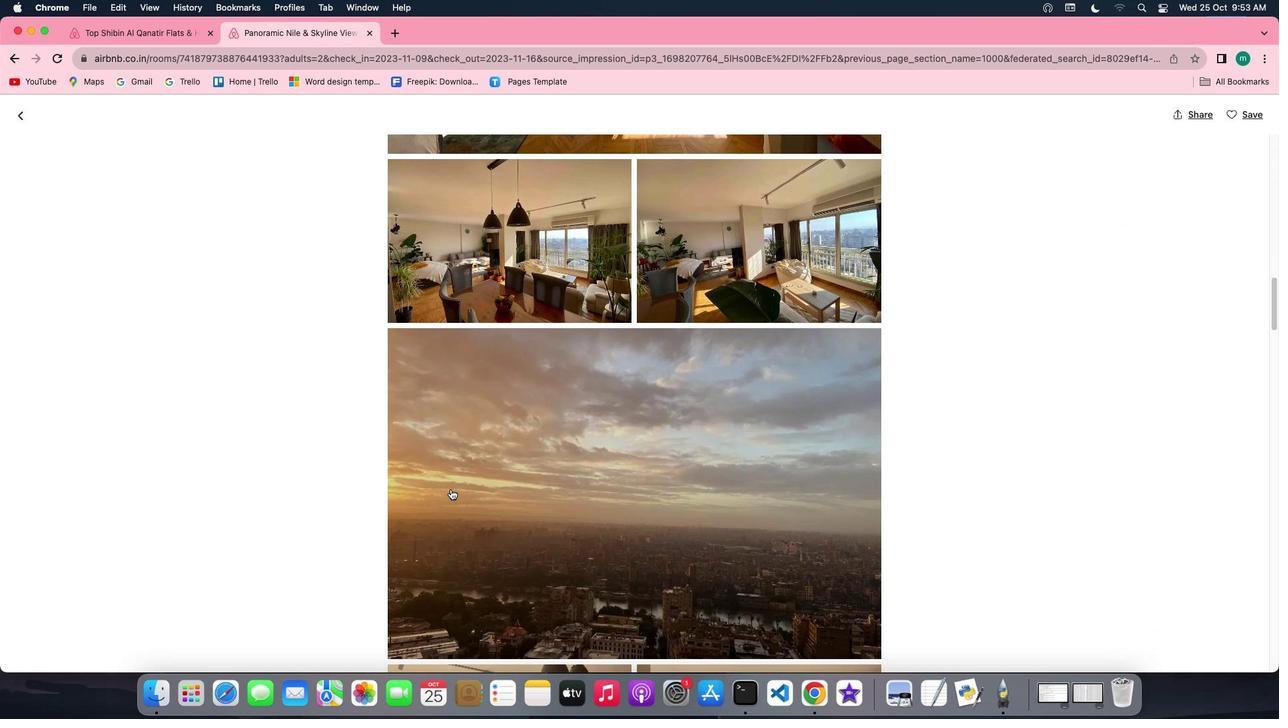 
Action: Mouse scrolled (450, 488) with delta (0, -1)
Screenshot: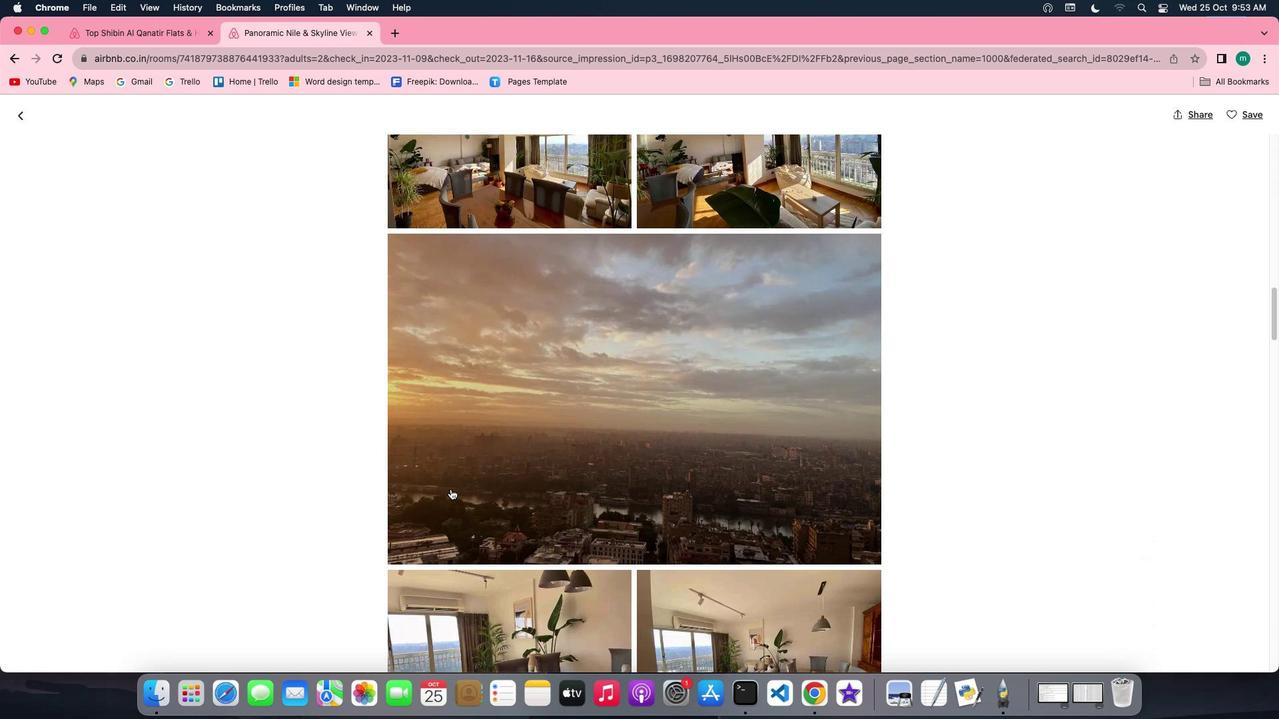 
Action: Mouse scrolled (450, 488) with delta (0, 0)
Screenshot: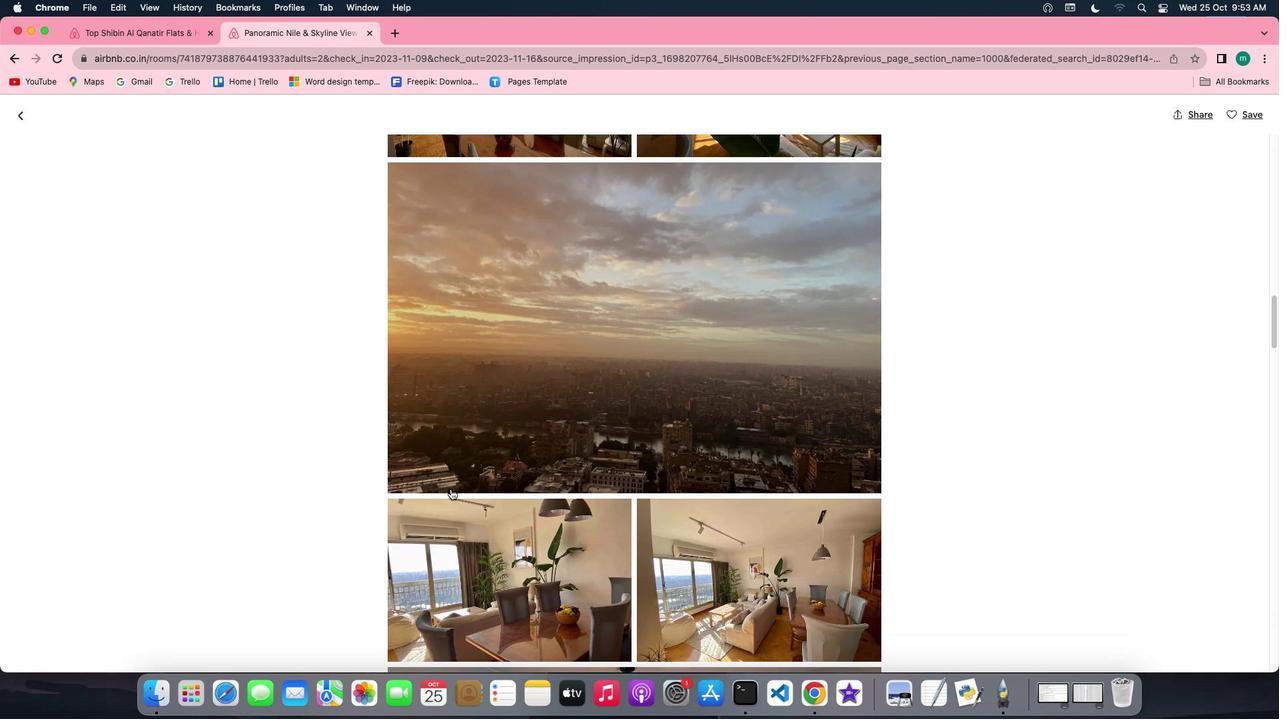 
Action: Mouse scrolled (450, 488) with delta (0, 0)
Screenshot: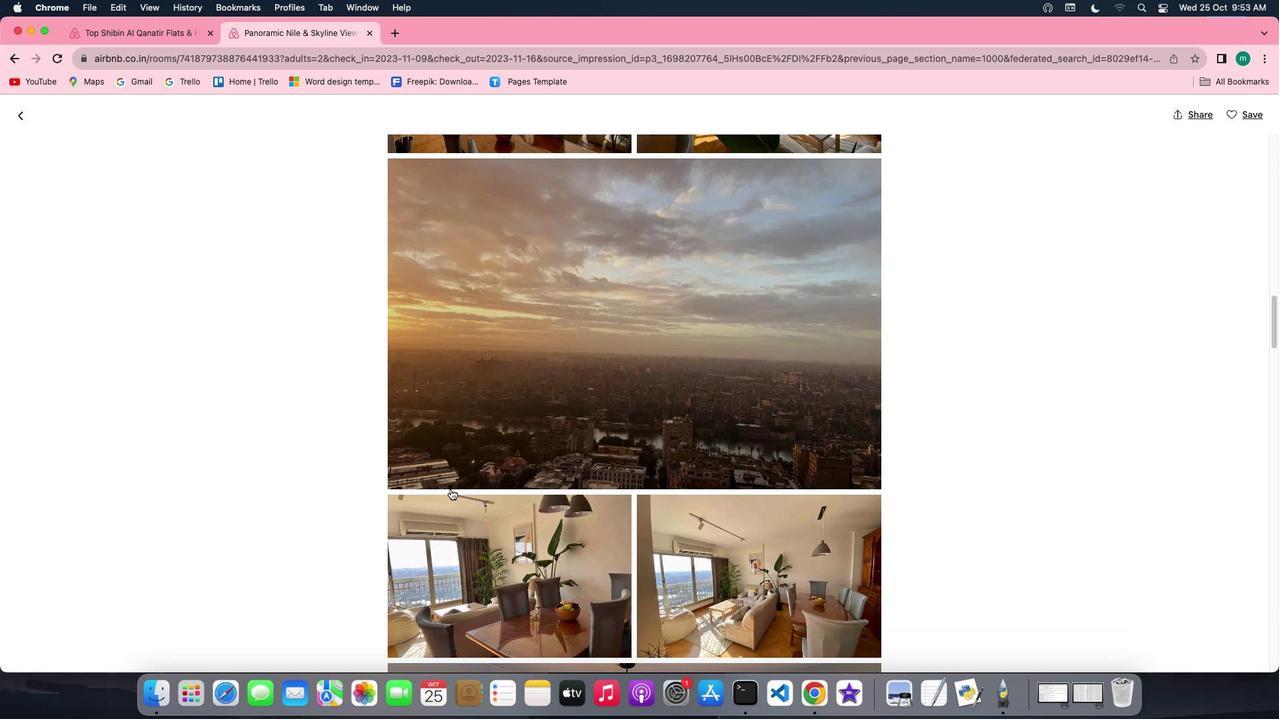 
Action: Mouse scrolled (450, 488) with delta (0, -1)
Screenshot: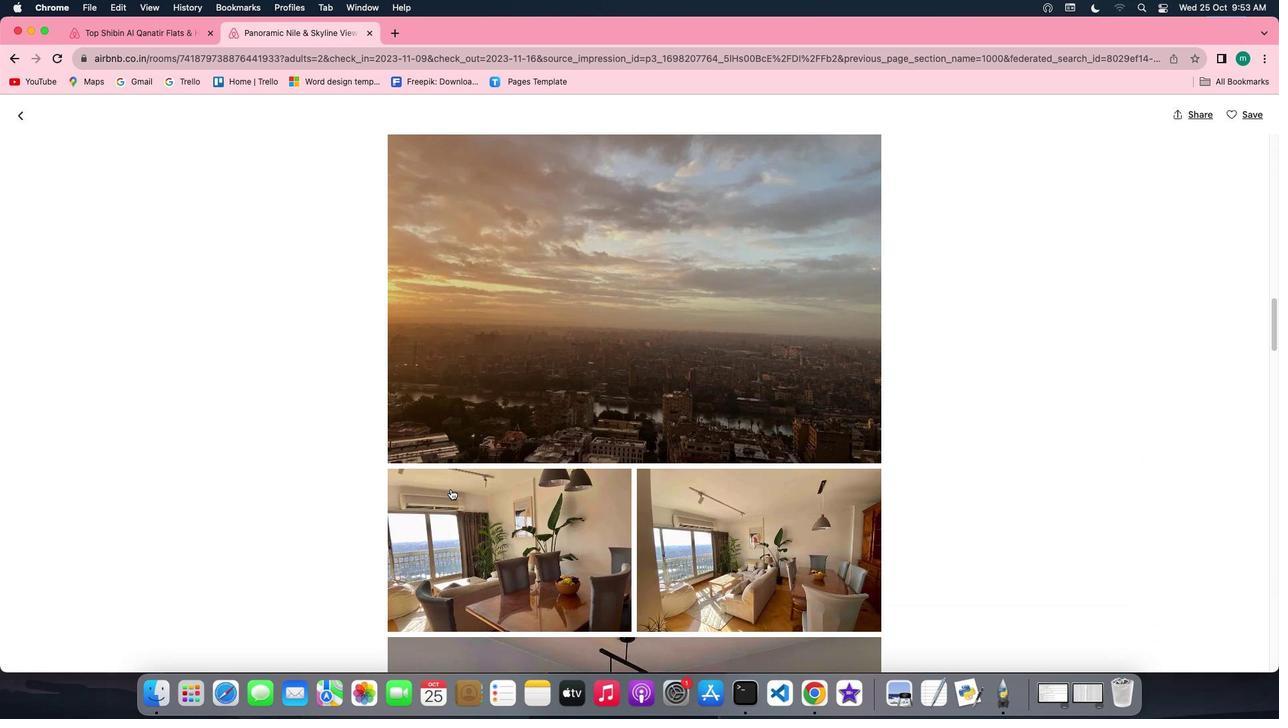 
Action: Mouse scrolled (450, 488) with delta (0, 0)
Screenshot: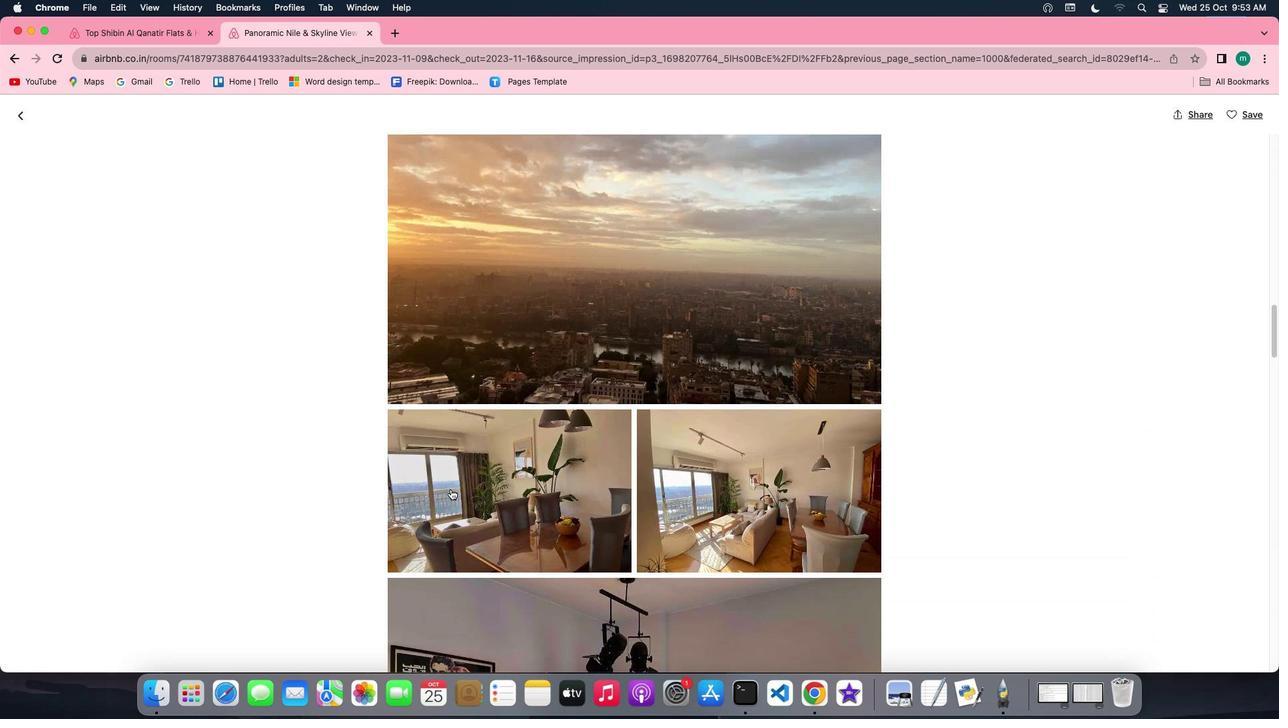 
Action: Mouse scrolled (450, 488) with delta (0, 0)
Screenshot: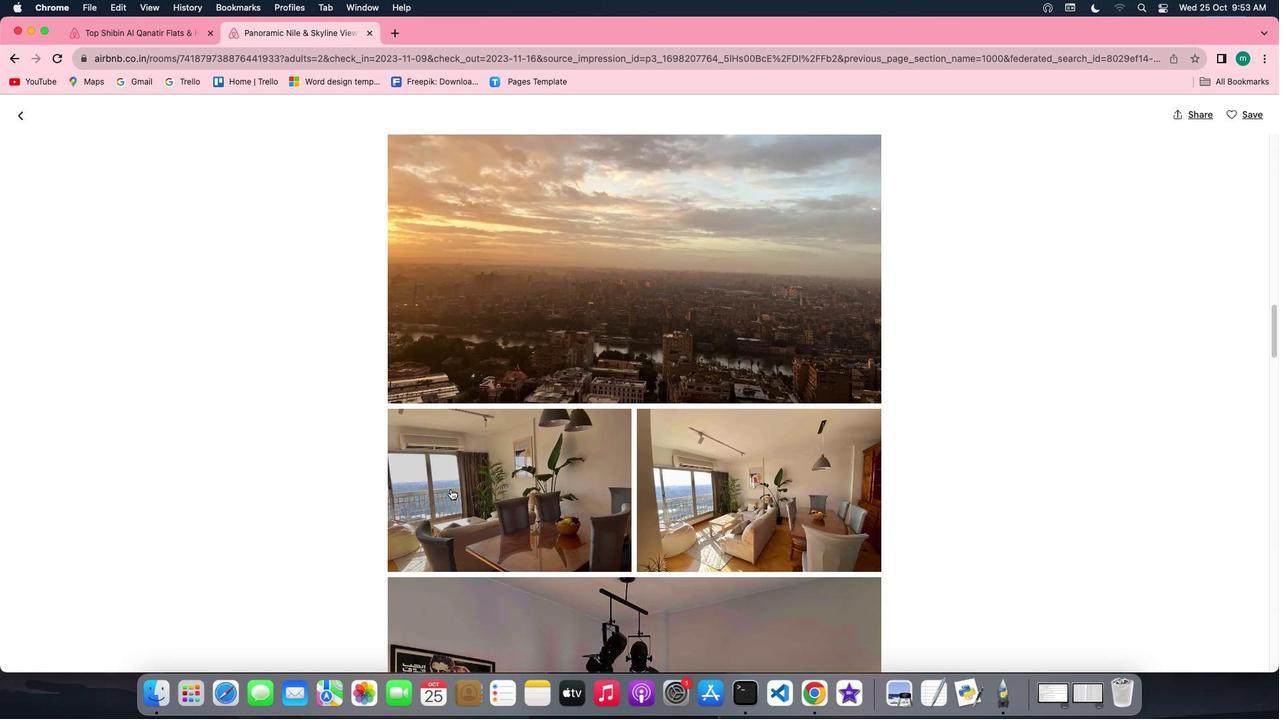 
Action: Mouse scrolled (450, 488) with delta (0, 0)
Screenshot: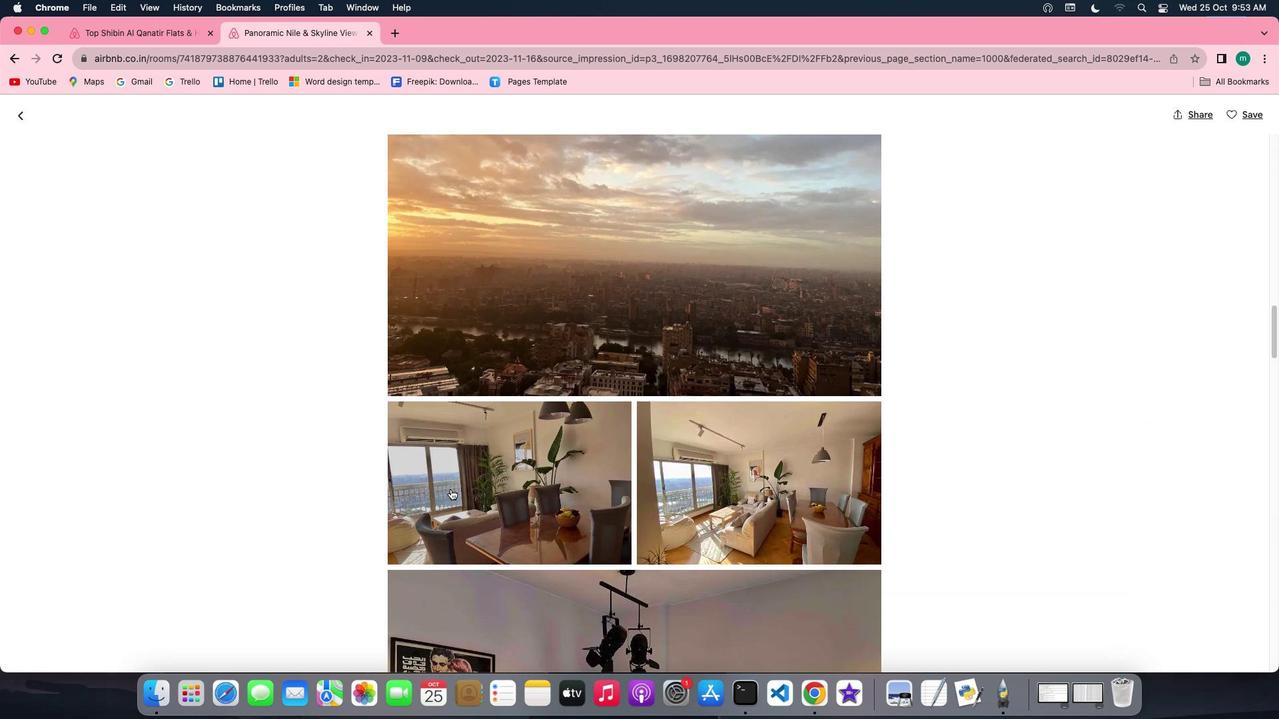 
Action: Mouse scrolled (450, 488) with delta (0, -1)
Screenshot: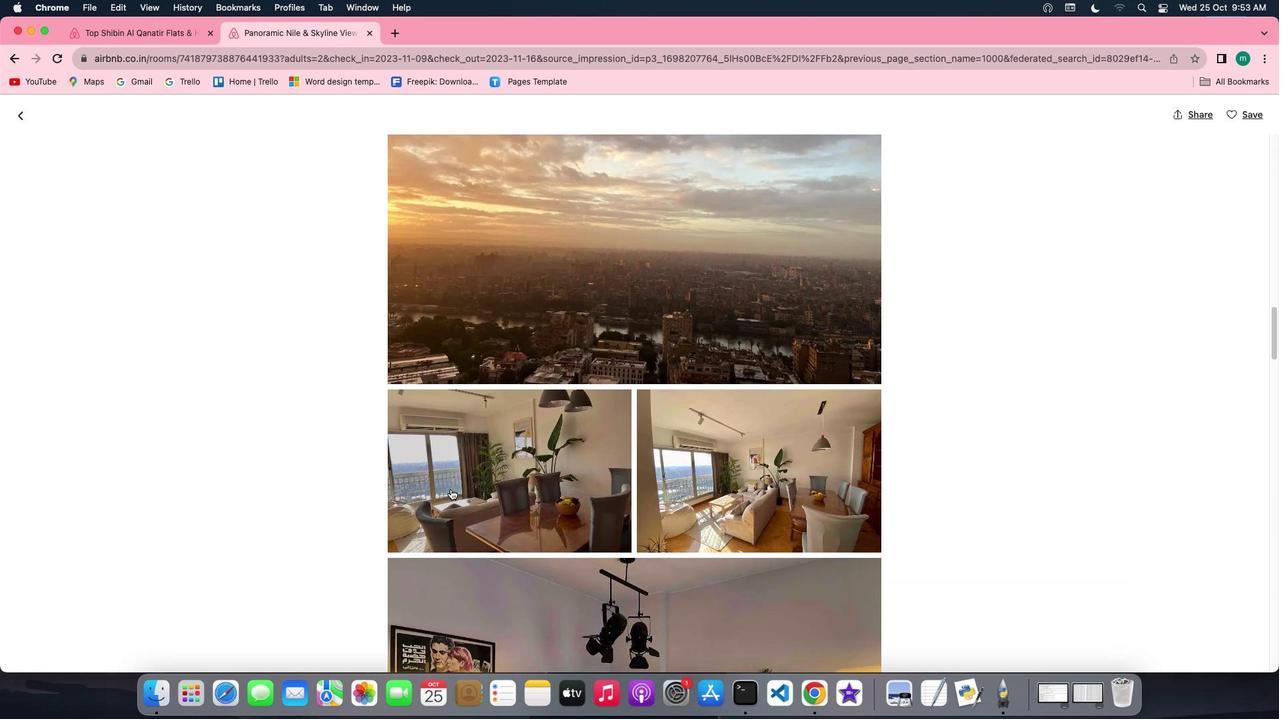 
Action: Mouse scrolled (450, 488) with delta (0, -1)
Screenshot: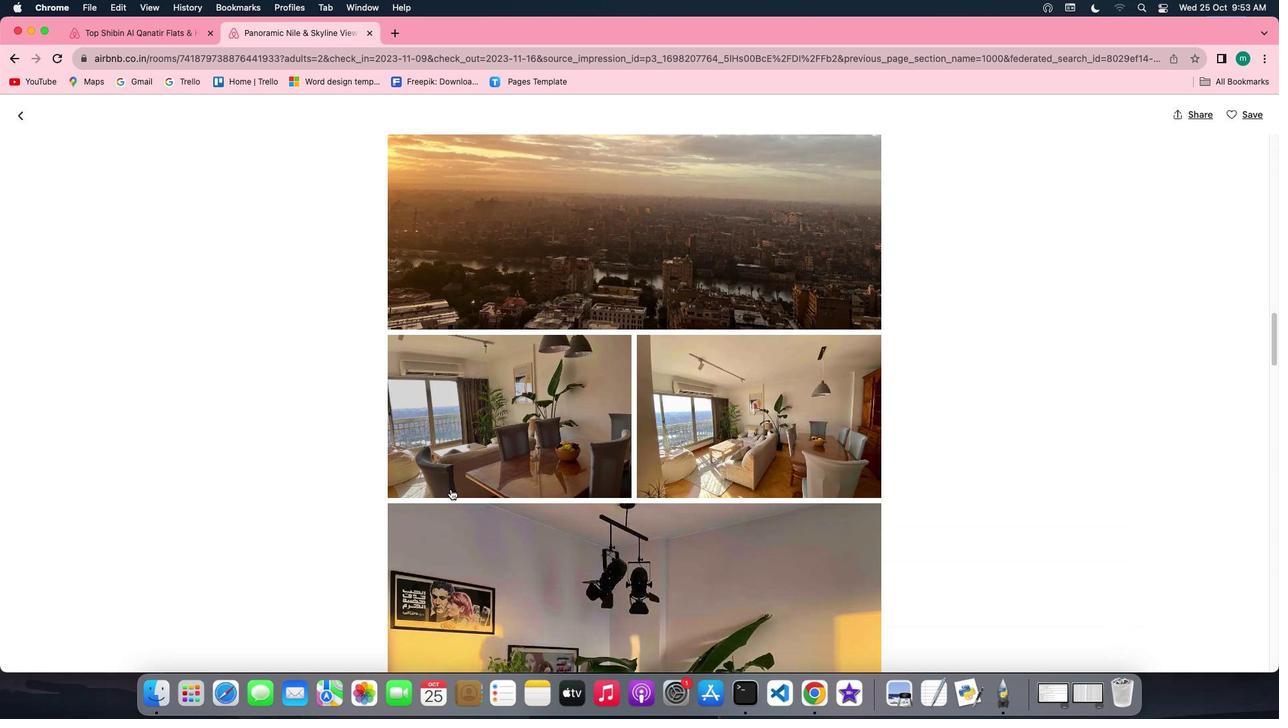 
Action: Mouse scrolled (450, 488) with delta (0, 0)
Screenshot: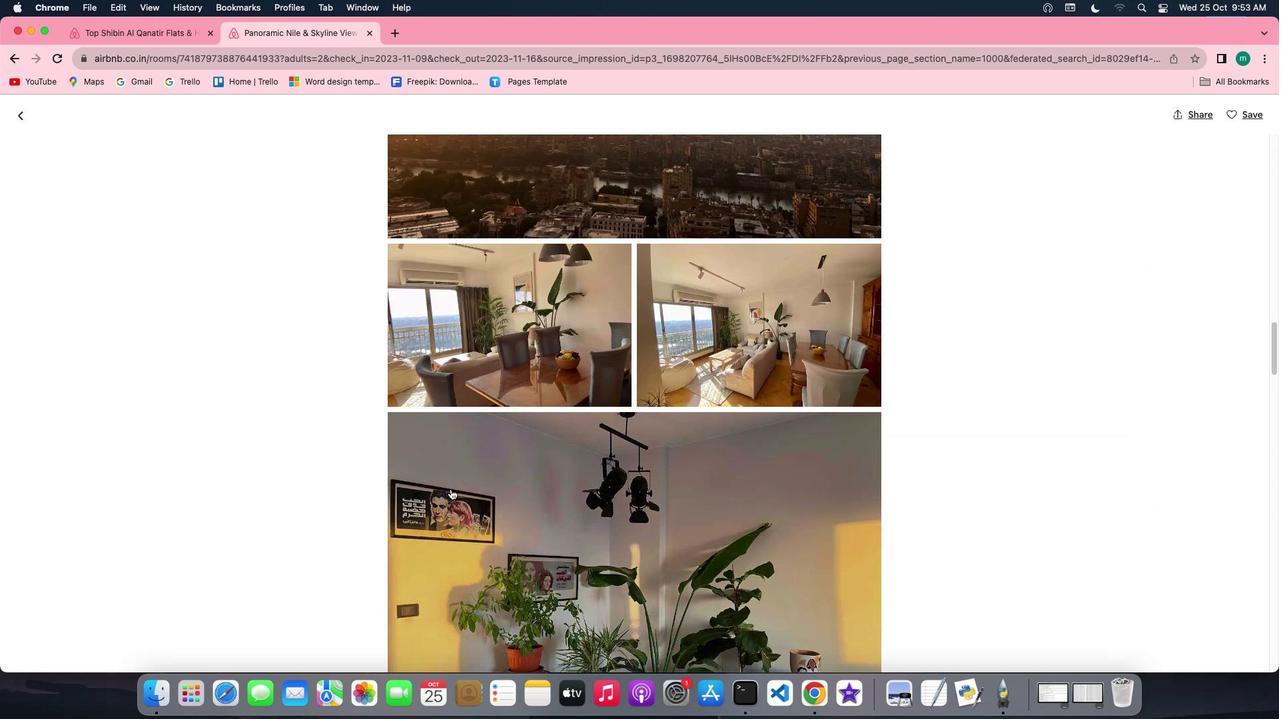 
Action: Mouse scrolled (450, 488) with delta (0, 0)
Screenshot: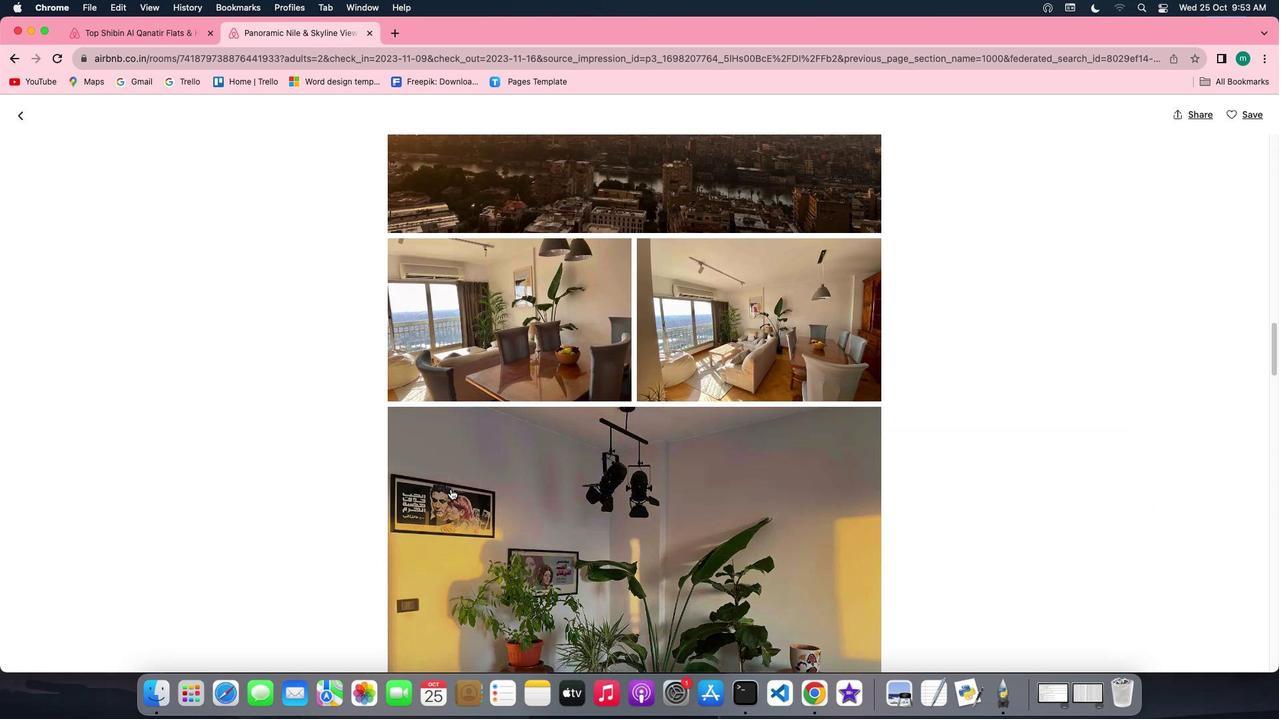 
Action: Mouse scrolled (450, 488) with delta (0, -1)
Screenshot: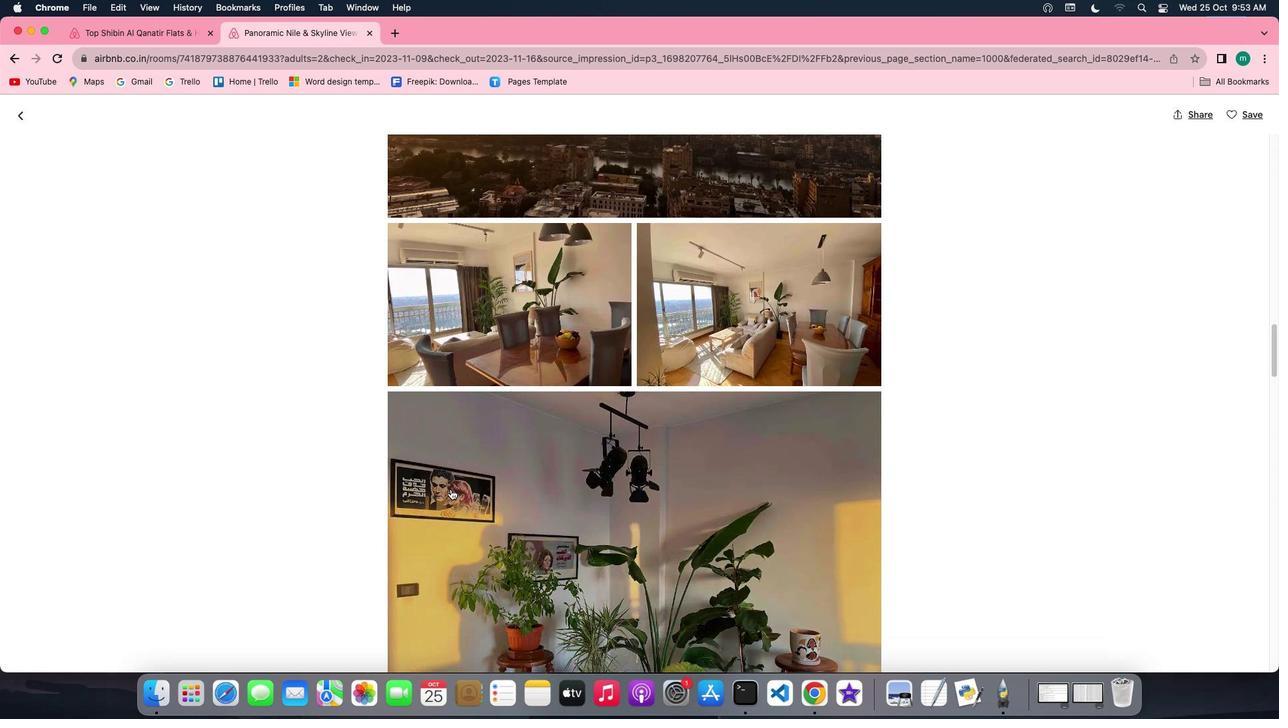 
Action: Mouse scrolled (450, 488) with delta (0, -2)
Screenshot: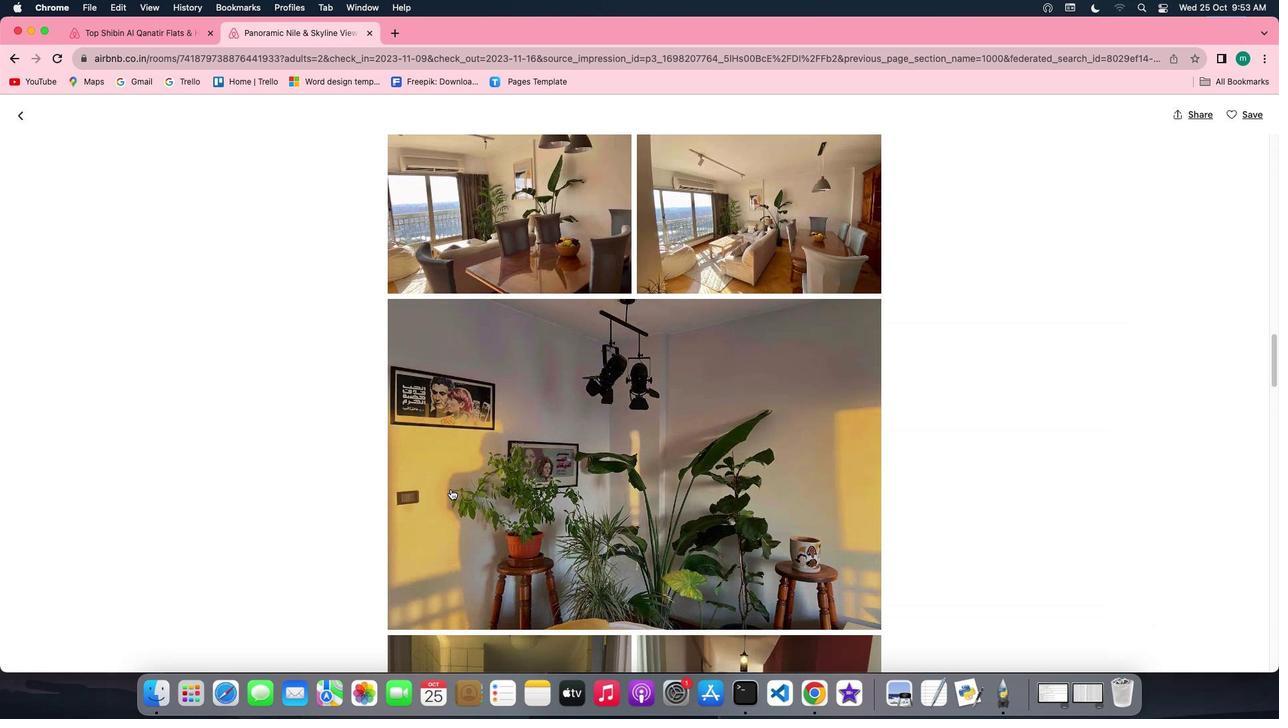 
Action: Mouse scrolled (450, 488) with delta (0, 0)
Screenshot: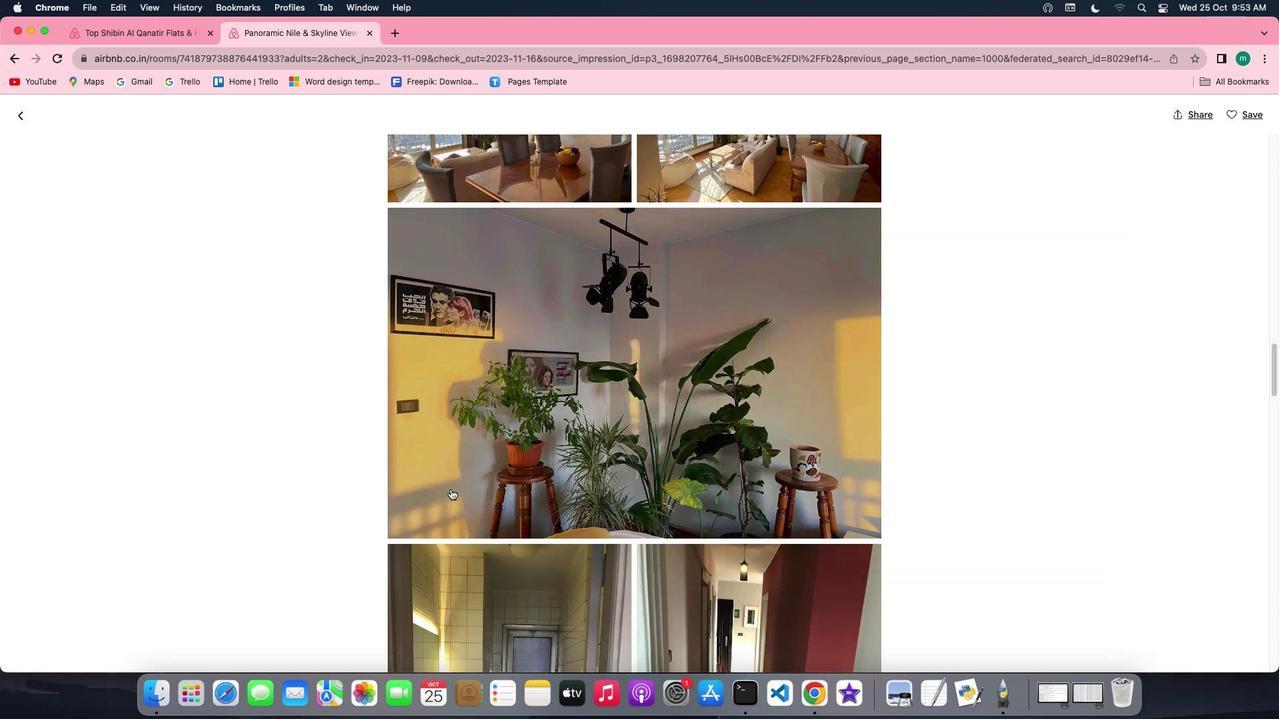 
Action: Mouse scrolled (450, 488) with delta (0, 0)
Screenshot: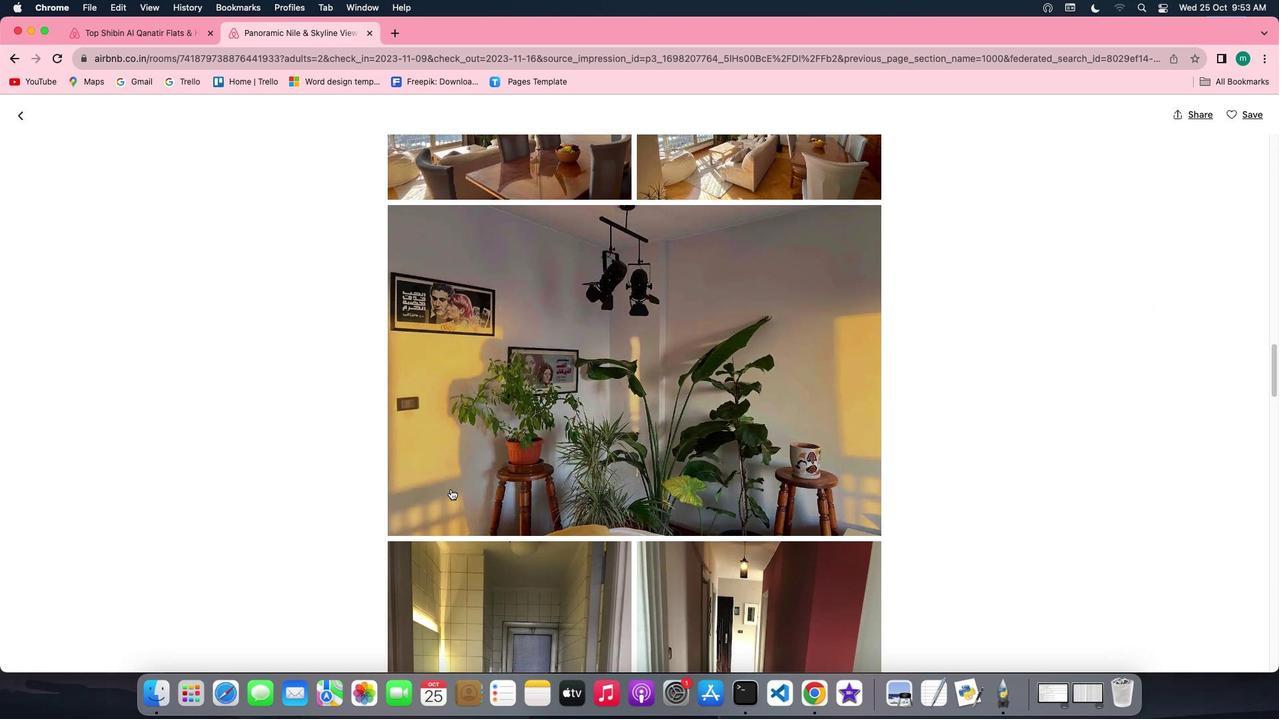 
Action: Mouse scrolled (450, 488) with delta (0, 0)
Screenshot: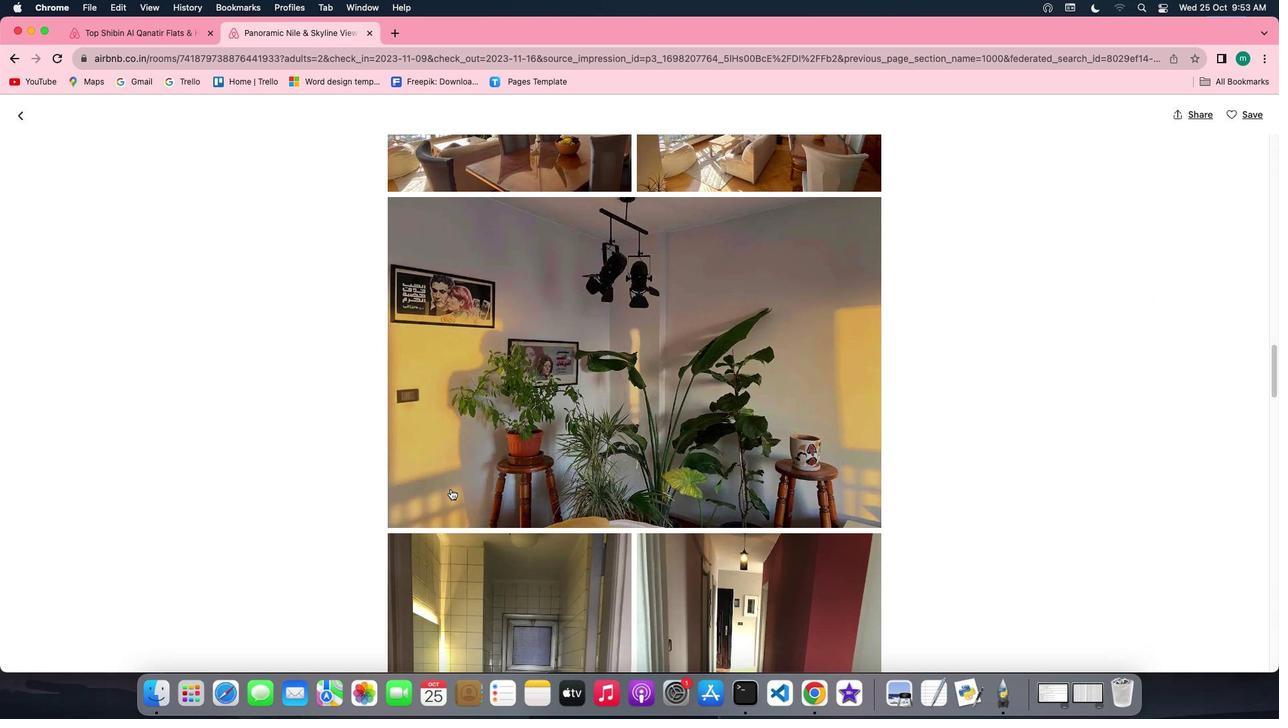
Action: Mouse scrolled (450, 488) with delta (0, -1)
Screenshot: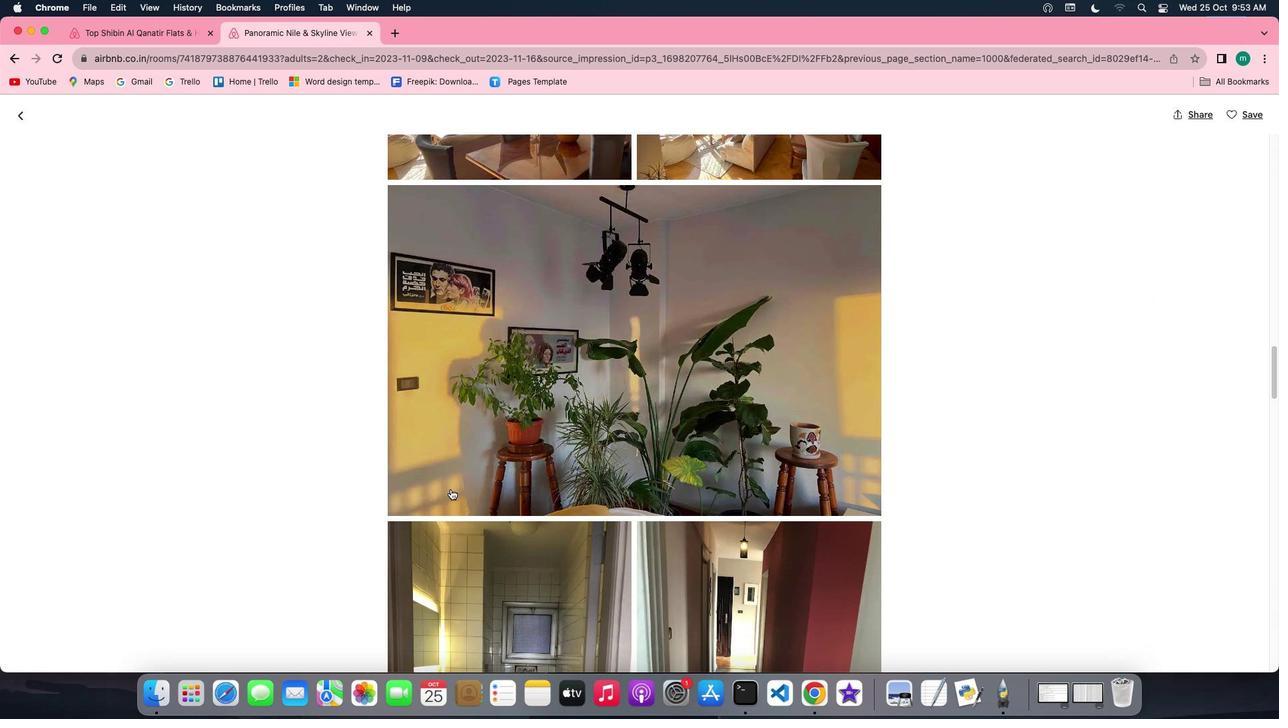 
Action: Mouse scrolled (450, 488) with delta (0, 0)
Screenshot: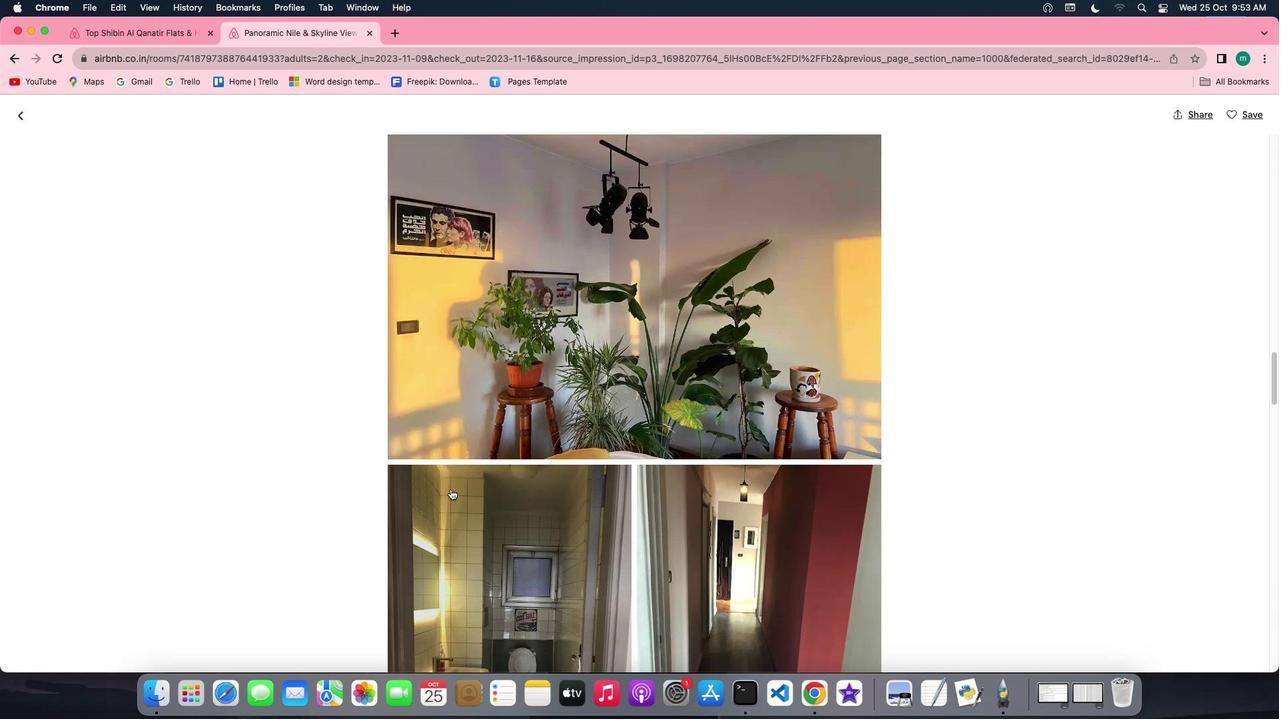 
Action: Mouse scrolled (450, 488) with delta (0, 0)
Screenshot: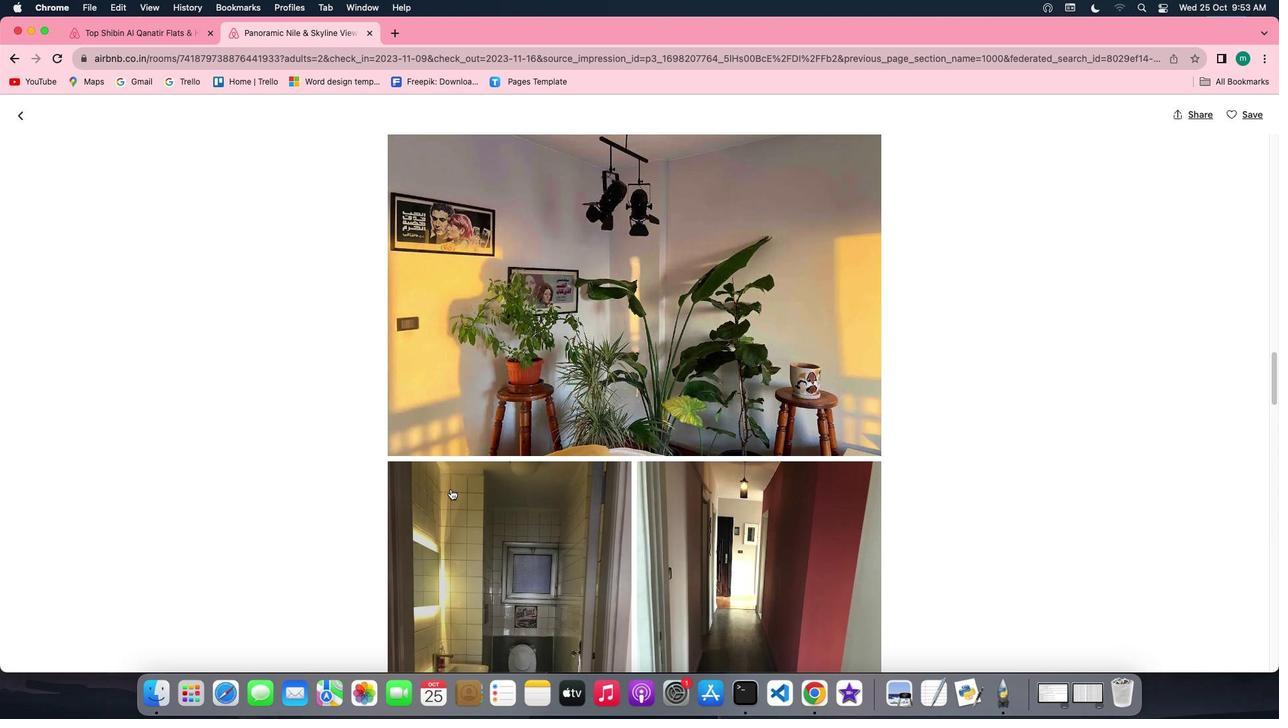 
Action: Mouse scrolled (450, 488) with delta (0, 0)
Screenshot: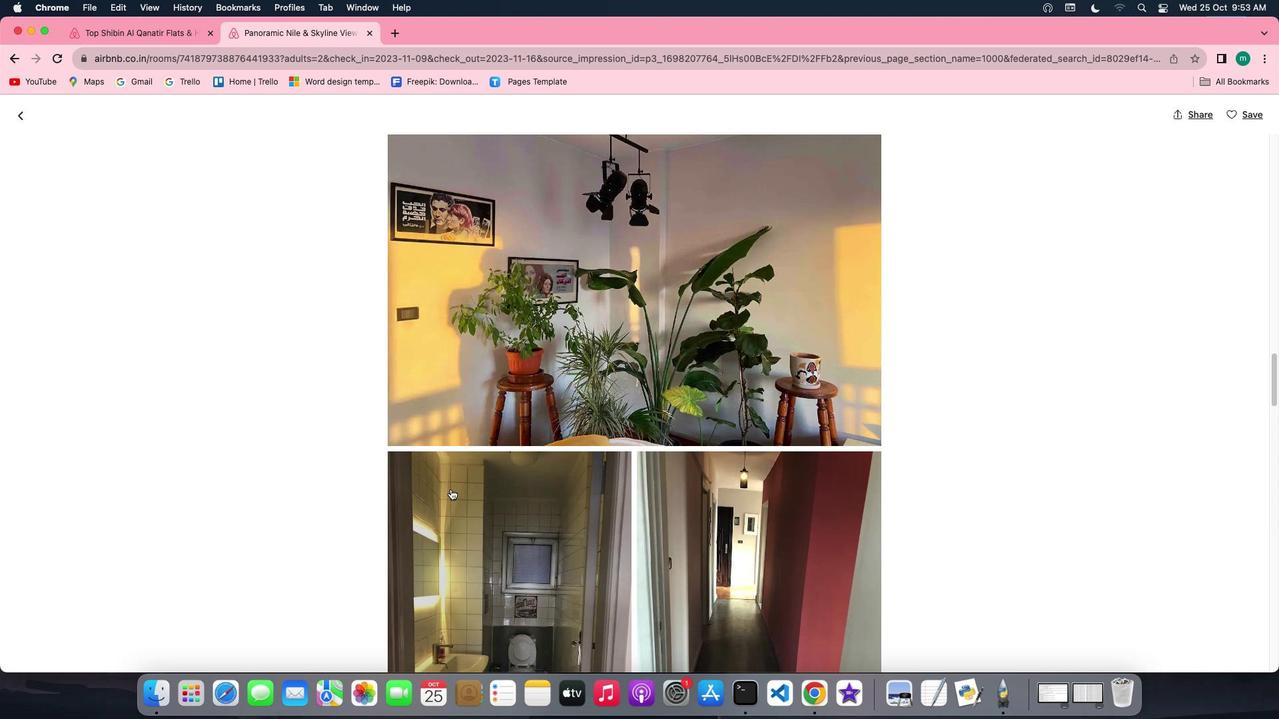 
Action: Mouse scrolled (450, 488) with delta (0, -1)
Screenshot: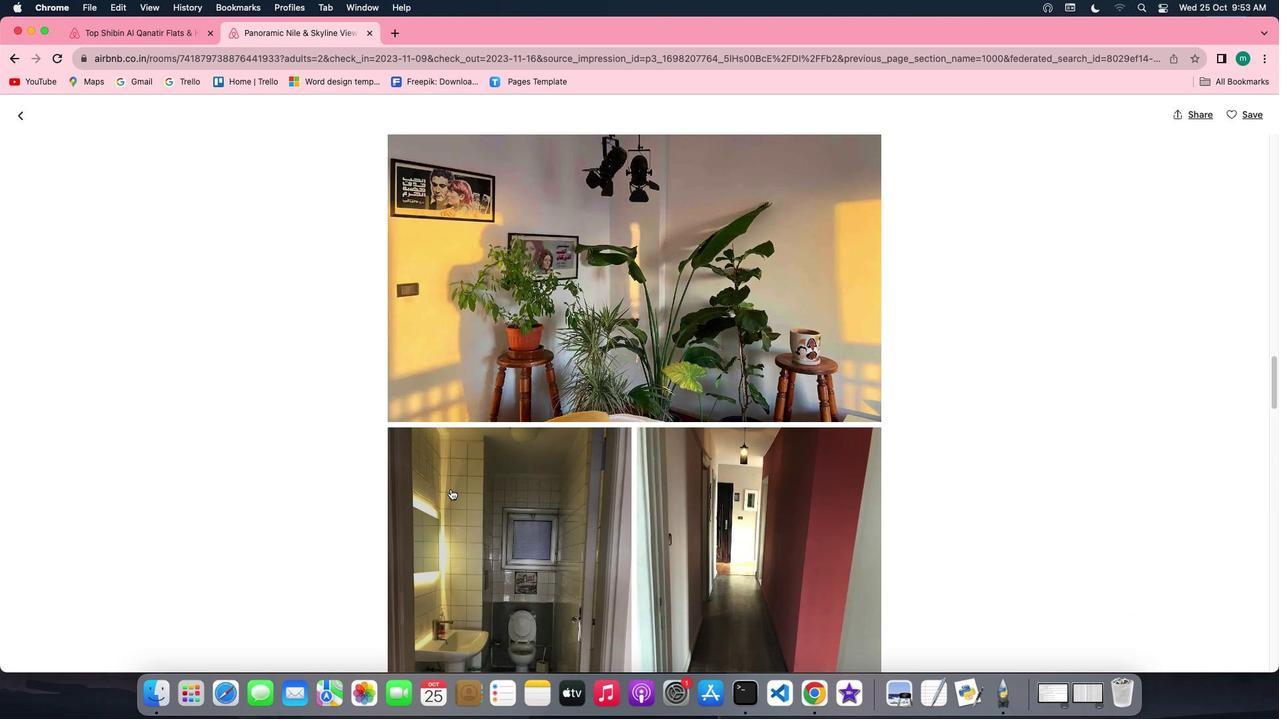 
Action: Mouse scrolled (450, 488) with delta (0, -1)
Screenshot: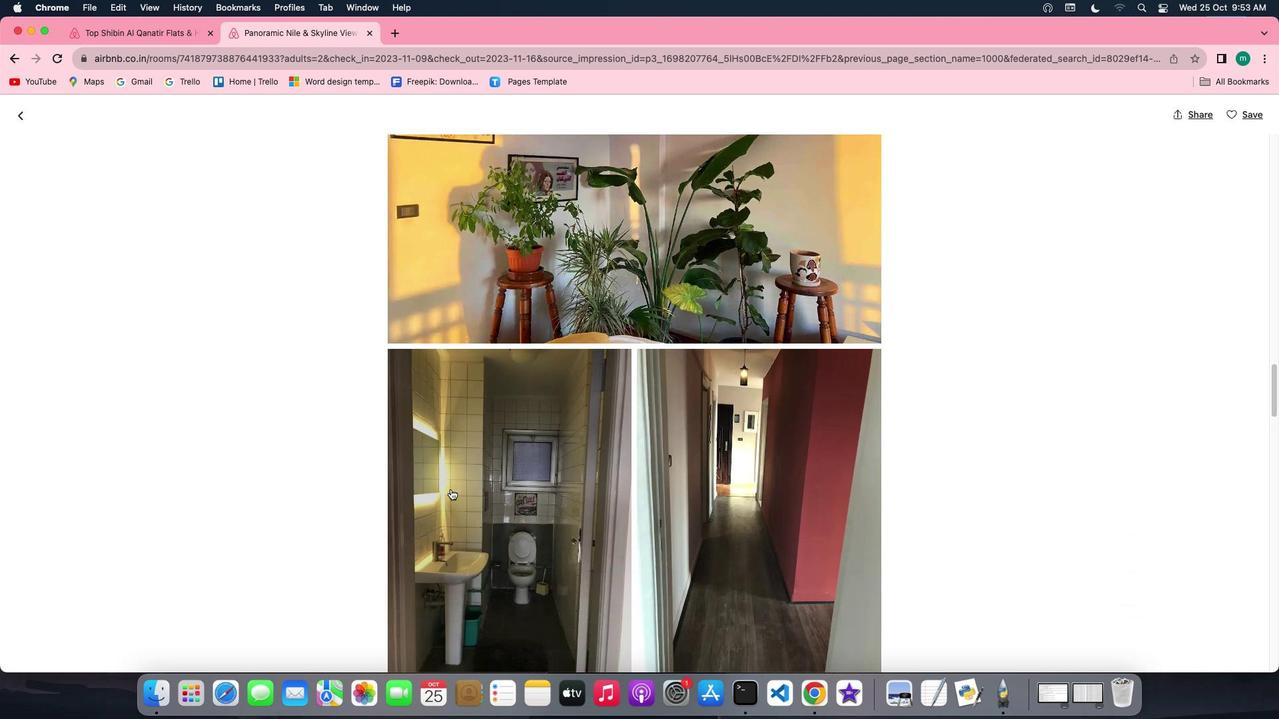 
Action: Mouse scrolled (450, 488) with delta (0, 0)
Screenshot: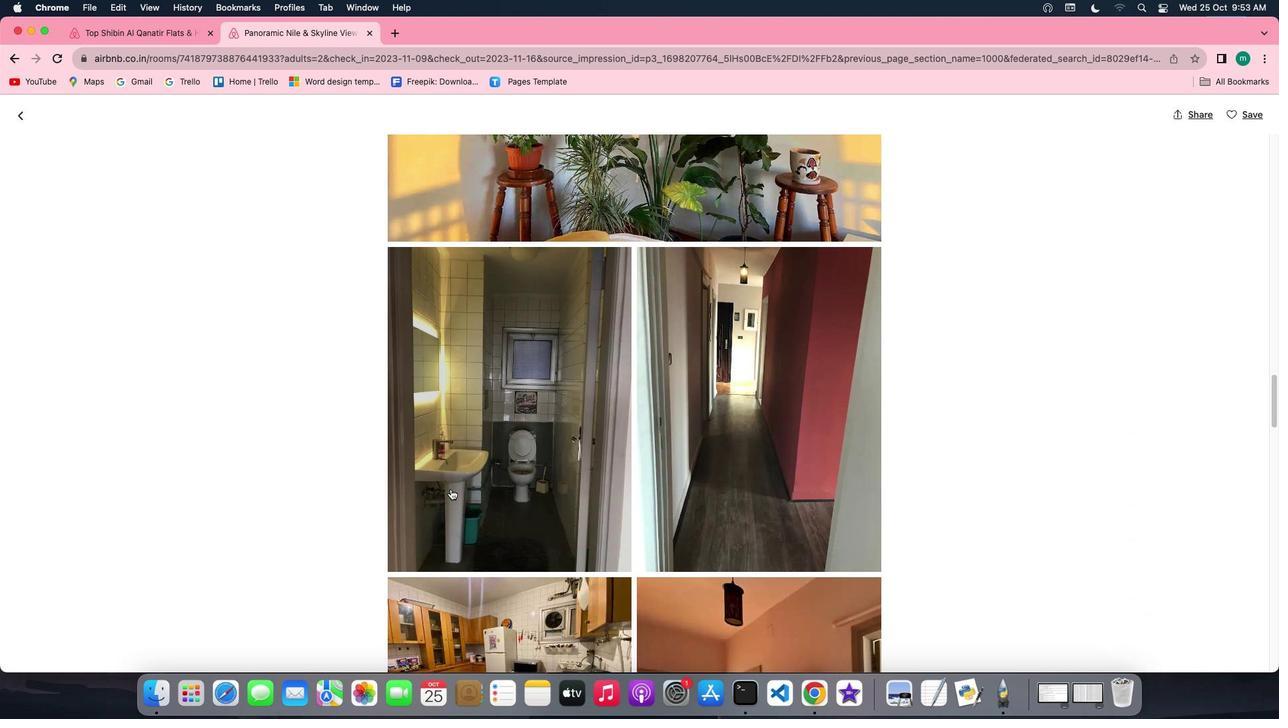 
Action: Mouse scrolled (450, 488) with delta (0, 0)
Screenshot: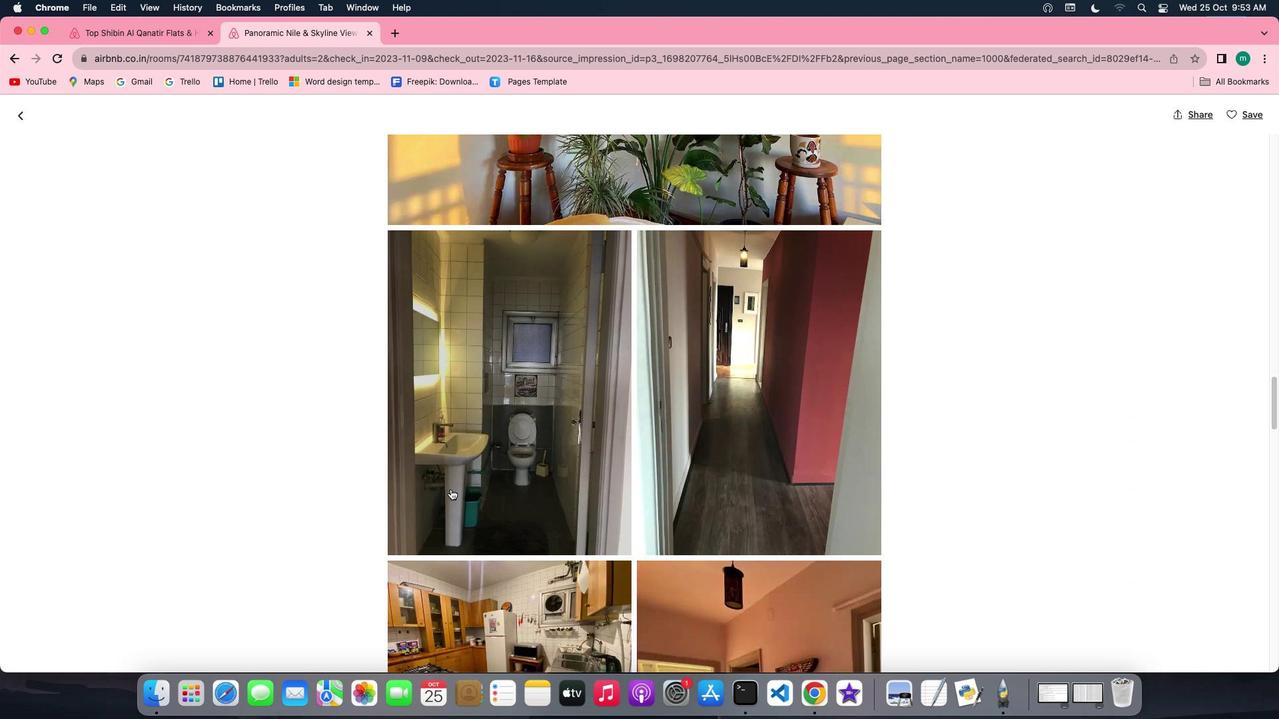 
Action: Mouse scrolled (450, 488) with delta (0, -1)
Screenshot: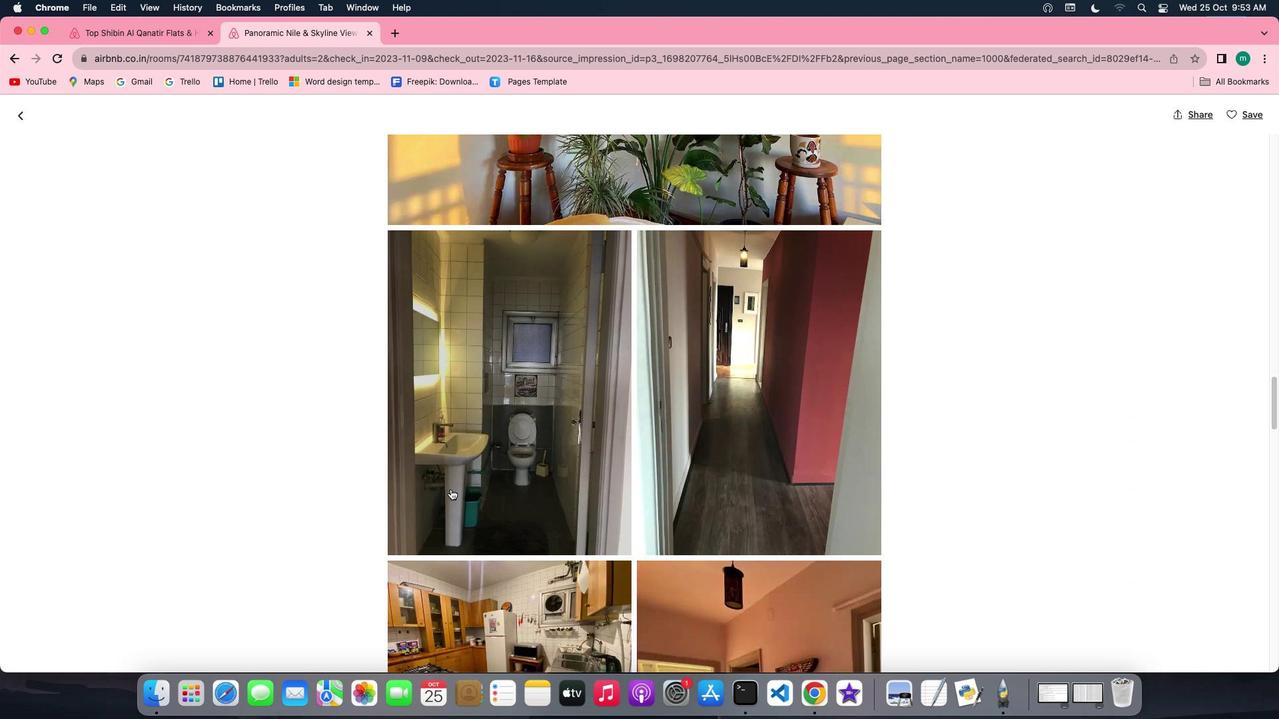 
Action: Mouse scrolled (450, 488) with delta (0, -1)
Screenshot: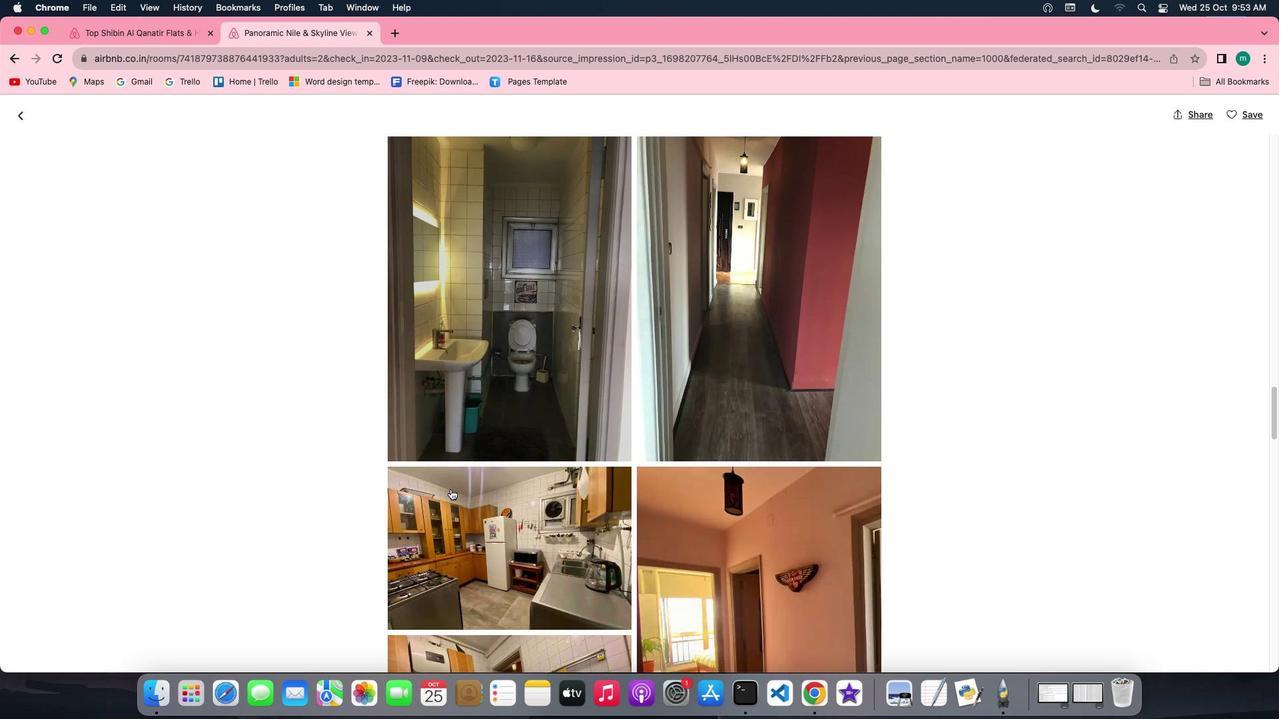 
Action: Mouse scrolled (450, 488) with delta (0, 0)
Screenshot: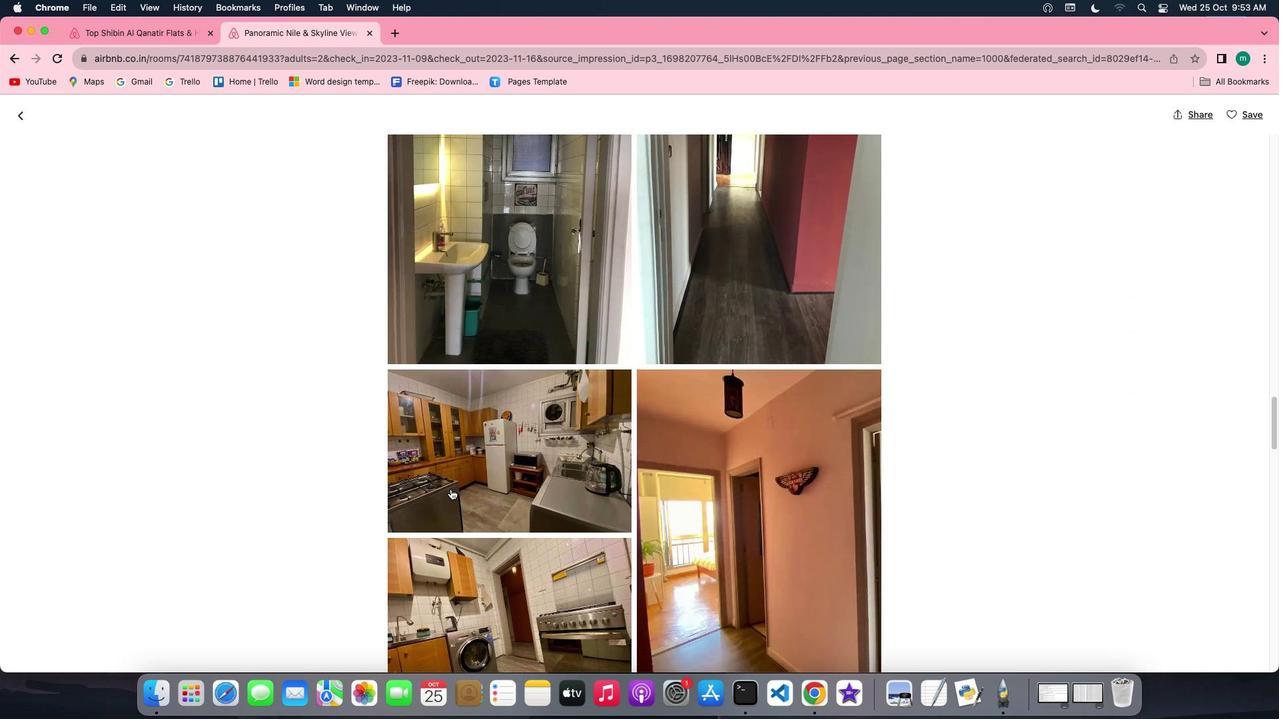 
Action: Mouse scrolled (450, 488) with delta (0, 0)
Screenshot: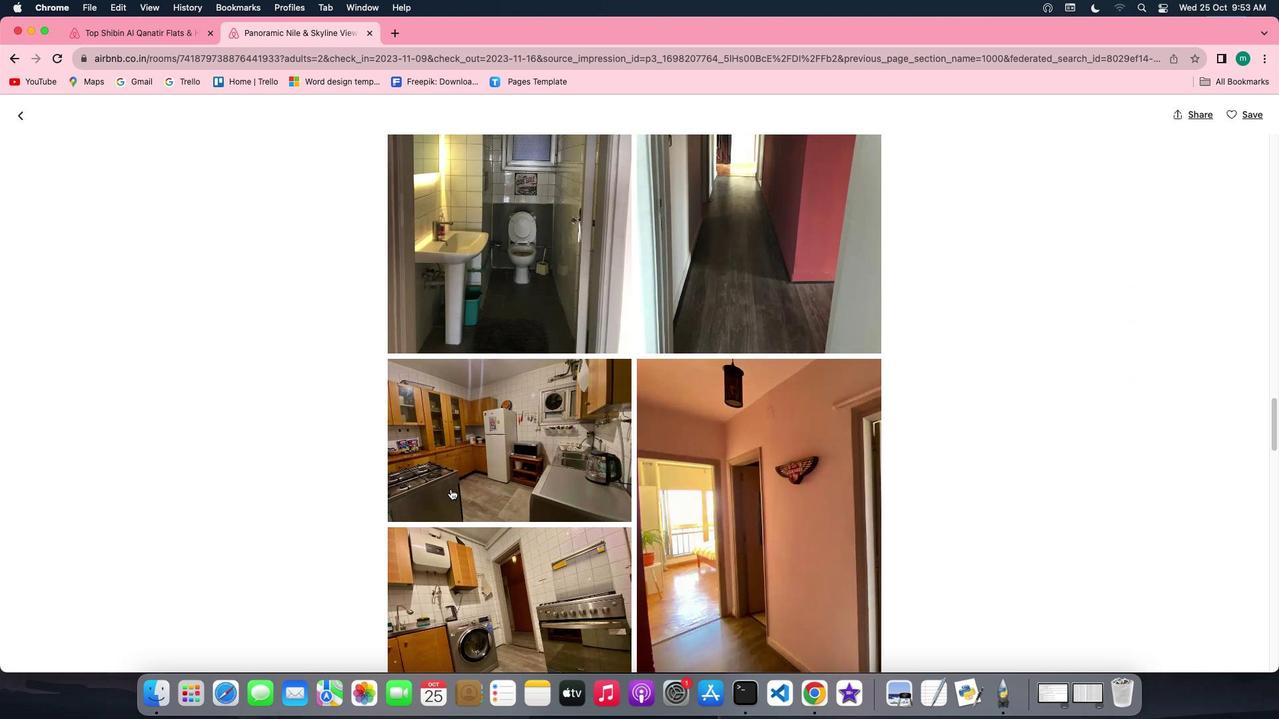 
Action: Mouse scrolled (450, 488) with delta (0, -1)
Screenshot: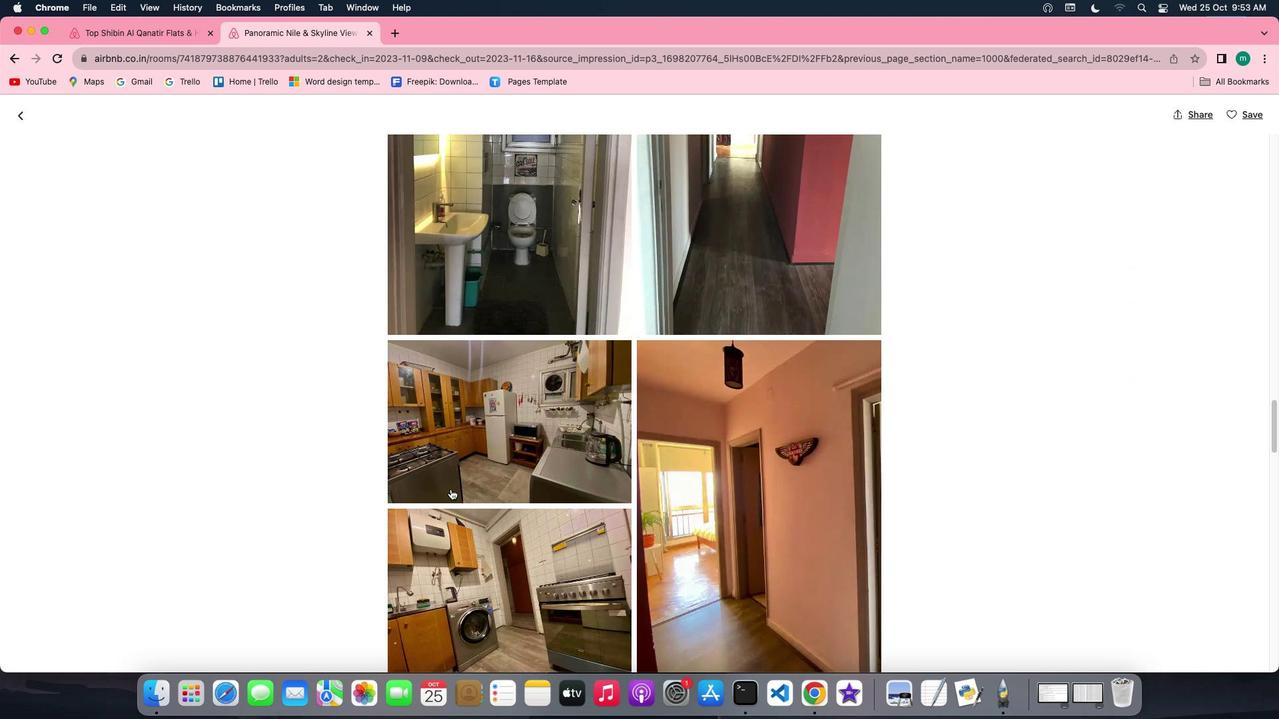 
Action: Mouse scrolled (450, 488) with delta (0, -1)
Screenshot: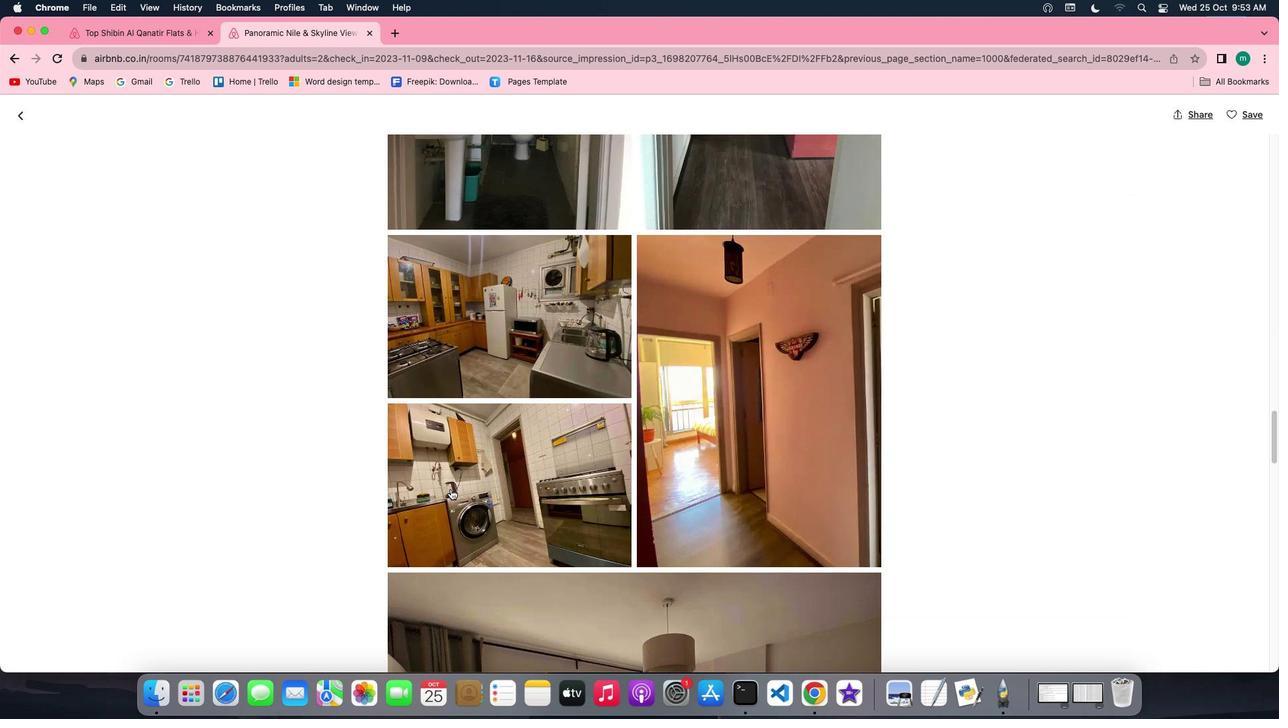 
Action: Mouse scrolled (450, 488) with delta (0, 0)
Screenshot: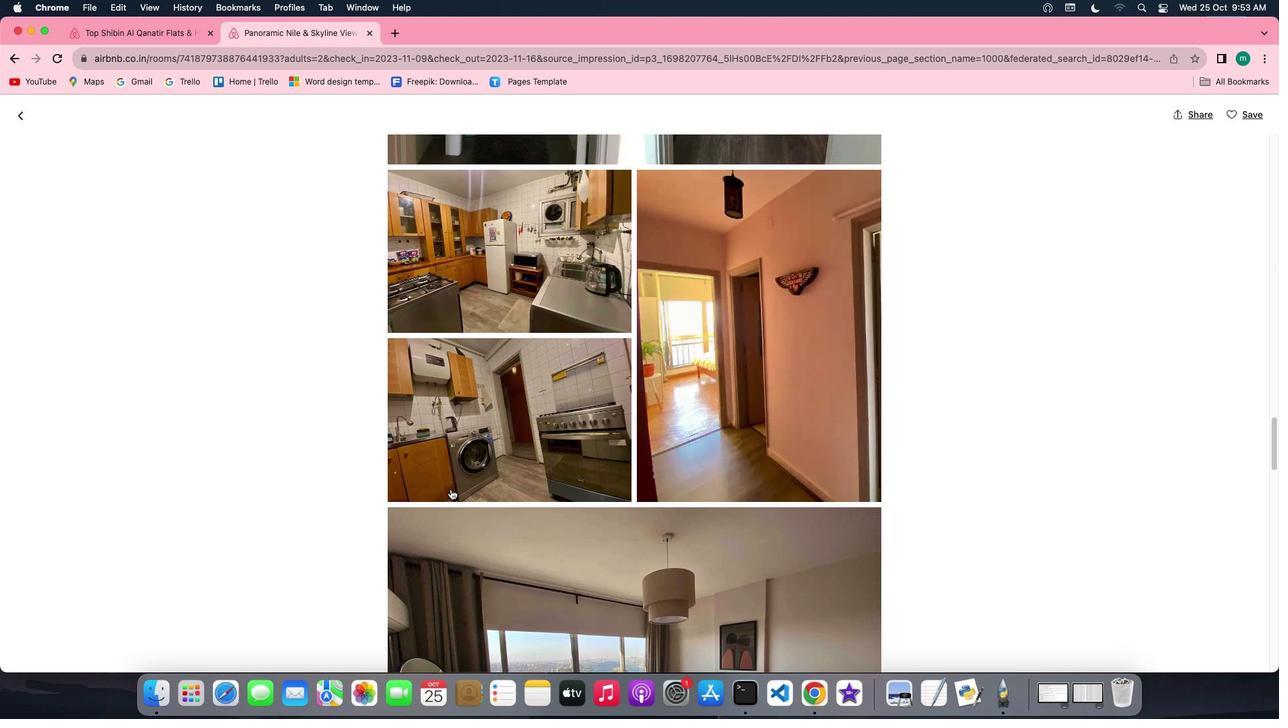 
Action: Mouse scrolled (450, 488) with delta (0, 0)
Screenshot: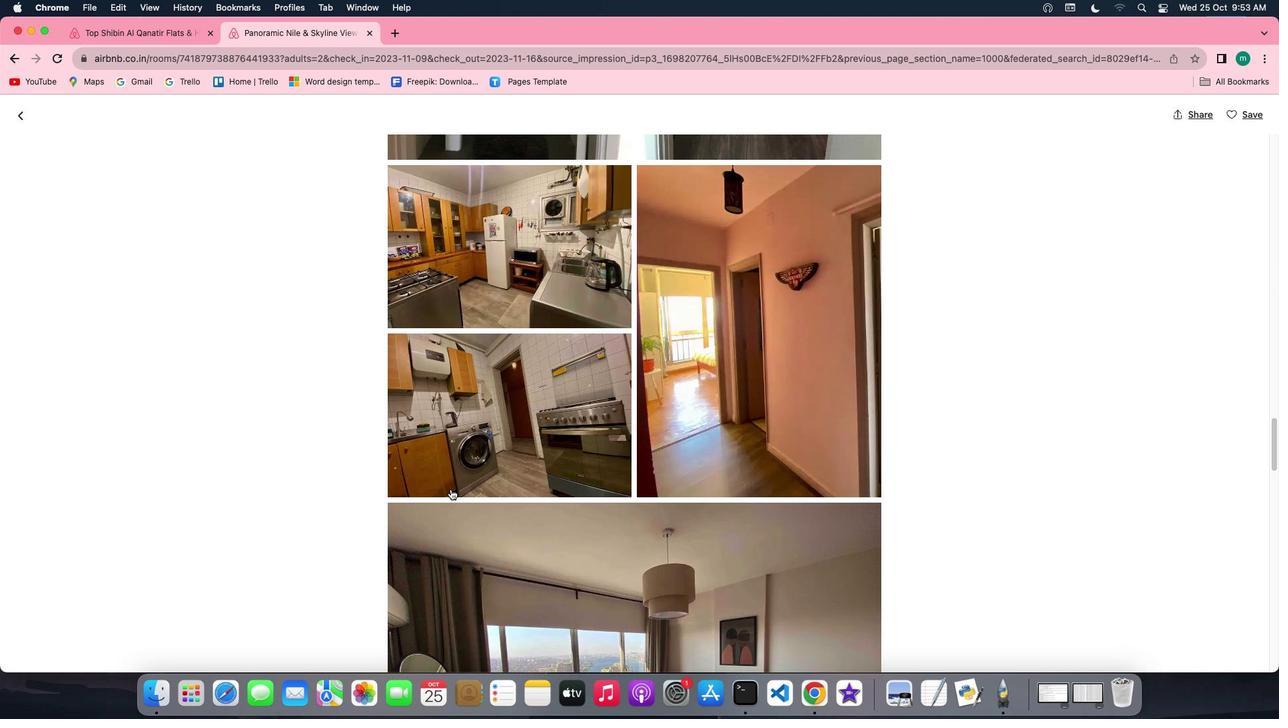 
Action: Mouse scrolled (450, 488) with delta (0, -1)
Screenshot: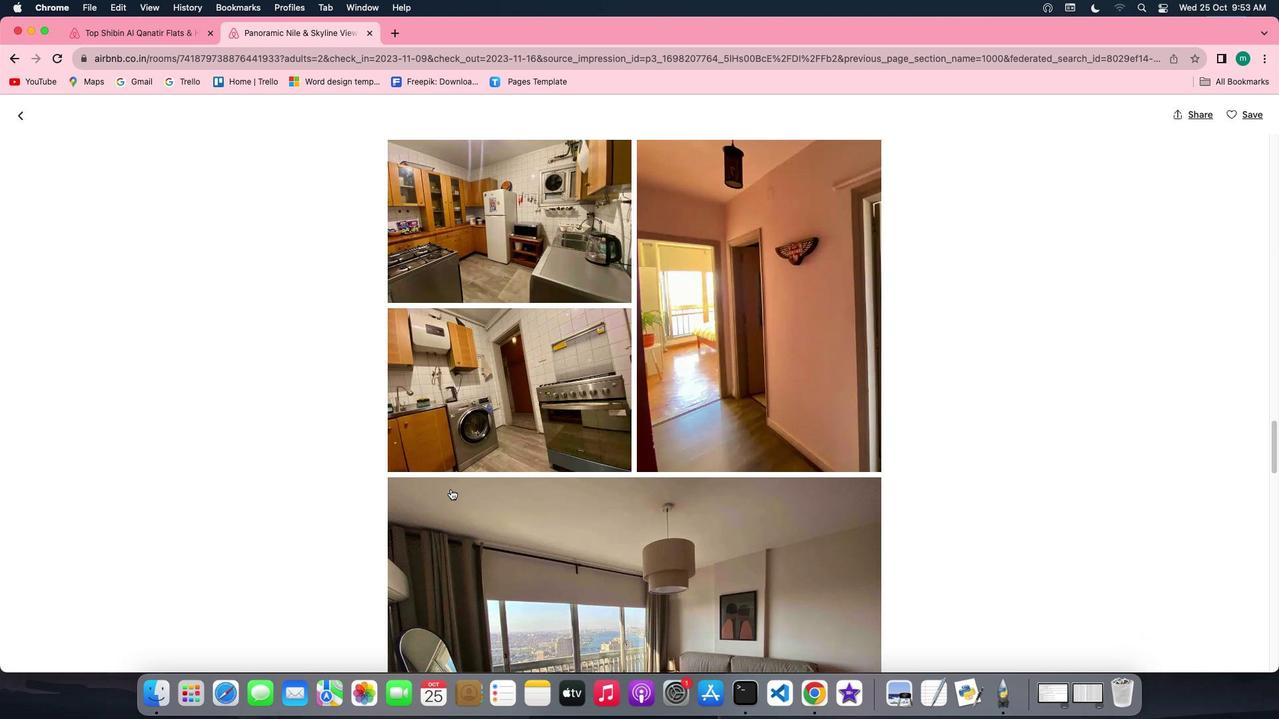 
Action: Mouse scrolled (450, 488) with delta (0, 0)
Screenshot: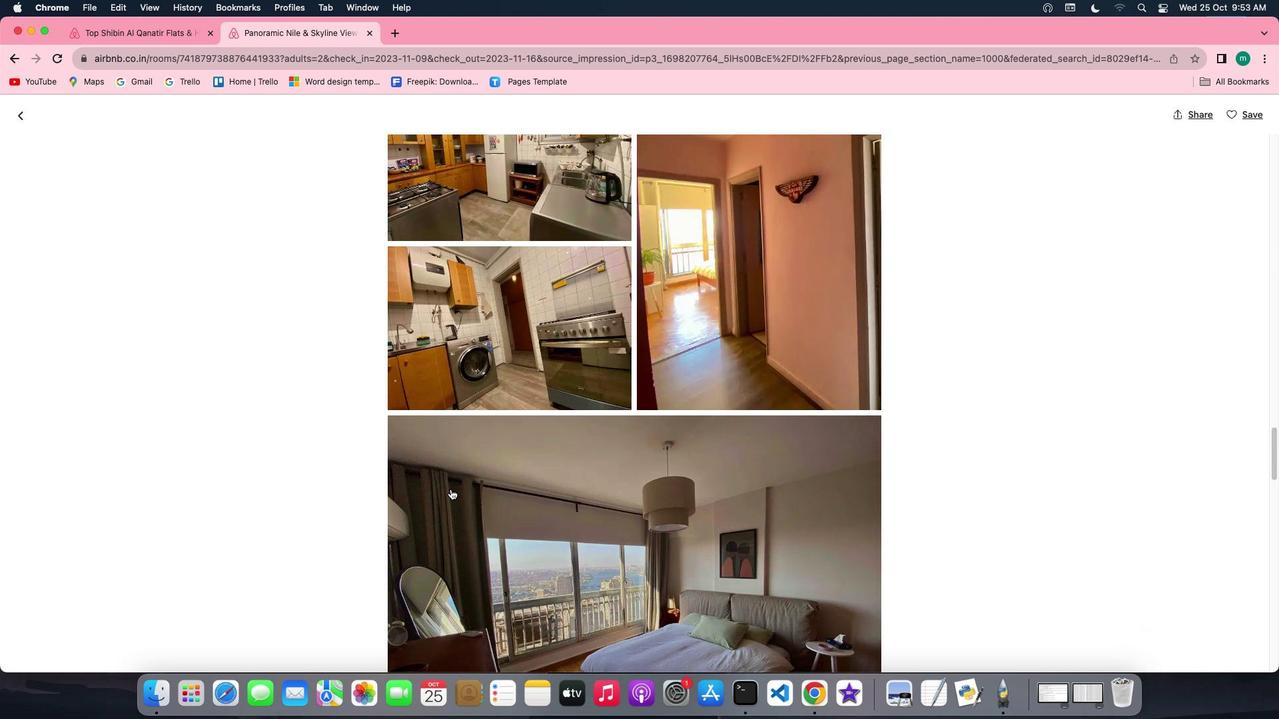 
Action: Mouse scrolled (450, 488) with delta (0, 0)
Screenshot: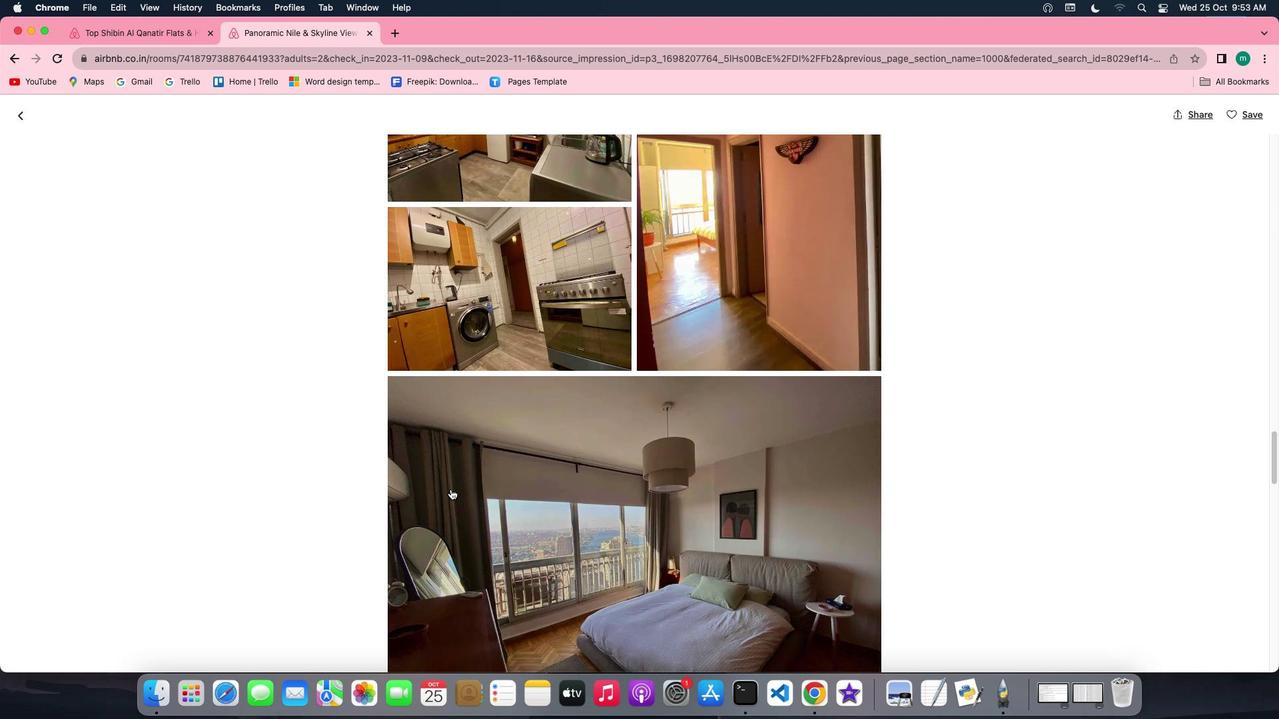 
Action: Mouse scrolled (450, 488) with delta (0, 0)
Screenshot: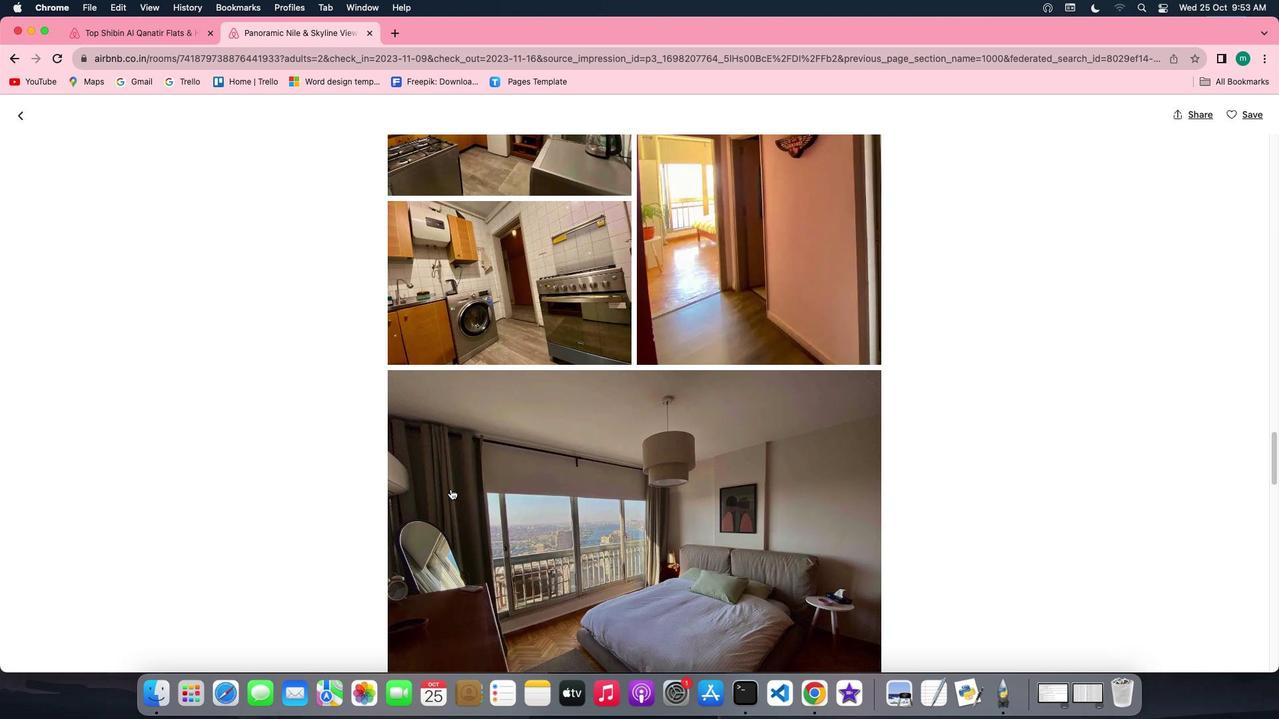 
Action: Mouse scrolled (450, 488) with delta (0, -1)
Screenshot: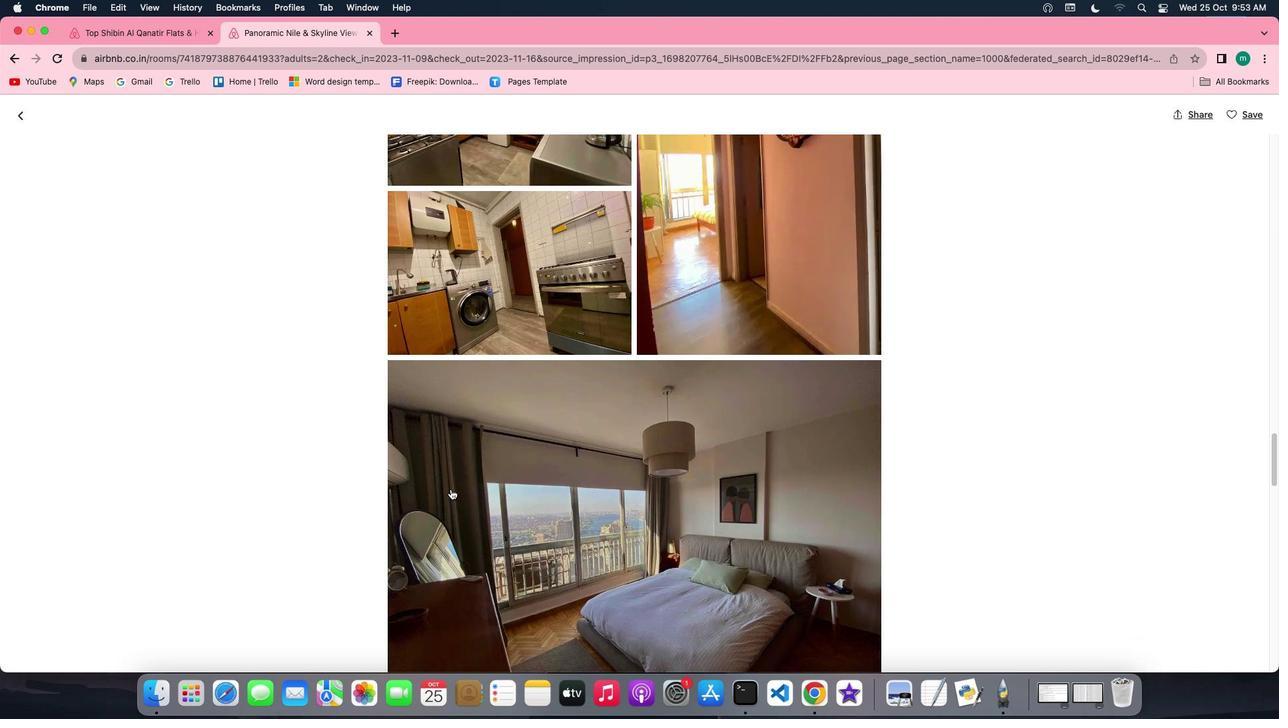 
Action: Mouse scrolled (450, 488) with delta (0, 0)
Screenshot: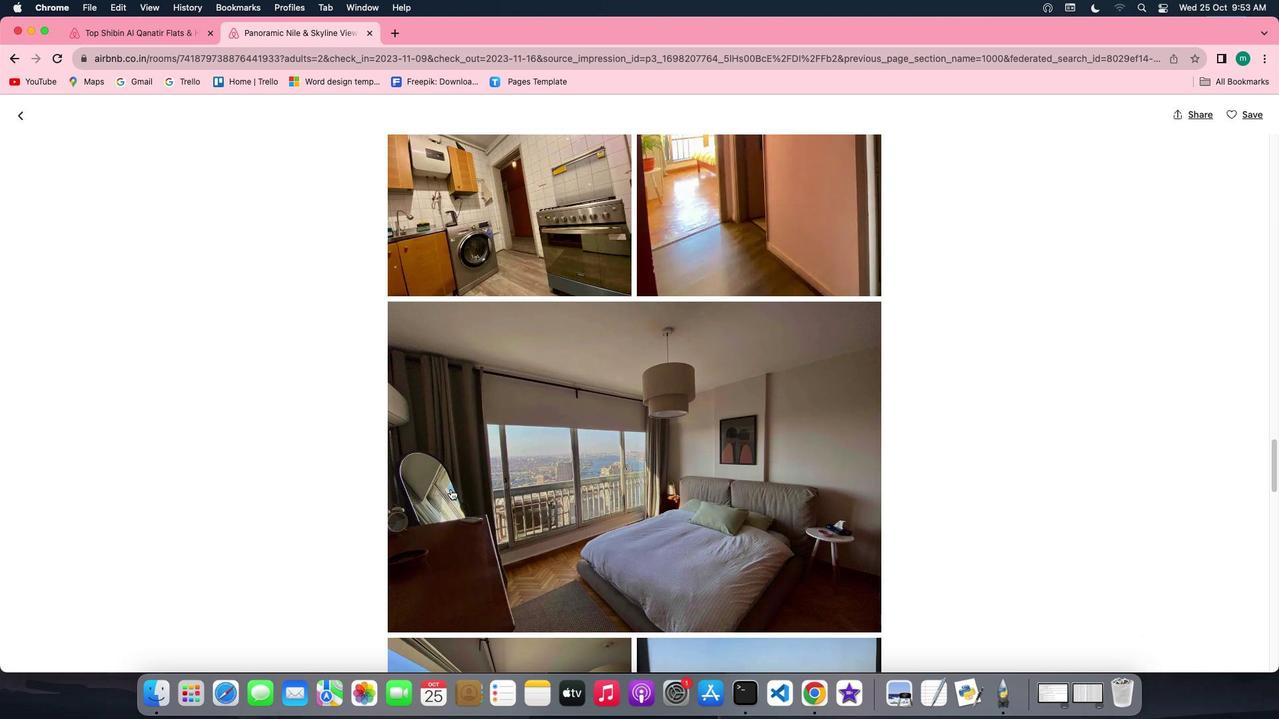 
Action: Mouse scrolled (450, 488) with delta (0, 0)
Screenshot: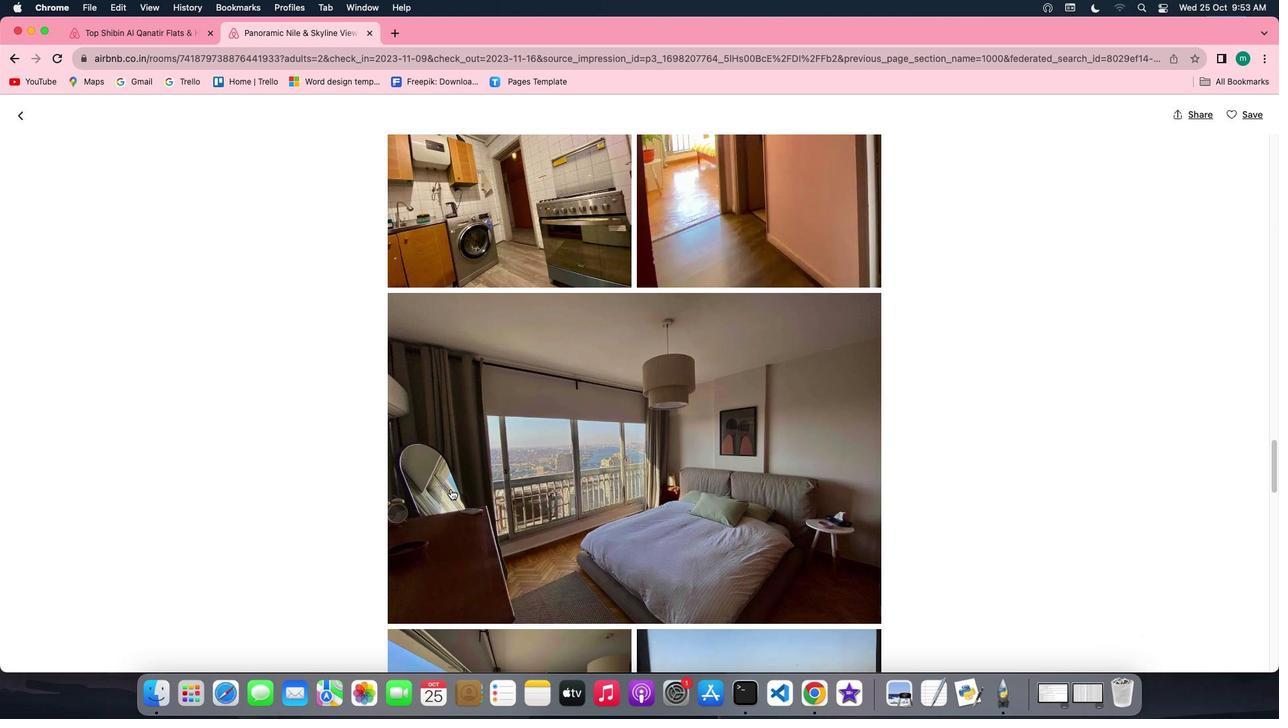 
Action: Mouse scrolled (450, 488) with delta (0, -1)
Screenshot: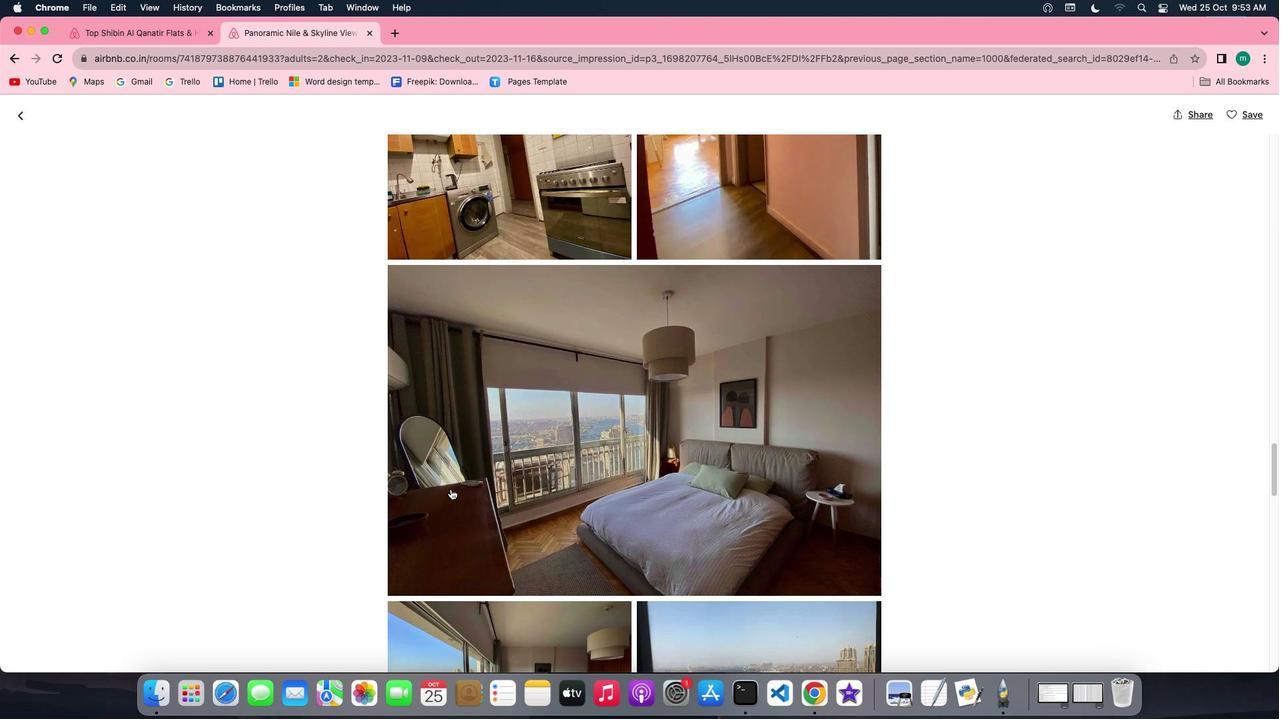 
Action: Mouse scrolled (450, 488) with delta (0, 0)
Screenshot: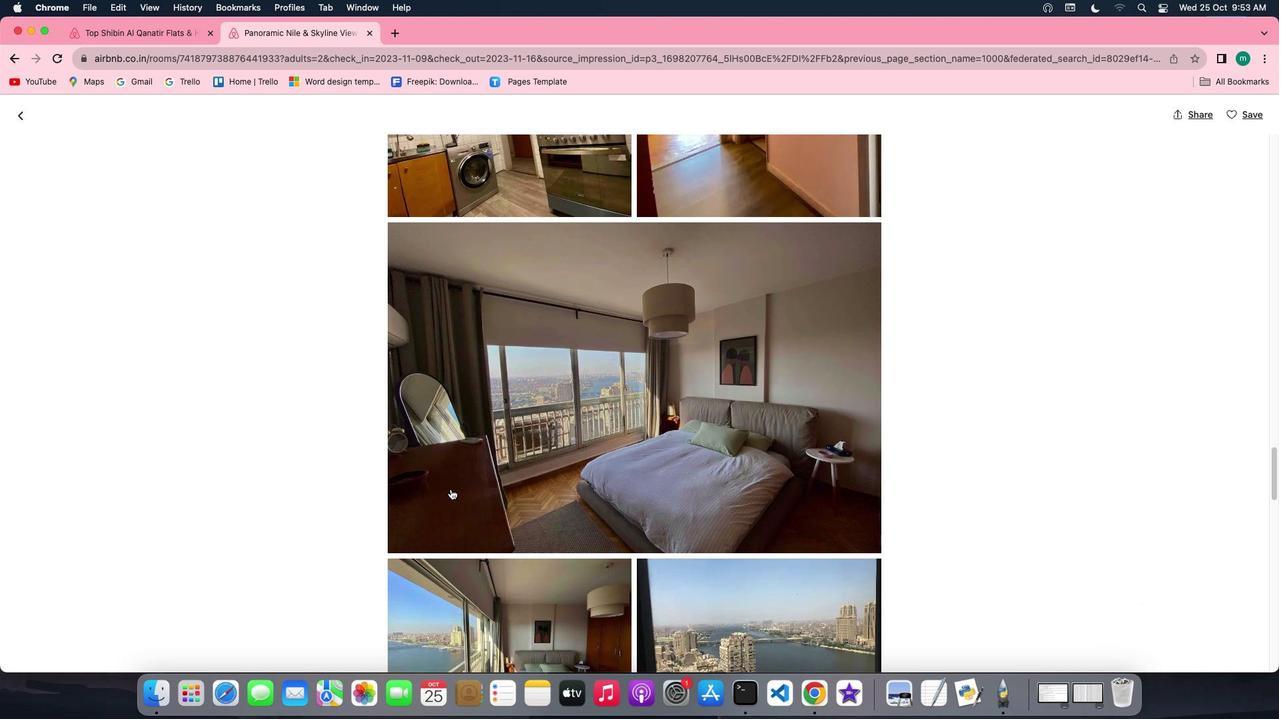 
Action: Mouse scrolled (450, 488) with delta (0, 0)
Screenshot: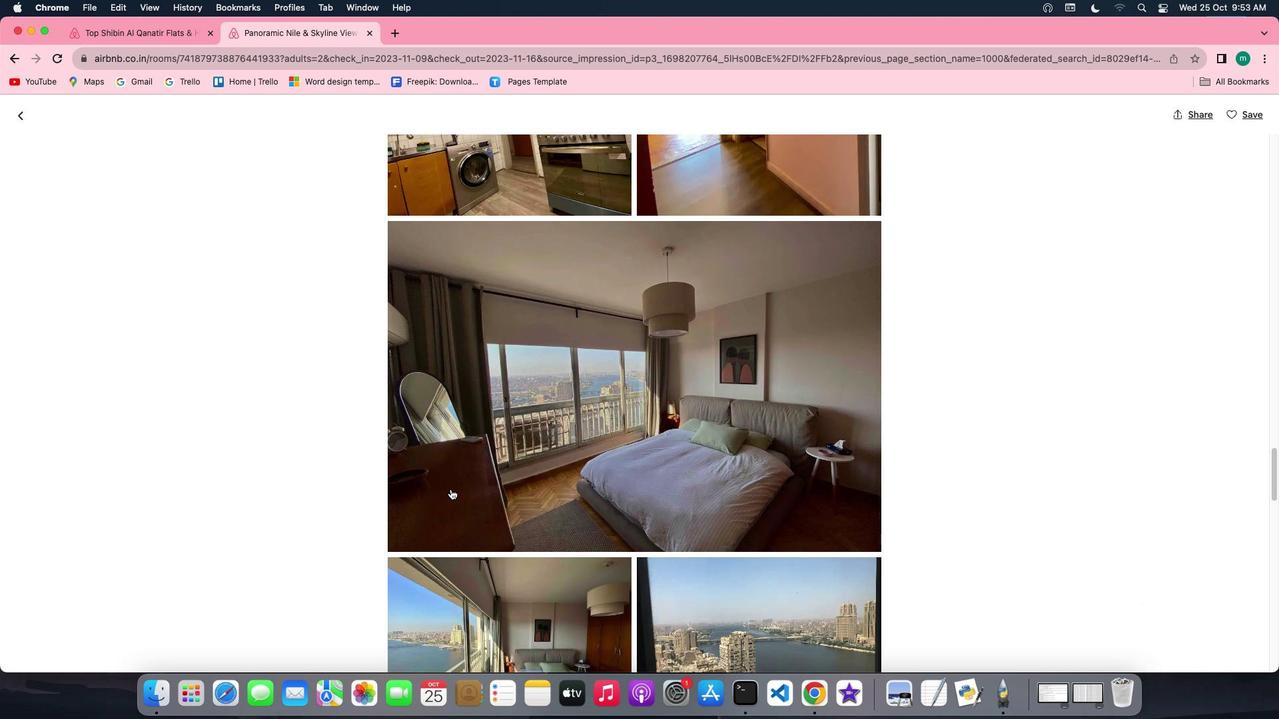 
Action: Mouse scrolled (450, 488) with delta (0, 0)
Screenshot: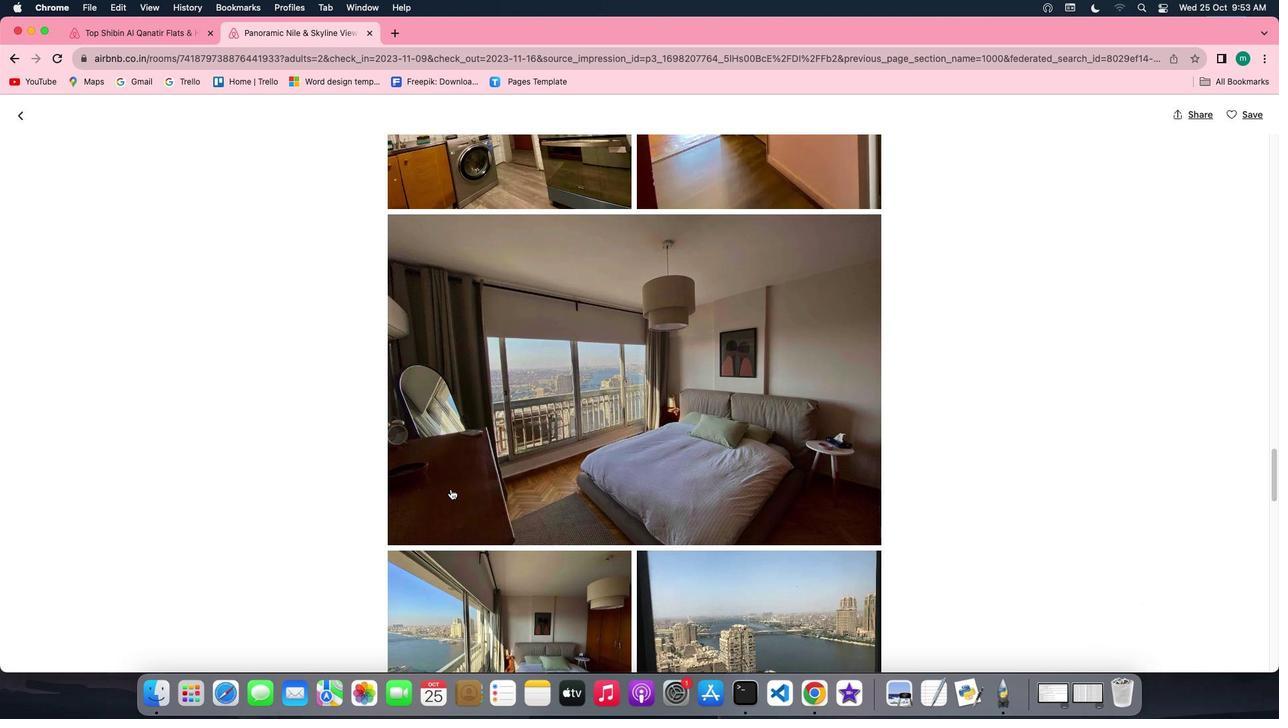 
Action: Mouse scrolled (450, 488) with delta (0, -1)
Screenshot: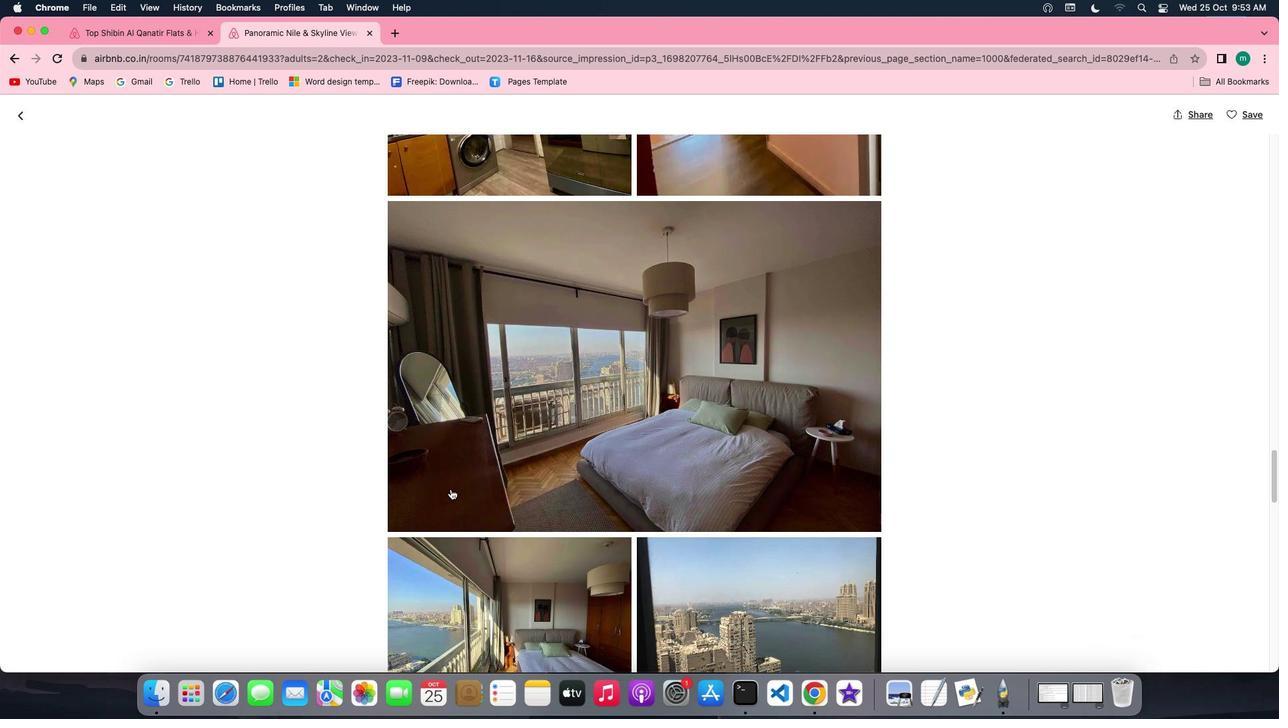 
Action: Mouse scrolled (450, 488) with delta (0, -1)
Screenshot: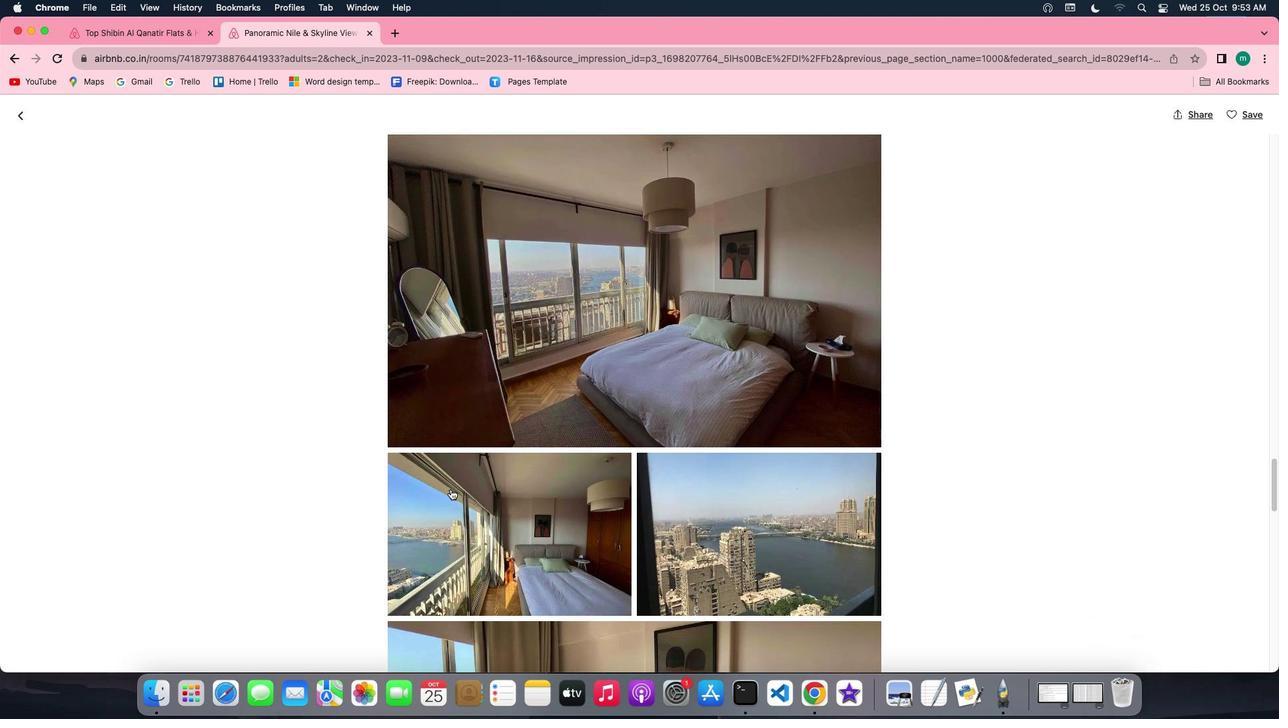 
Action: Mouse scrolled (450, 488) with delta (0, 0)
Screenshot: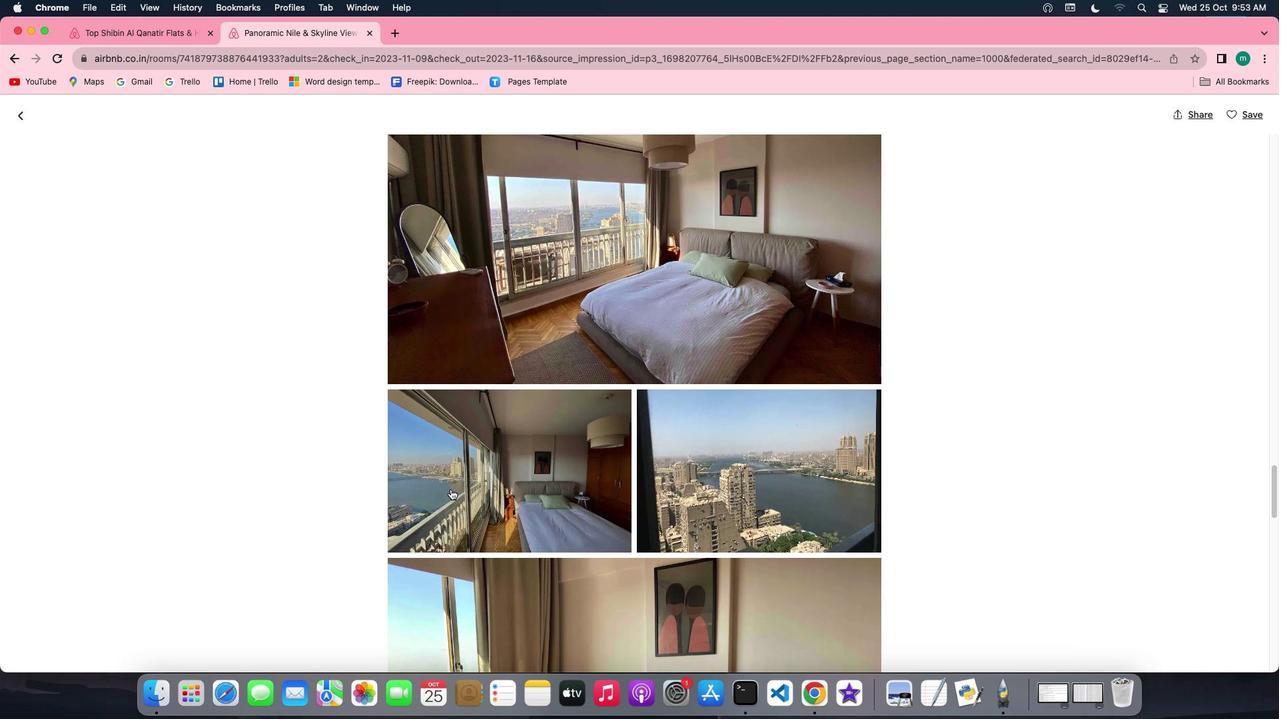 
Action: Mouse scrolled (450, 488) with delta (0, 0)
Screenshot: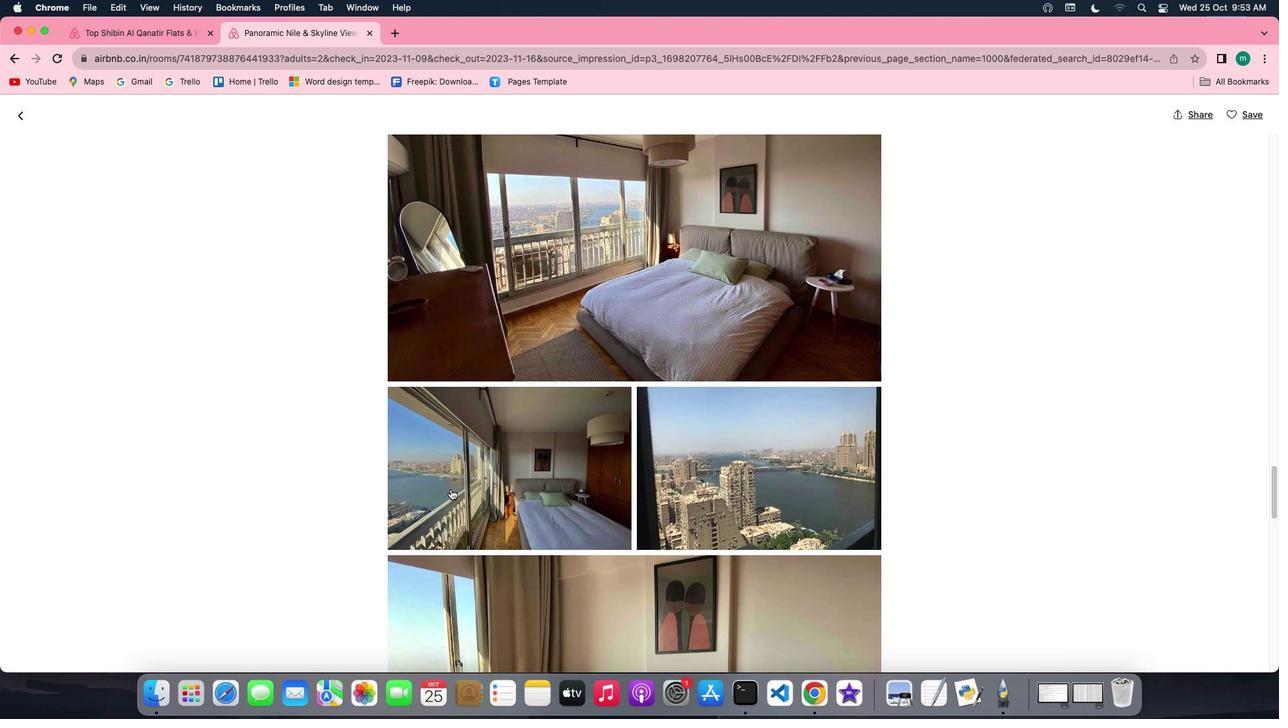 
Action: Mouse scrolled (450, 488) with delta (0, -1)
Screenshot: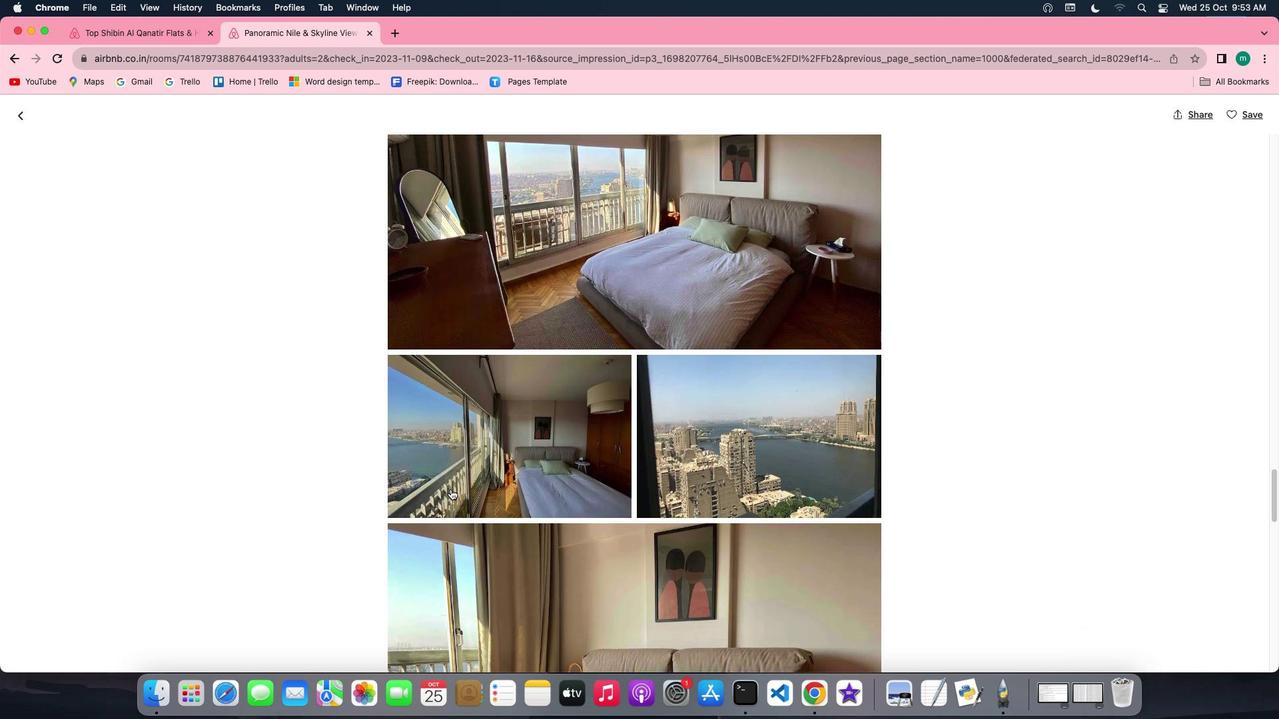 
Action: Mouse scrolled (450, 488) with delta (0, -1)
Screenshot: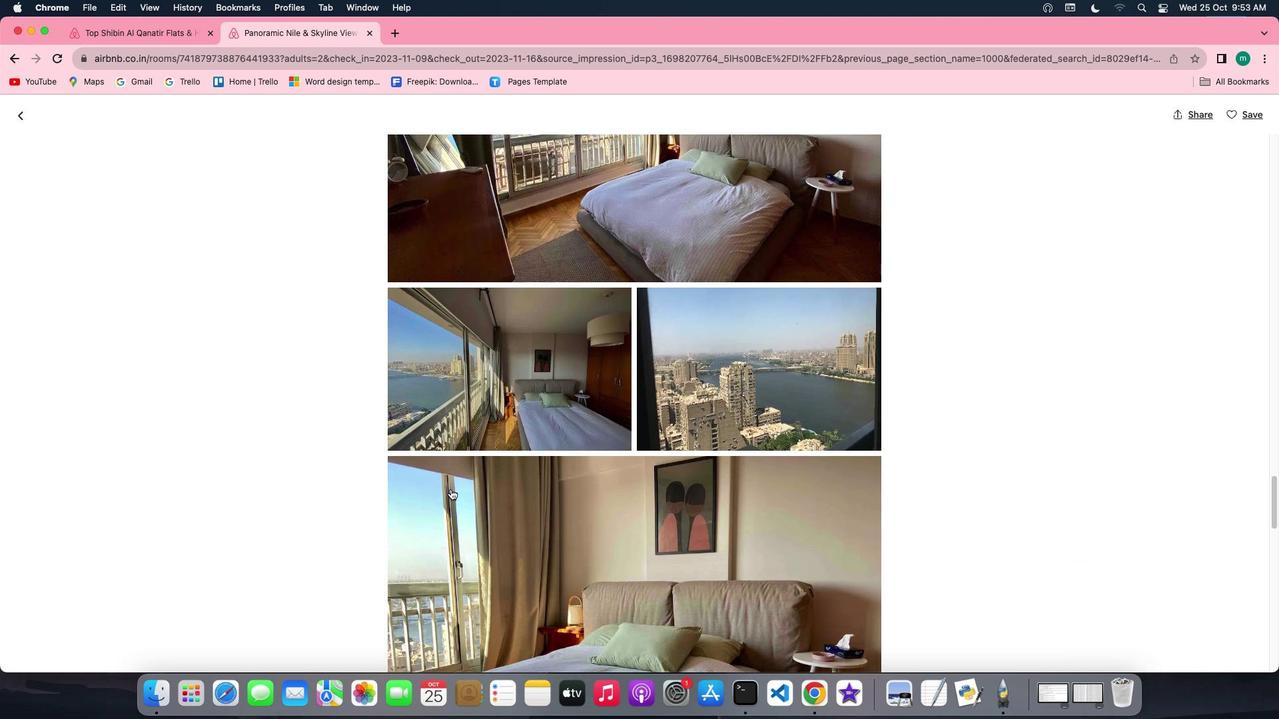 
Action: Mouse scrolled (450, 488) with delta (0, 0)
Screenshot: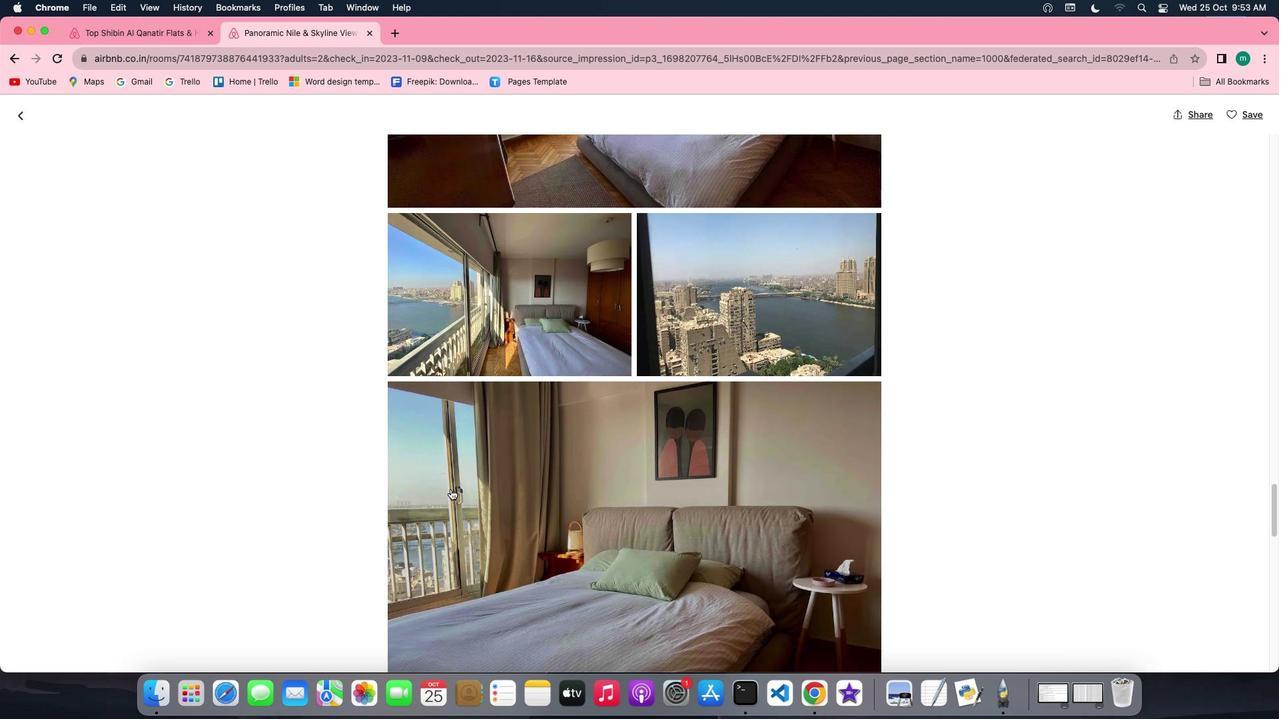 
Action: Mouse scrolled (450, 488) with delta (0, 0)
Screenshot: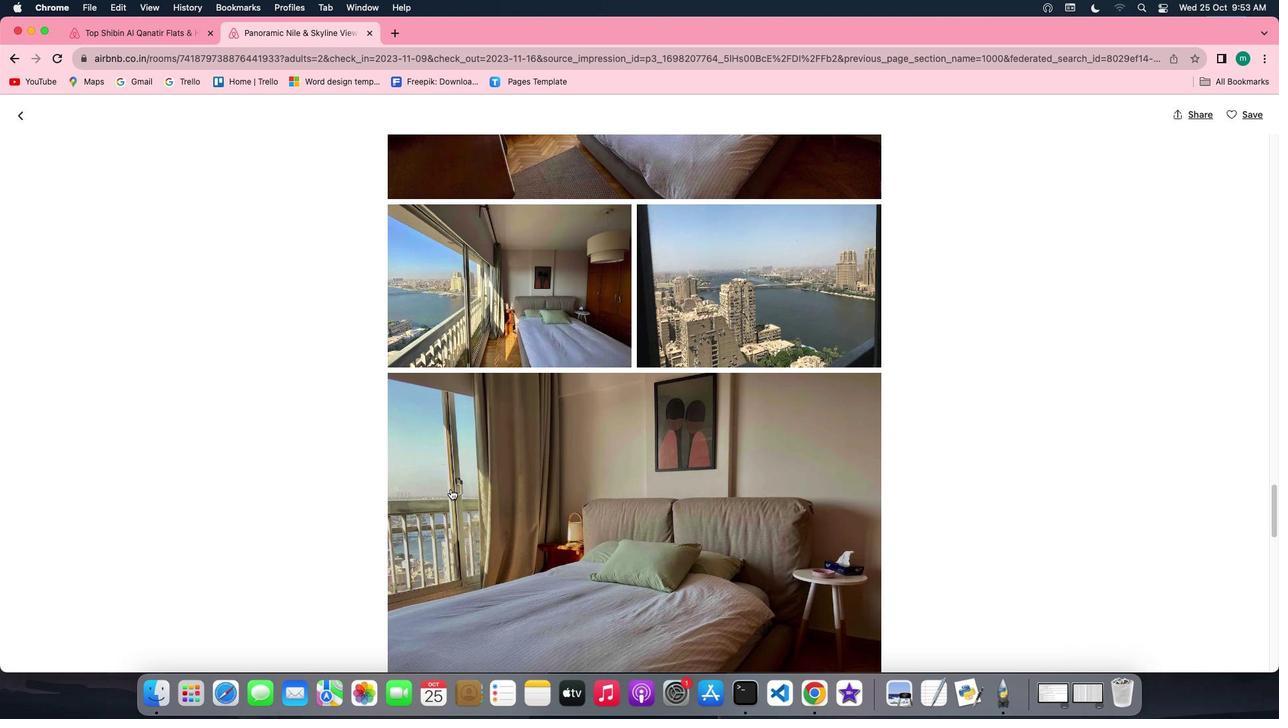 
Action: Mouse scrolled (450, 488) with delta (0, -1)
Screenshot: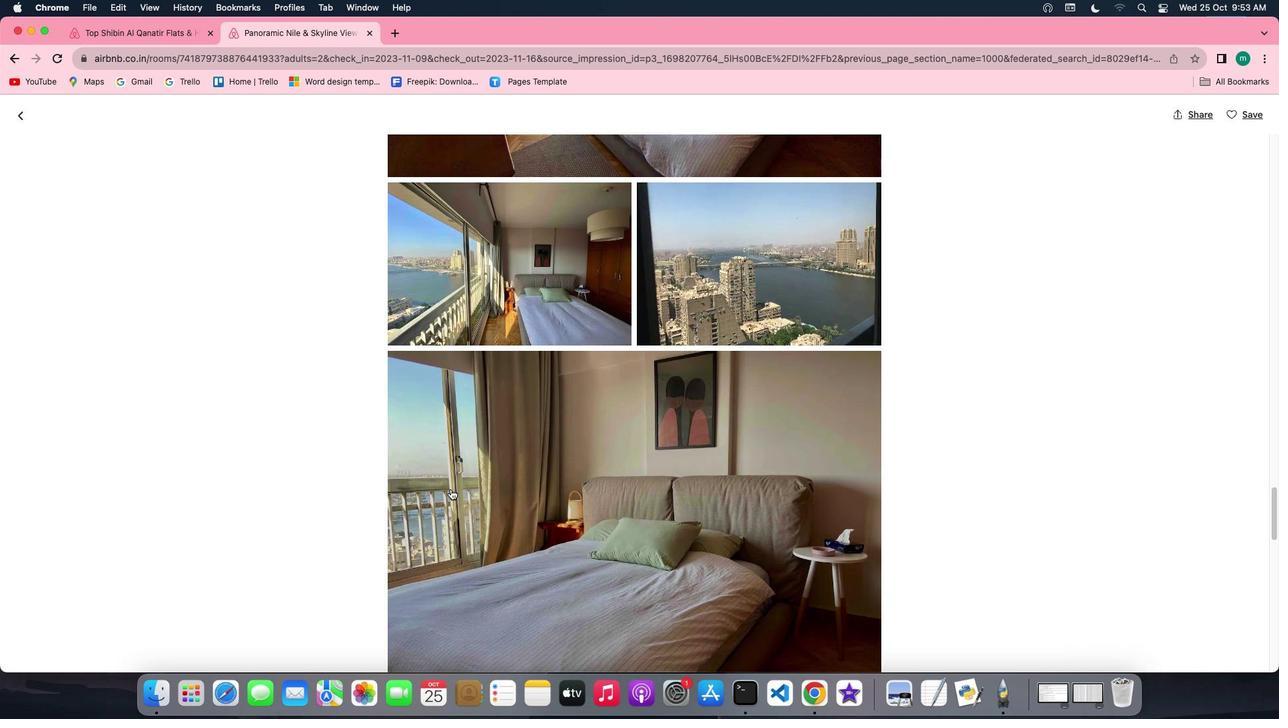 
Action: Mouse scrolled (450, 488) with delta (0, -1)
Screenshot: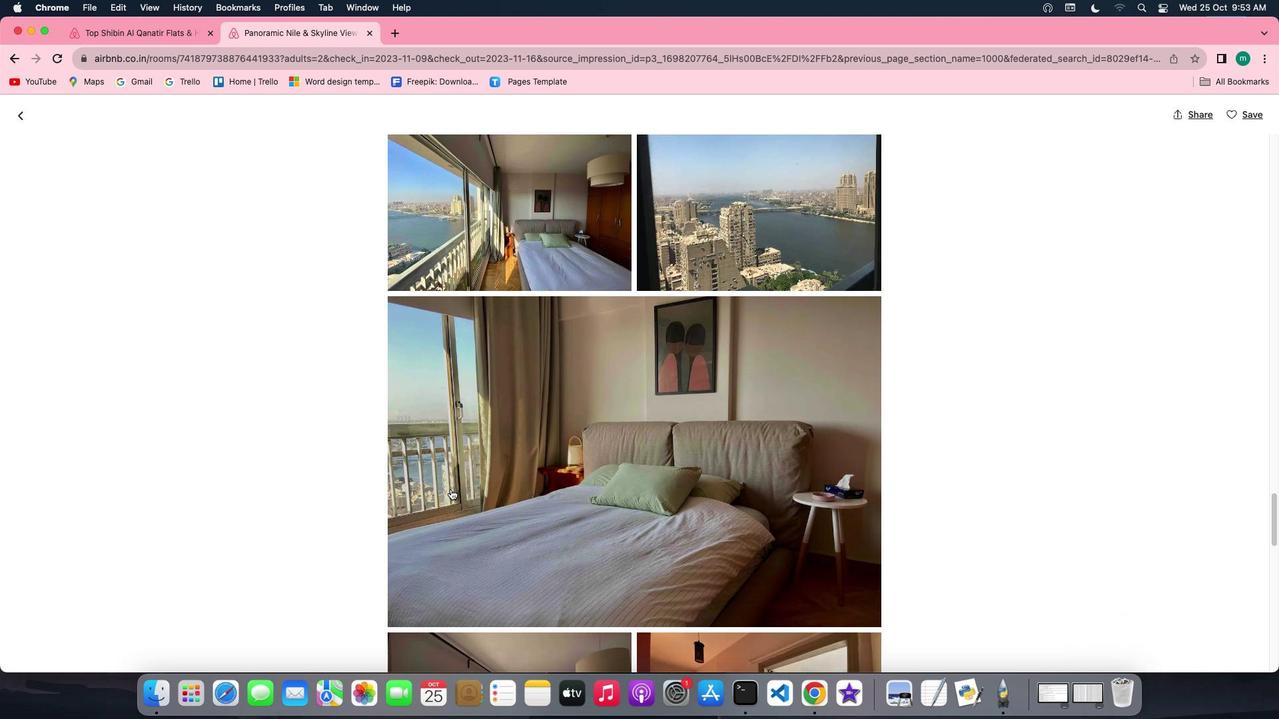 
Action: Mouse scrolled (450, 488) with delta (0, 0)
Screenshot: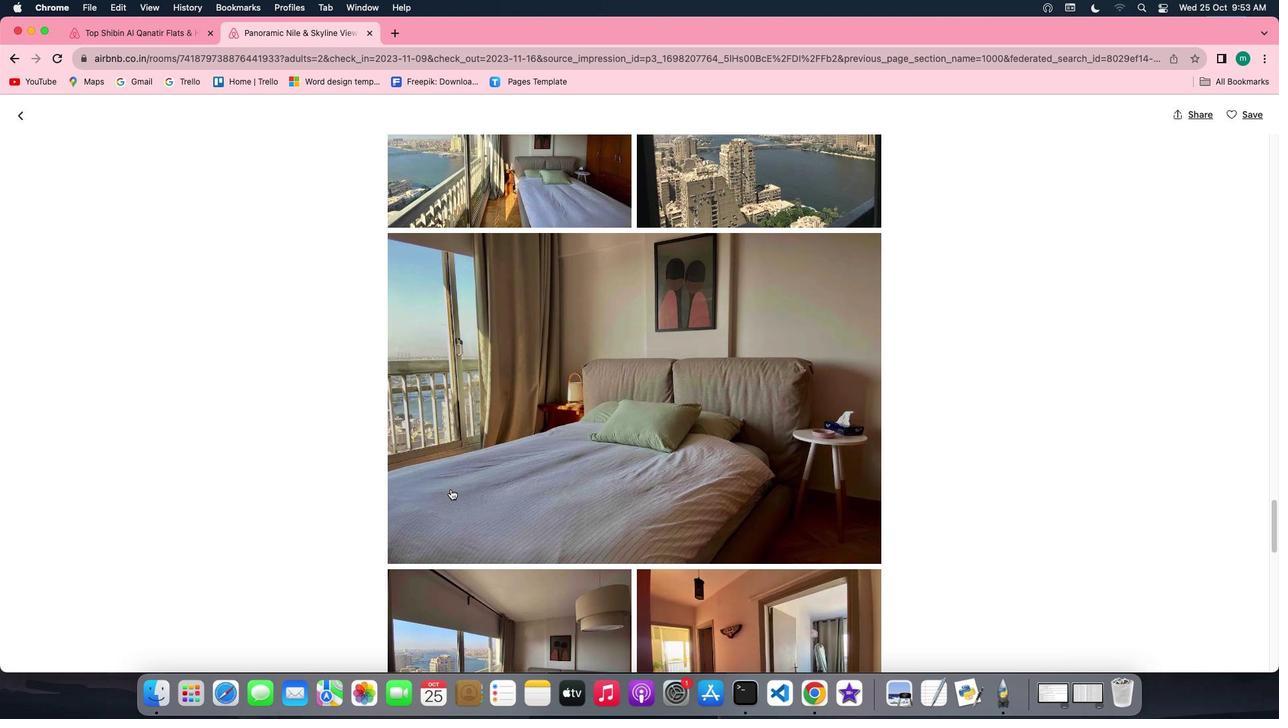 
Action: Mouse scrolled (450, 488) with delta (0, 0)
Screenshot: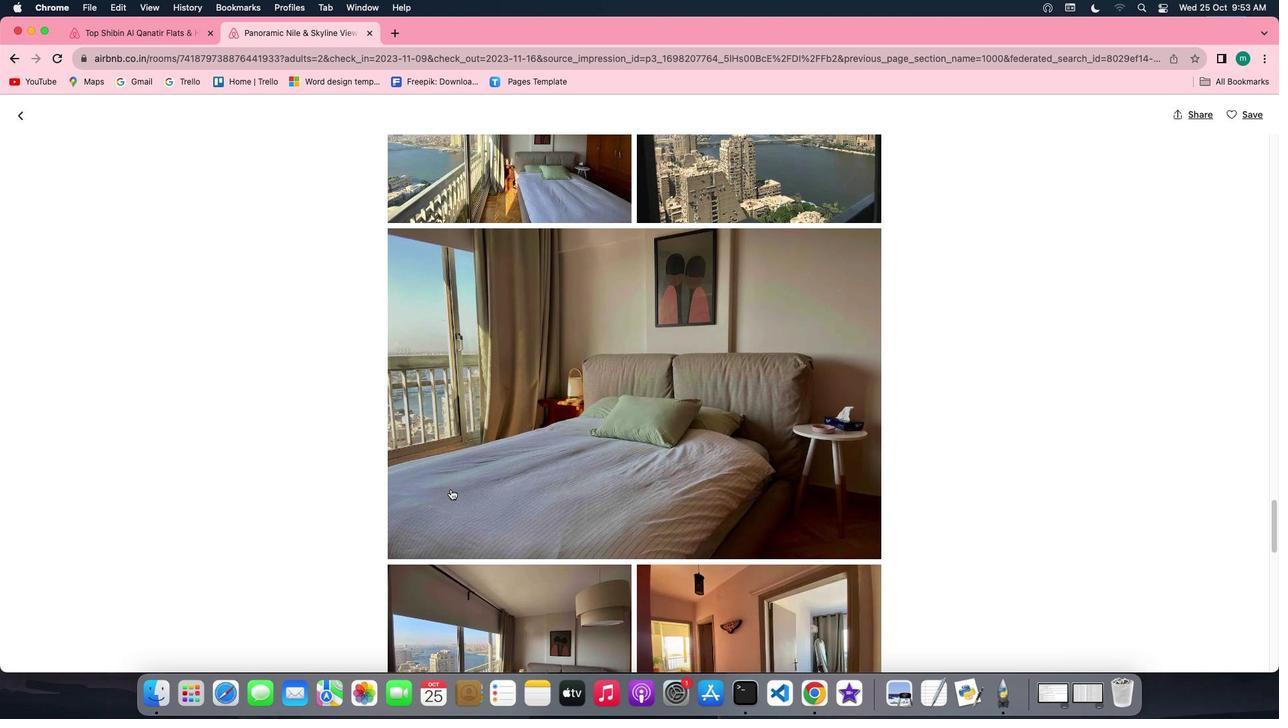 
Action: Mouse scrolled (450, 488) with delta (0, -1)
Screenshot: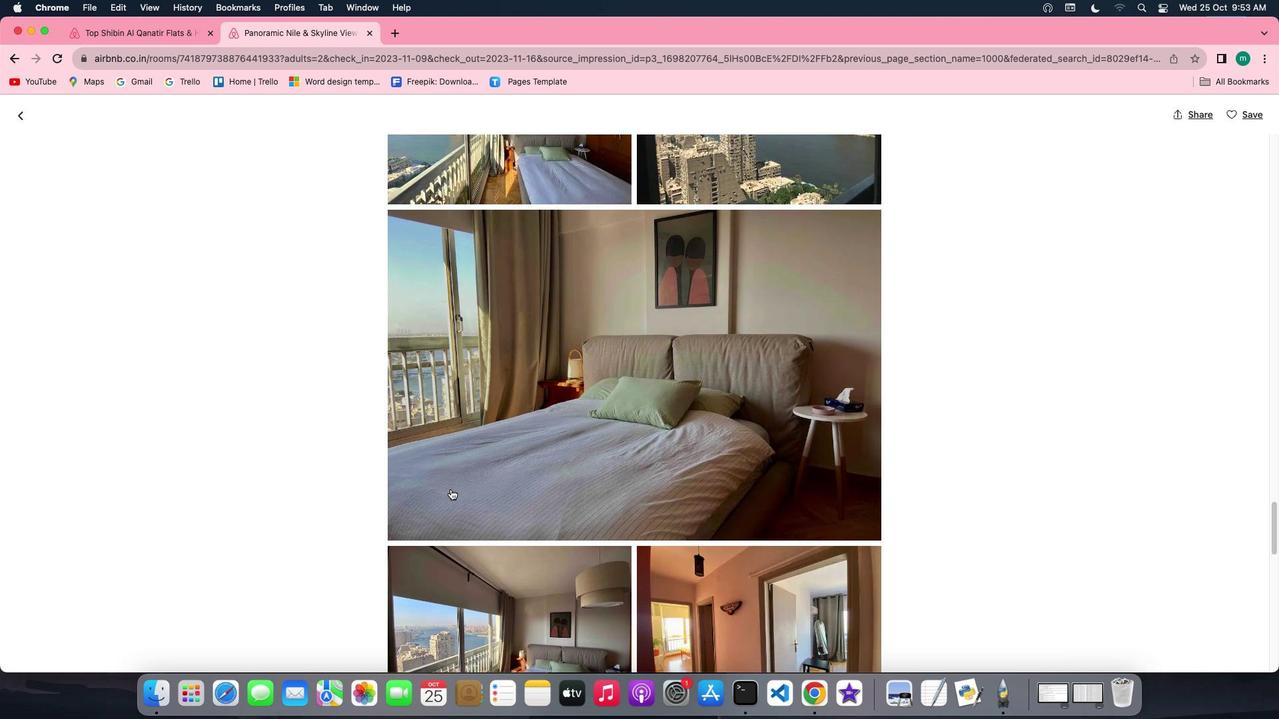
Action: Mouse scrolled (450, 488) with delta (0, -2)
Screenshot: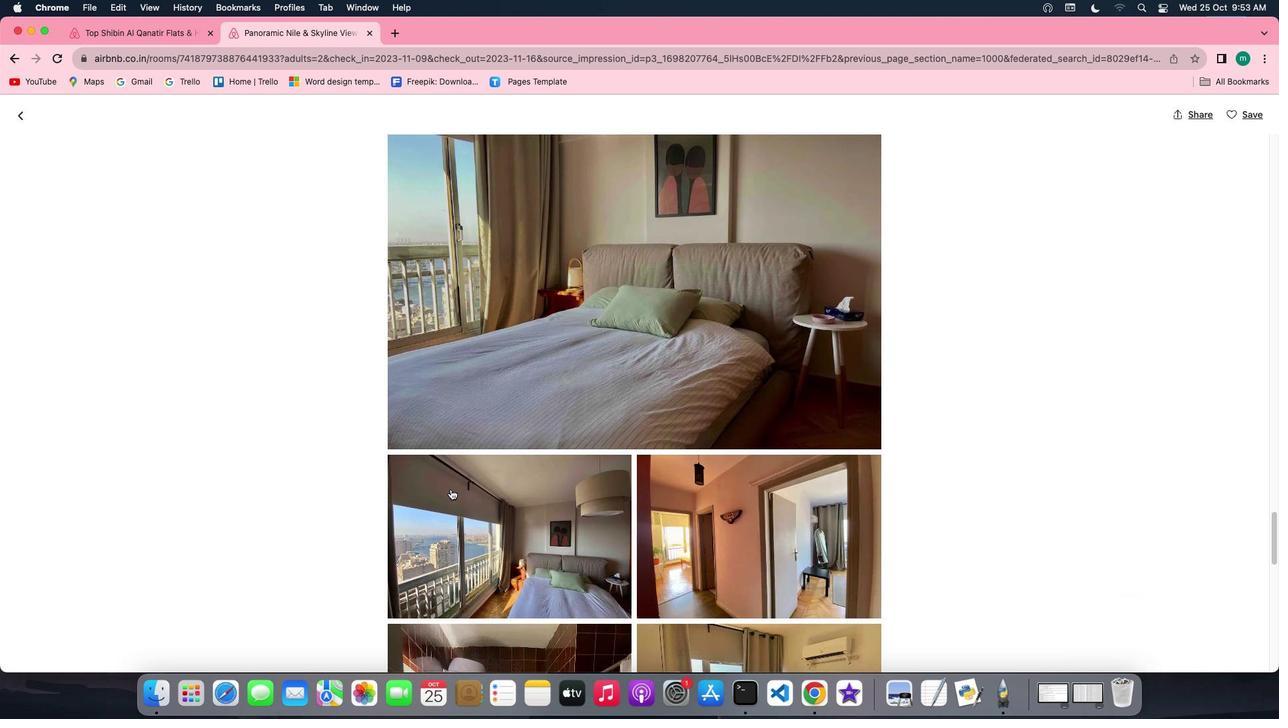 
Action: Mouse scrolled (450, 488) with delta (0, 0)
Screenshot: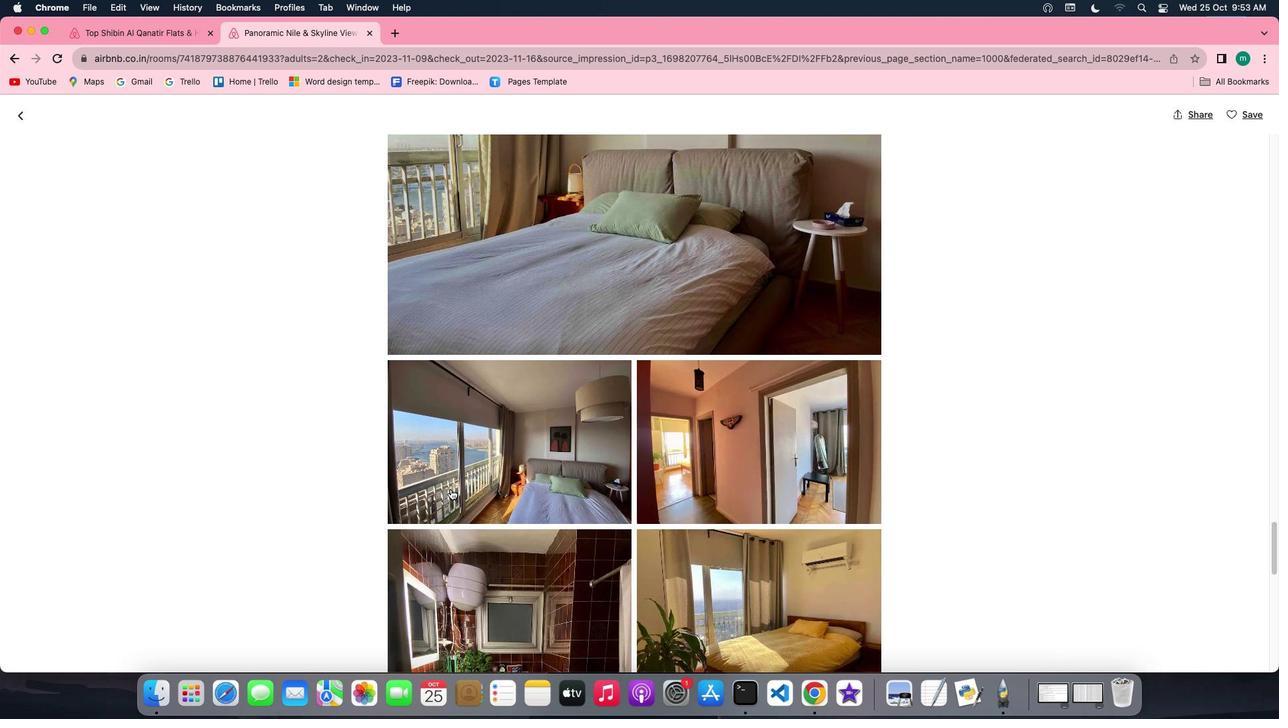 
Action: Mouse scrolled (450, 488) with delta (0, 0)
Screenshot: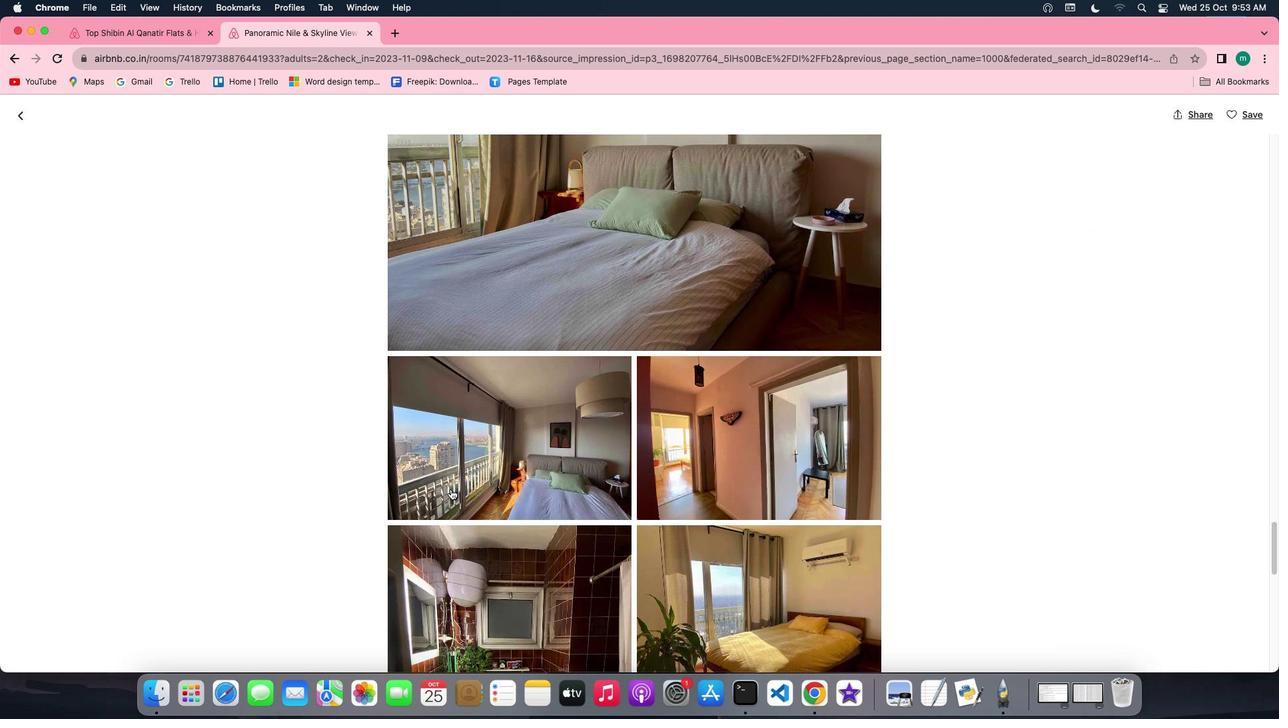 
Action: Mouse scrolled (450, 488) with delta (0, 0)
Screenshot: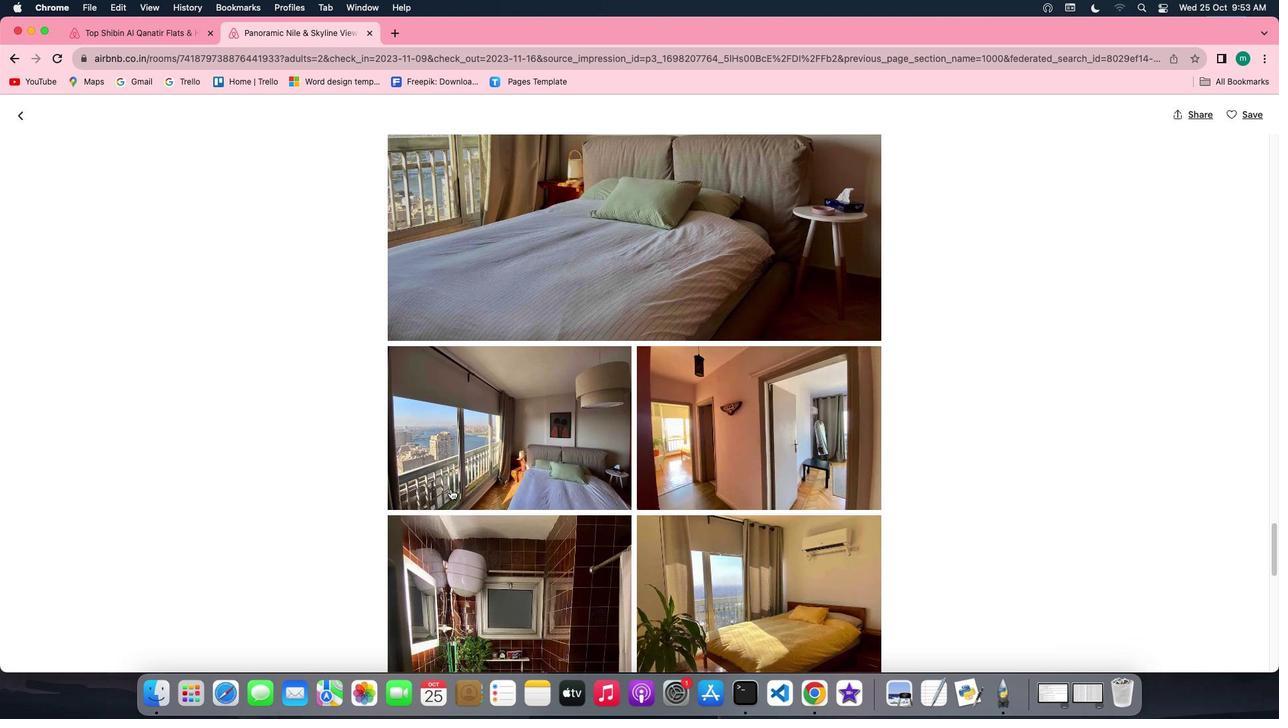
Action: Mouse scrolled (450, 488) with delta (0, -1)
Screenshot: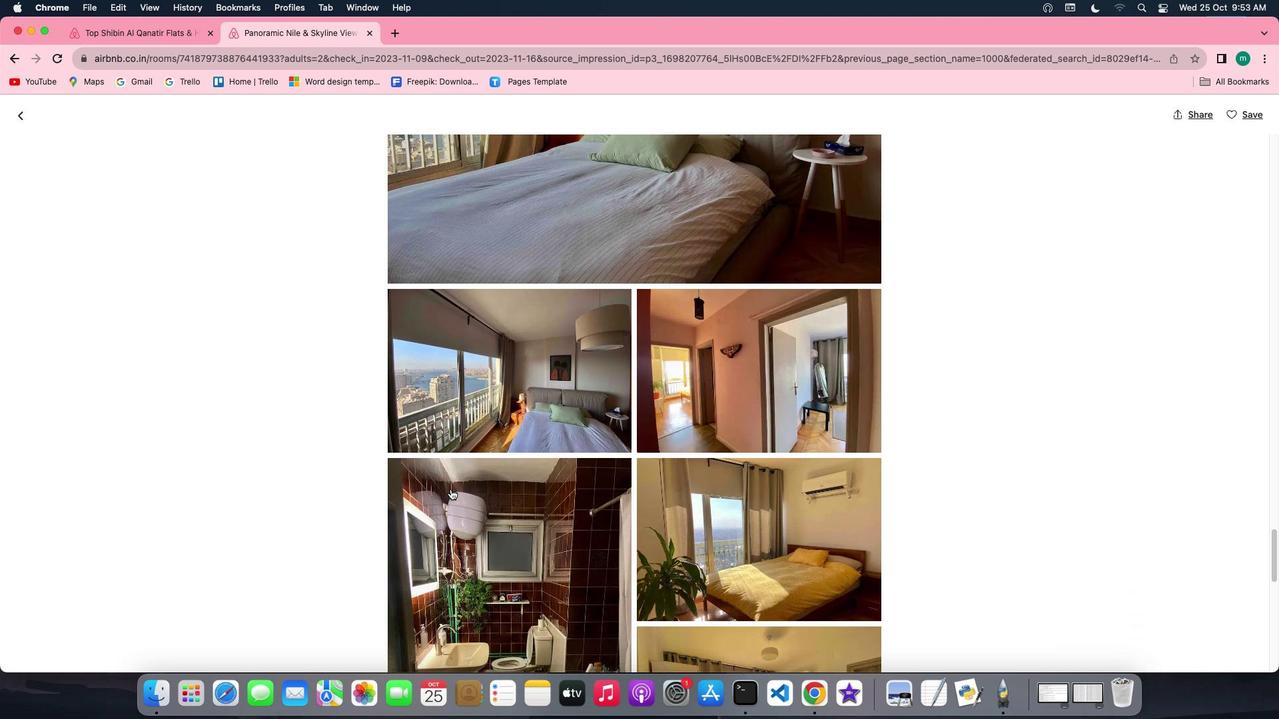 
Action: Mouse scrolled (450, 488) with delta (0, -1)
Screenshot: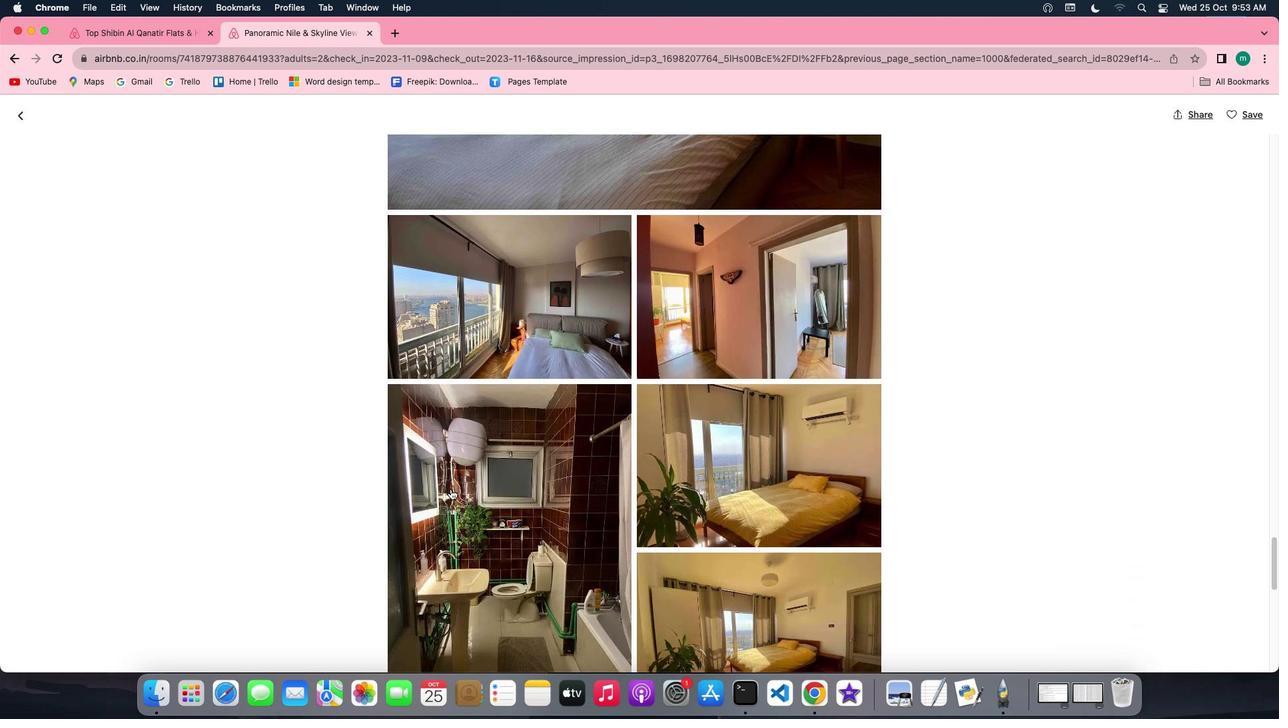 
Action: Mouse scrolled (450, 488) with delta (0, 0)
Screenshot: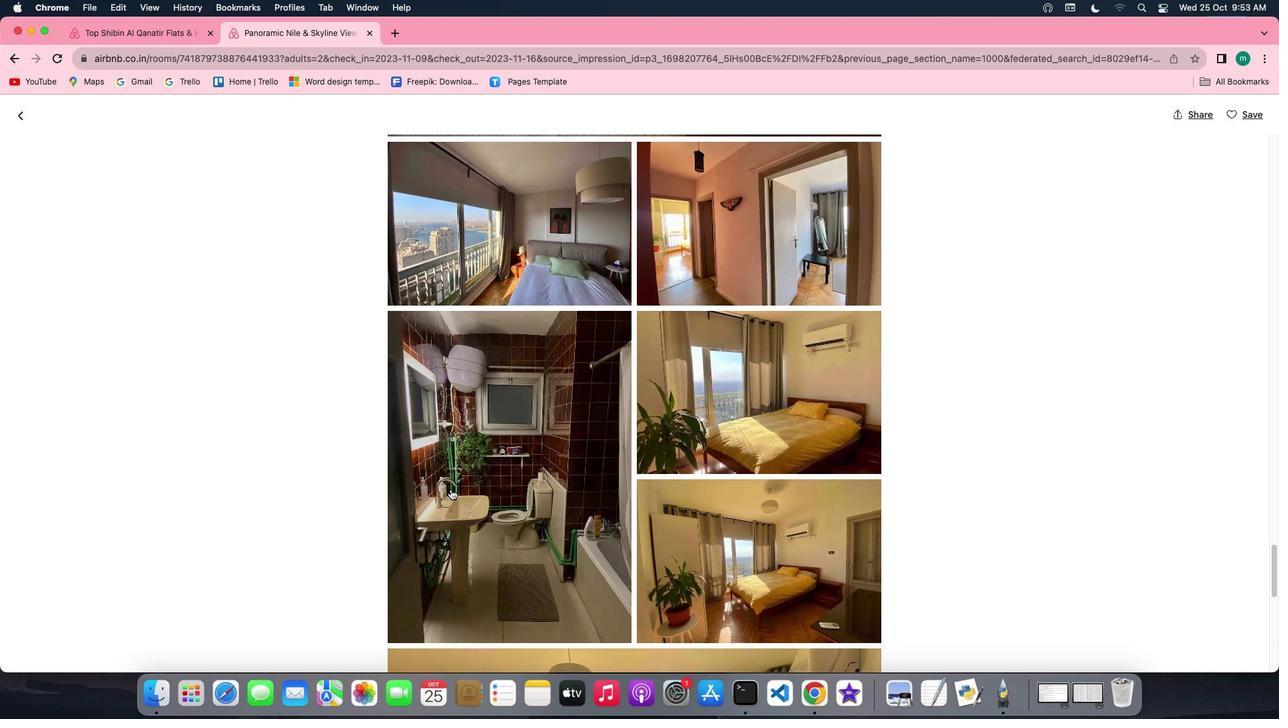 
Action: Mouse scrolled (450, 488) with delta (0, 0)
Screenshot: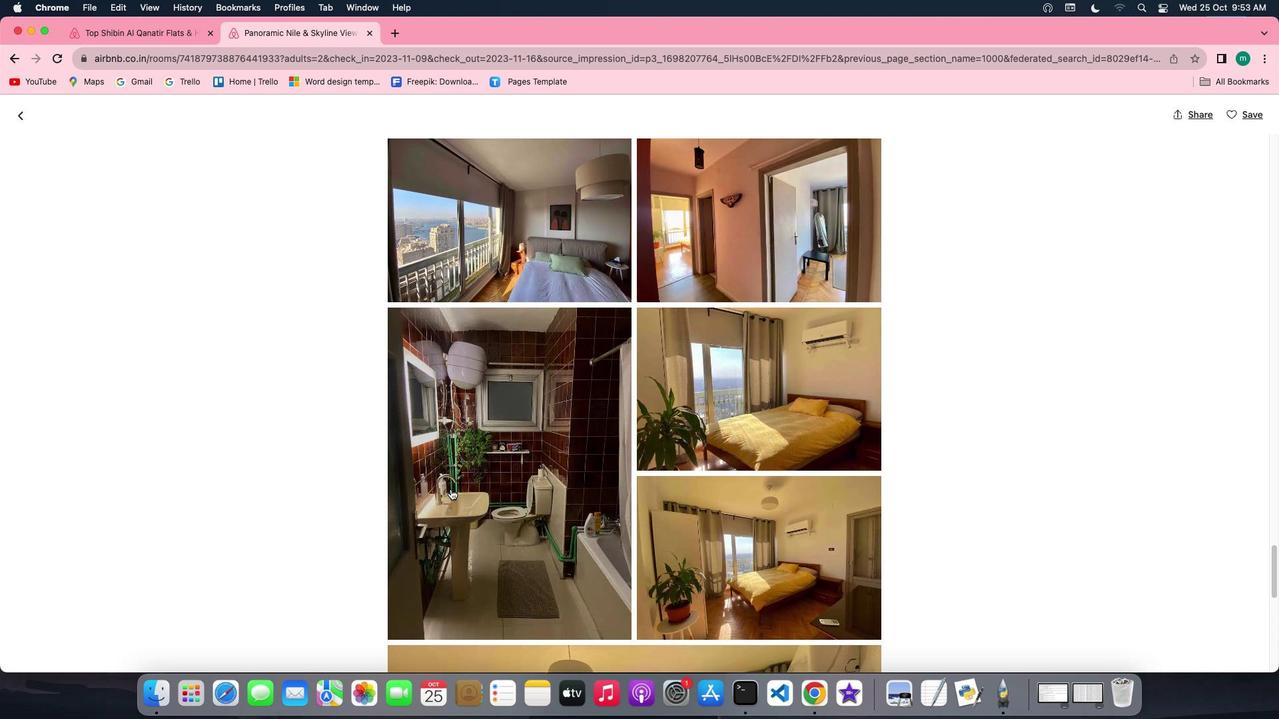 
Action: Mouse scrolled (450, 488) with delta (0, 0)
Screenshot: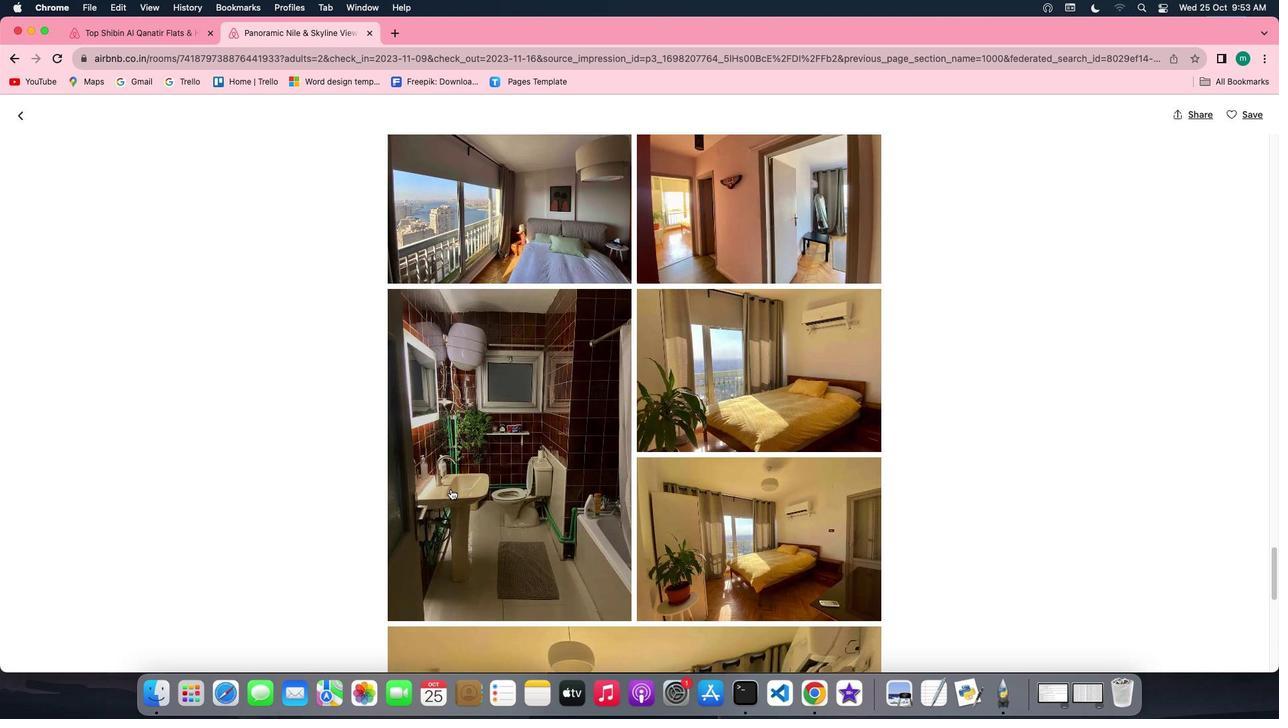
Action: Mouse scrolled (450, 488) with delta (0, 0)
Screenshot: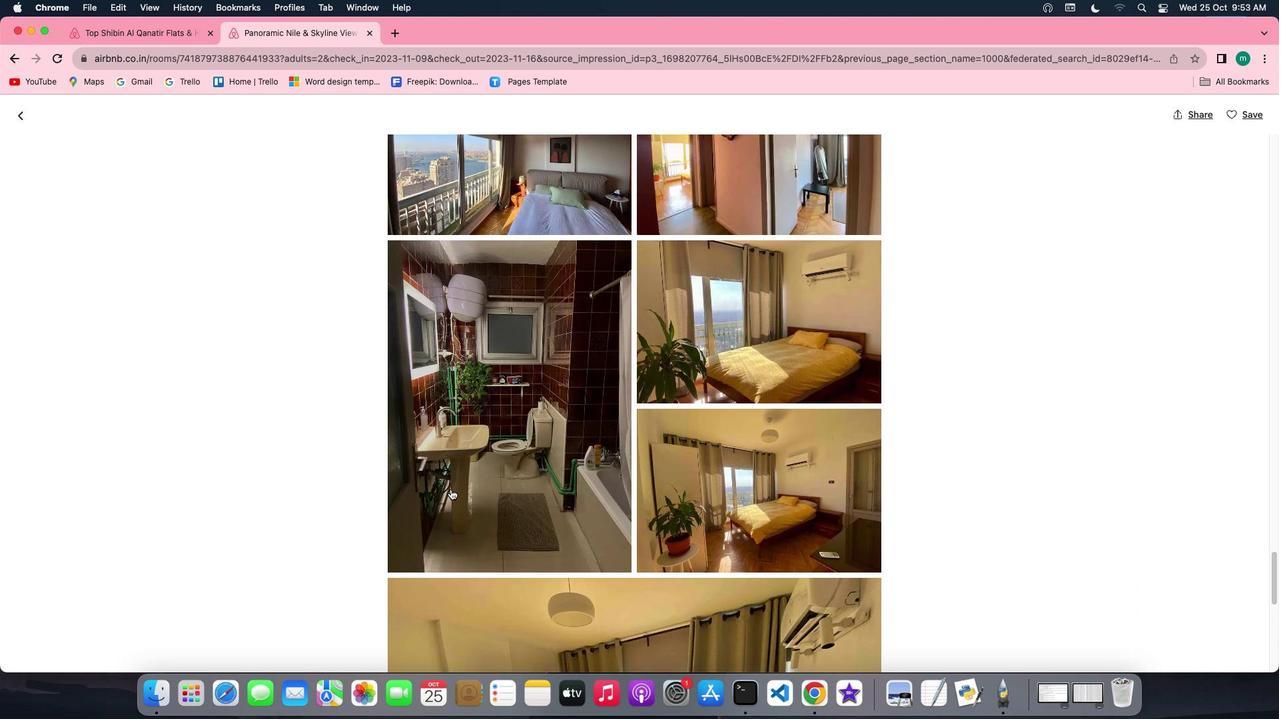 
Action: Mouse scrolled (450, 488) with delta (0, 0)
Screenshot: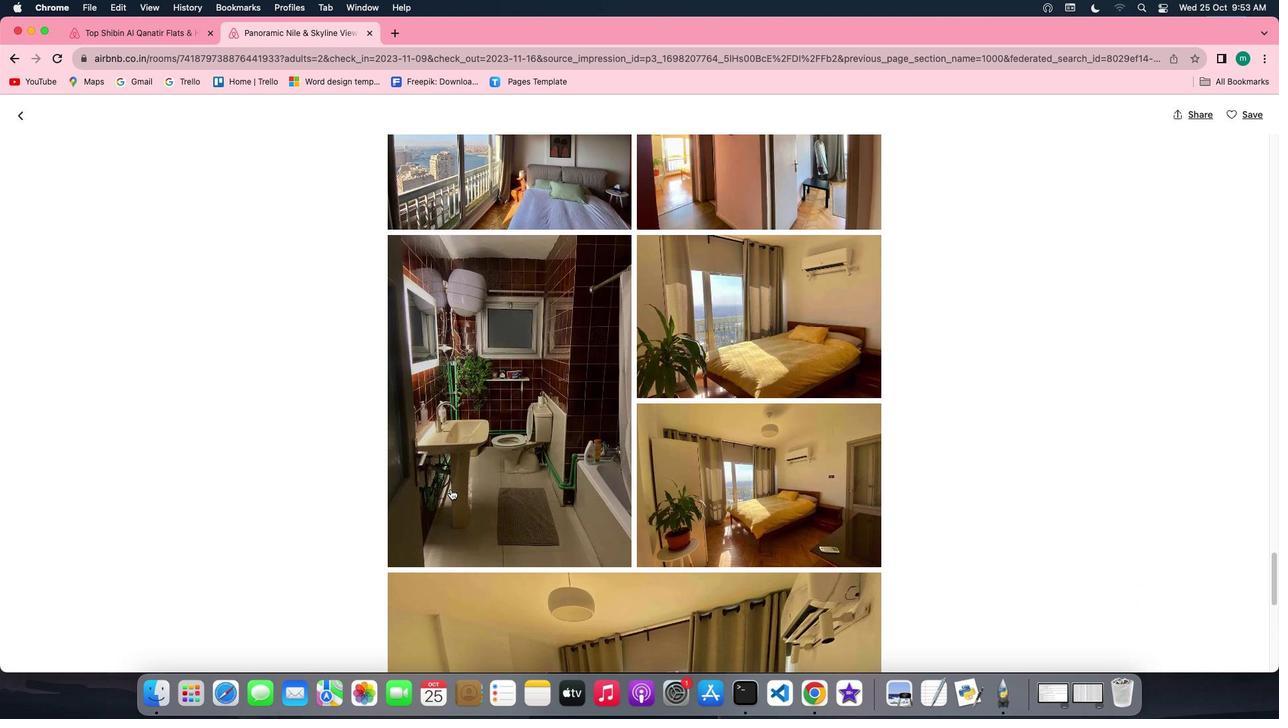
Action: Mouse scrolled (450, 488) with delta (0, 0)
Screenshot: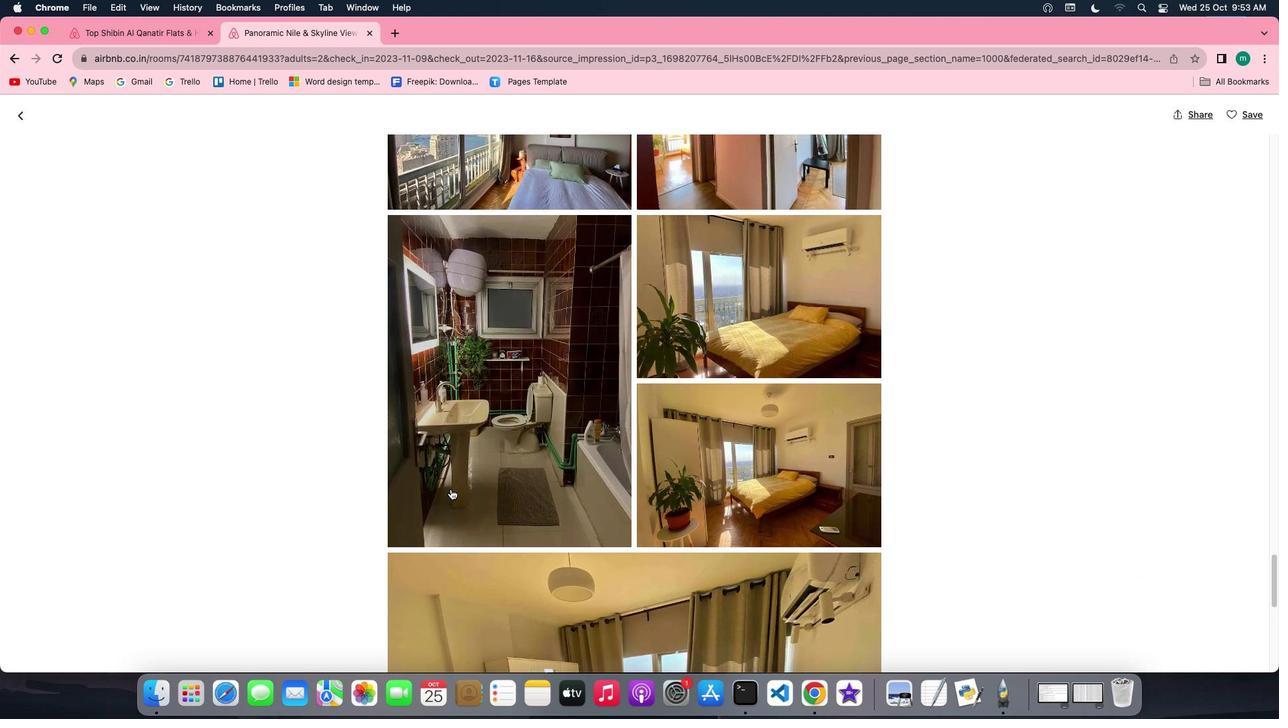 
Action: Mouse scrolled (450, 488) with delta (0, 0)
Screenshot: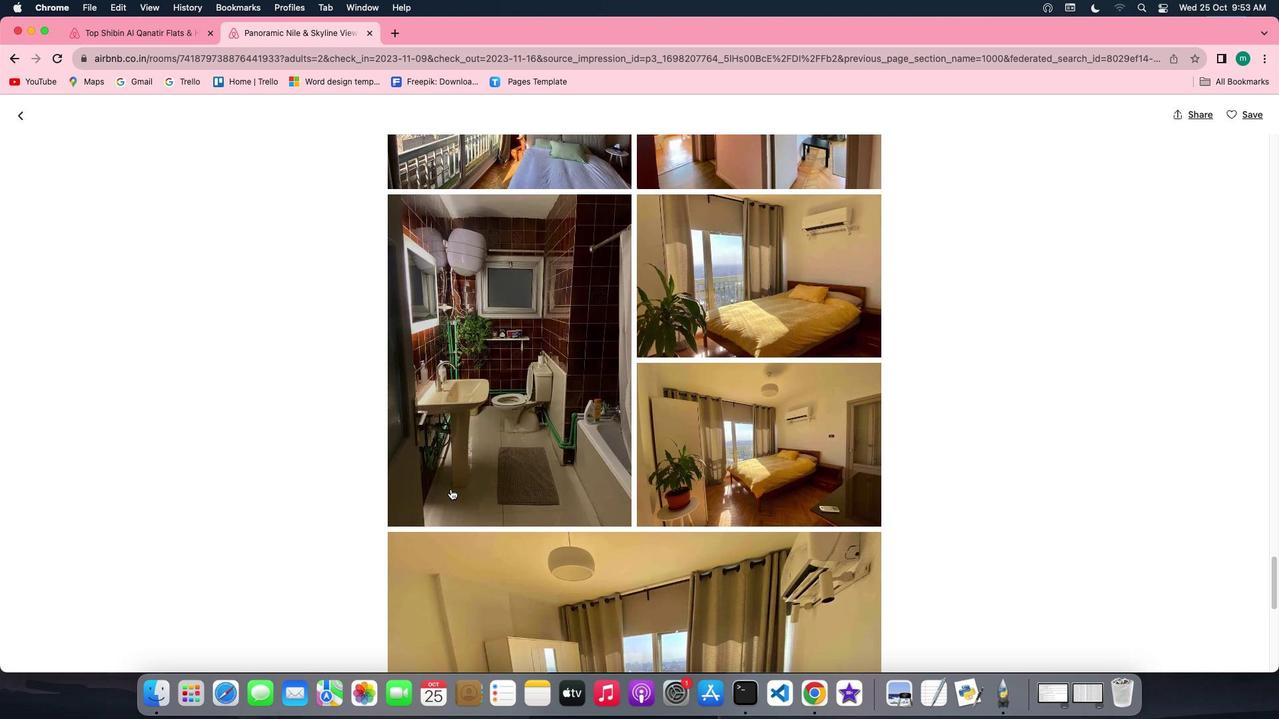 
Action: Mouse scrolled (450, 488) with delta (0, 0)
Screenshot: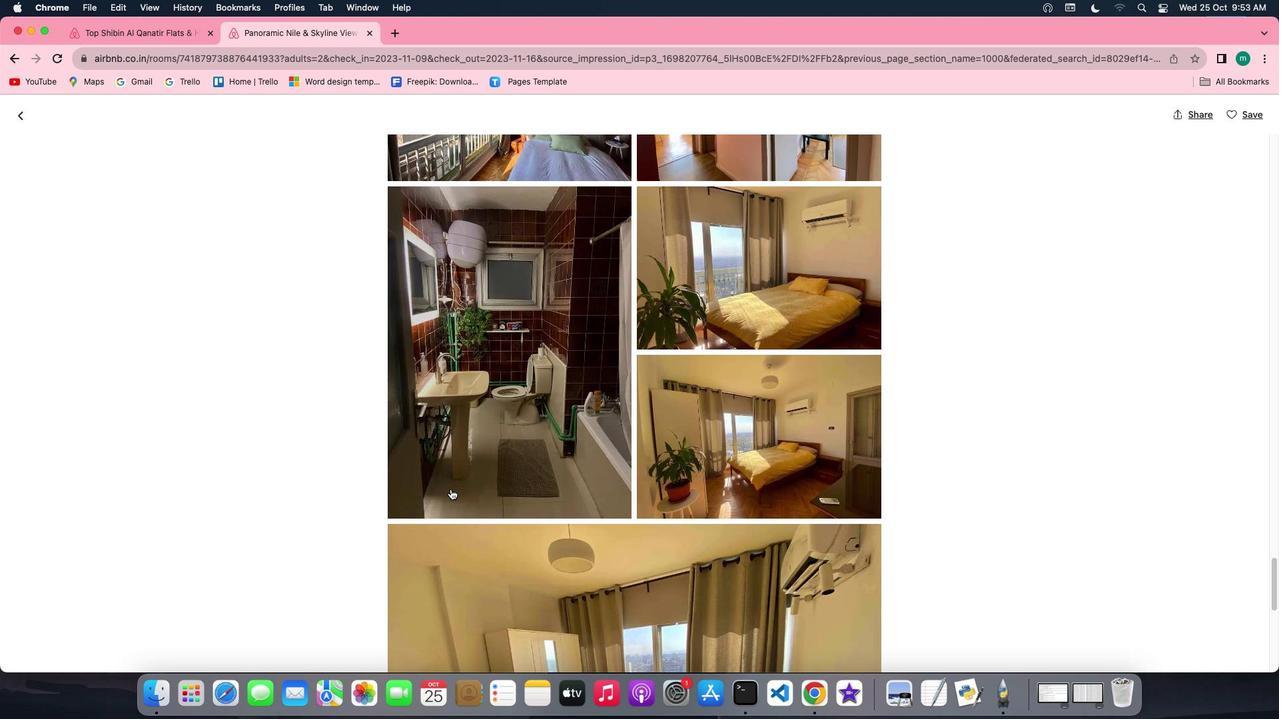 
Action: Mouse scrolled (450, 488) with delta (0, -1)
Screenshot: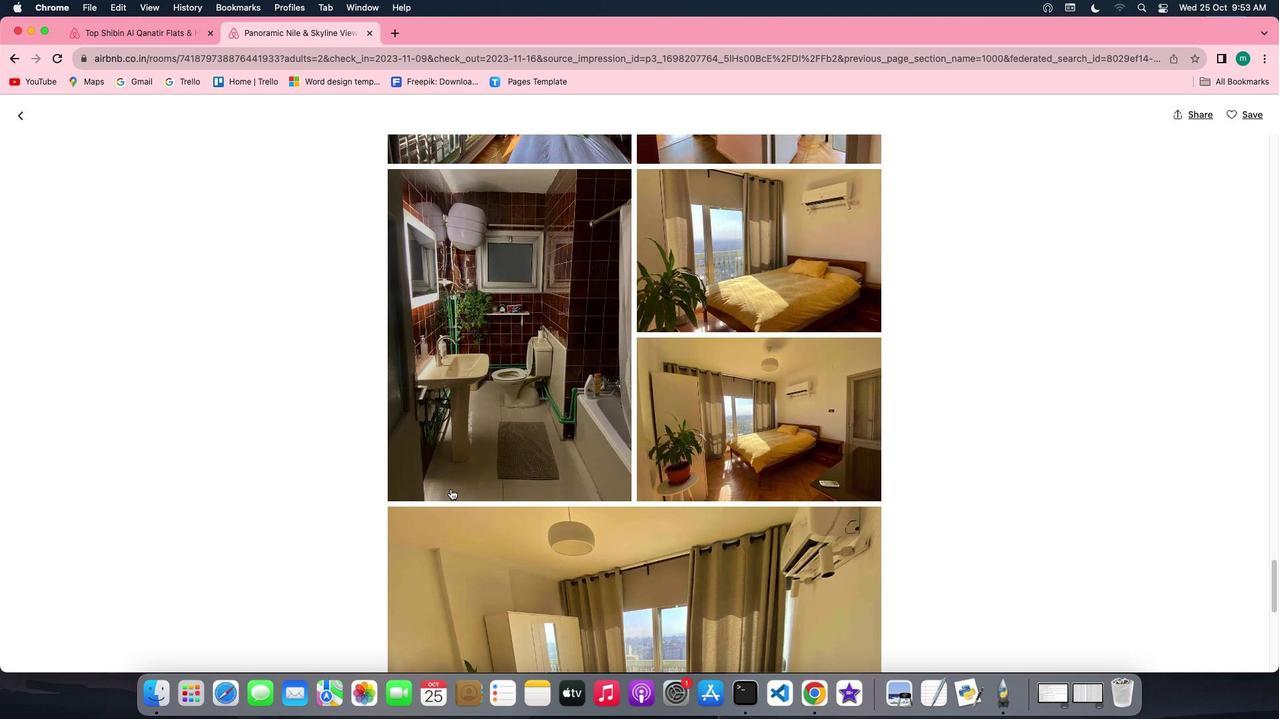 
Action: Mouse scrolled (450, 488) with delta (0, 0)
Screenshot: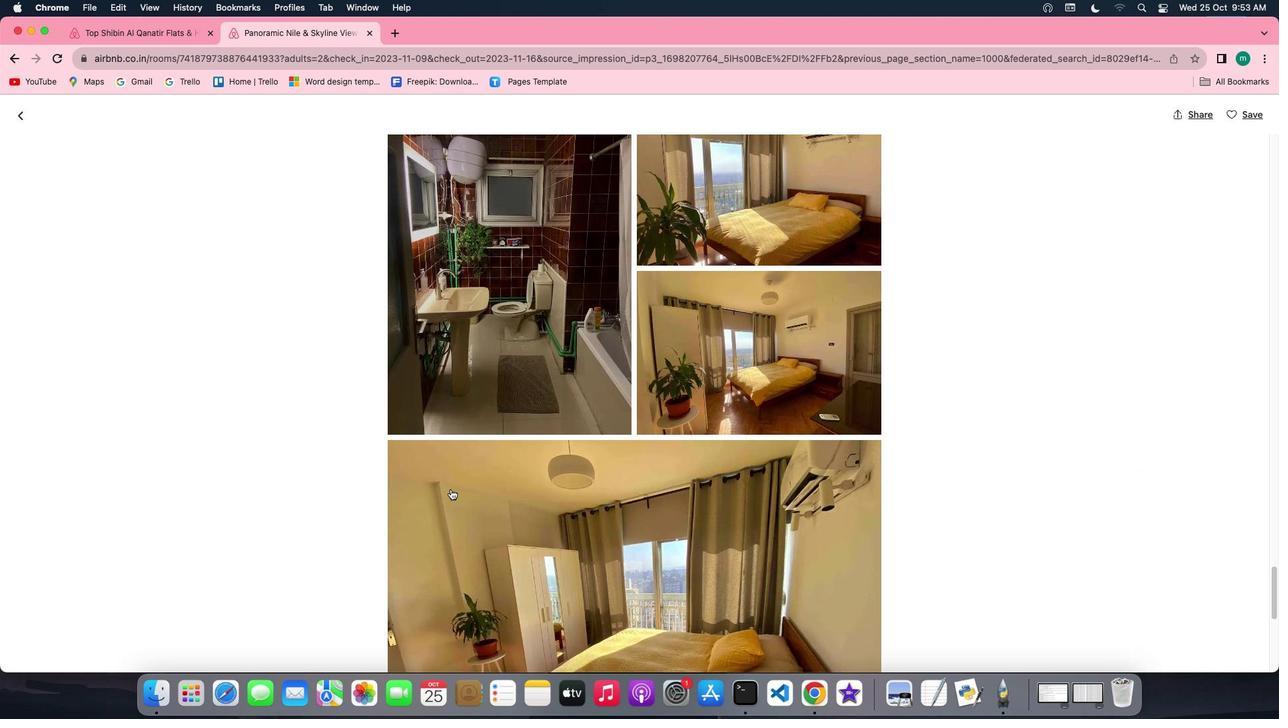 
Action: Mouse scrolled (450, 488) with delta (0, 0)
Screenshot: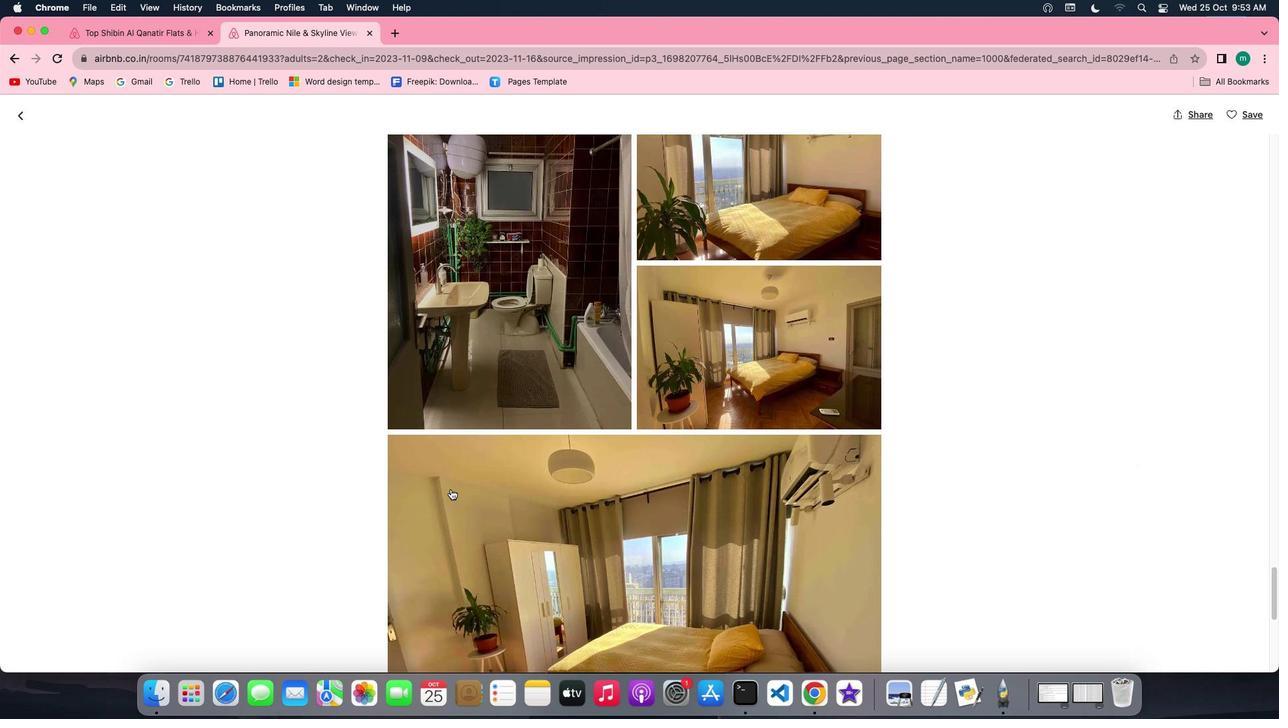 
Action: Mouse scrolled (450, 488) with delta (0, -1)
Screenshot: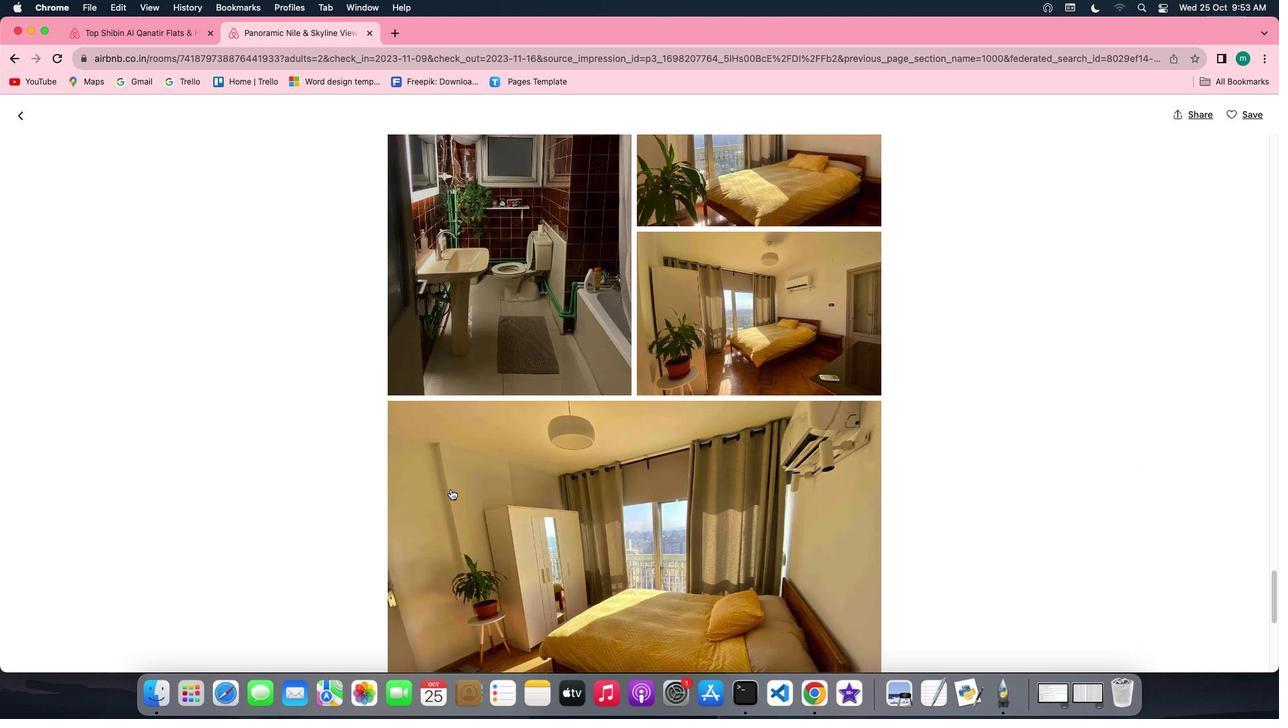 
Action: Mouse scrolled (450, 488) with delta (0, 0)
Screenshot: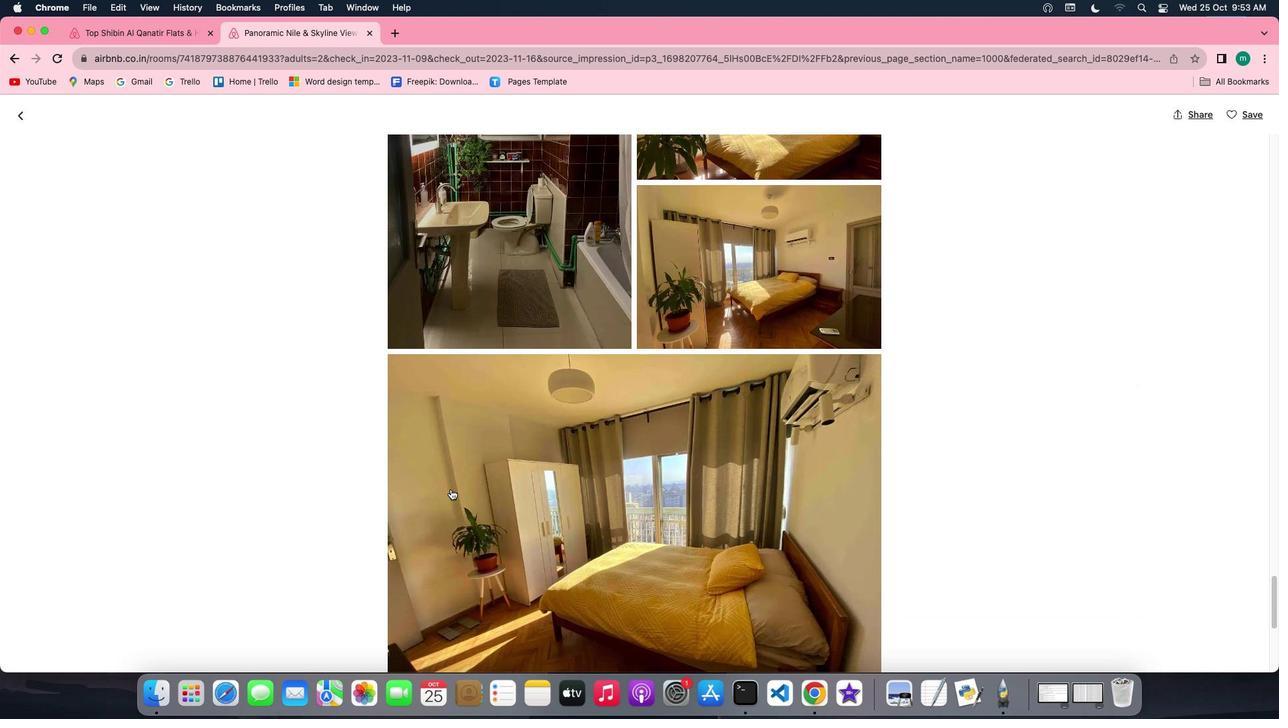 
Action: Mouse scrolled (450, 488) with delta (0, 0)
Screenshot: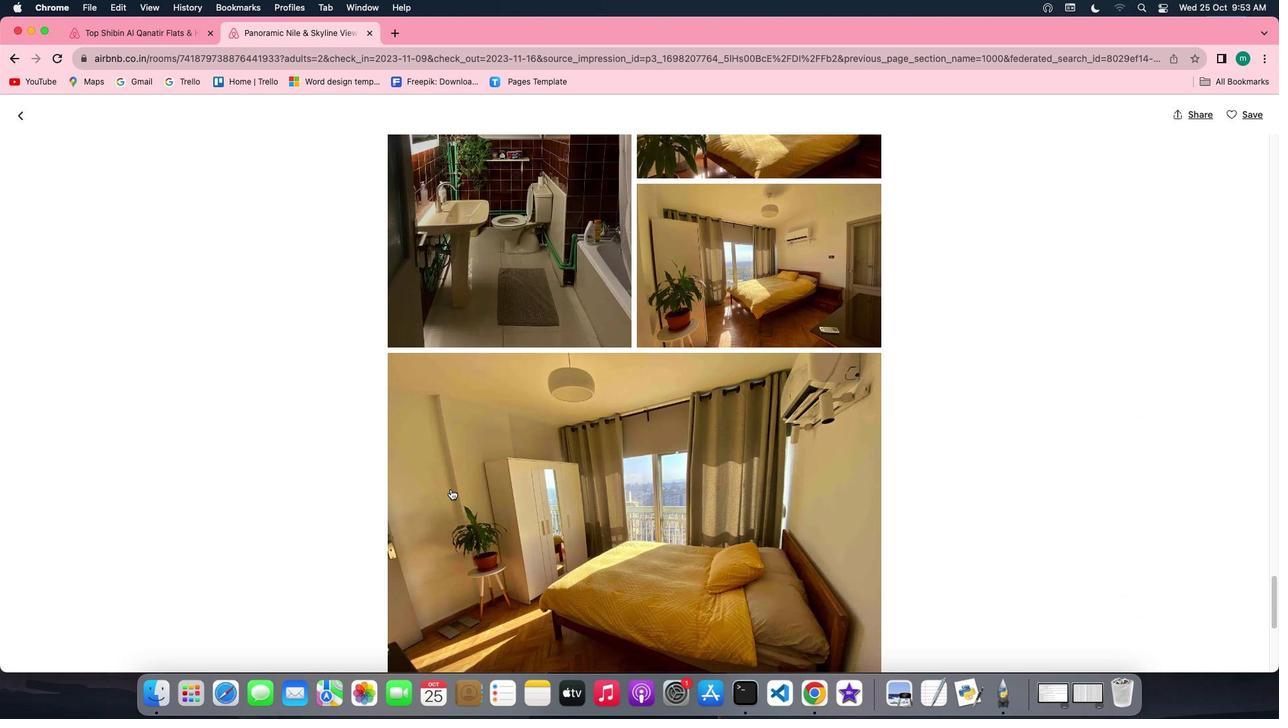 
Action: Mouse scrolled (450, 488) with delta (0, 0)
Screenshot: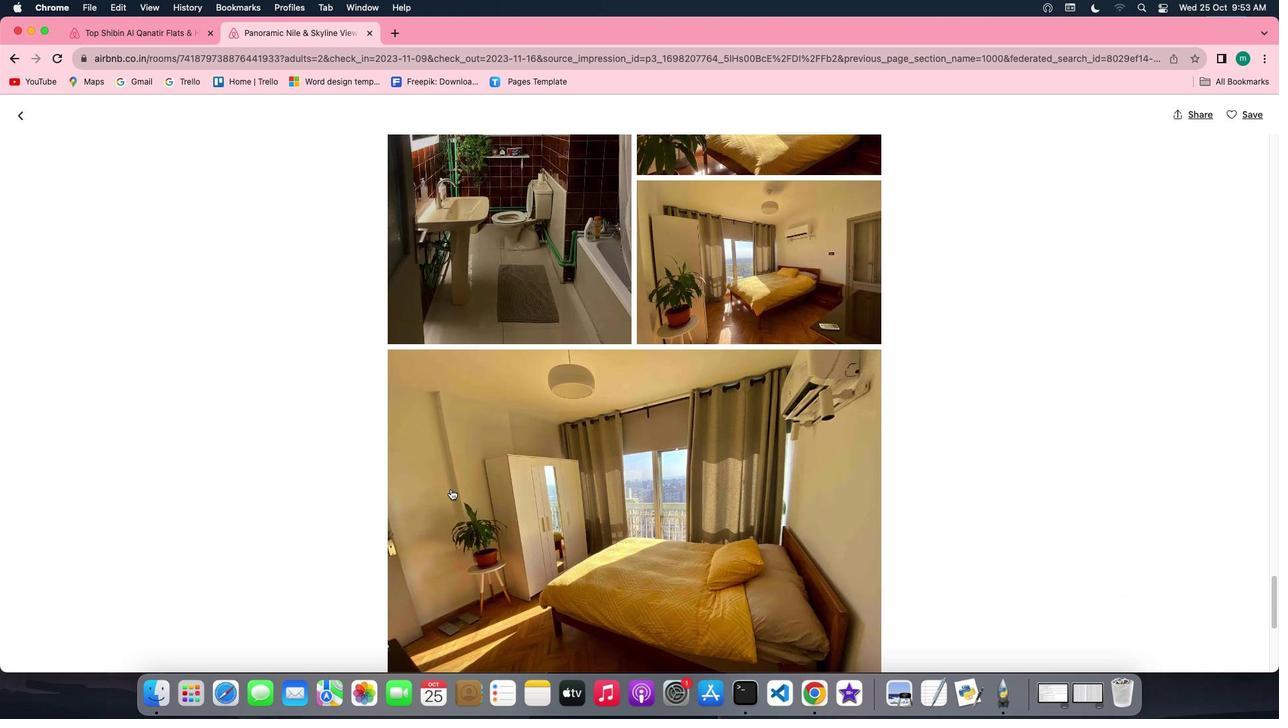 
Action: Mouse scrolled (450, 488) with delta (0, 0)
Screenshot: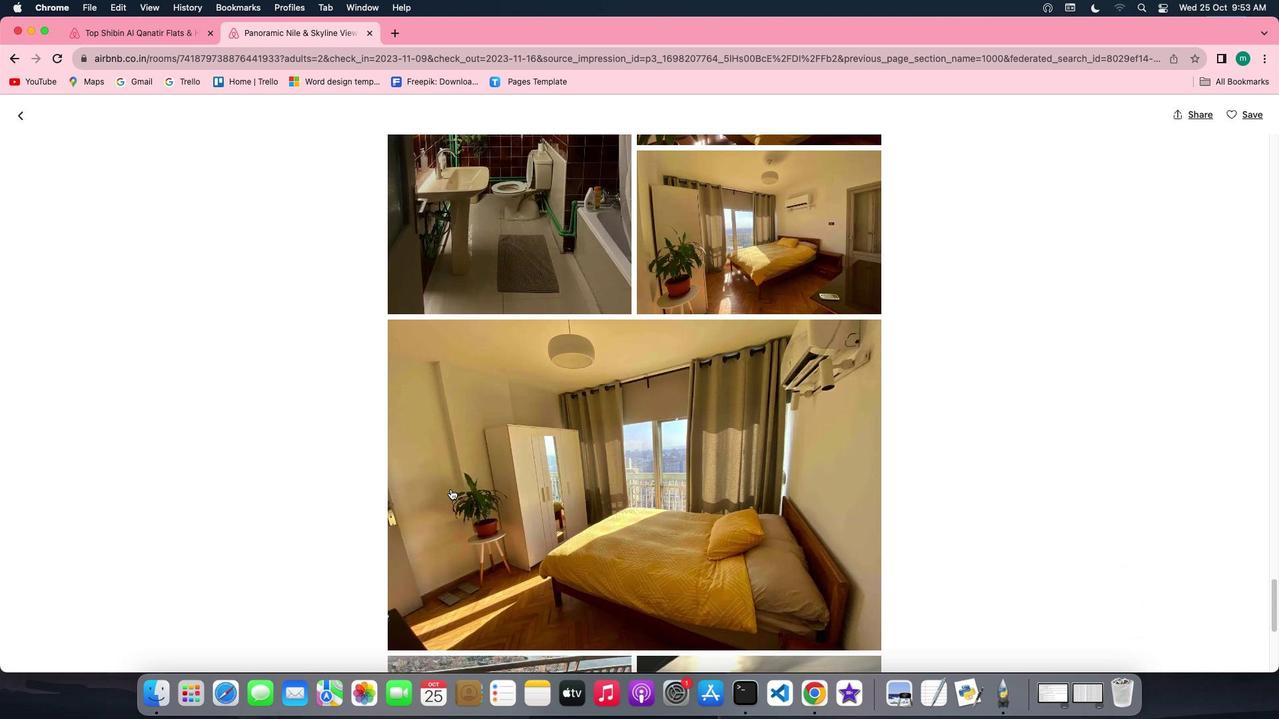 
Action: Mouse scrolled (450, 488) with delta (0, 0)
Screenshot: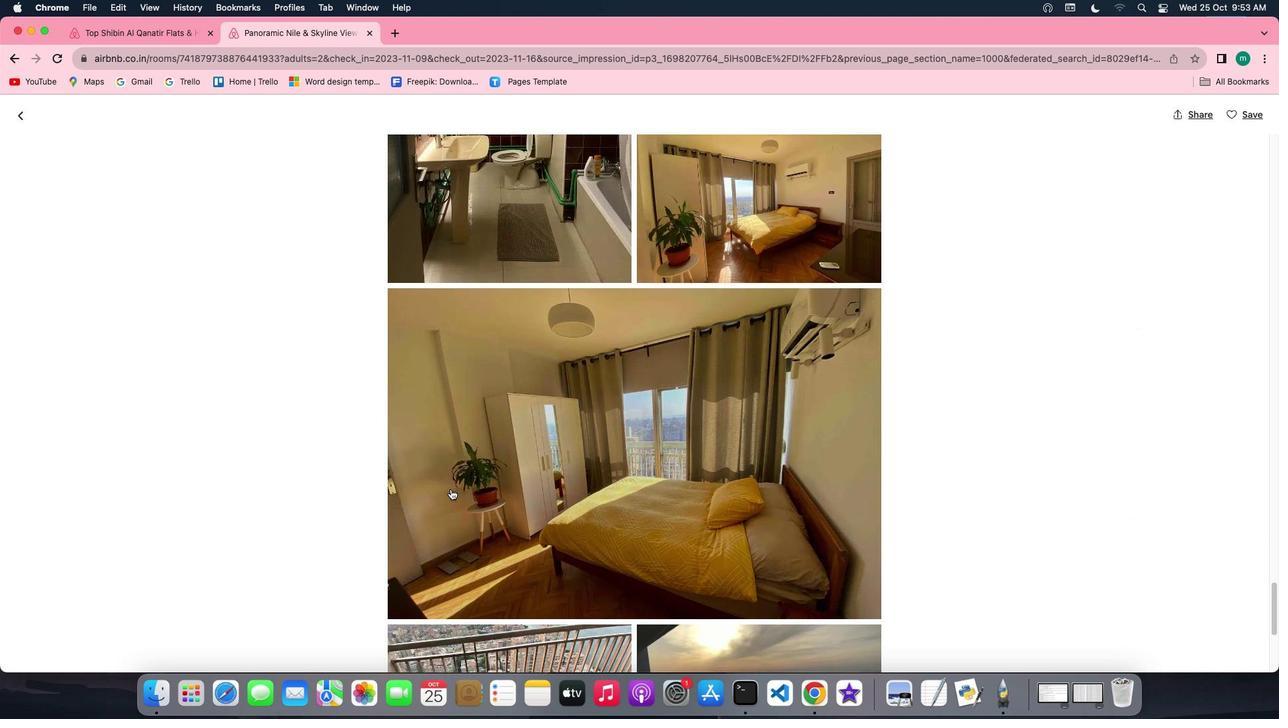
Action: Mouse scrolled (450, 488) with delta (0, 0)
Screenshot: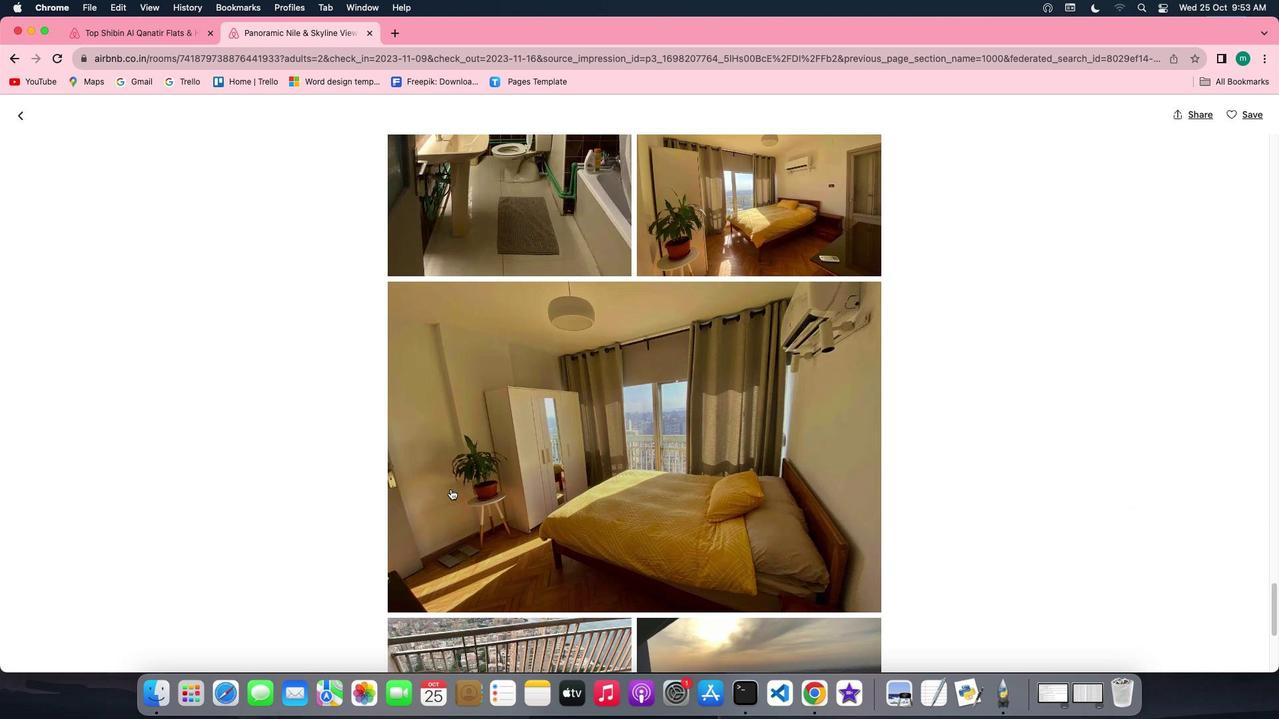 
Action: Mouse scrolled (450, 488) with delta (0, -1)
Screenshot: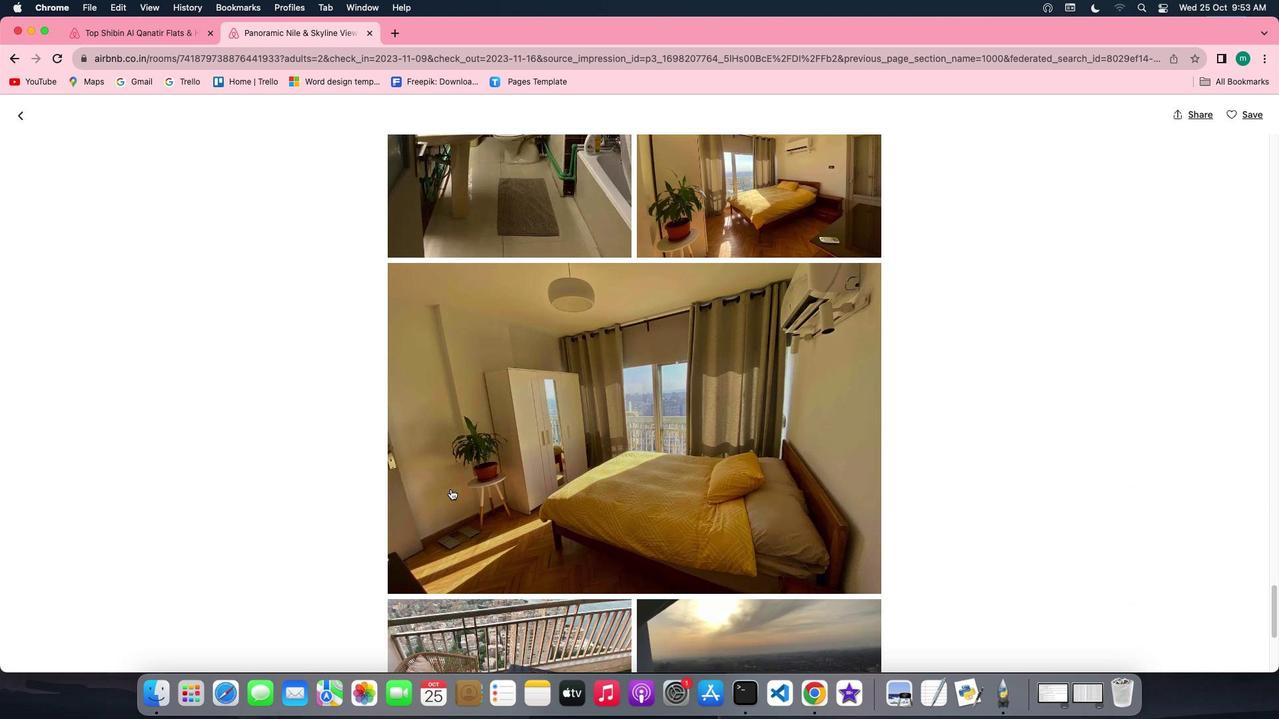 
Action: Mouse scrolled (450, 488) with delta (0, -1)
Screenshot: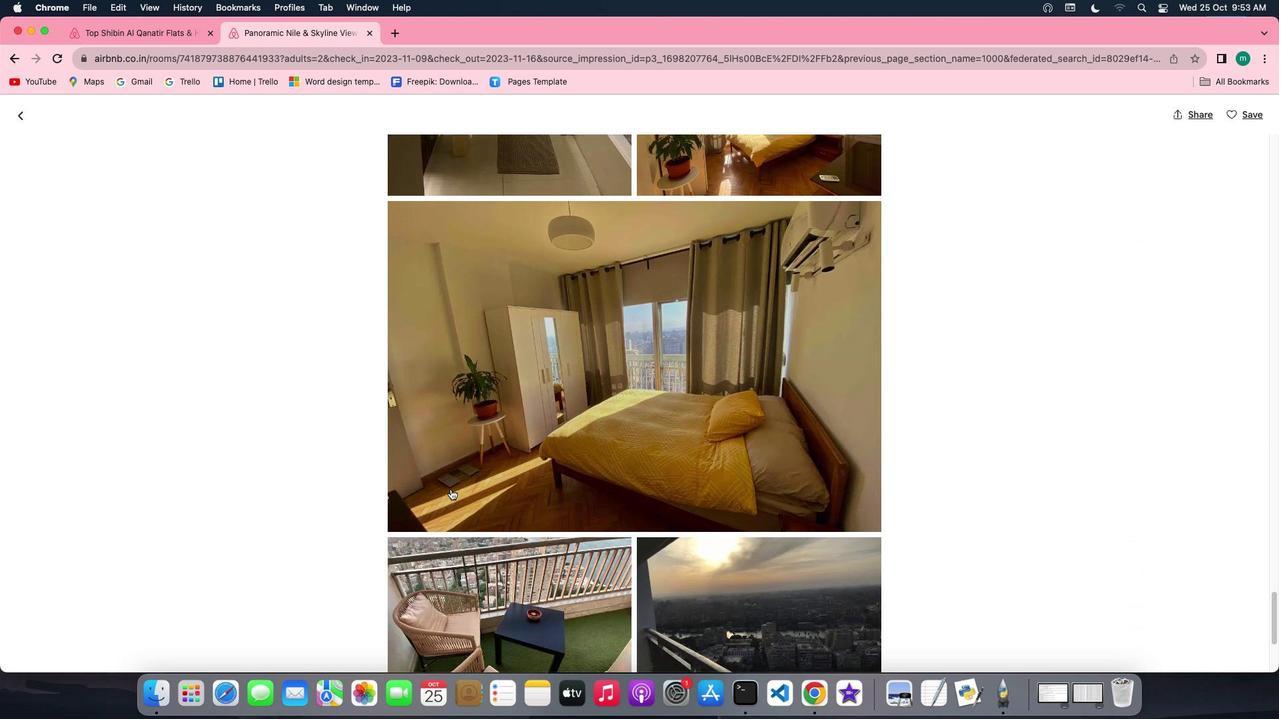 
Action: Mouse scrolled (450, 488) with delta (0, 0)
Screenshot: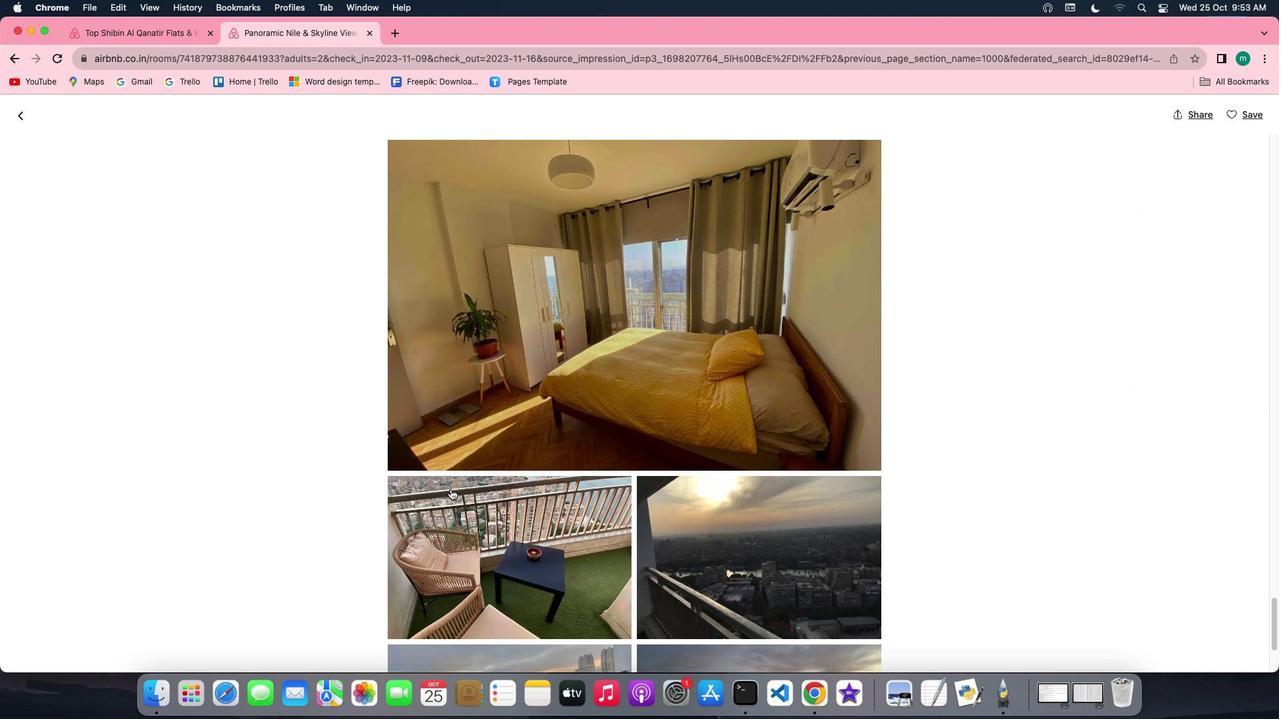 
Action: Mouse scrolled (450, 488) with delta (0, 0)
Screenshot: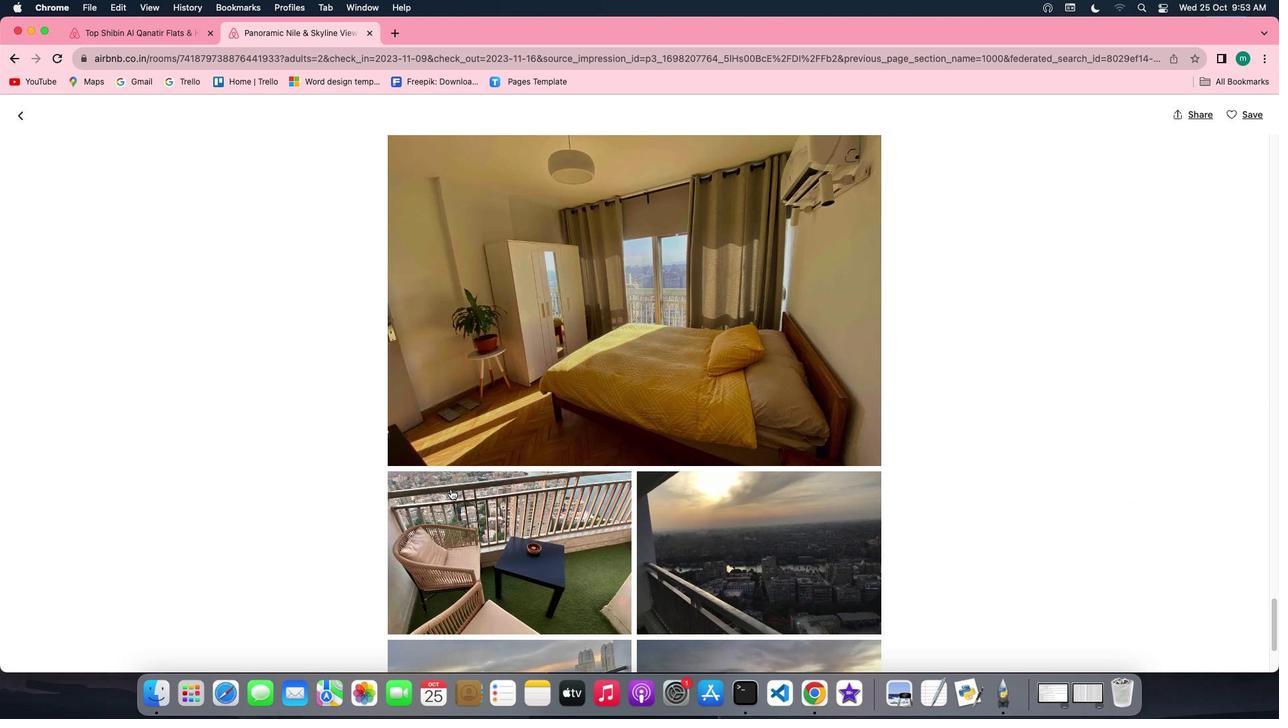 
Action: Mouse scrolled (450, 488) with delta (0, -1)
Screenshot: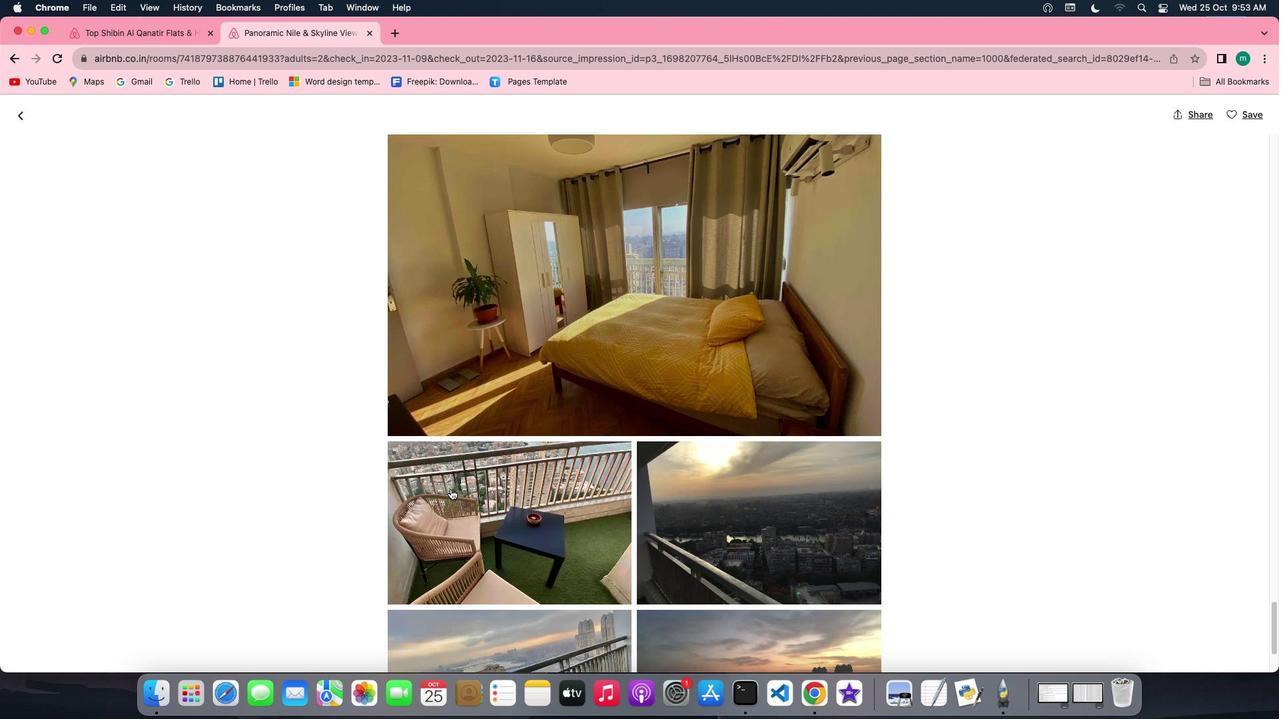 
Action: Mouse scrolled (450, 488) with delta (0, -1)
Screenshot: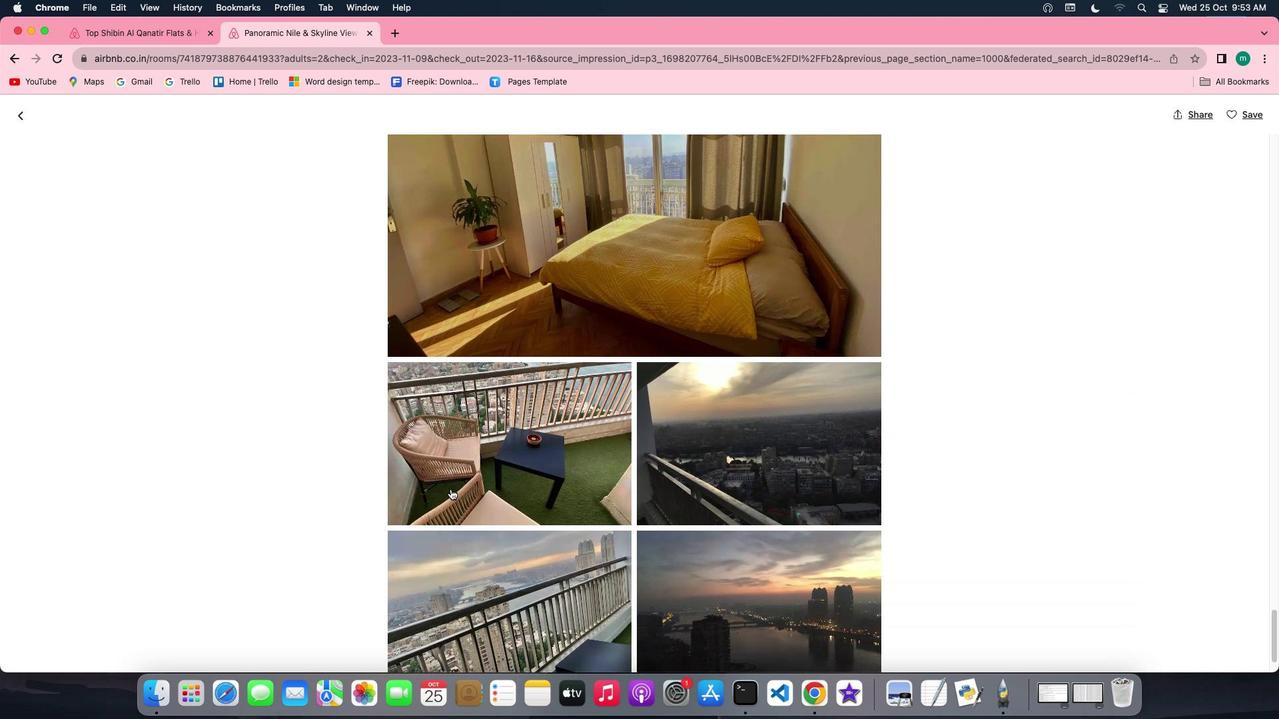 
Action: Mouse scrolled (450, 488) with delta (0, 0)
Screenshot: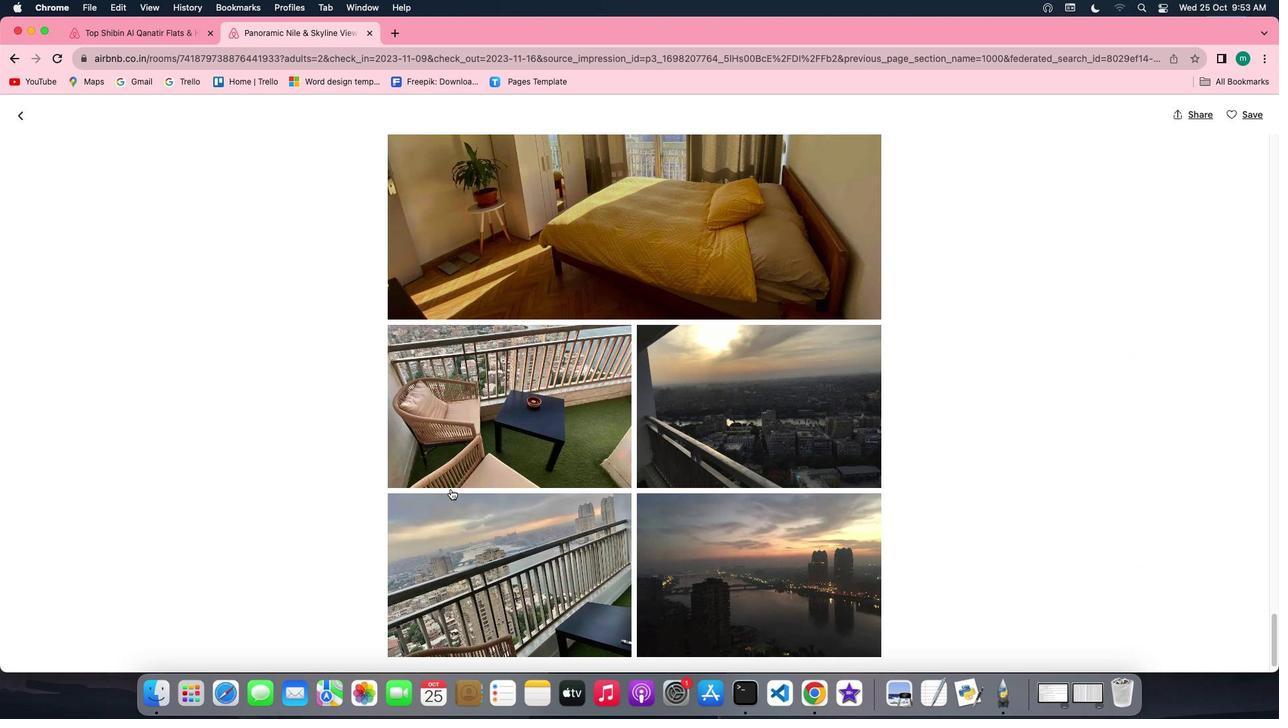 
Action: Mouse scrolled (450, 488) with delta (0, 0)
Screenshot: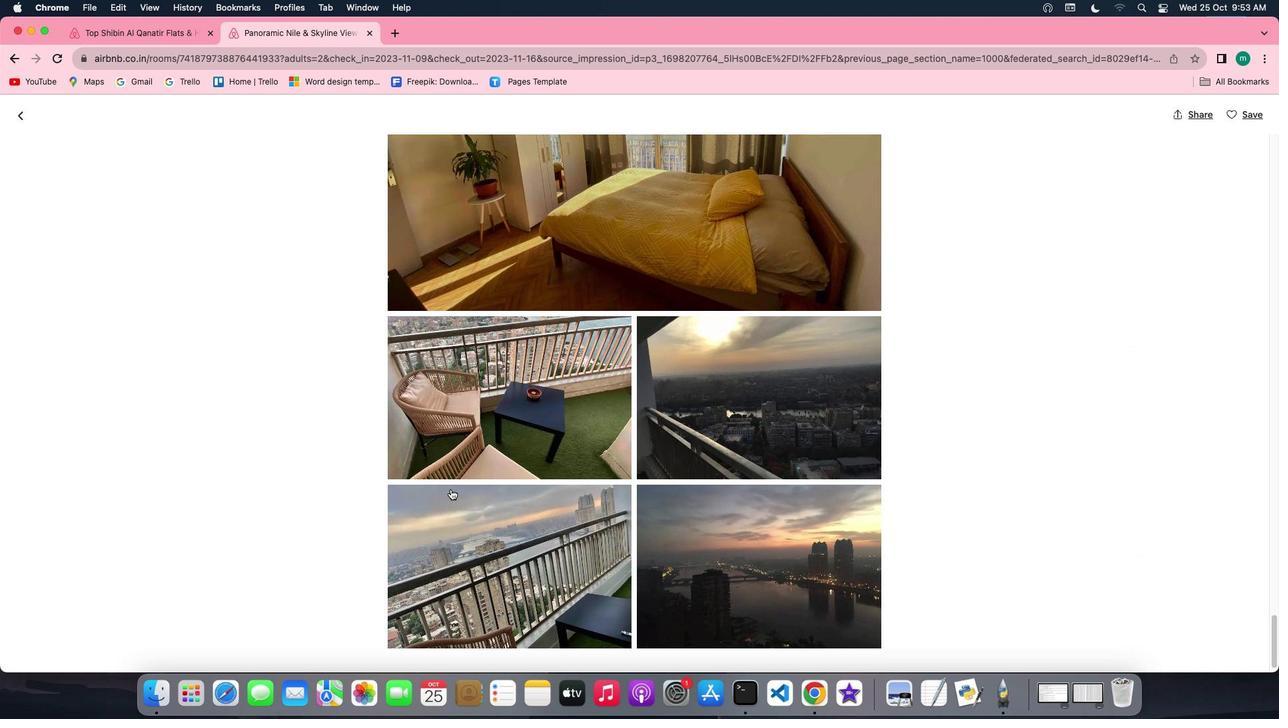 
Action: Mouse scrolled (450, 488) with delta (0, -1)
Screenshot: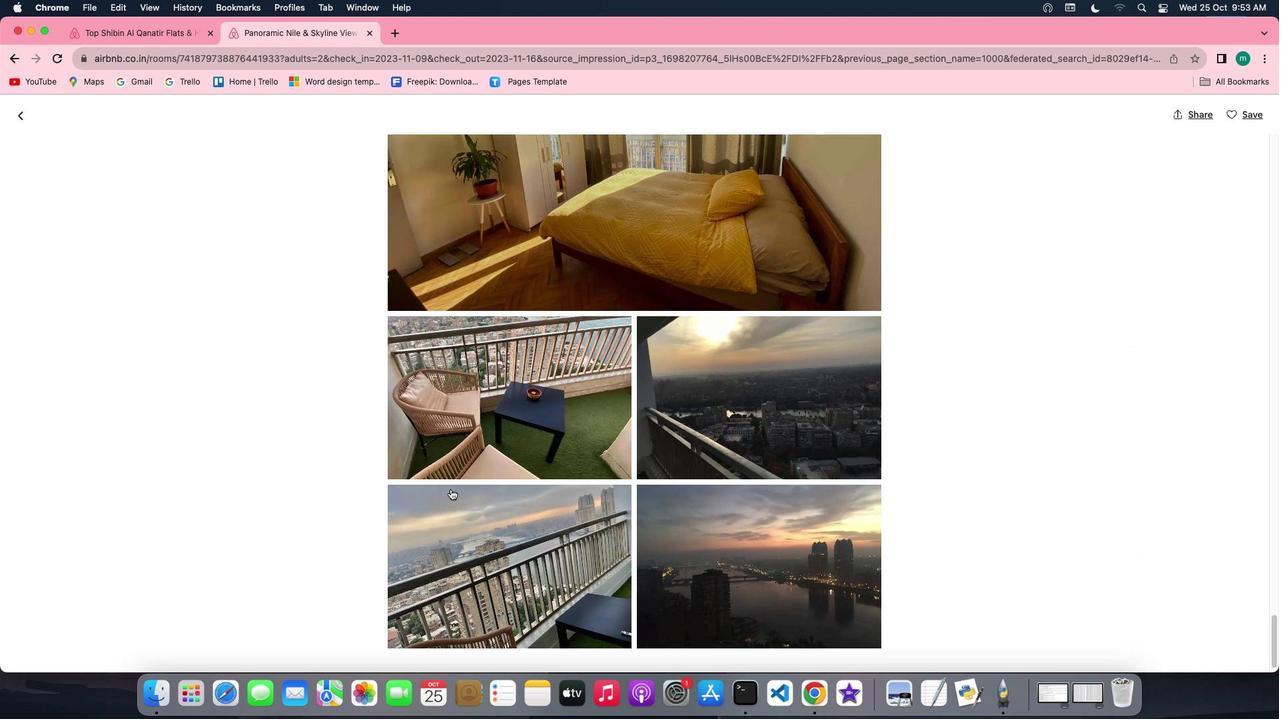 
Action: Mouse scrolled (450, 488) with delta (0, -1)
Screenshot: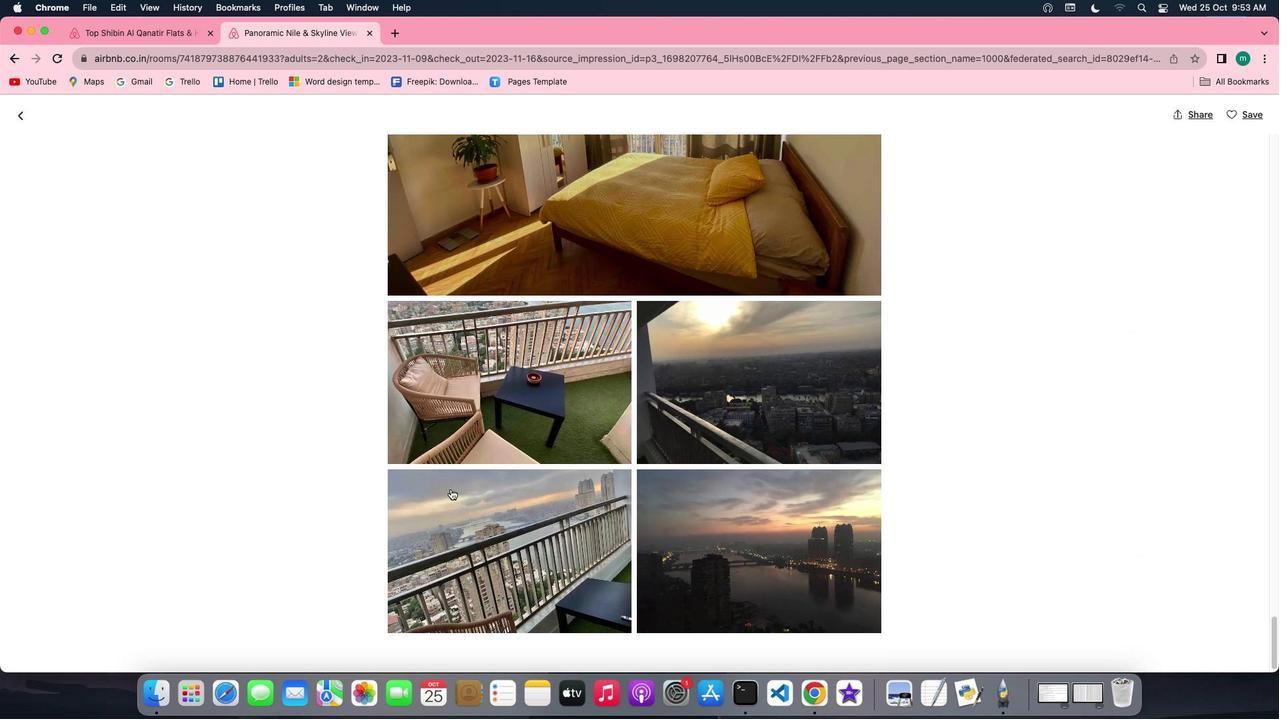 
Action: Mouse scrolled (450, 488) with delta (0, 0)
Screenshot: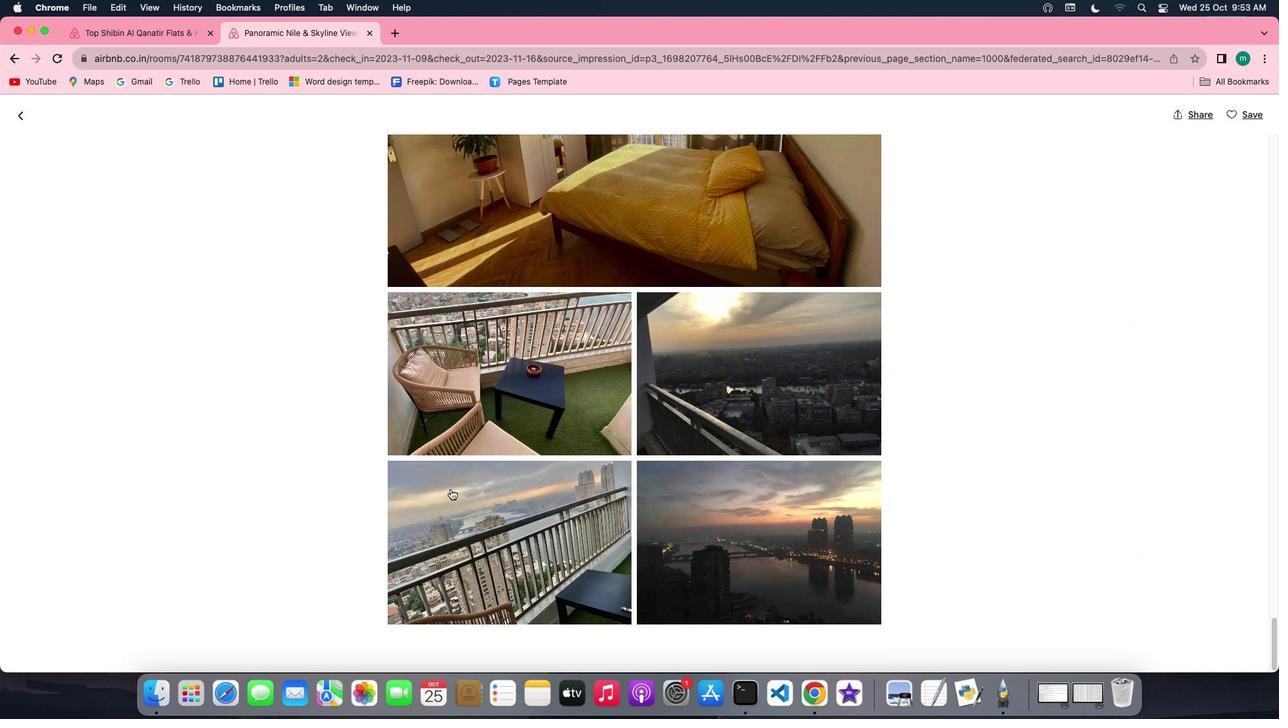 
Action: Mouse scrolled (450, 488) with delta (0, 0)
Screenshot: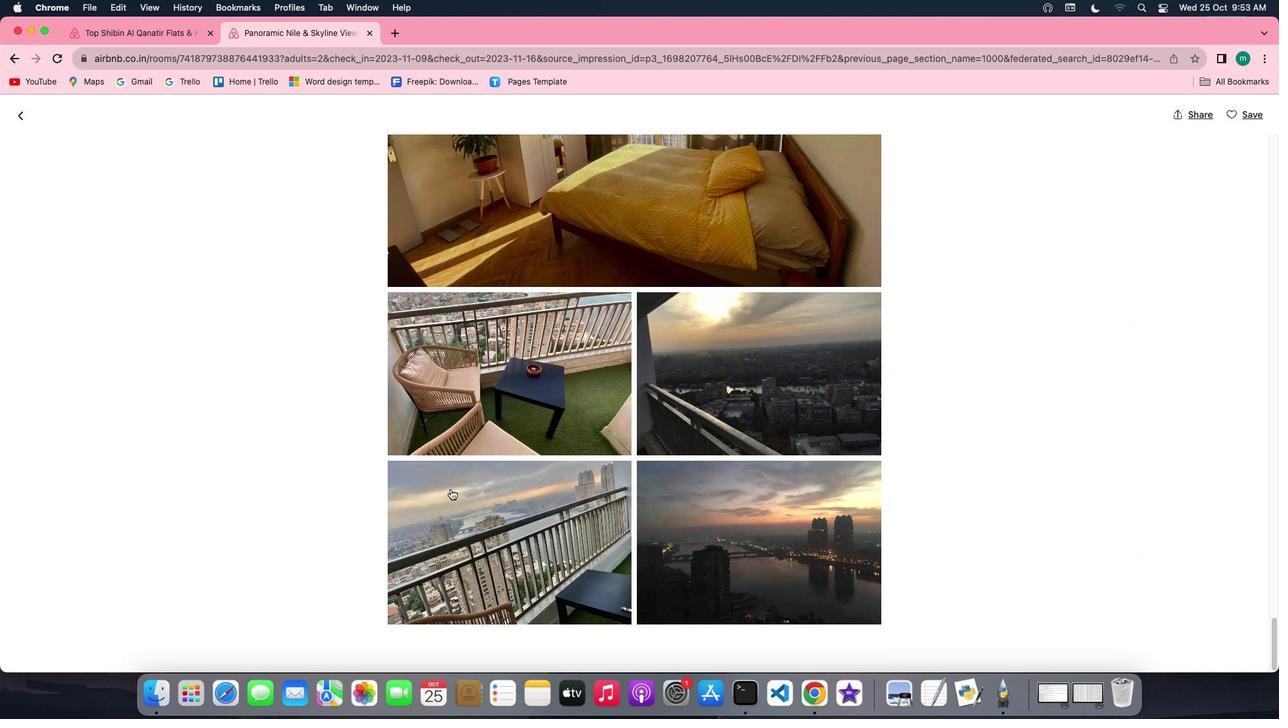 
Action: Mouse scrolled (450, 488) with delta (0, -1)
Screenshot: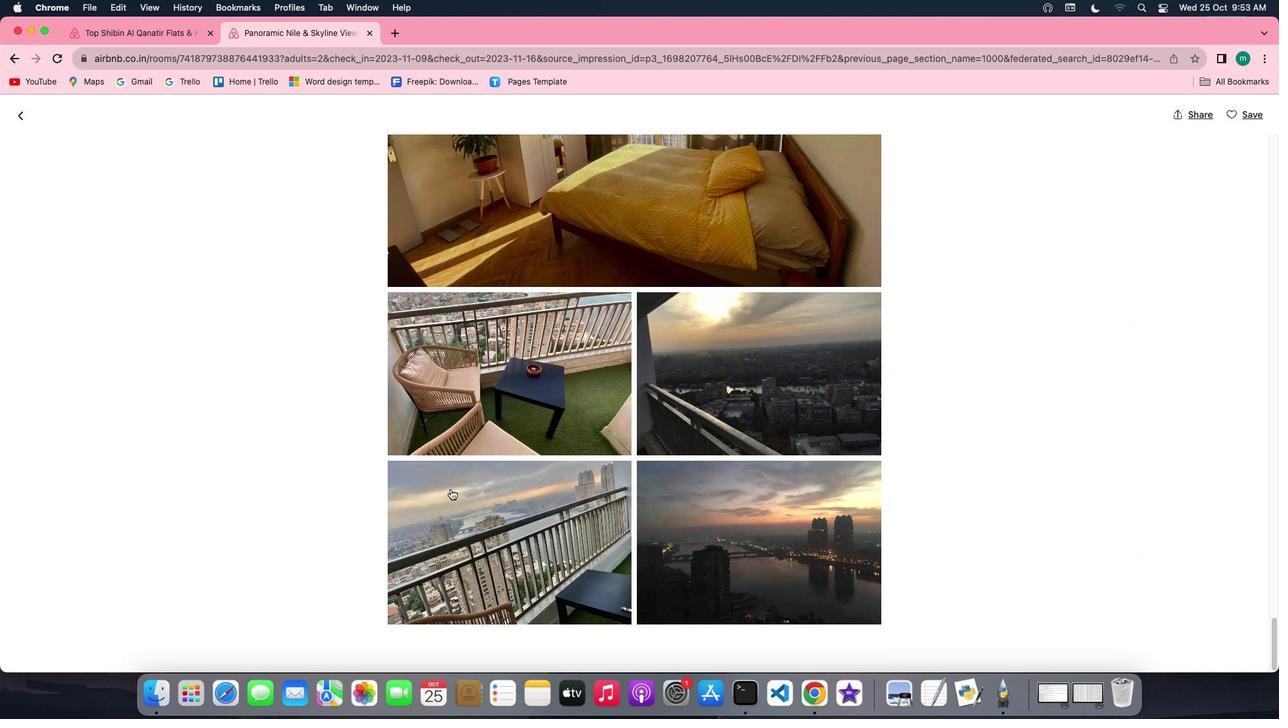 
Action: Mouse scrolled (450, 488) with delta (0, -1)
Screenshot: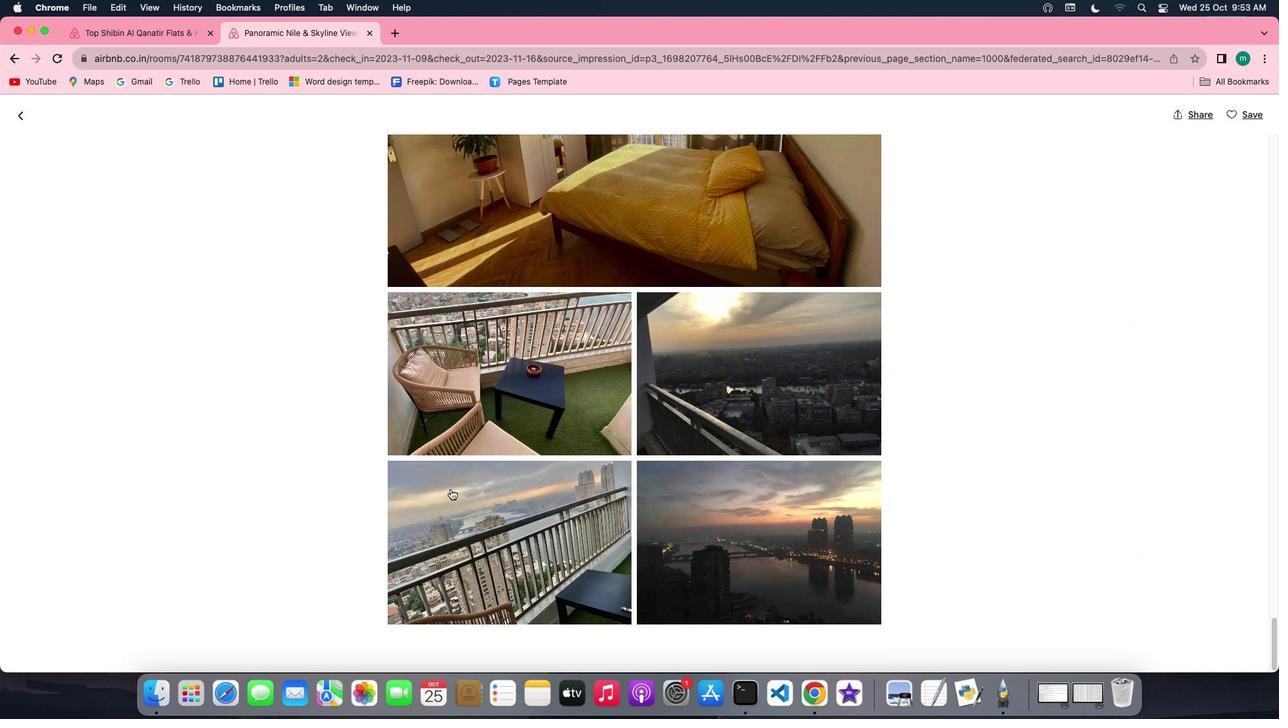 
Action: Mouse moved to (19, 121)
Screenshot: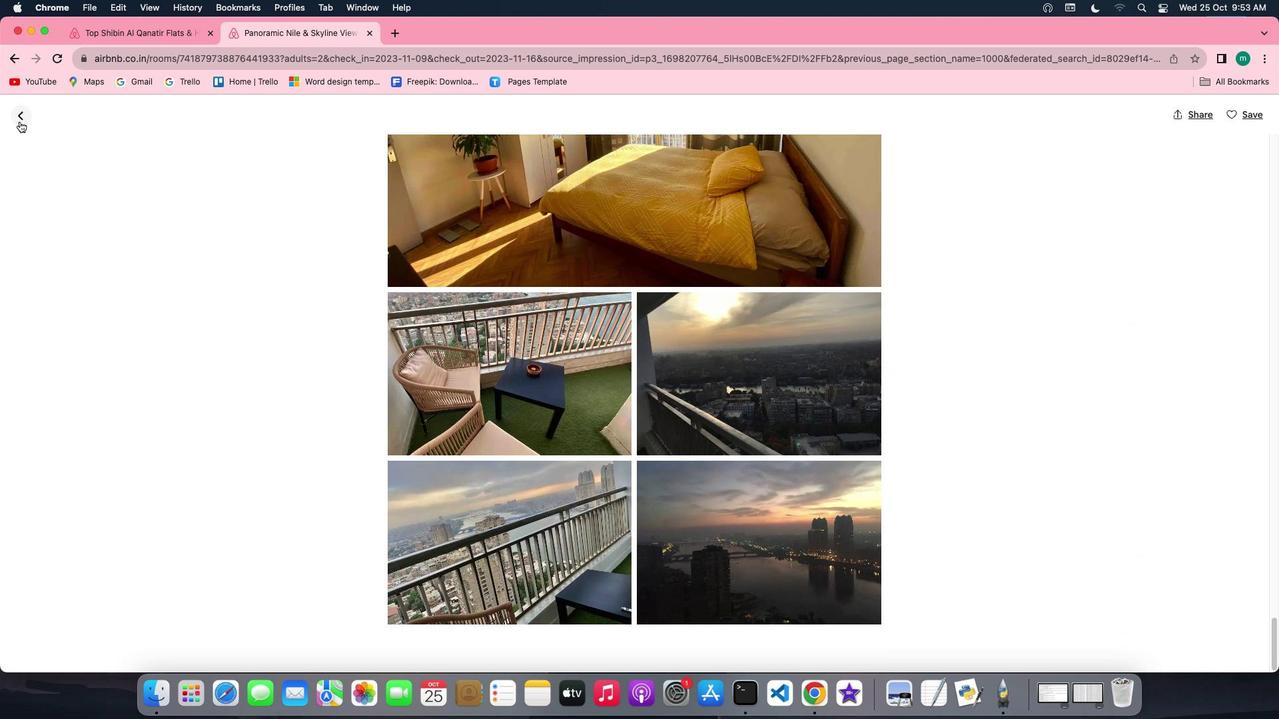 
Action: Mouse pressed left at (19, 121)
Screenshot: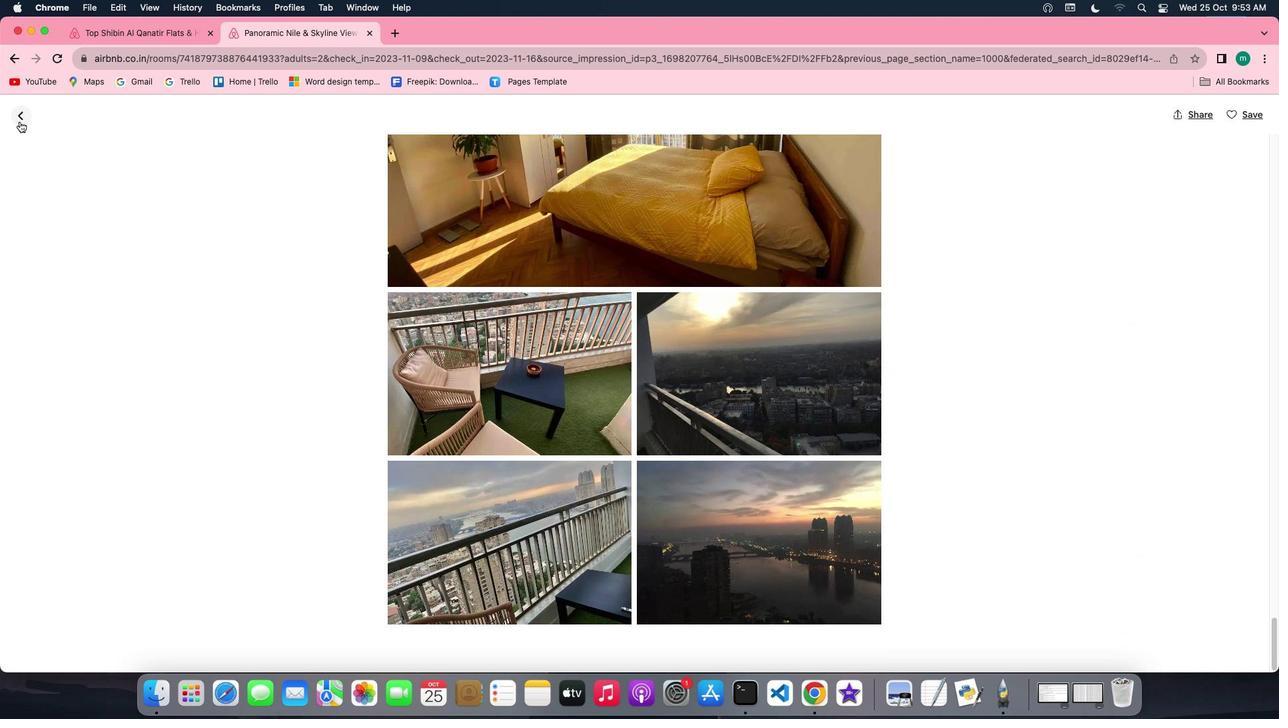 
Action: Mouse moved to (595, 468)
Screenshot: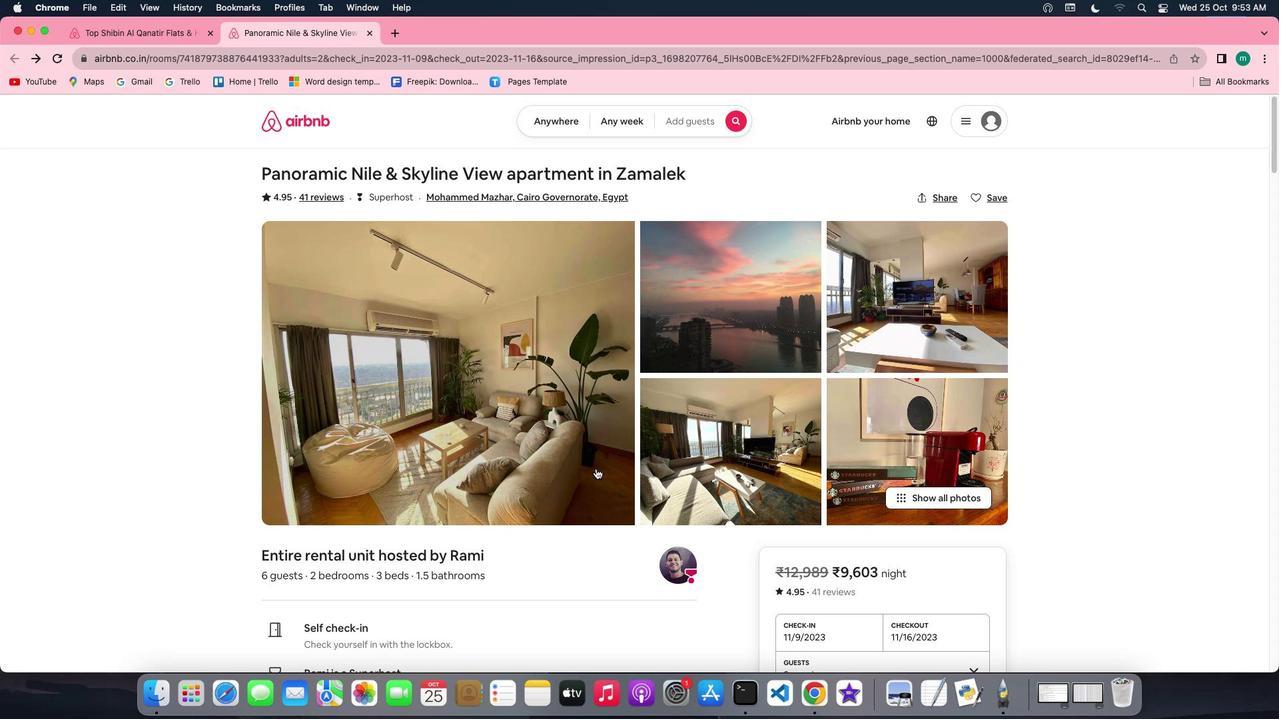 
Action: Mouse scrolled (595, 468) with delta (0, 0)
Screenshot: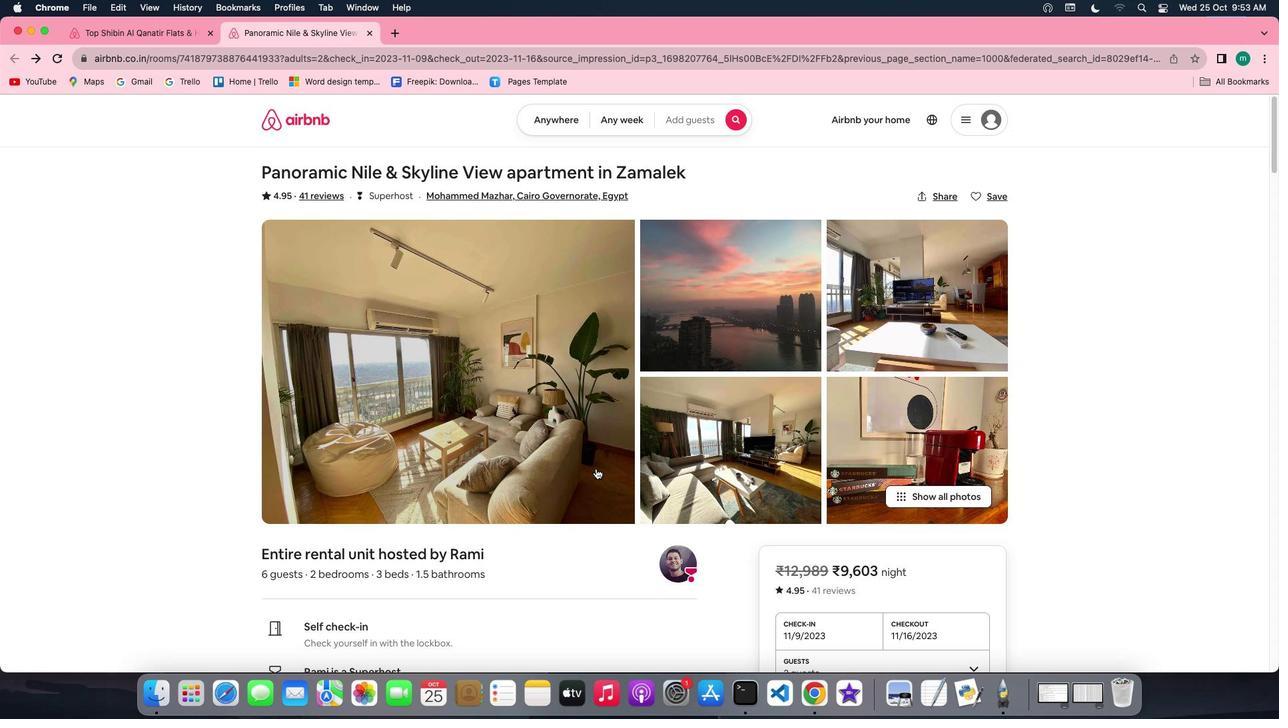 
Action: Mouse scrolled (595, 468) with delta (0, 0)
Screenshot: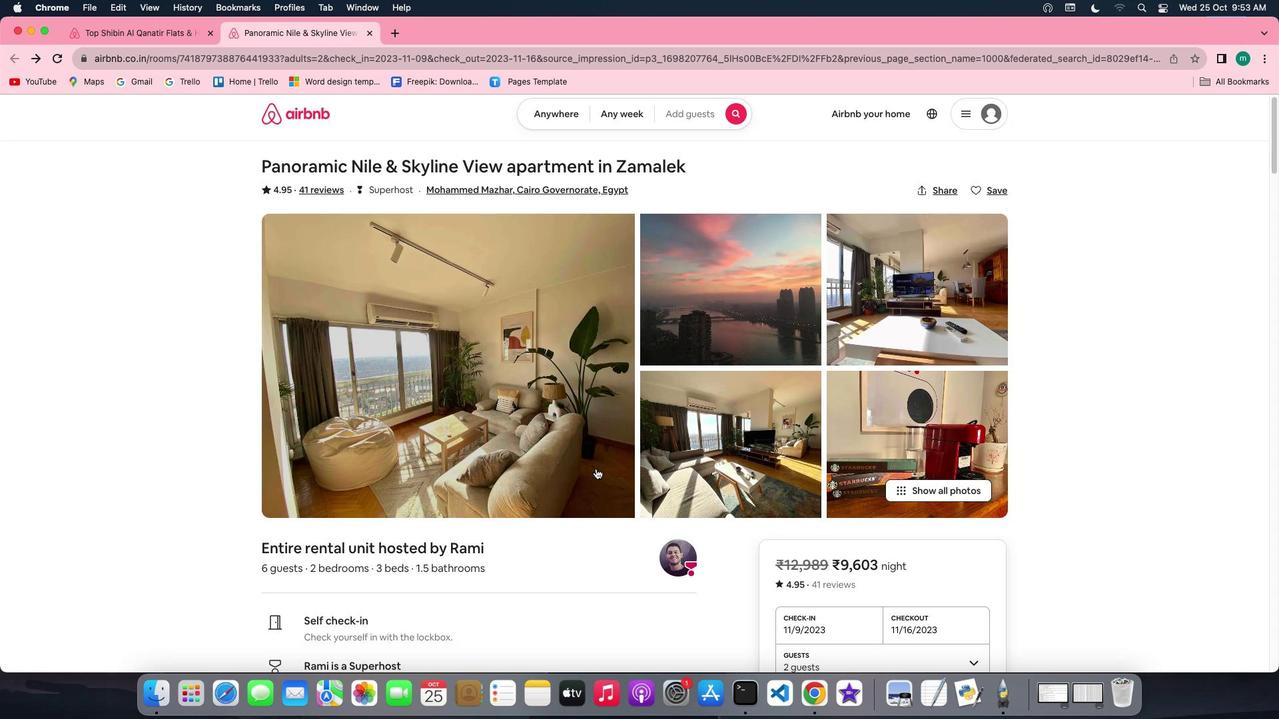 
Action: Mouse scrolled (595, 468) with delta (0, -1)
Screenshot: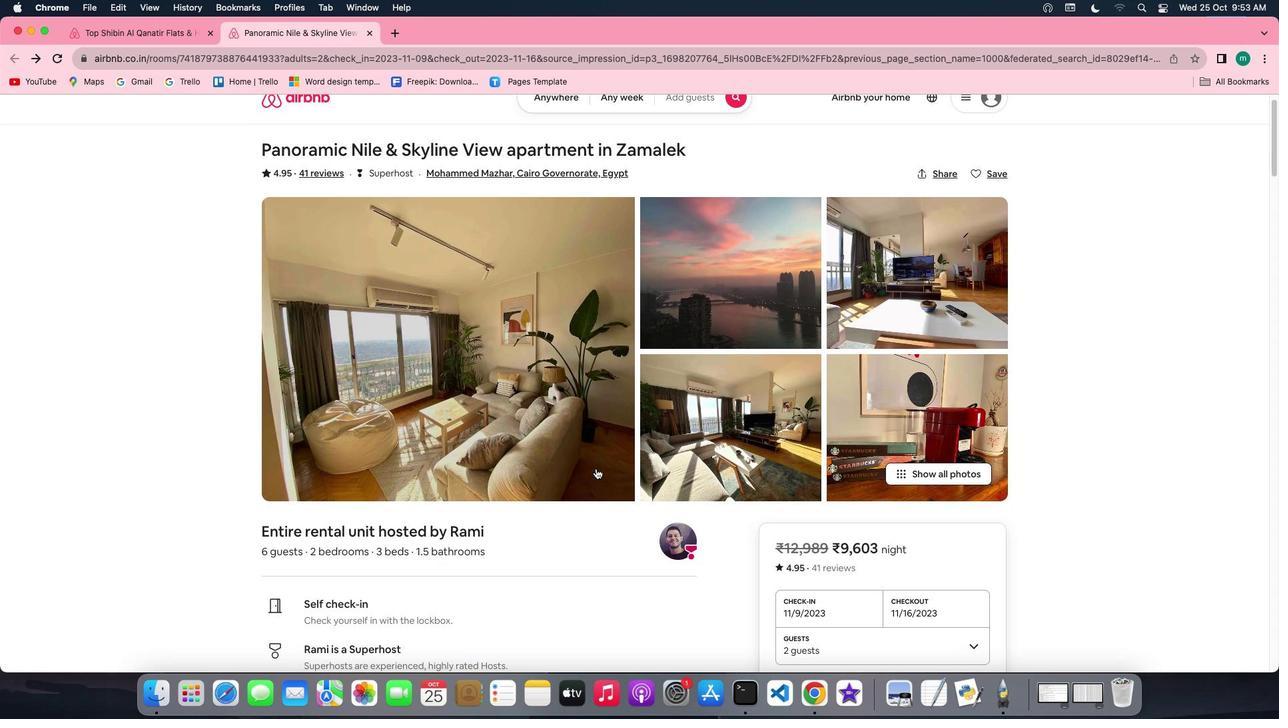 
Action: Mouse scrolled (595, 468) with delta (0, -1)
Screenshot: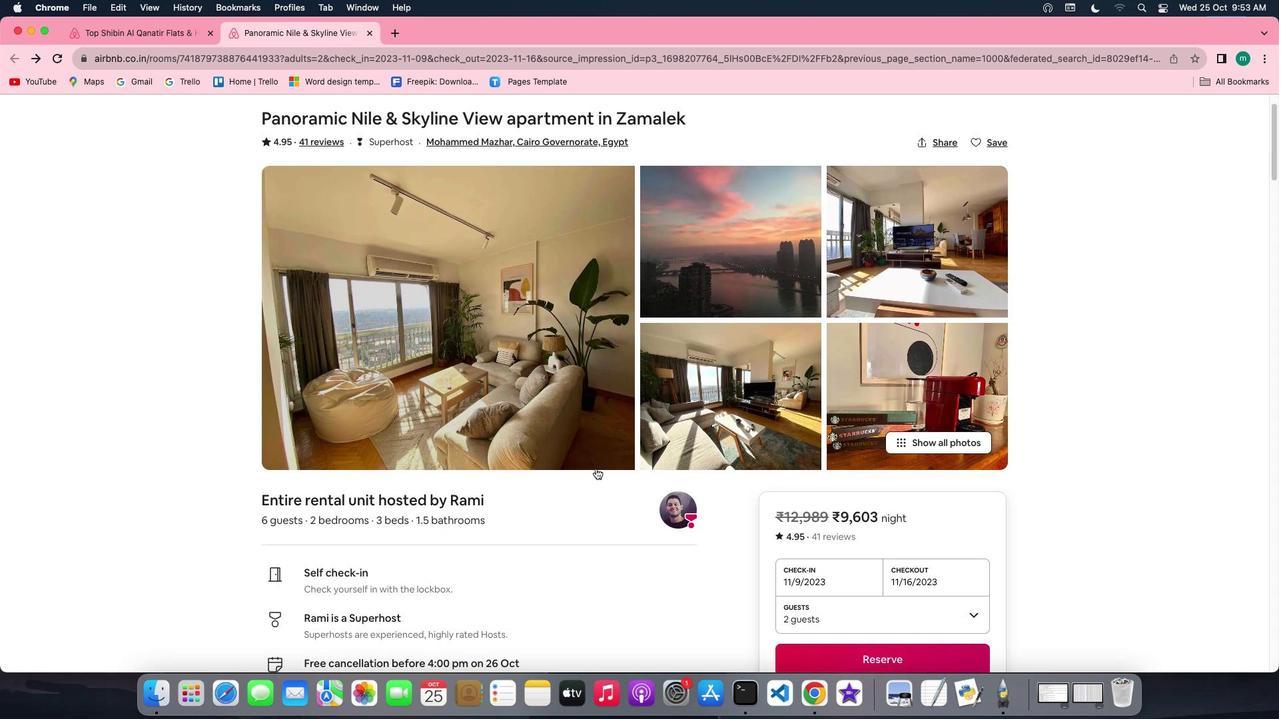 
Action: Mouse scrolled (595, 468) with delta (0, 0)
Screenshot: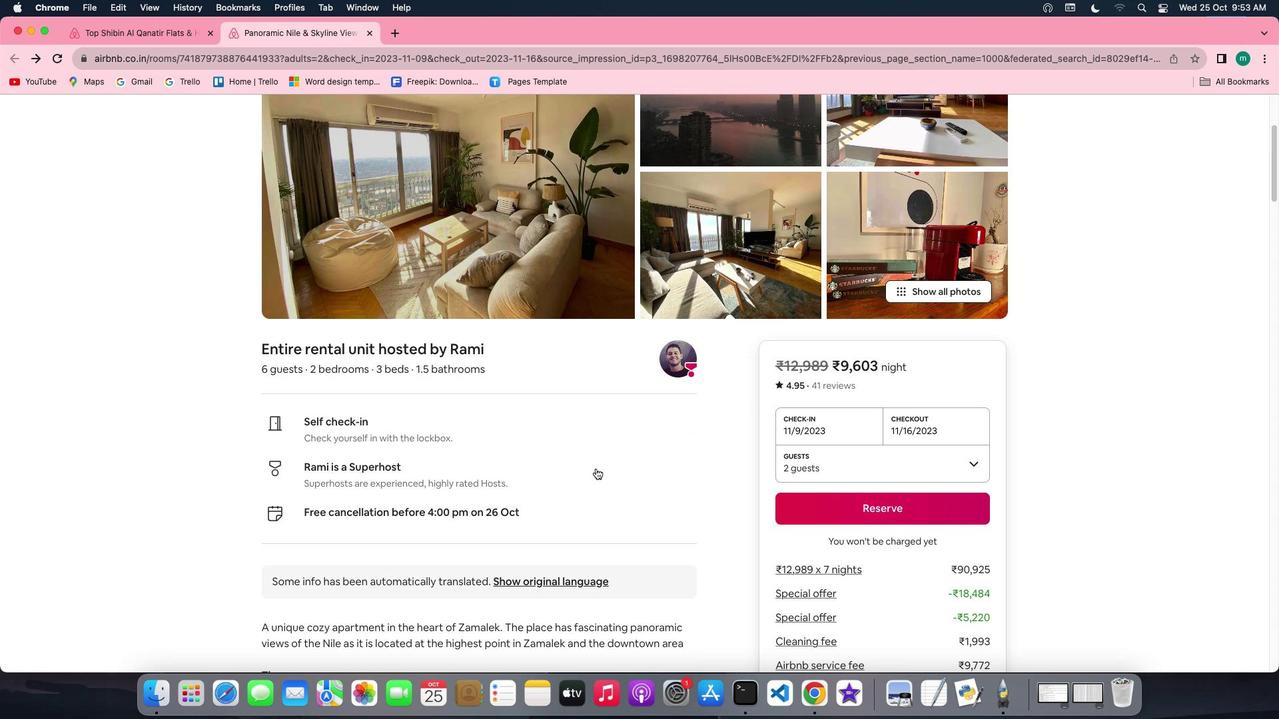 
Action: Mouse scrolled (595, 468) with delta (0, 0)
